 Task: Play online Dominion games in easy mode.
Action: Mouse moved to (586, 503)
Screenshot: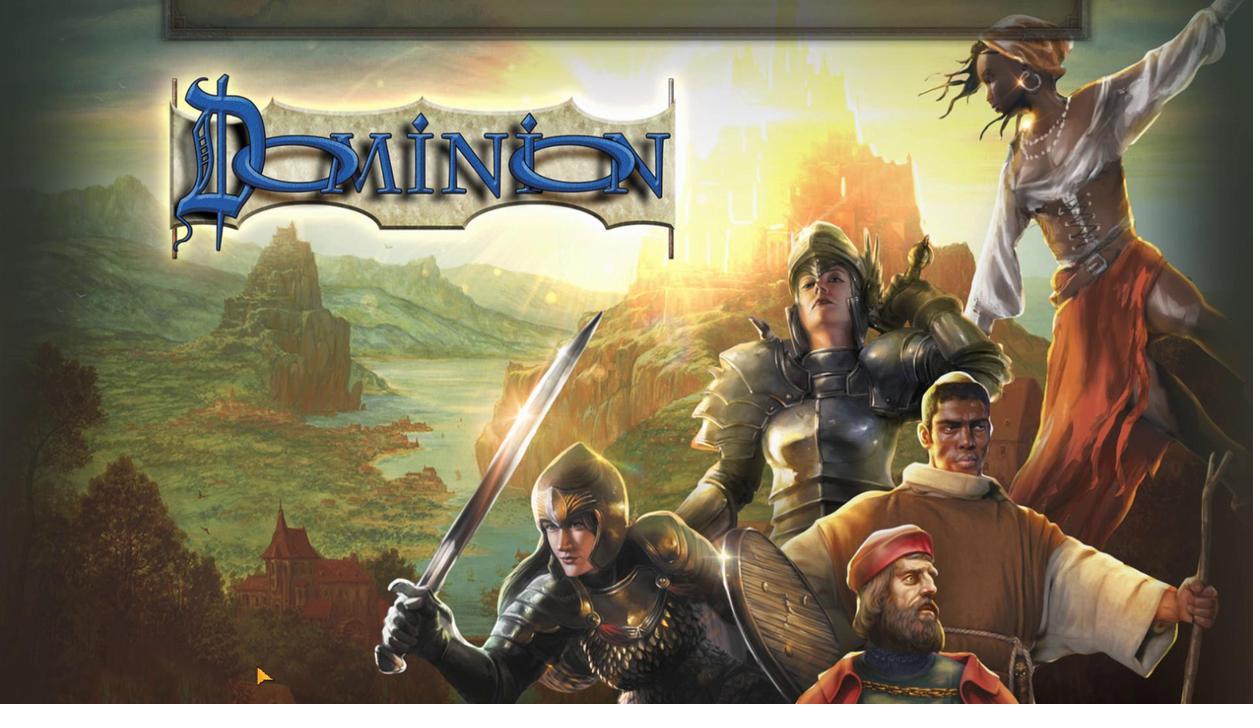 
Action: Mouse pressed left at (586, 503)
Screenshot: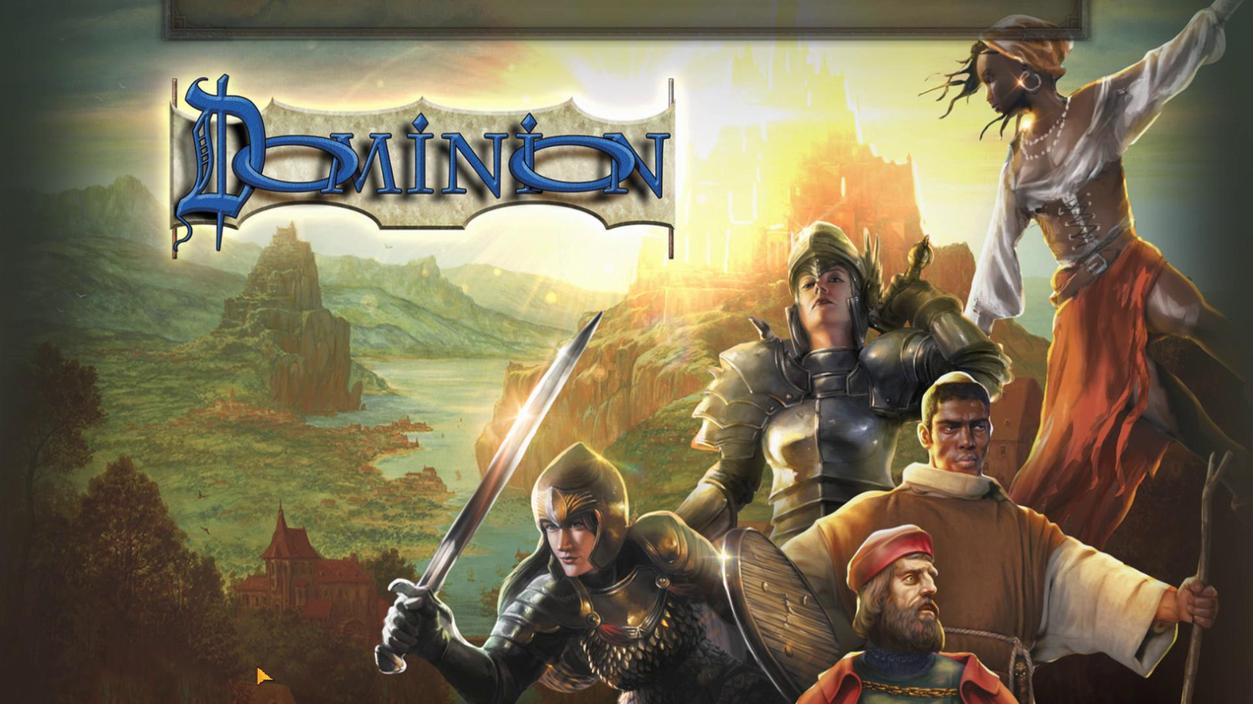 
Action: Mouse moved to (730, 502)
Screenshot: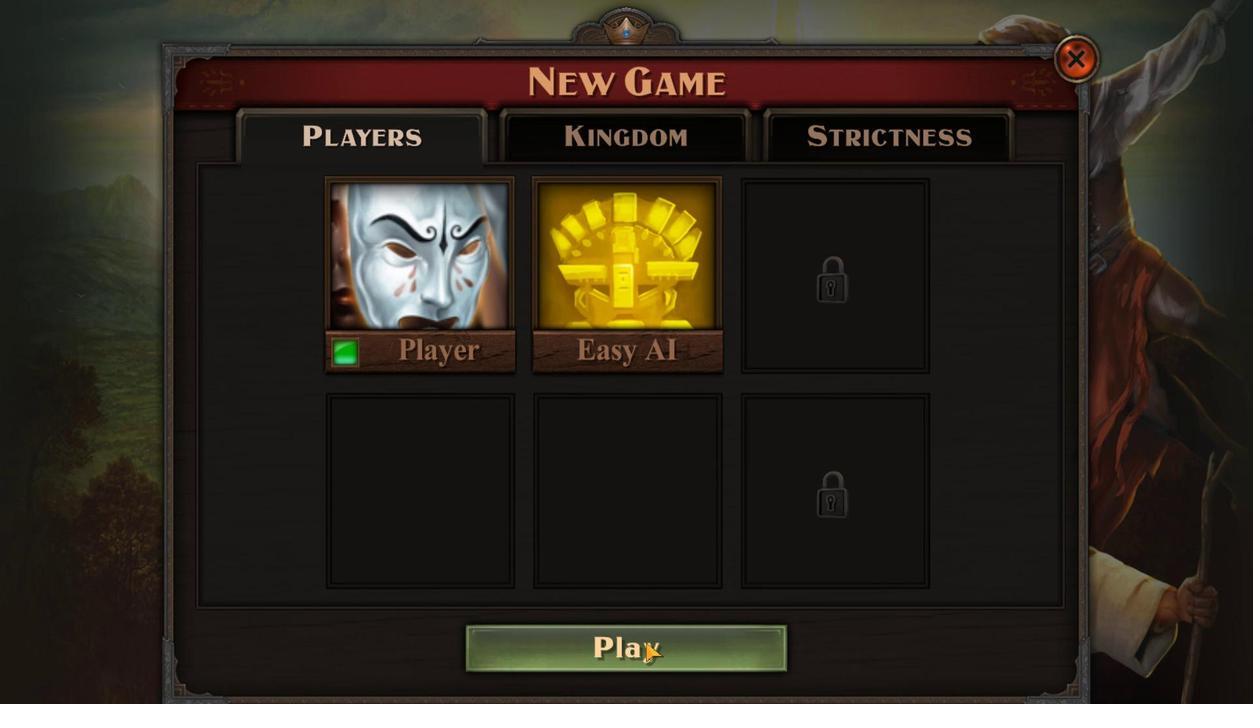 
Action: Mouse pressed left at (730, 502)
Screenshot: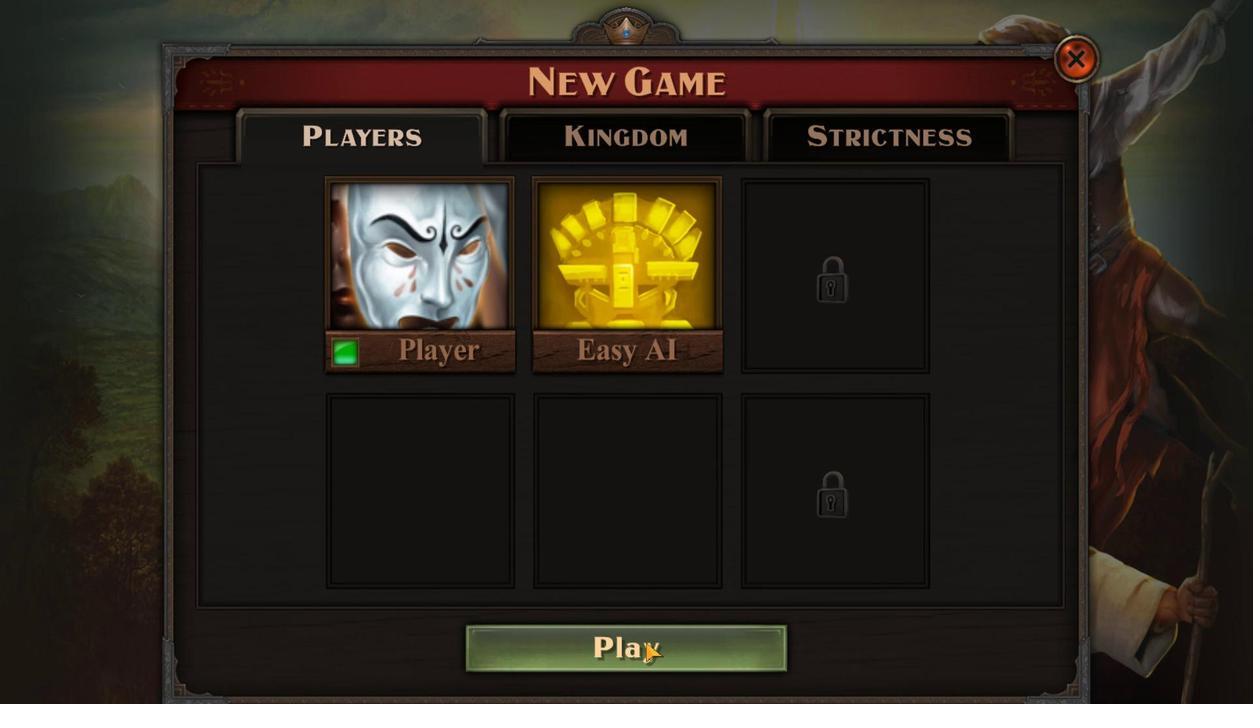 
Action: Mouse moved to (356, 503)
Screenshot: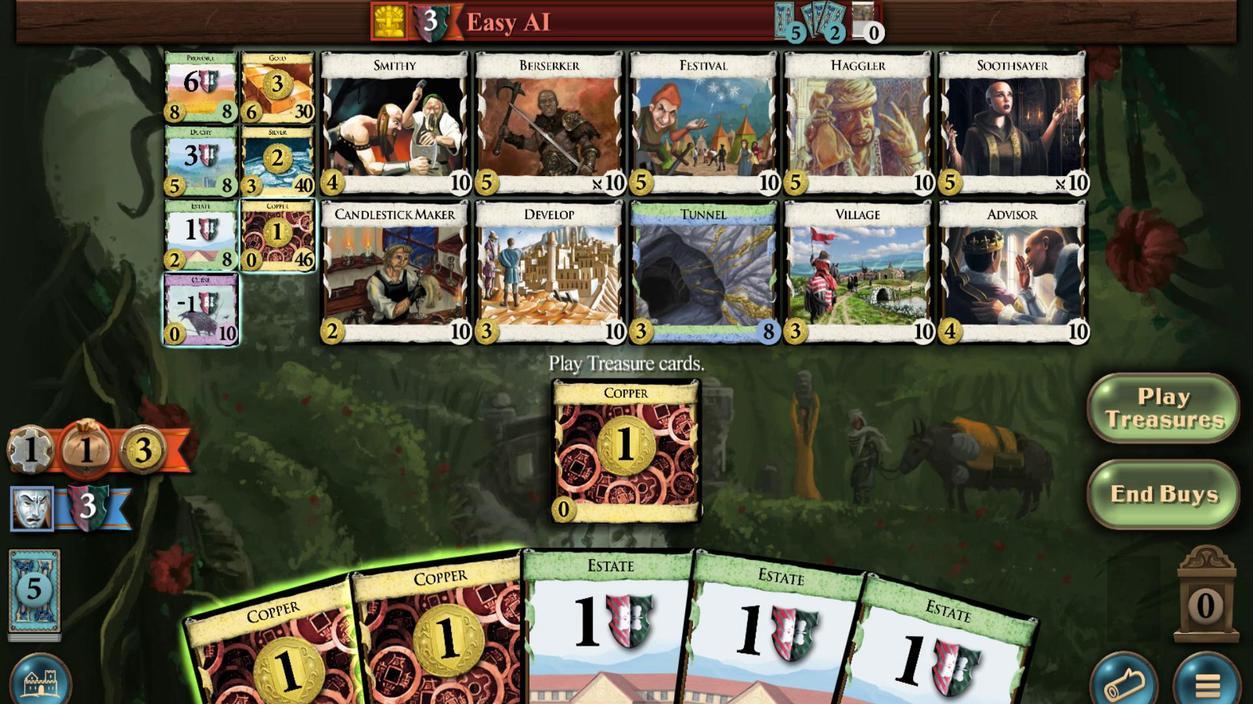 
Action: Mouse pressed left at (356, 503)
Screenshot: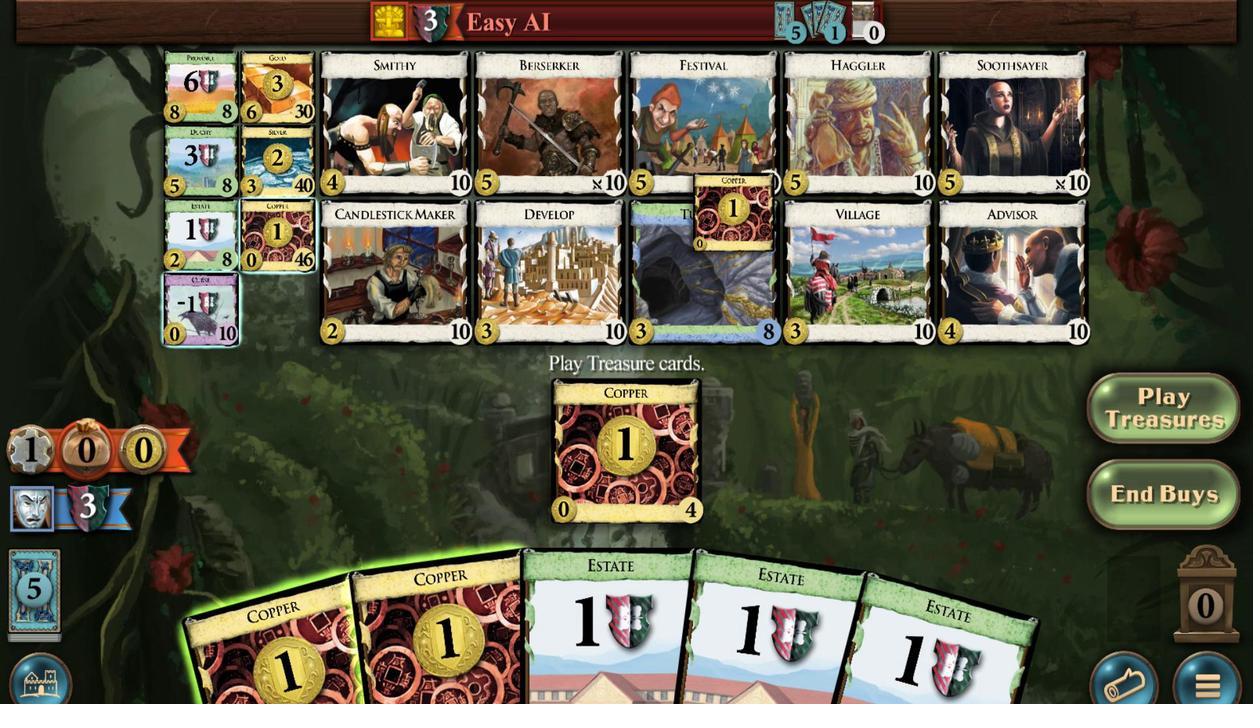 
Action: Mouse moved to (326, 501)
Screenshot: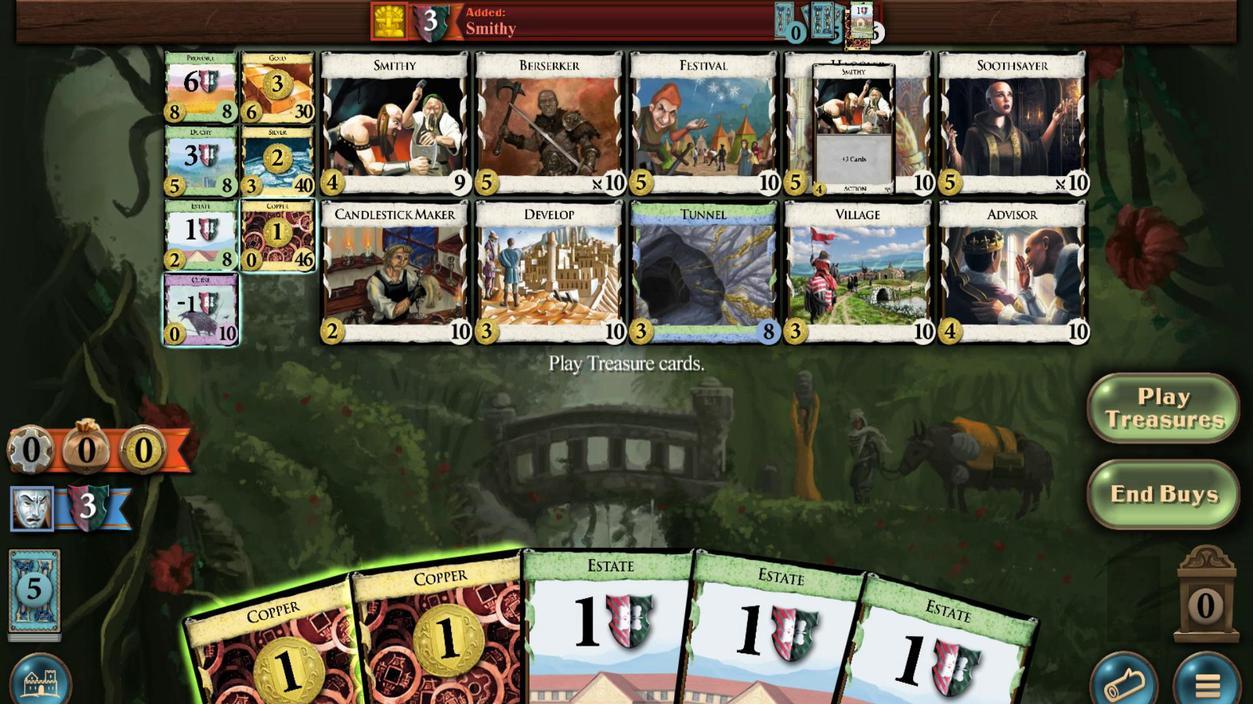 
Action: Mouse pressed left at (326, 501)
Screenshot: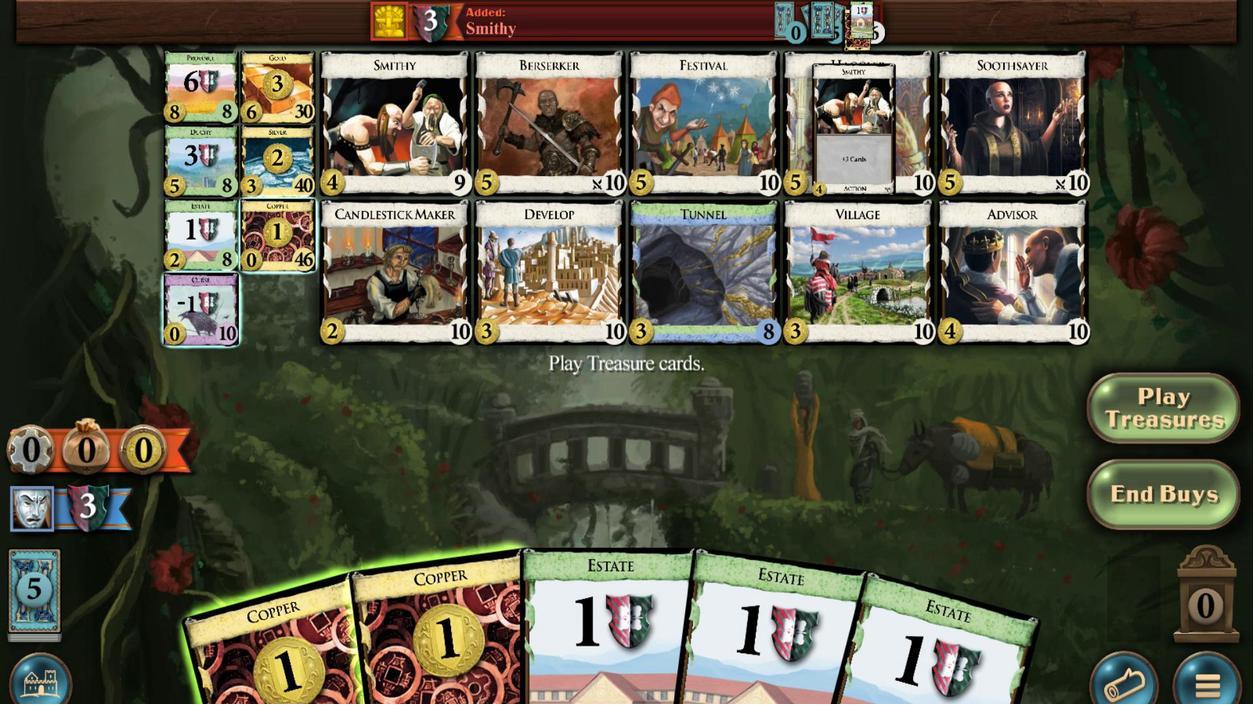 
Action: Mouse moved to (652, 502)
Screenshot: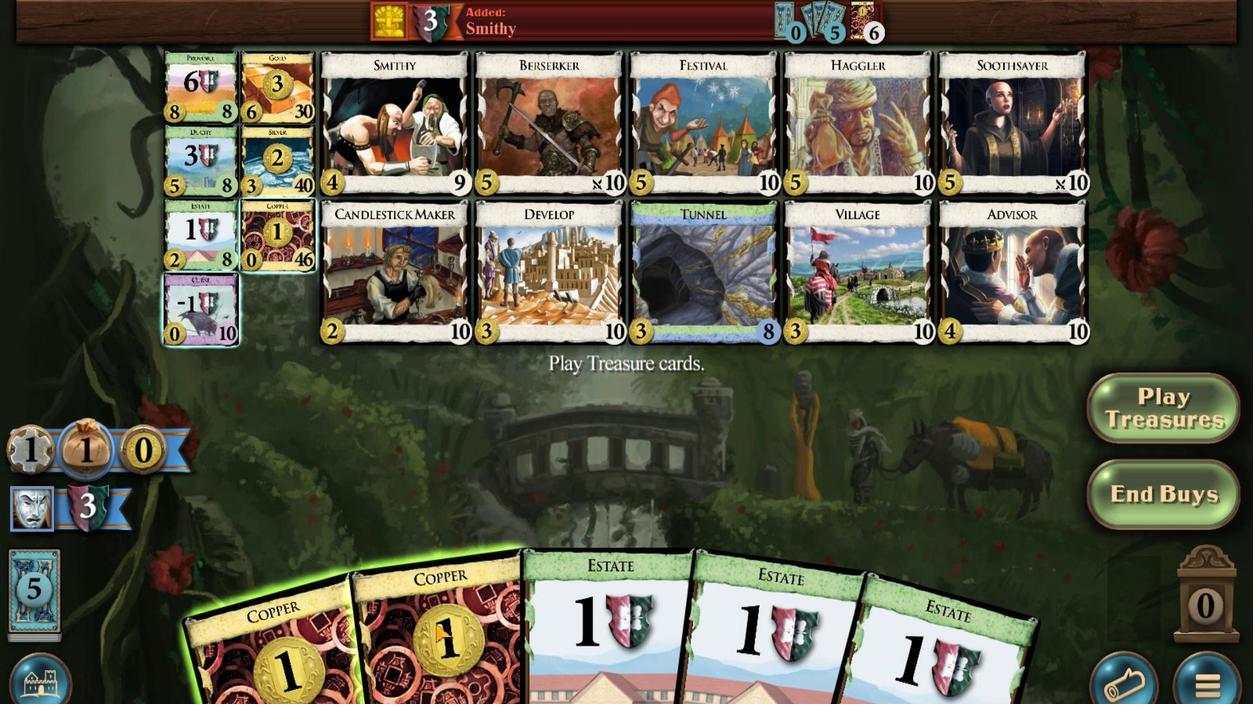 
Action: Mouse scrolled (652, 502) with delta (0, 0)
Screenshot: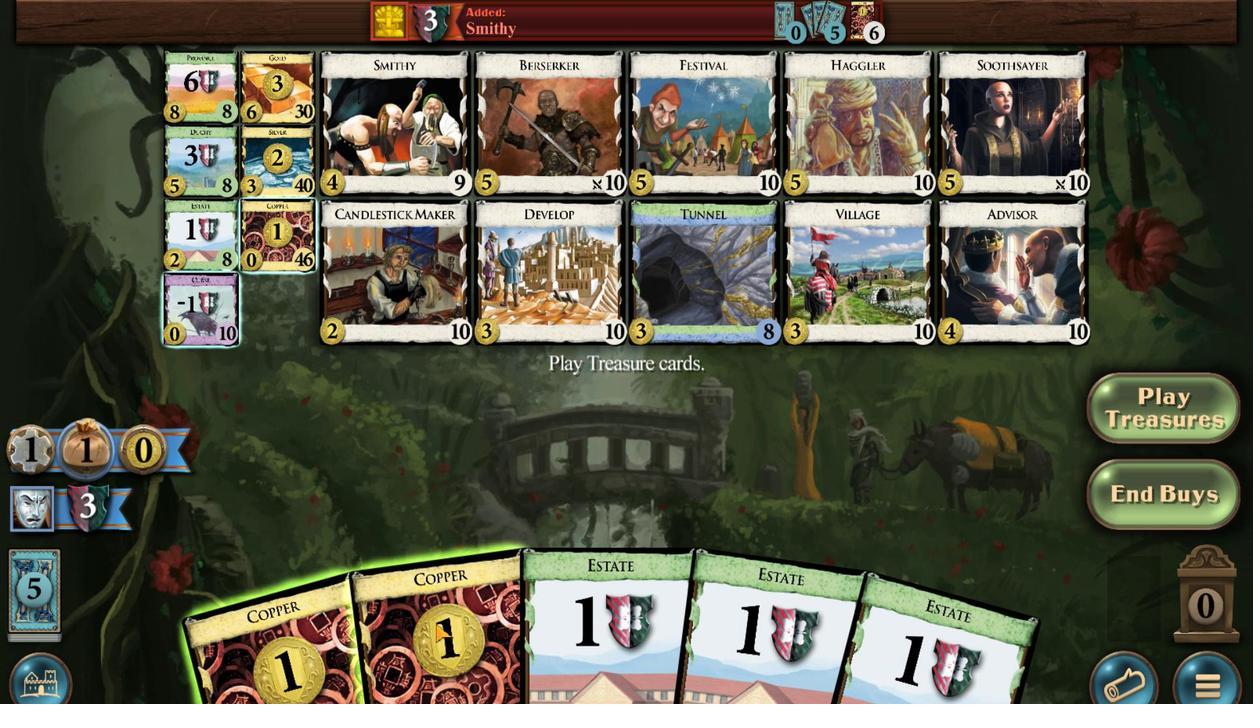 
Action: Mouse scrolled (652, 502) with delta (0, 0)
Screenshot: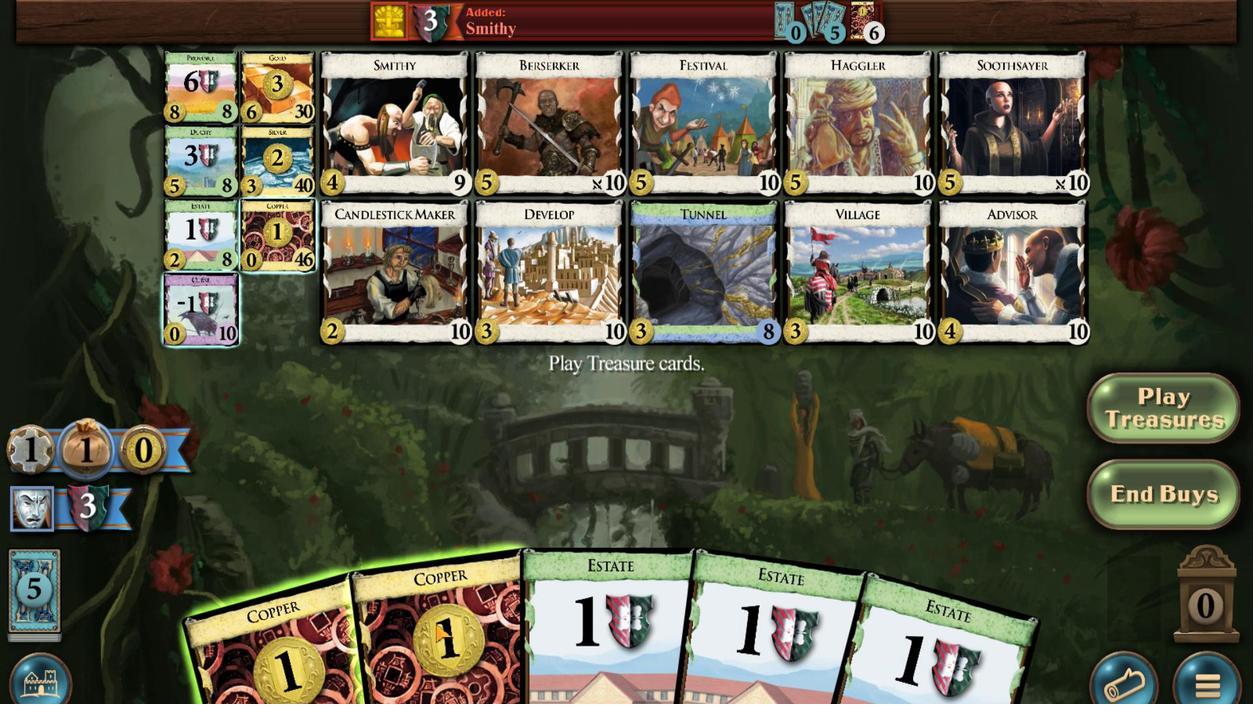 
Action: Mouse moved to (653, 501)
Screenshot: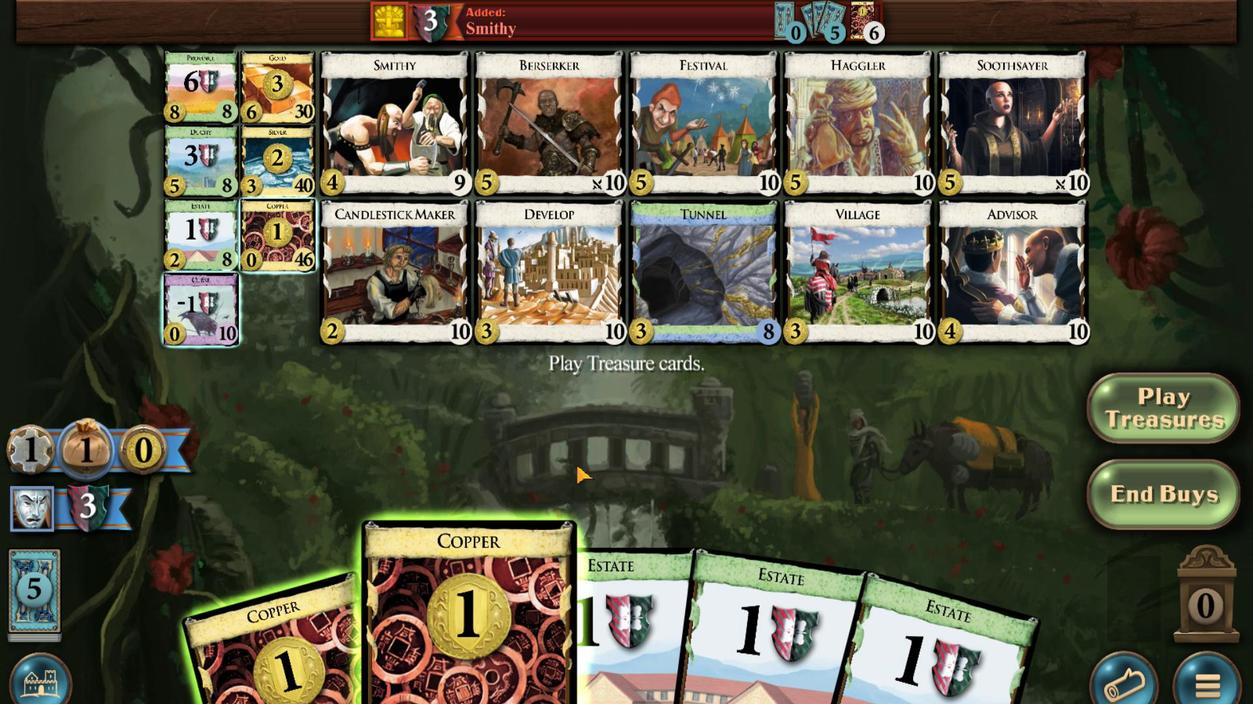 
Action: Mouse pressed left at (653, 501)
Screenshot: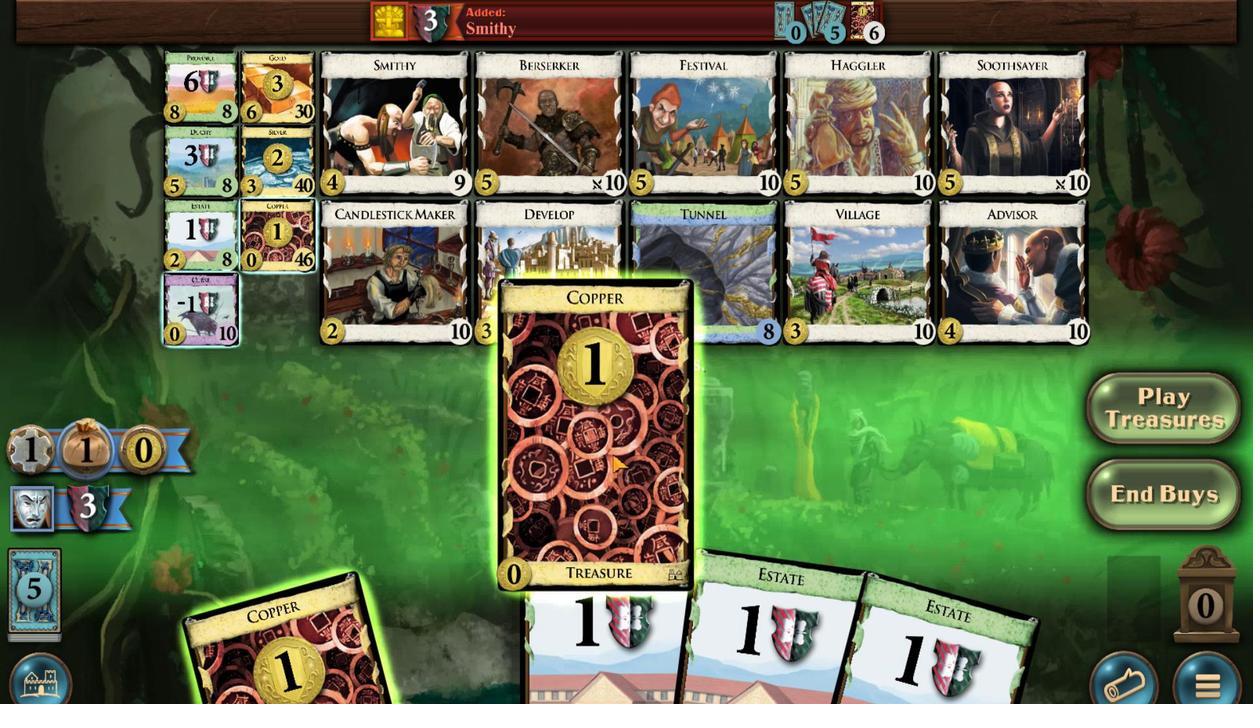
Action: Mouse moved to (326, 496)
Screenshot: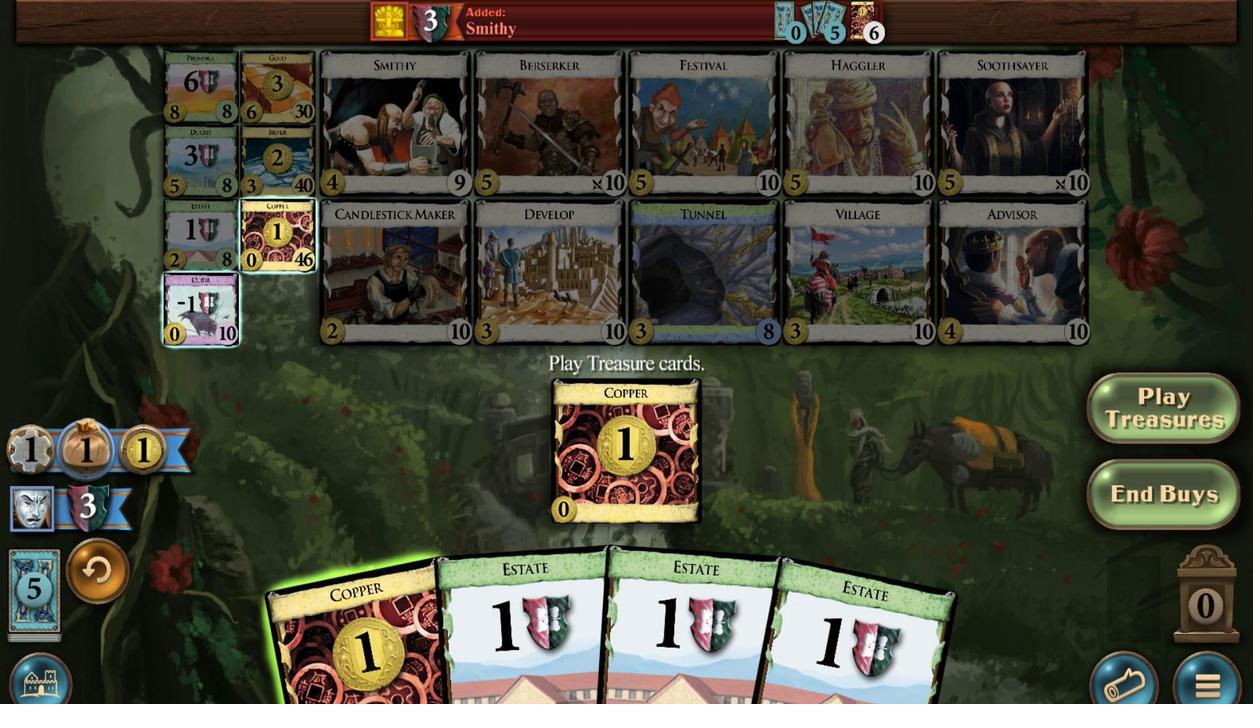 
Action: Mouse scrolled (326, 496) with delta (0, 0)
Screenshot: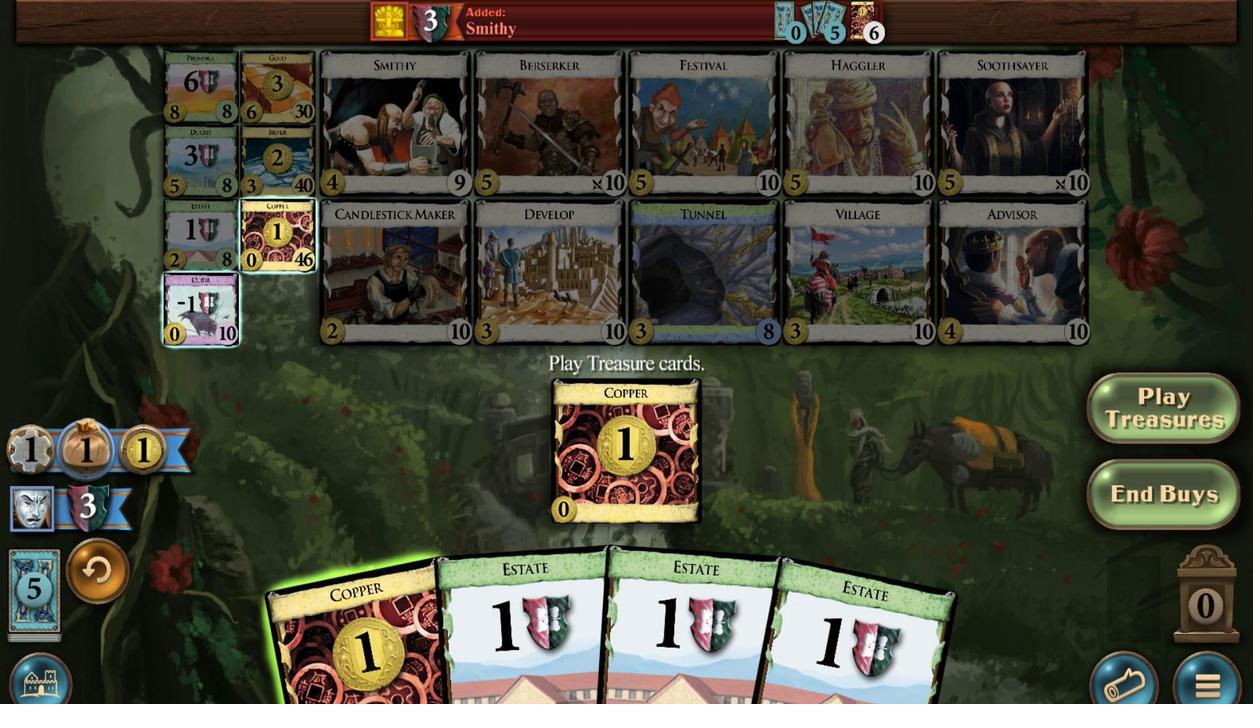 
Action: Mouse scrolled (326, 496) with delta (0, 0)
Screenshot: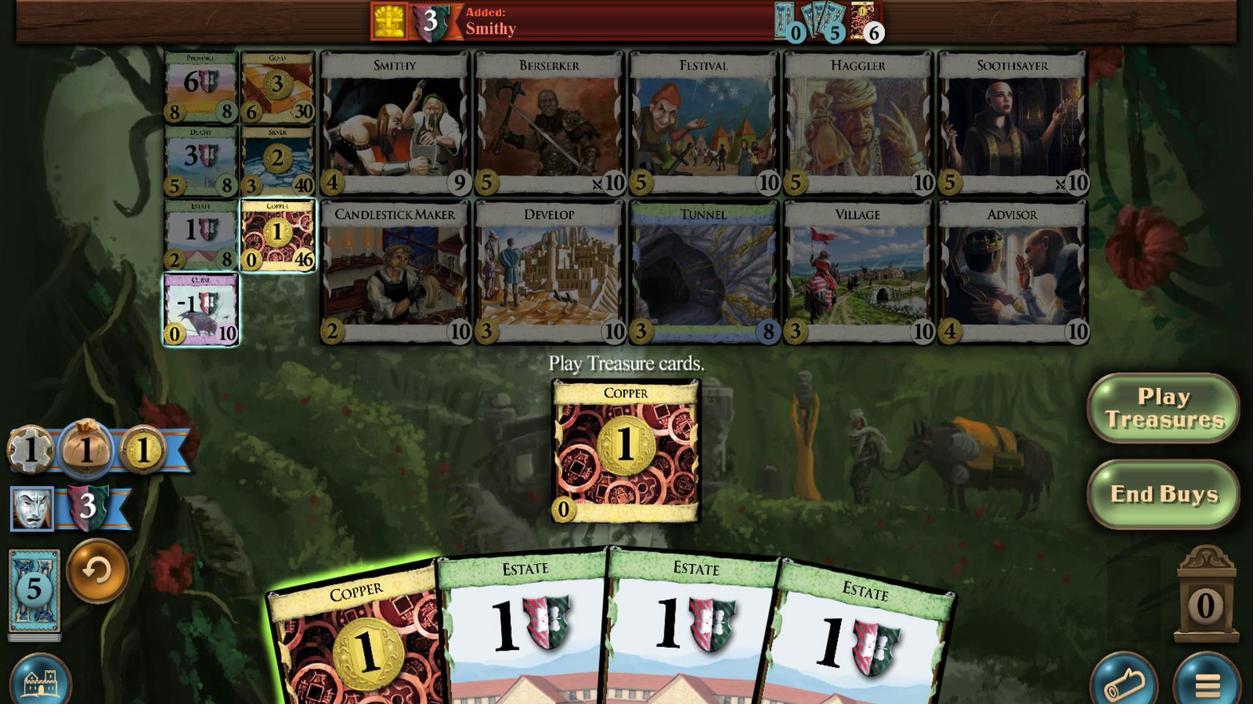 
Action: Mouse moved to (326, 496)
Screenshot: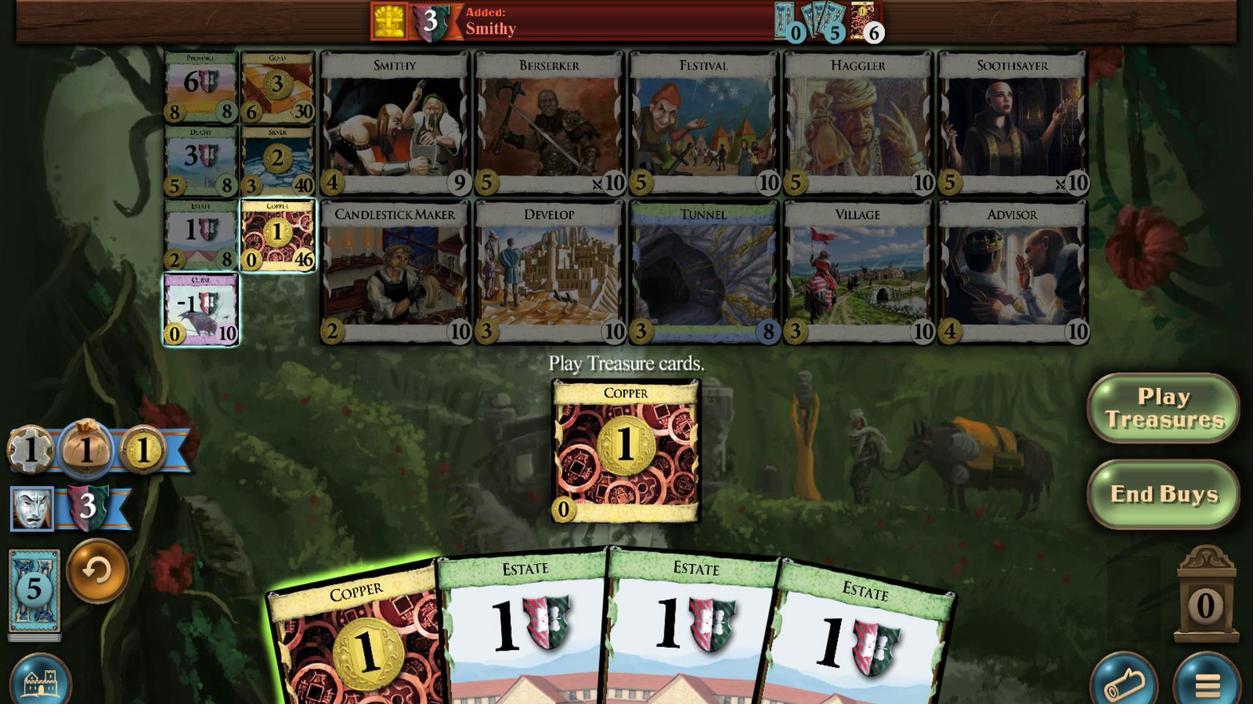 
Action: Mouse scrolled (326, 496) with delta (0, 0)
Screenshot: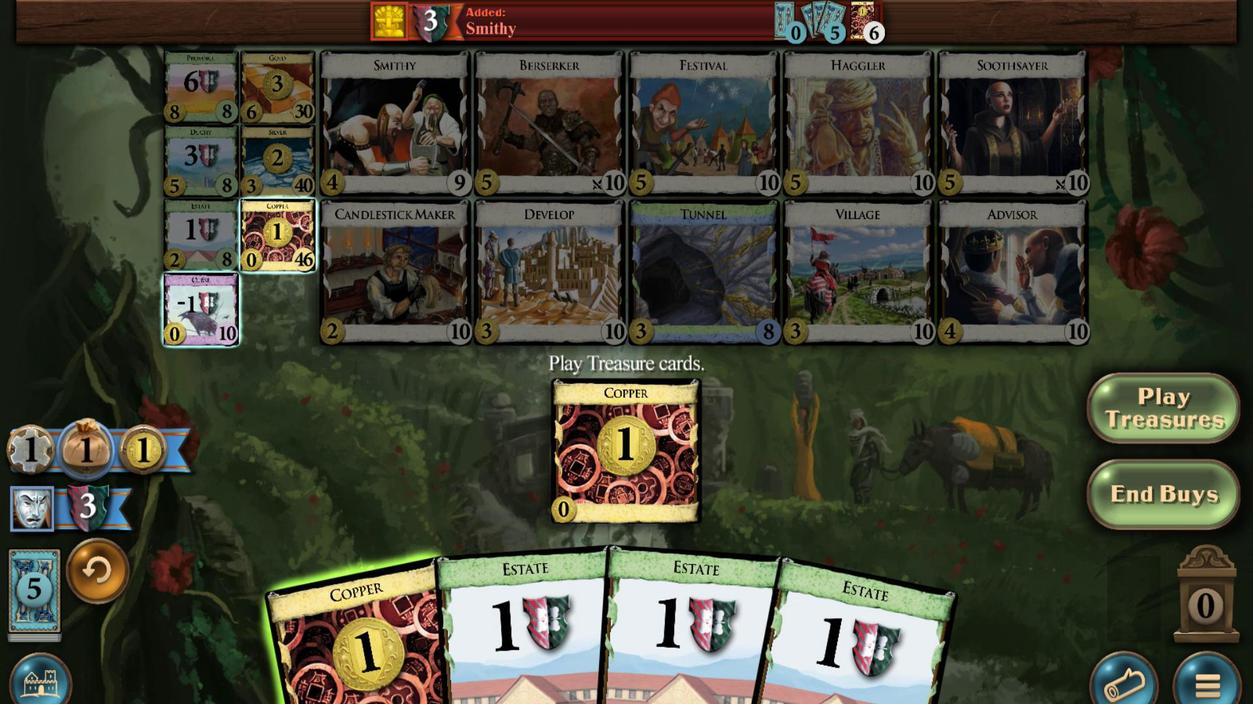 
Action: Mouse scrolled (326, 496) with delta (0, 0)
Screenshot: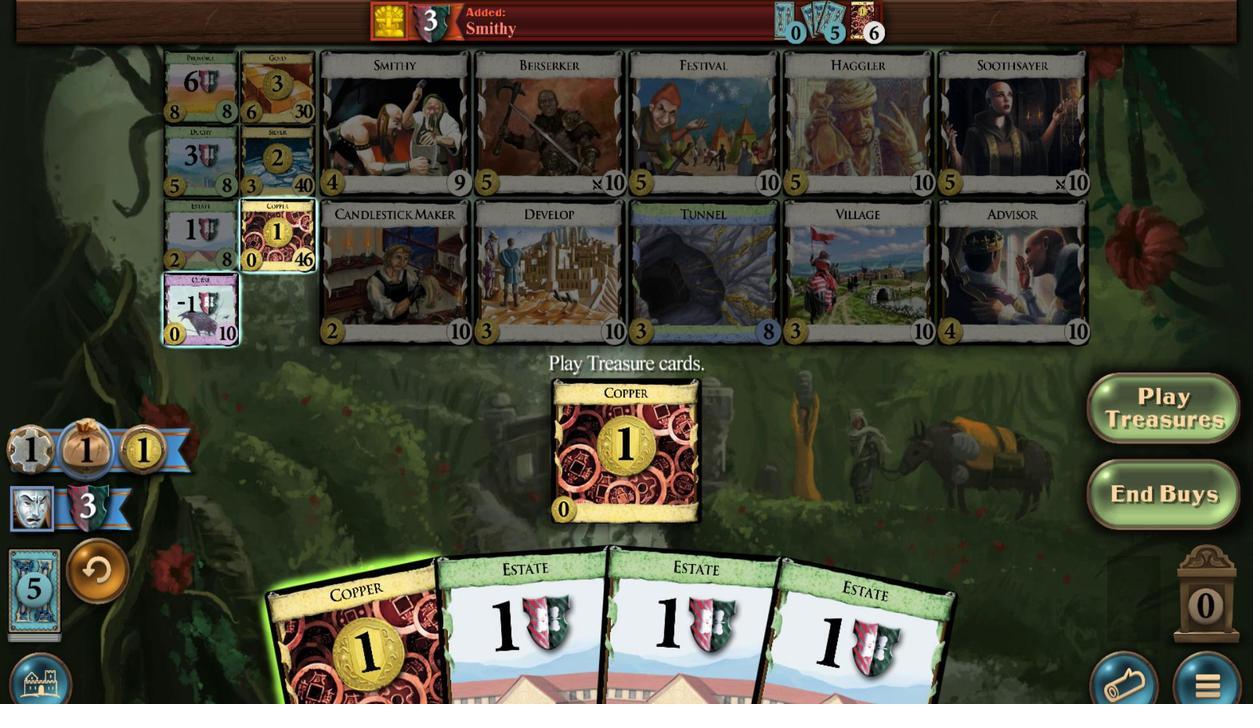 
Action: Mouse scrolled (326, 496) with delta (0, 0)
Screenshot: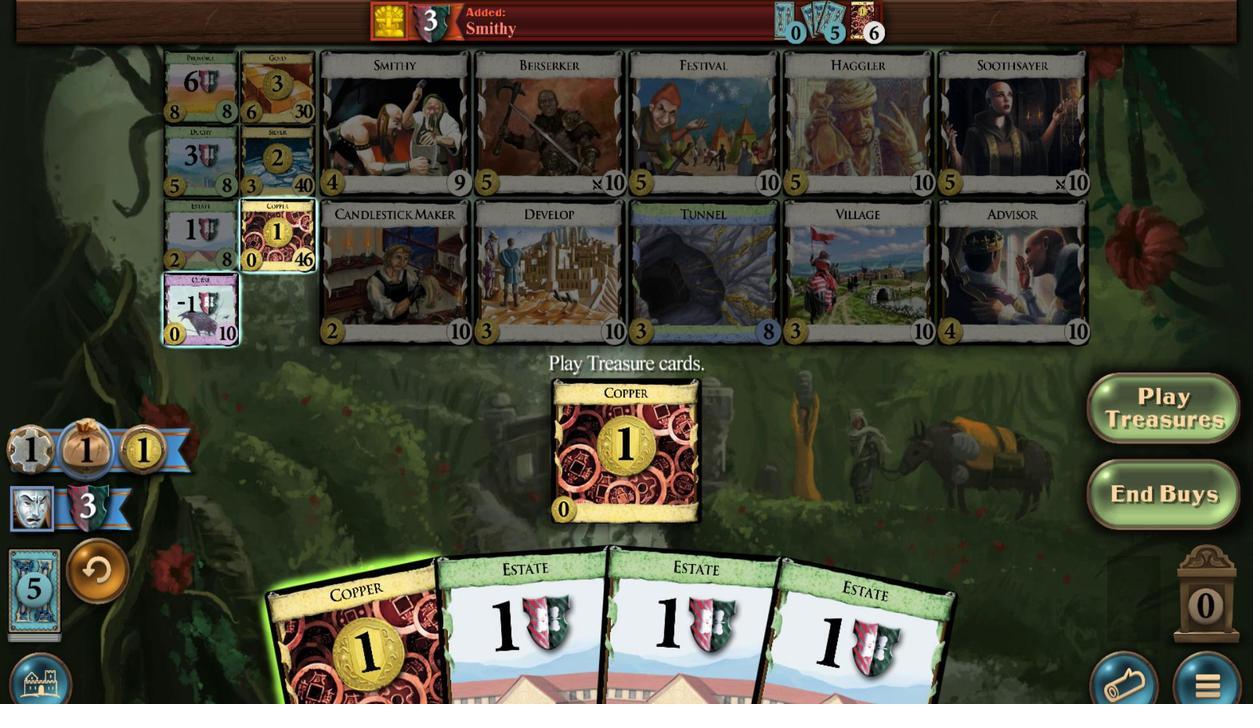 
Action: Mouse scrolled (326, 496) with delta (0, 0)
Screenshot: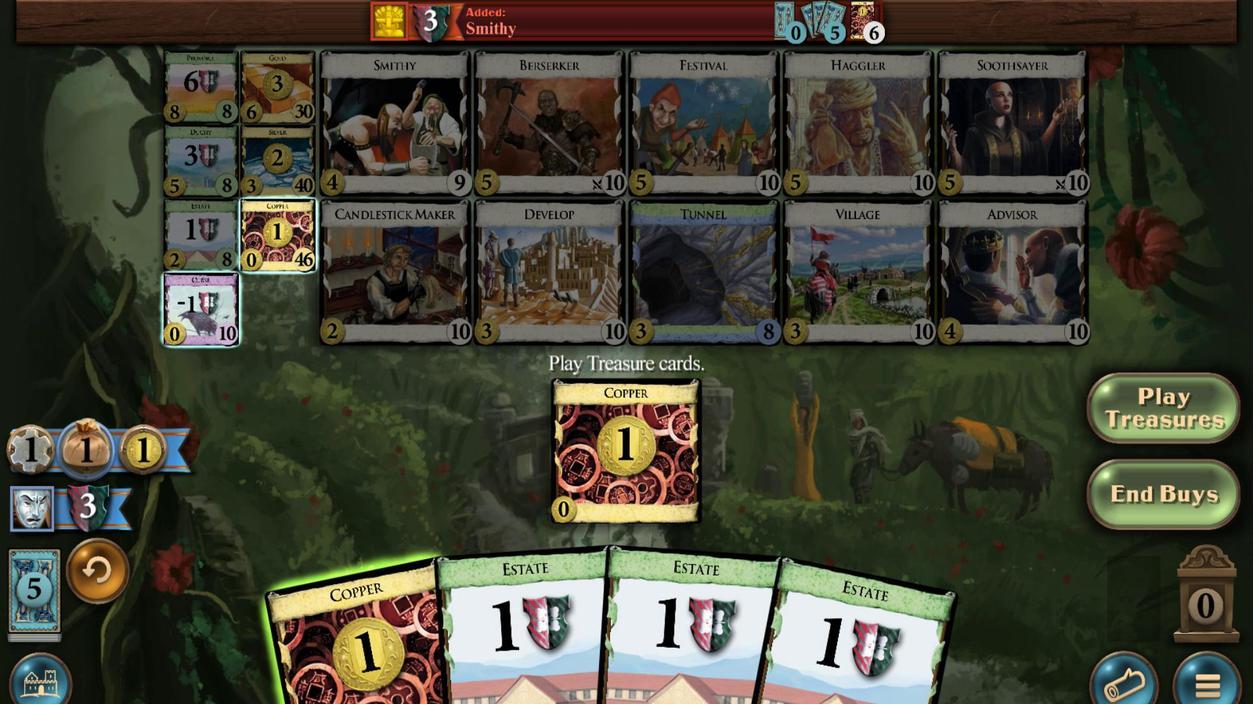 
Action: Mouse scrolled (326, 496) with delta (0, 0)
Screenshot: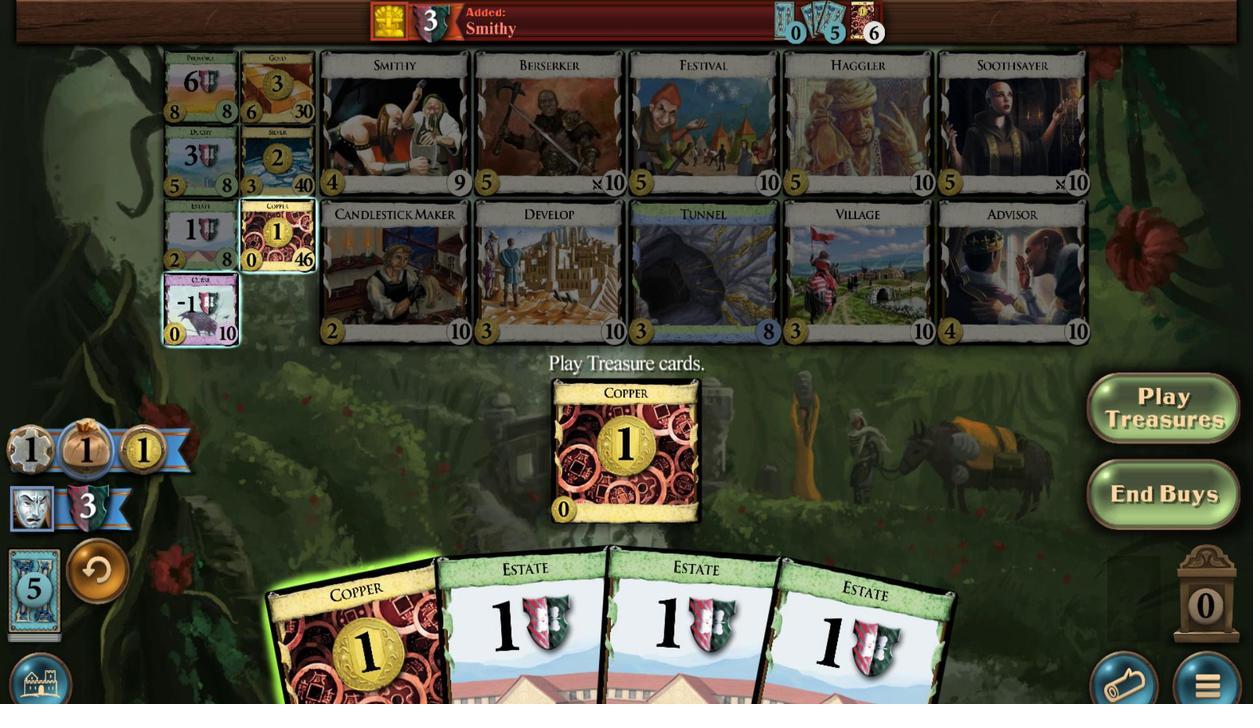 
Action: Mouse scrolled (326, 496) with delta (0, 0)
Screenshot: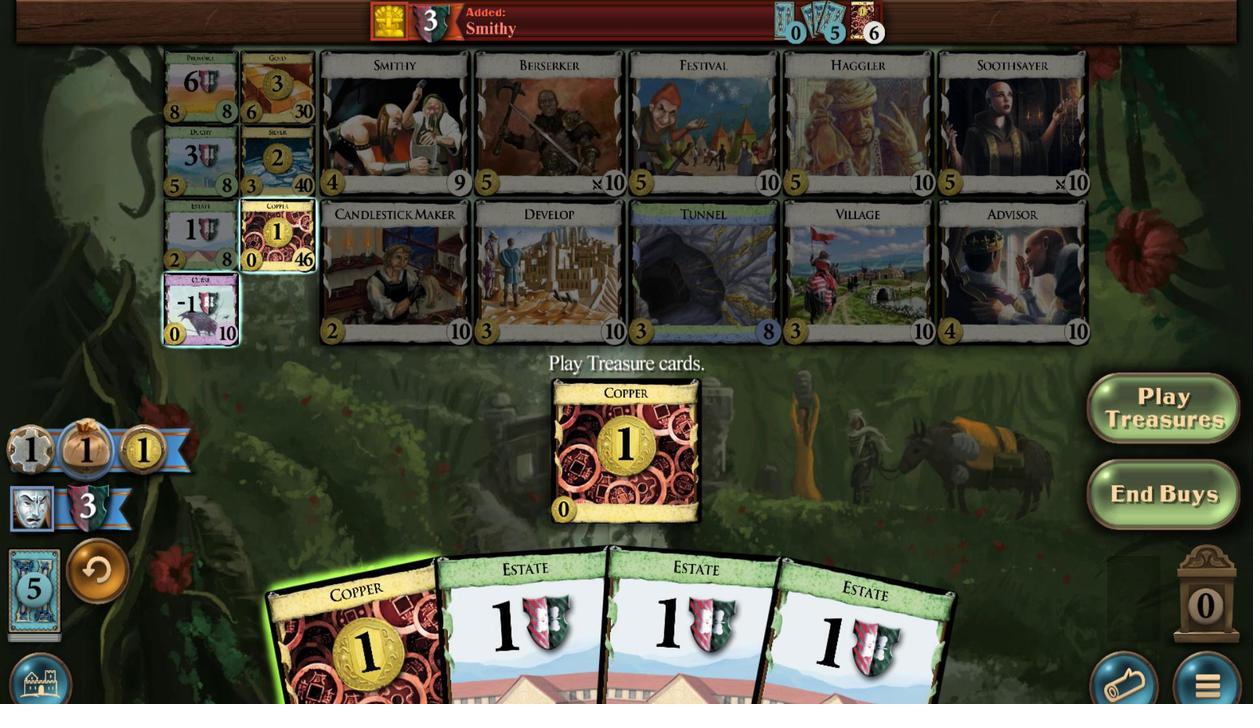 
Action: Mouse scrolled (326, 496) with delta (0, 0)
Screenshot: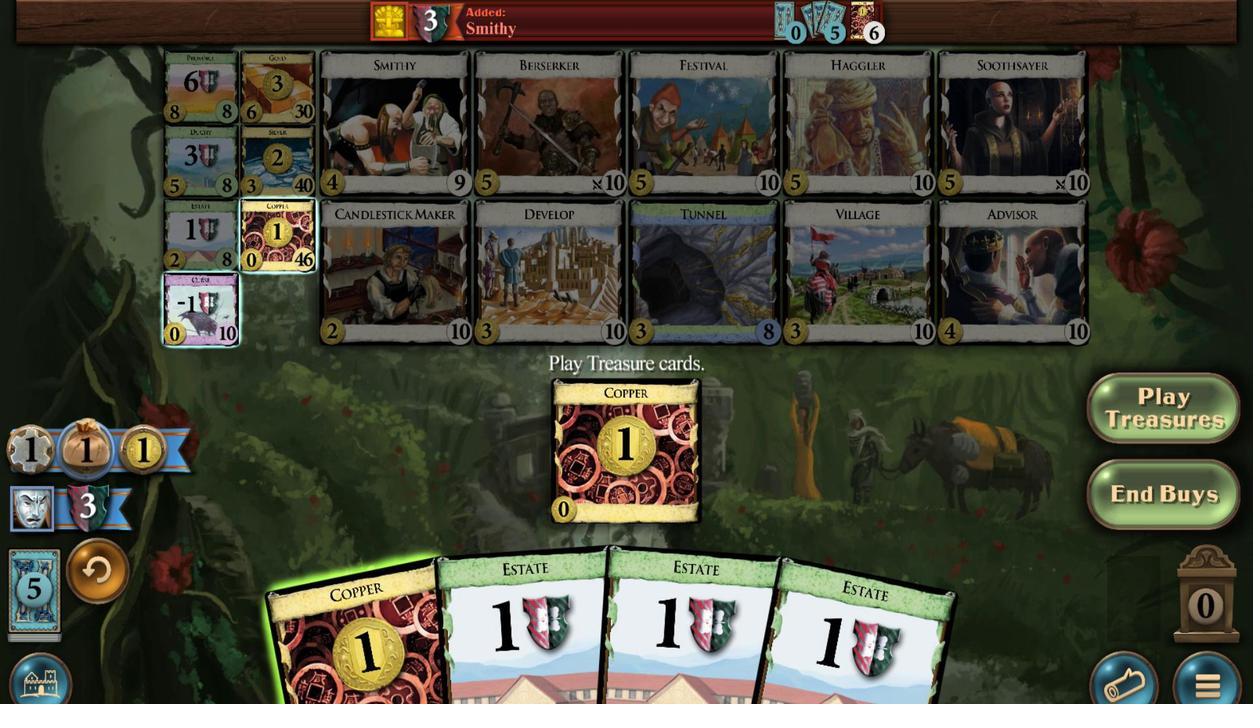 
Action: Mouse scrolled (326, 496) with delta (0, 0)
Screenshot: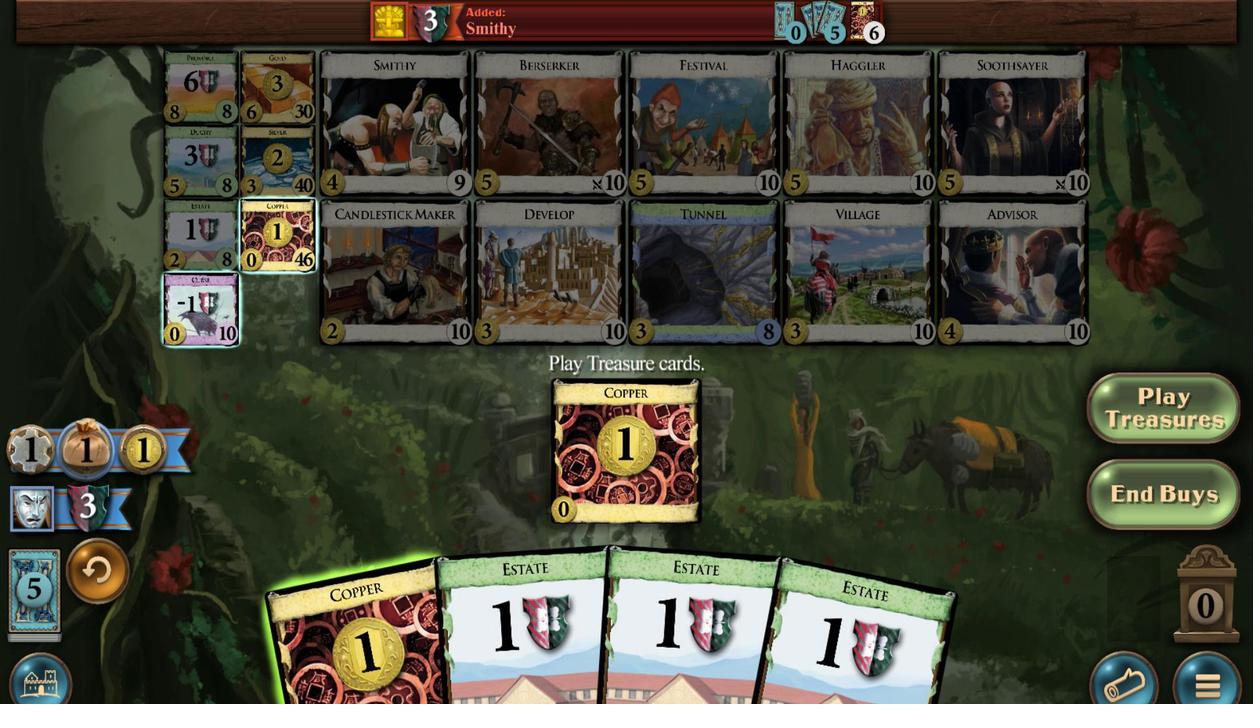 
Action: Mouse scrolled (326, 496) with delta (0, 0)
Screenshot: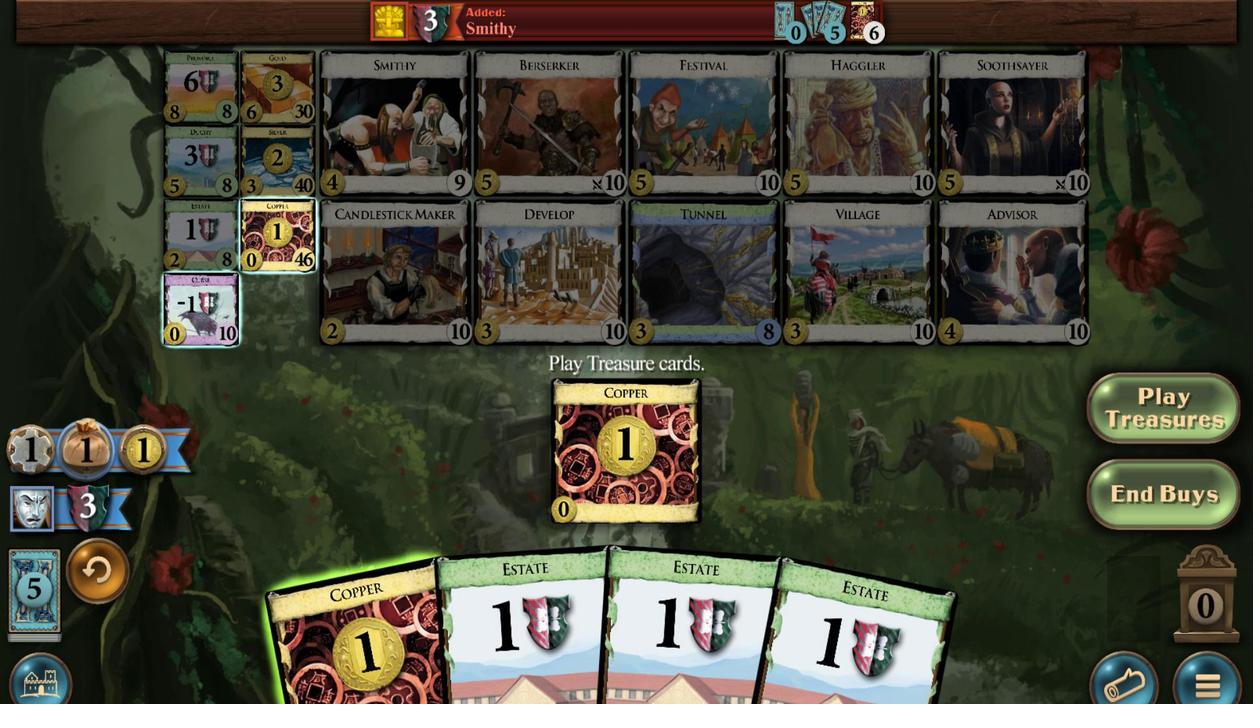 
Action: Mouse scrolled (326, 496) with delta (0, 0)
Screenshot: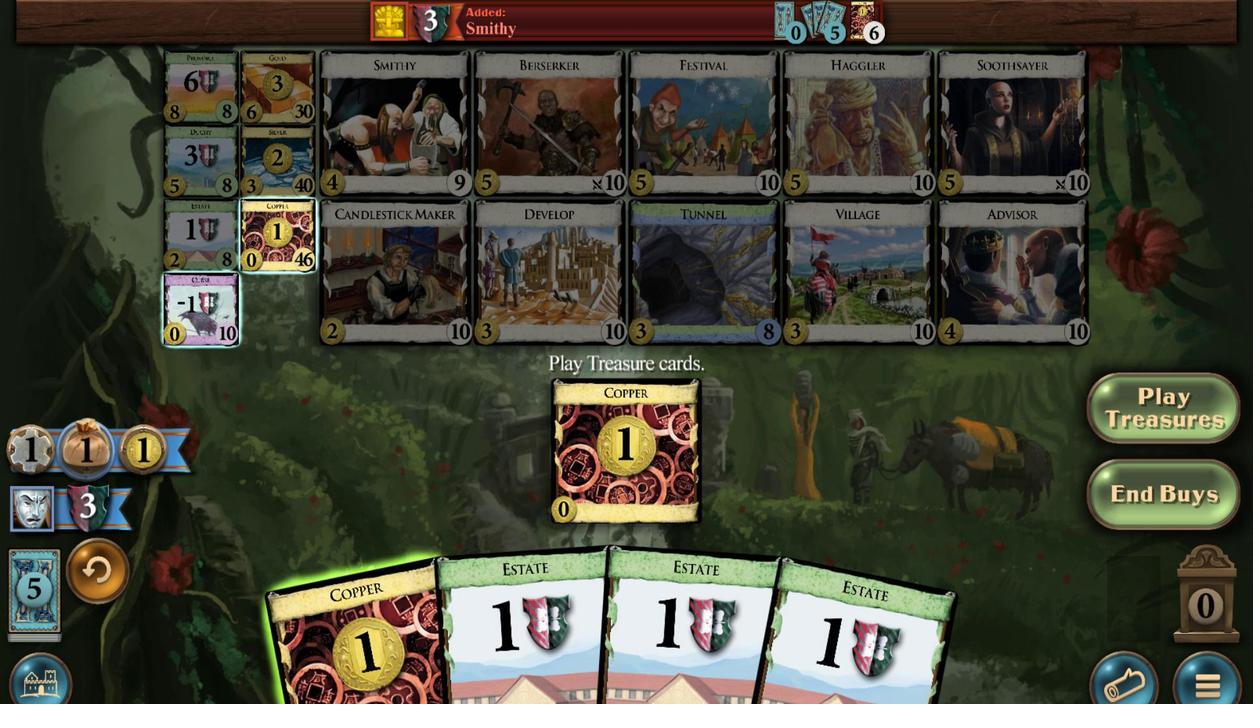 
Action: Mouse scrolled (326, 496) with delta (0, 0)
Screenshot: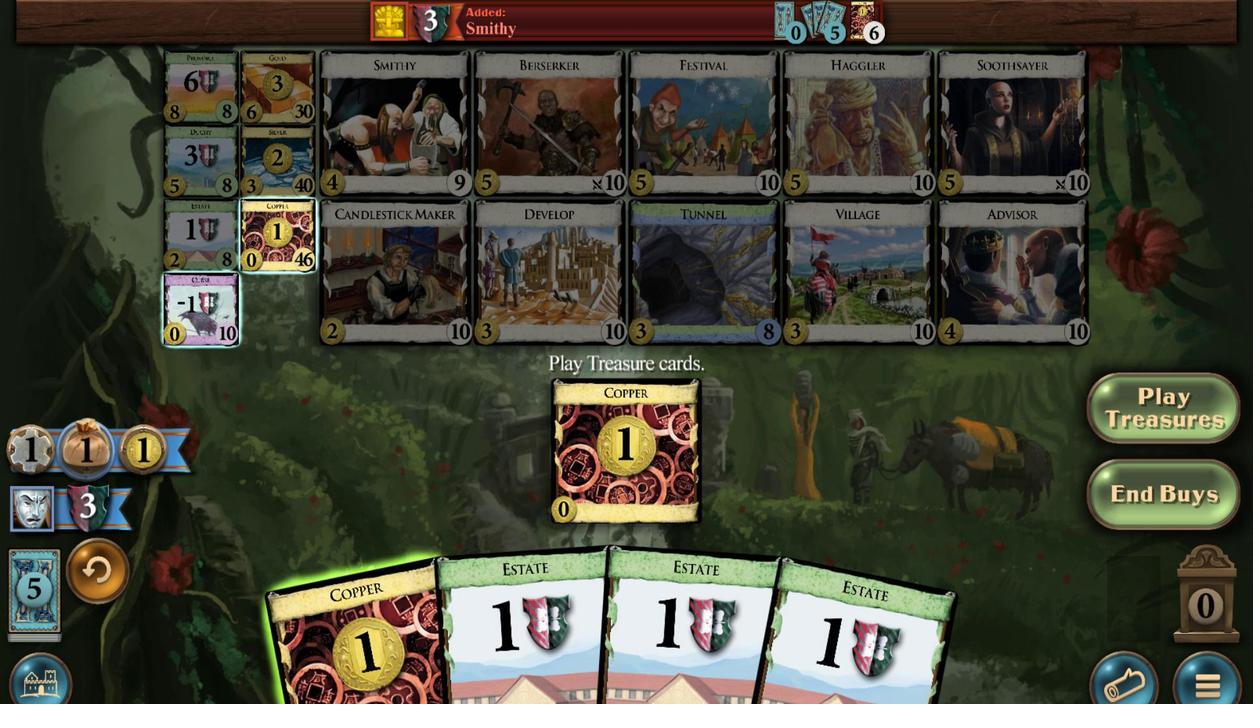 
Action: Mouse scrolled (326, 496) with delta (0, 0)
Screenshot: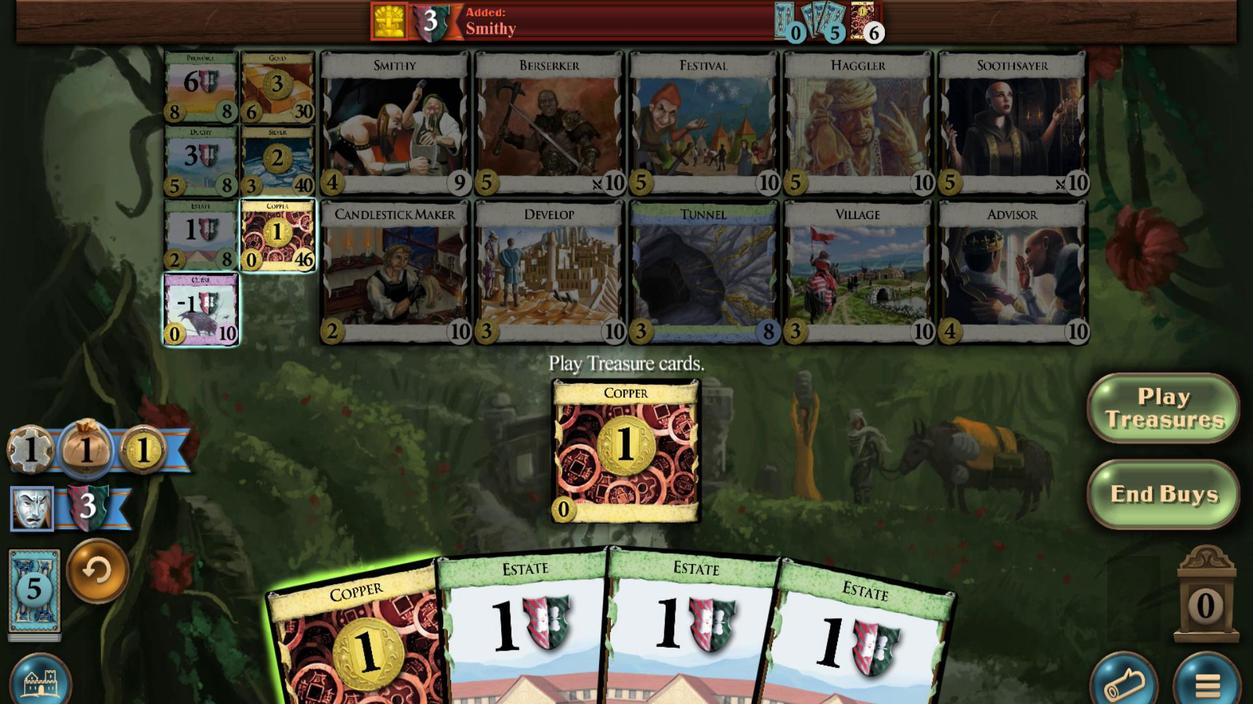 
Action: Mouse scrolled (326, 496) with delta (0, 0)
Screenshot: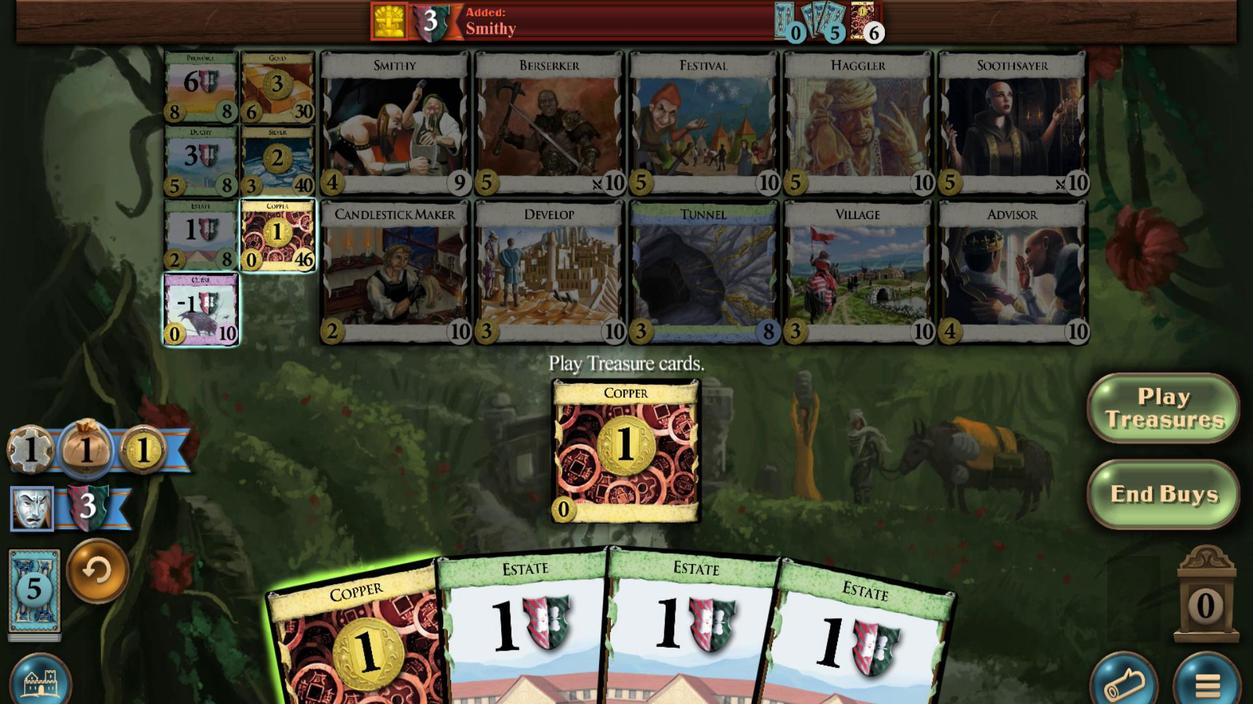 
Action: Mouse scrolled (326, 496) with delta (0, 0)
Screenshot: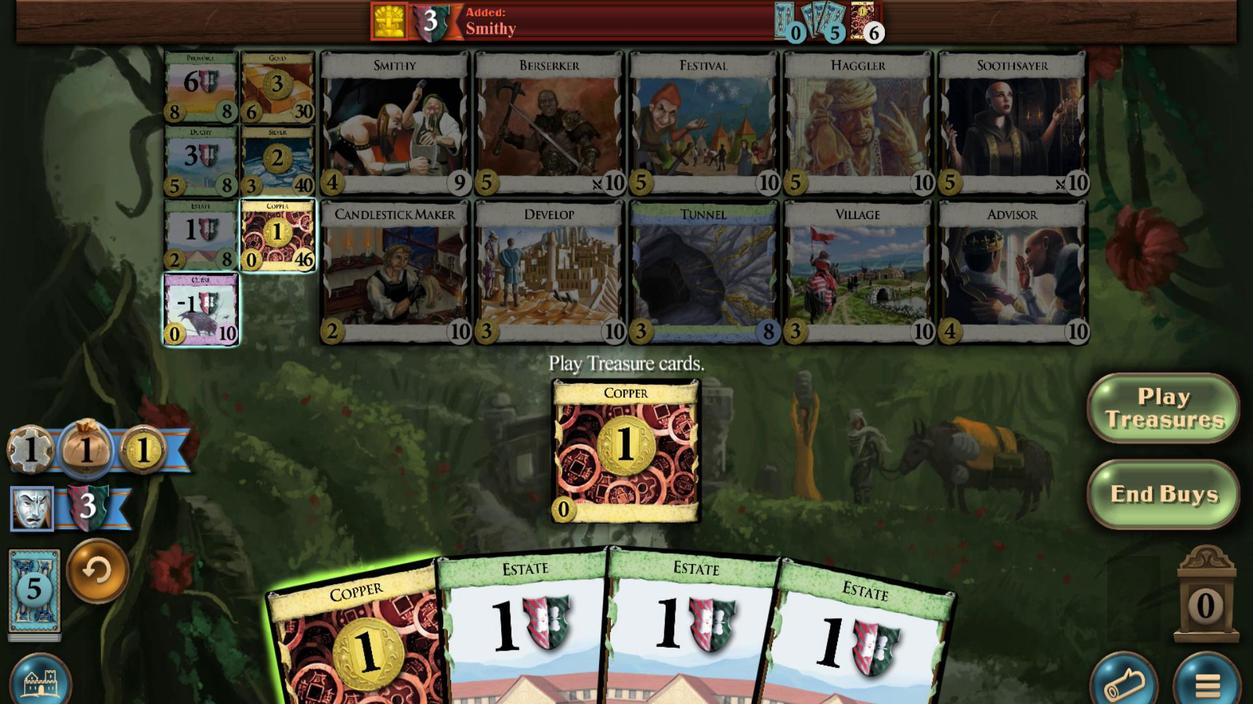 
Action: Mouse moved to (633, 501)
Screenshot: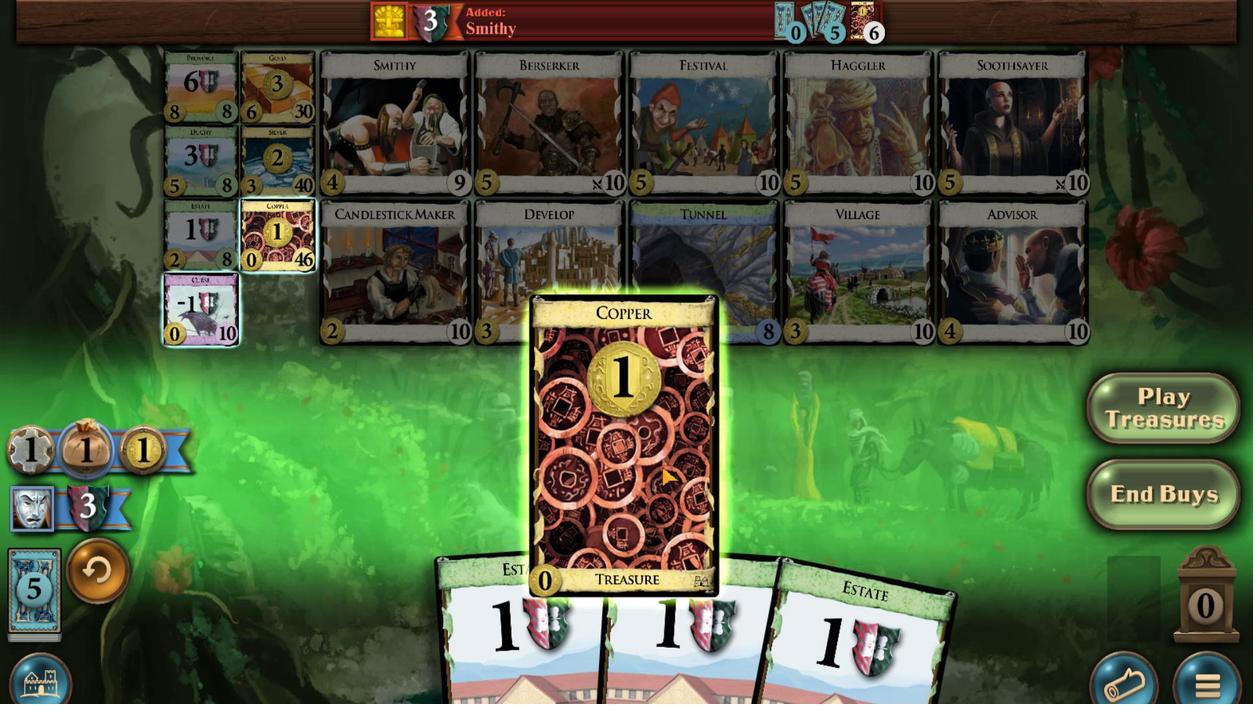 
Action: Mouse pressed left at (633, 501)
Screenshot: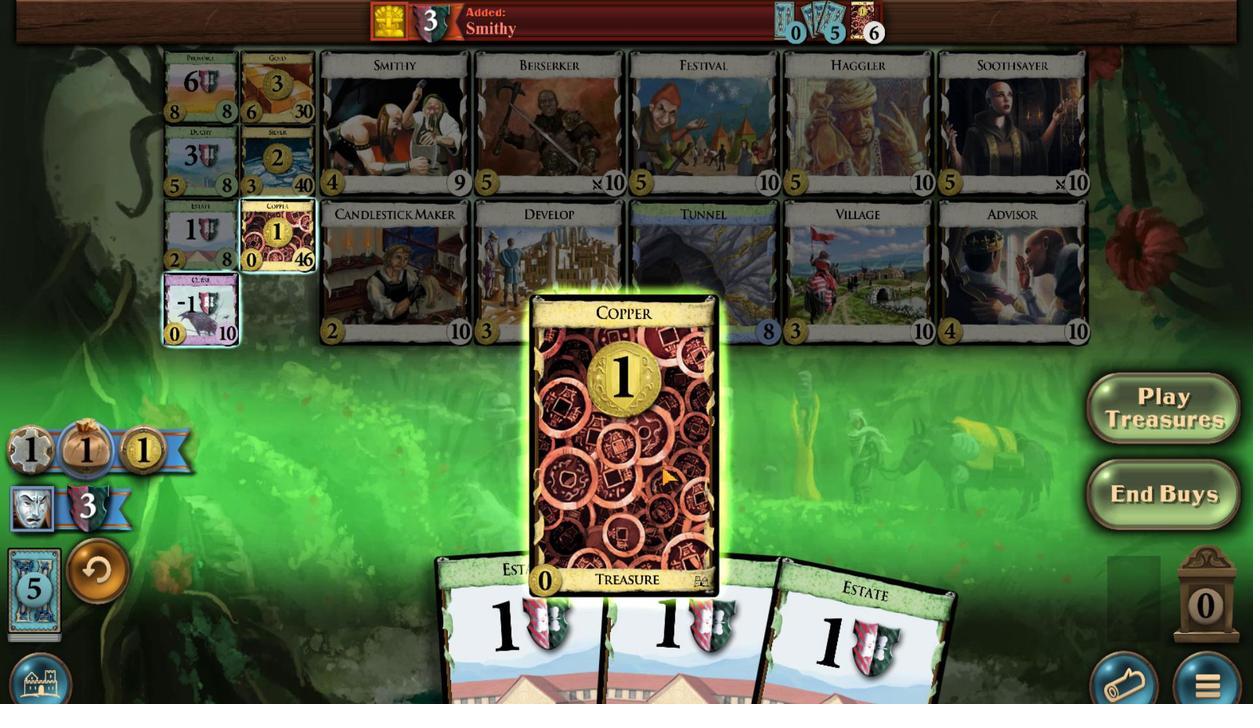
Action: Mouse moved to (394, 492)
Screenshot: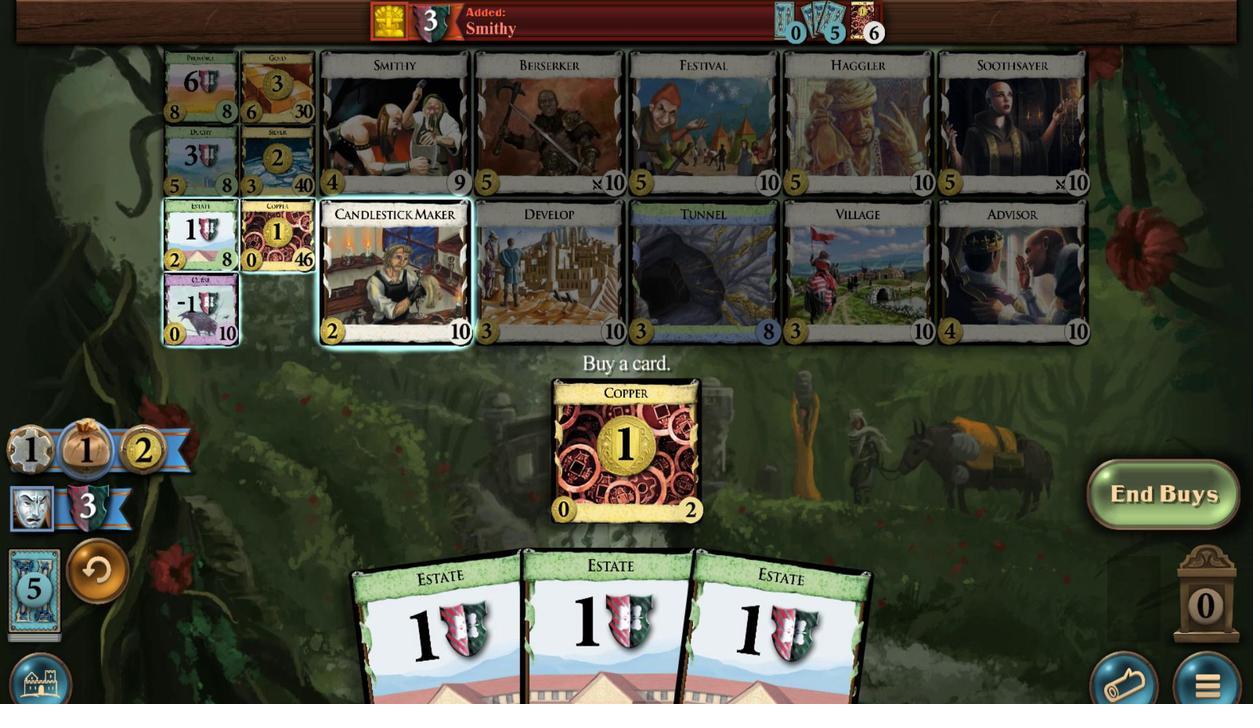 
Action: Mouse pressed left at (394, 492)
Screenshot: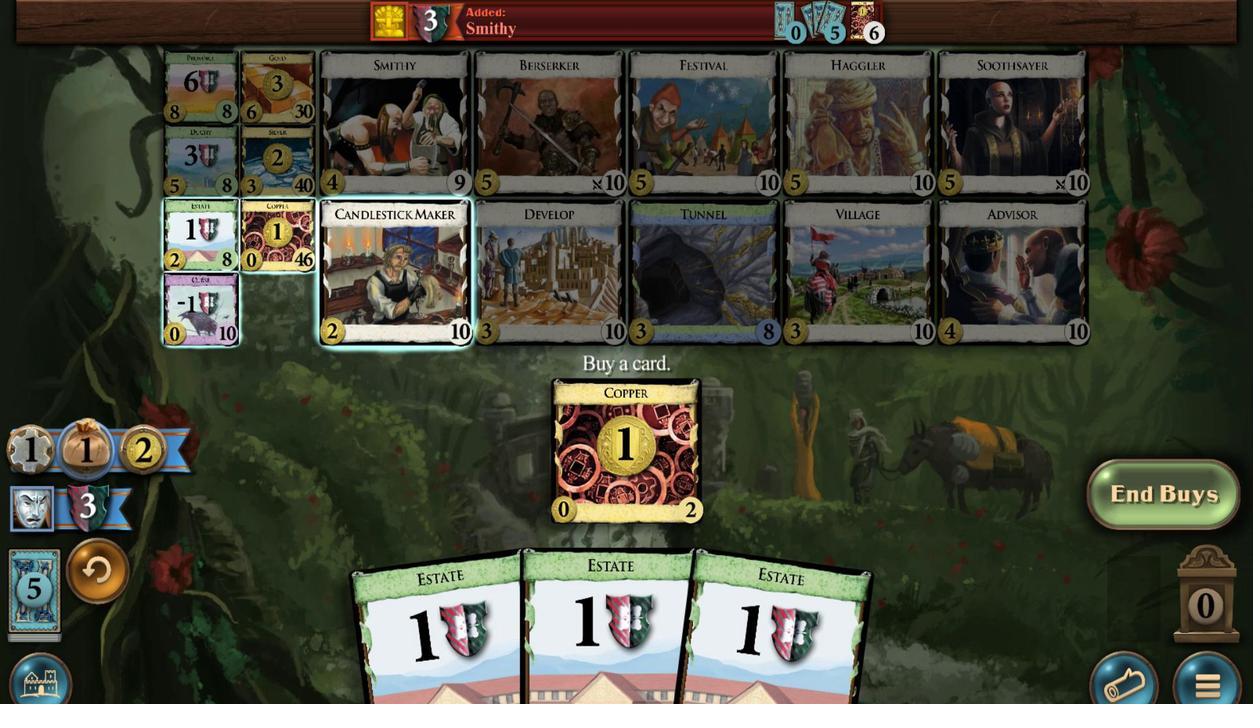 
Action: Mouse moved to (615, 492)
Screenshot: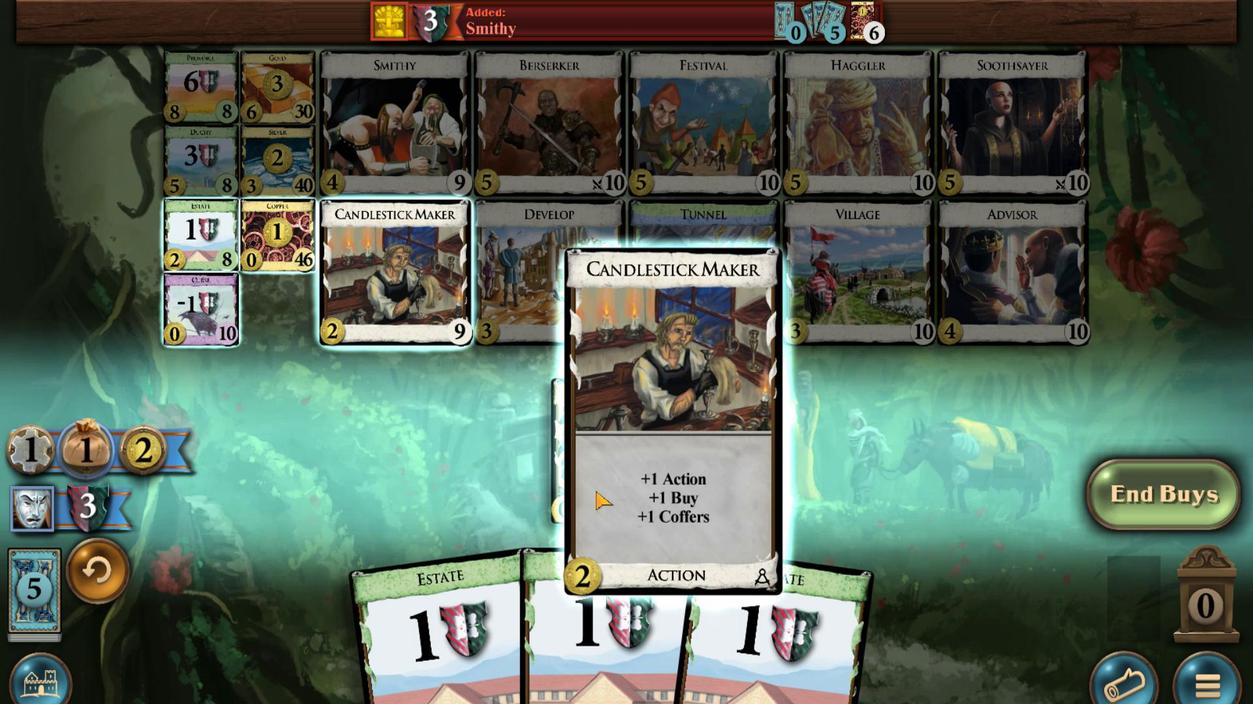 
Action: Mouse pressed left at (615, 492)
Screenshot: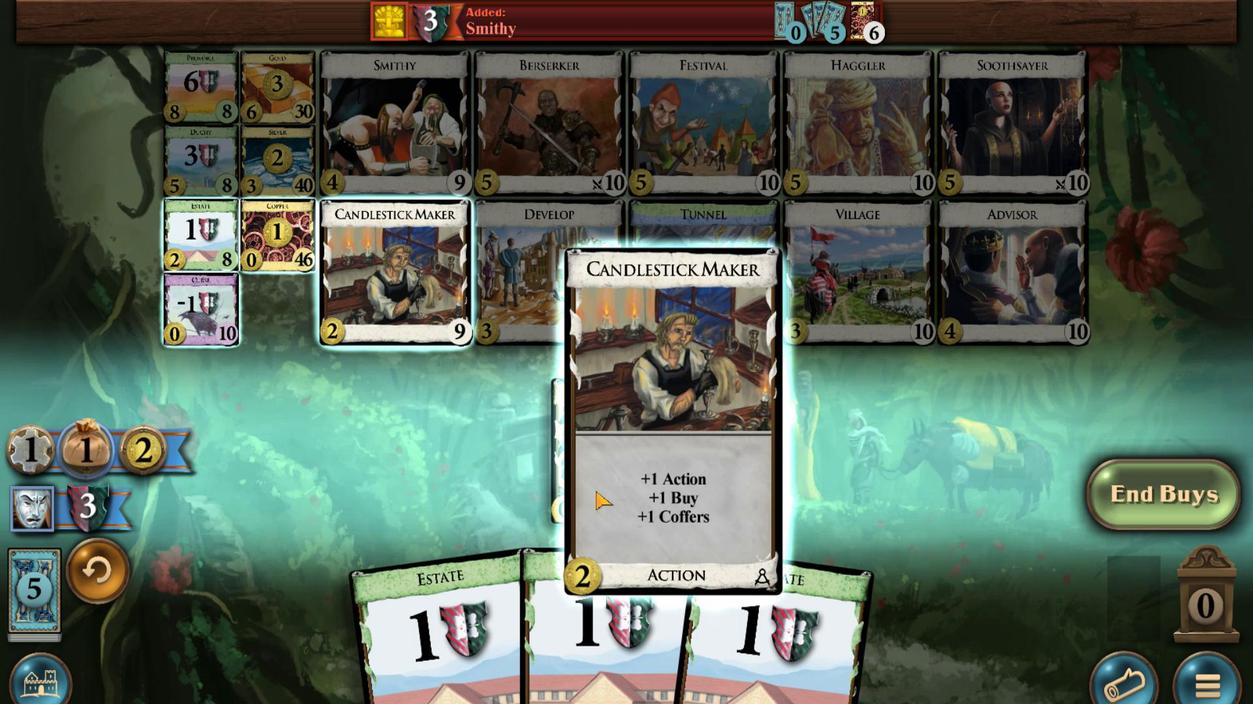 
Action: Mouse moved to (722, 502)
Screenshot: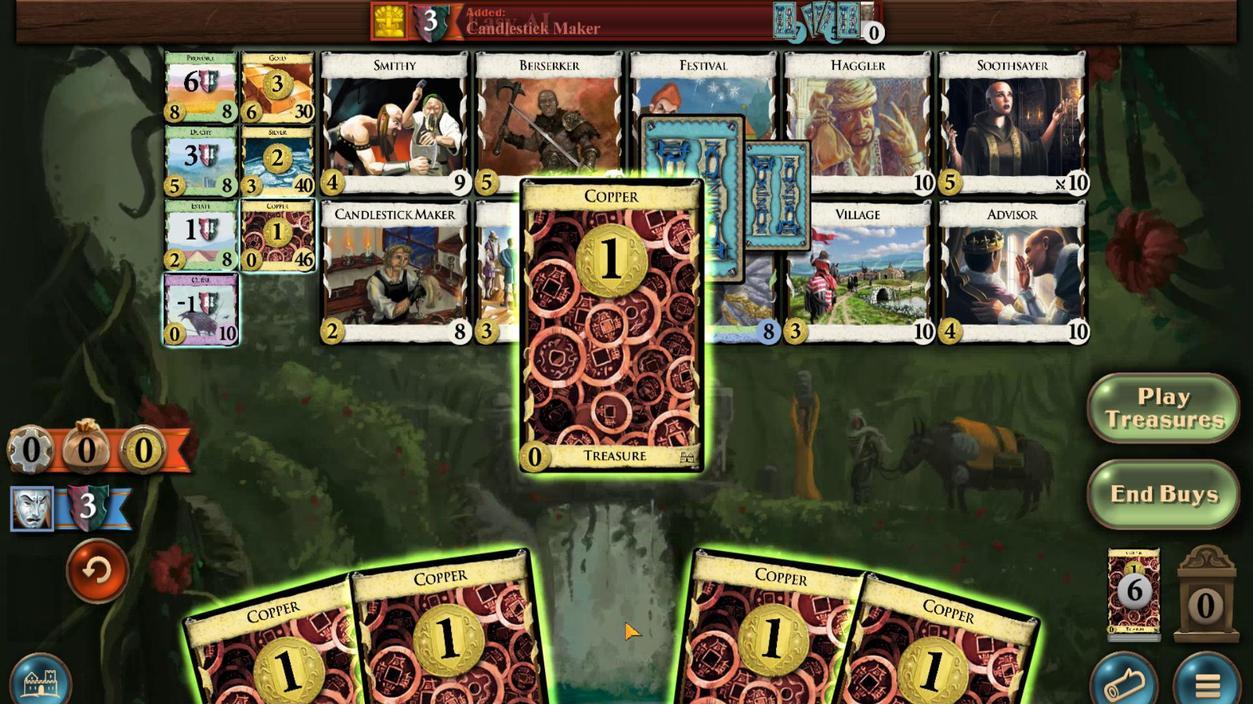 
Action: Mouse scrolled (722, 502) with delta (0, 0)
Screenshot: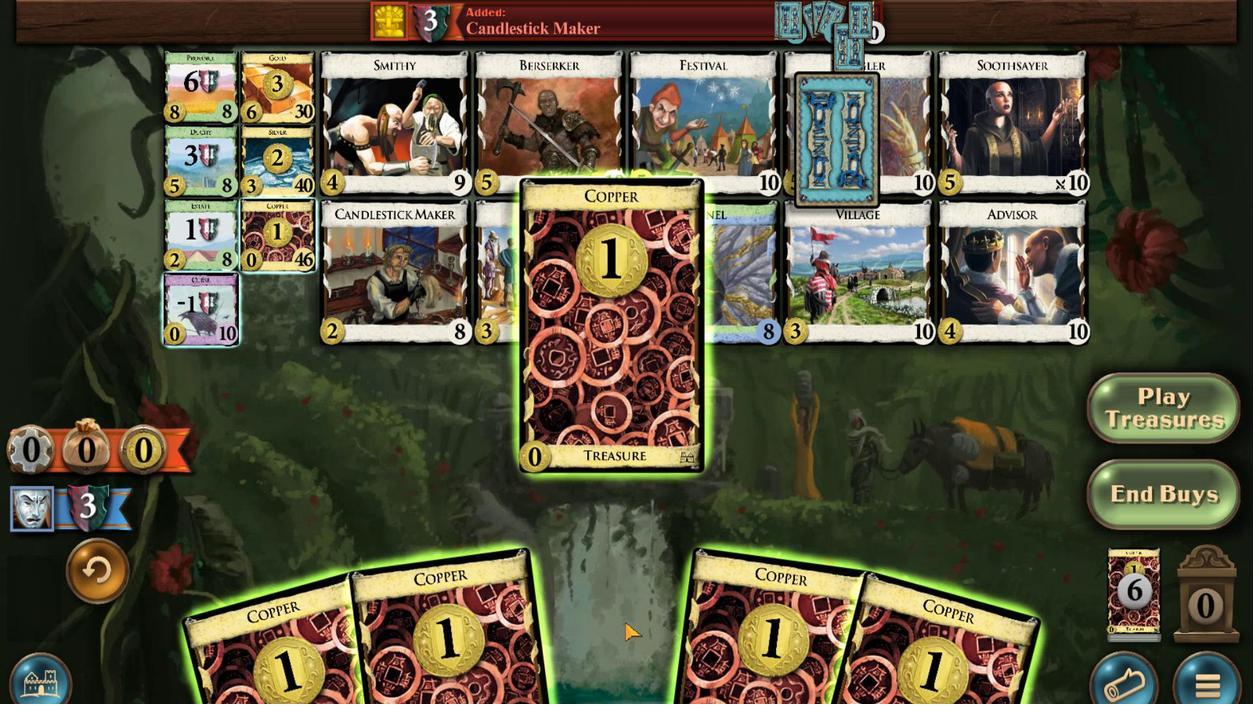 
Action: Mouse scrolled (722, 502) with delta (0, 0)
Screenshot: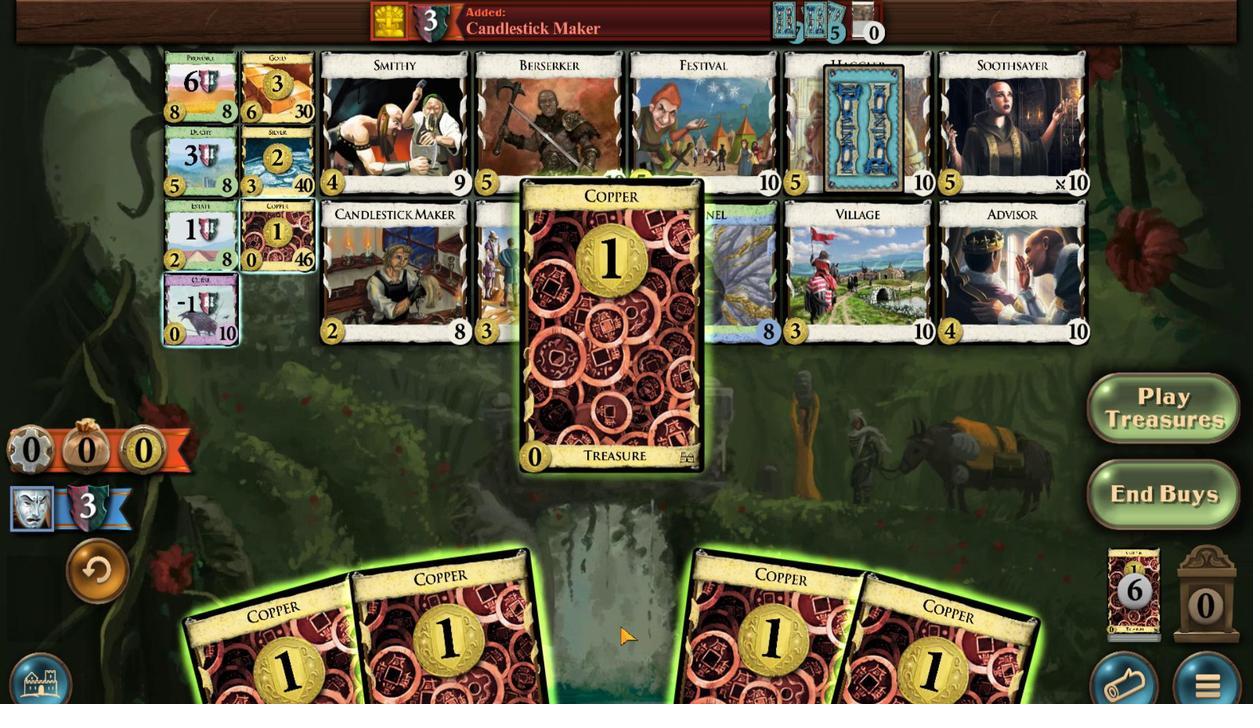 
Action: Mouse moved to (700, 502)
Screenshot: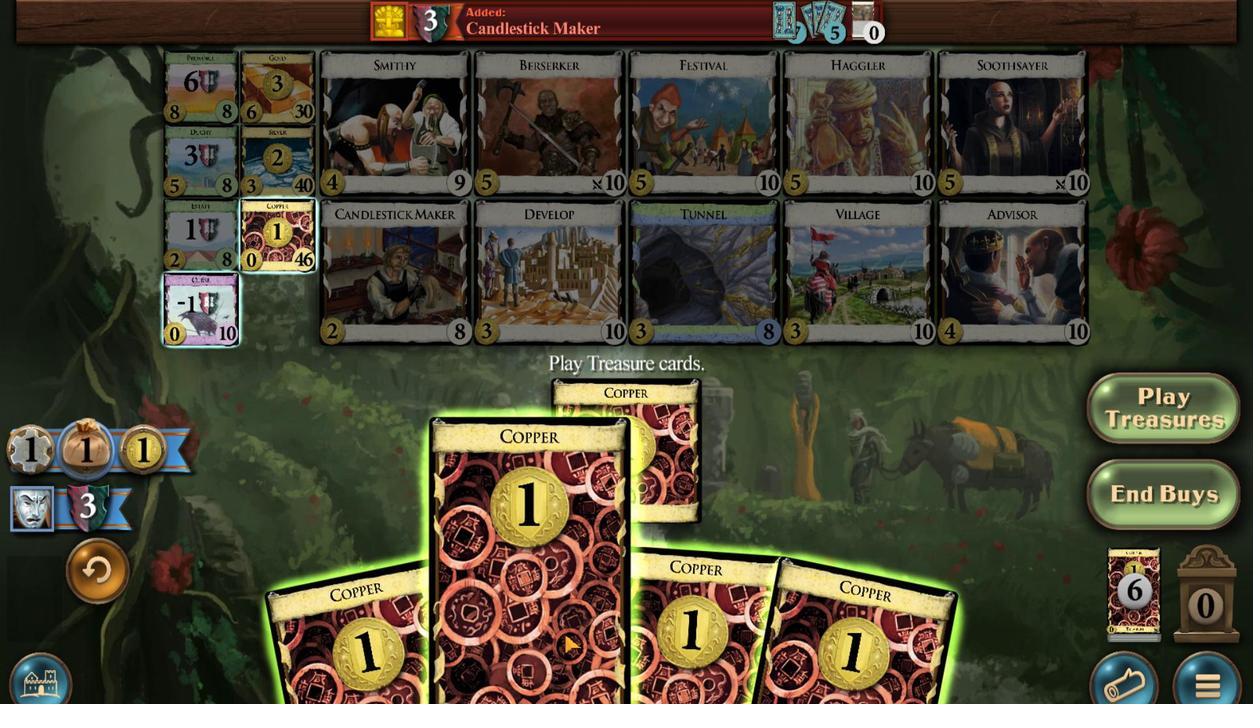
Action: Mouse scrolled (700, 502) with delta (0, 0)
Screenshot: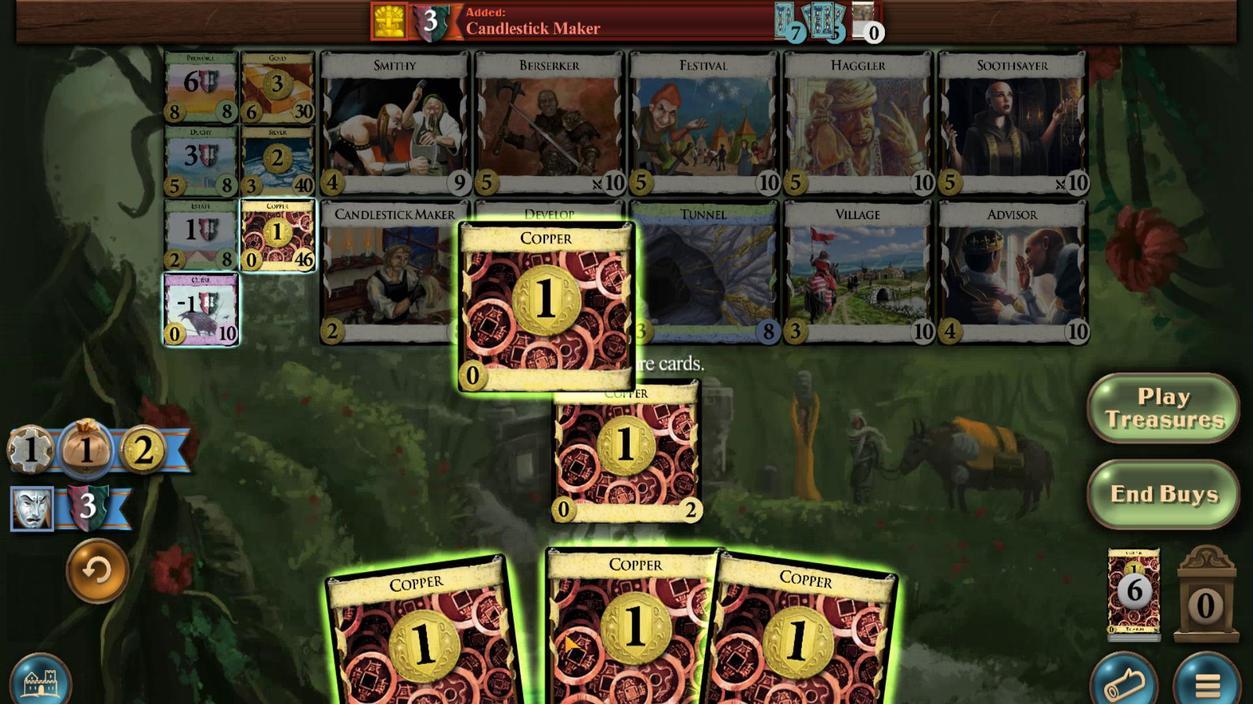 
Action: Mouse scrolled (700, 502) with delta (0, 0)
Screenshot: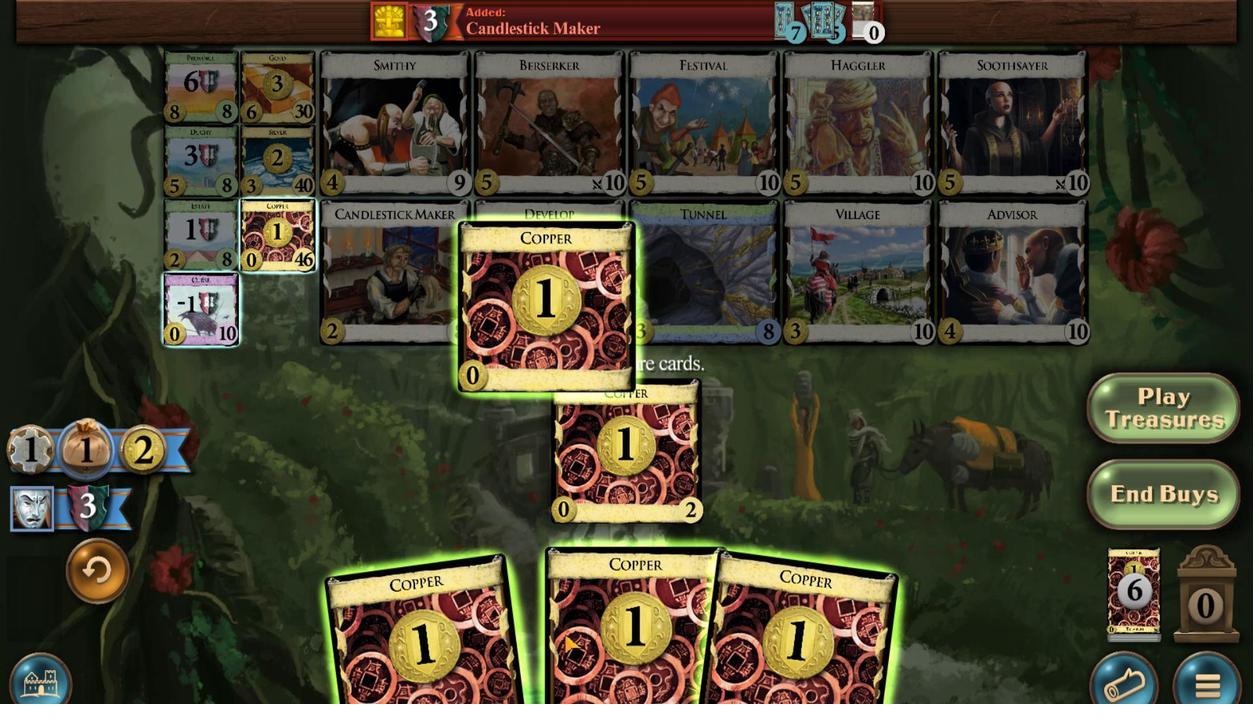 
Action: Mouse scrolled (700, 502) with delta (0, 0)
Screenshot: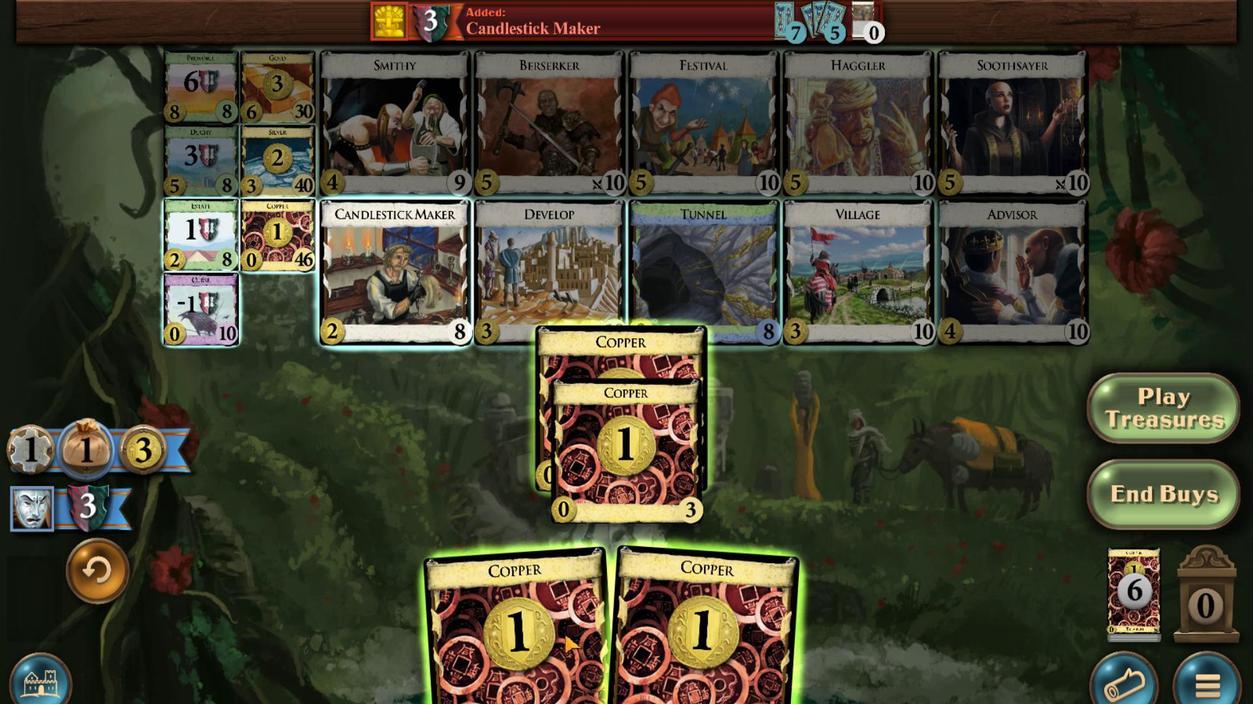 
Action: Mouse moved to (703, 502)
Screenshot: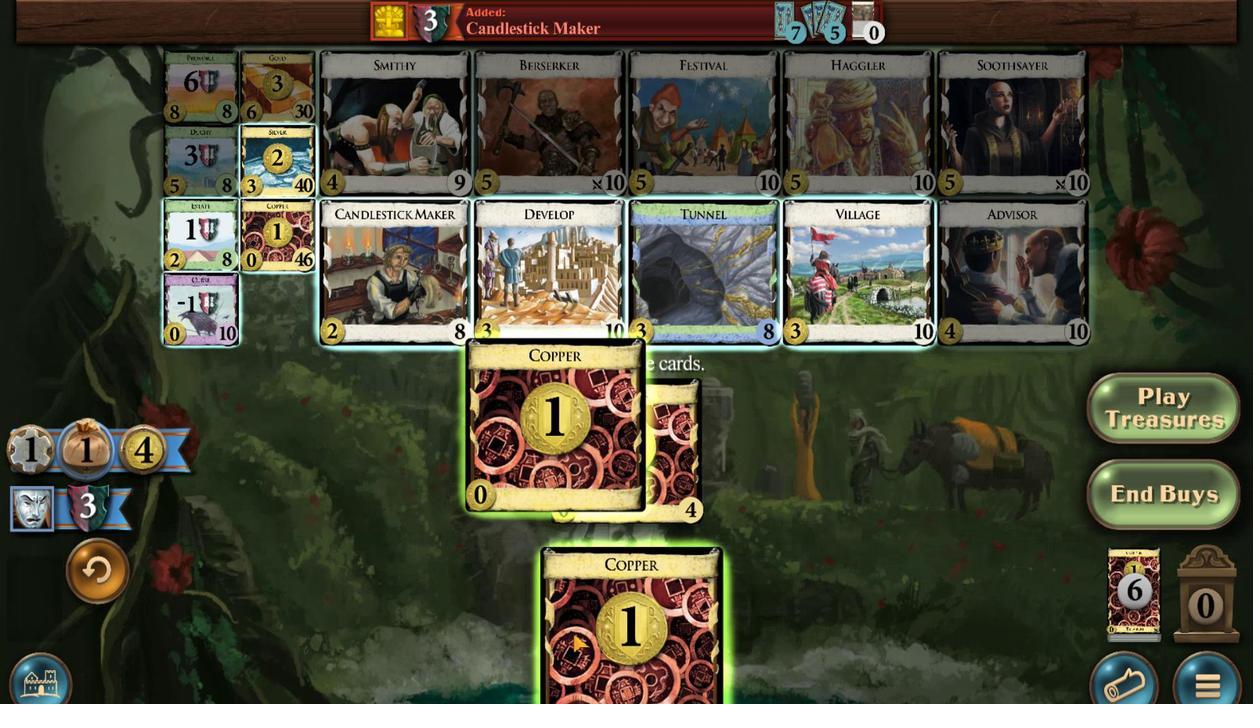 
Action: Mouse scrolled (703, 502) with delta (0, 0)
Screenshot: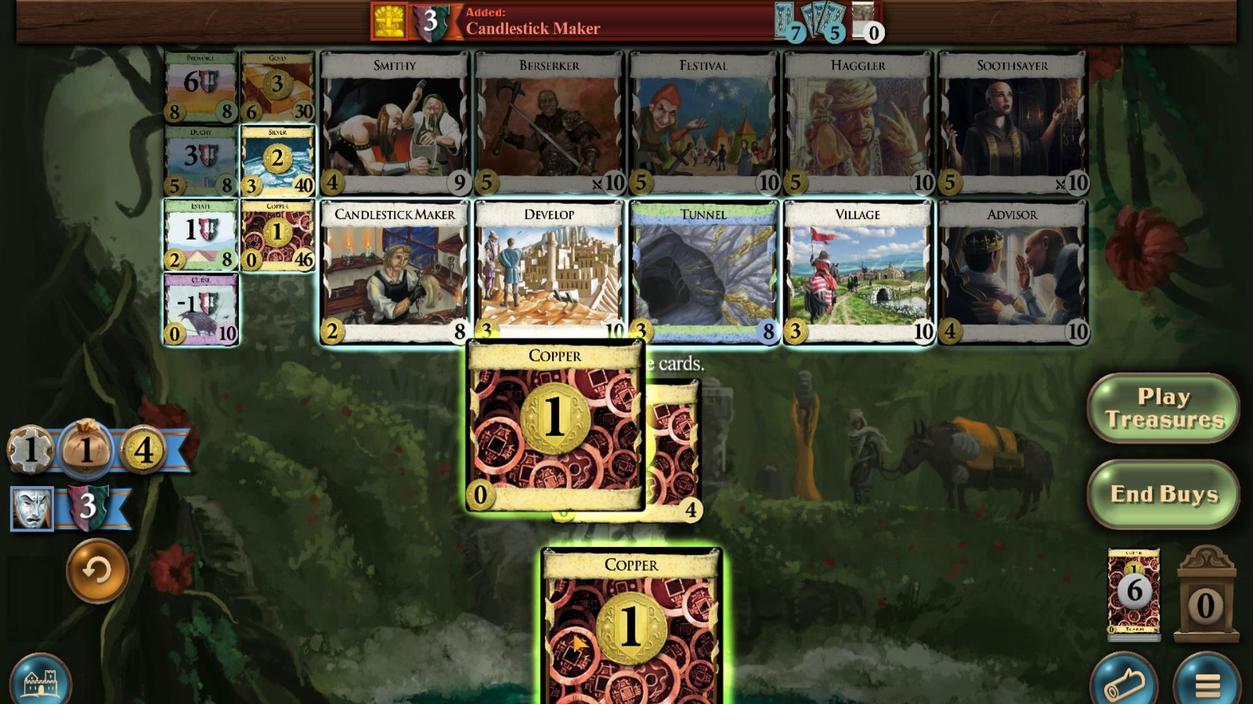 
Action: Mouse moved to (709, 502)
Screenshot: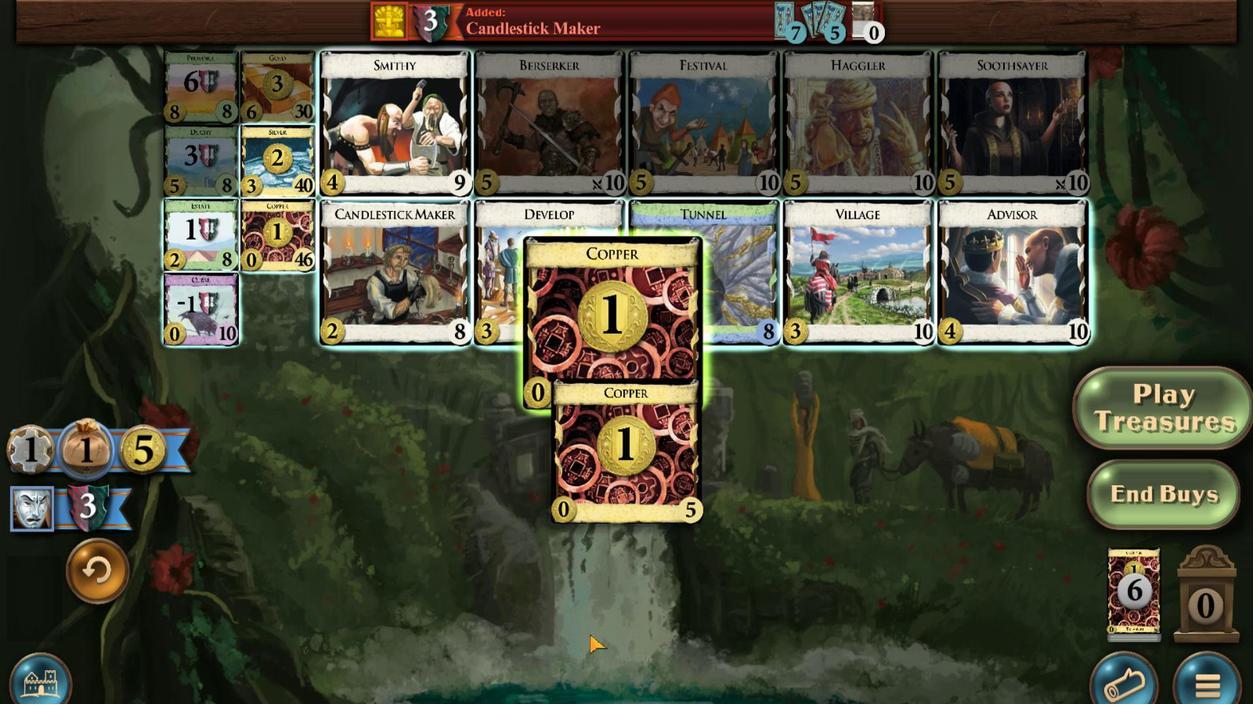 
Action: Mouse scrolled (709, 502) with delta (0, 0)
Screenshot: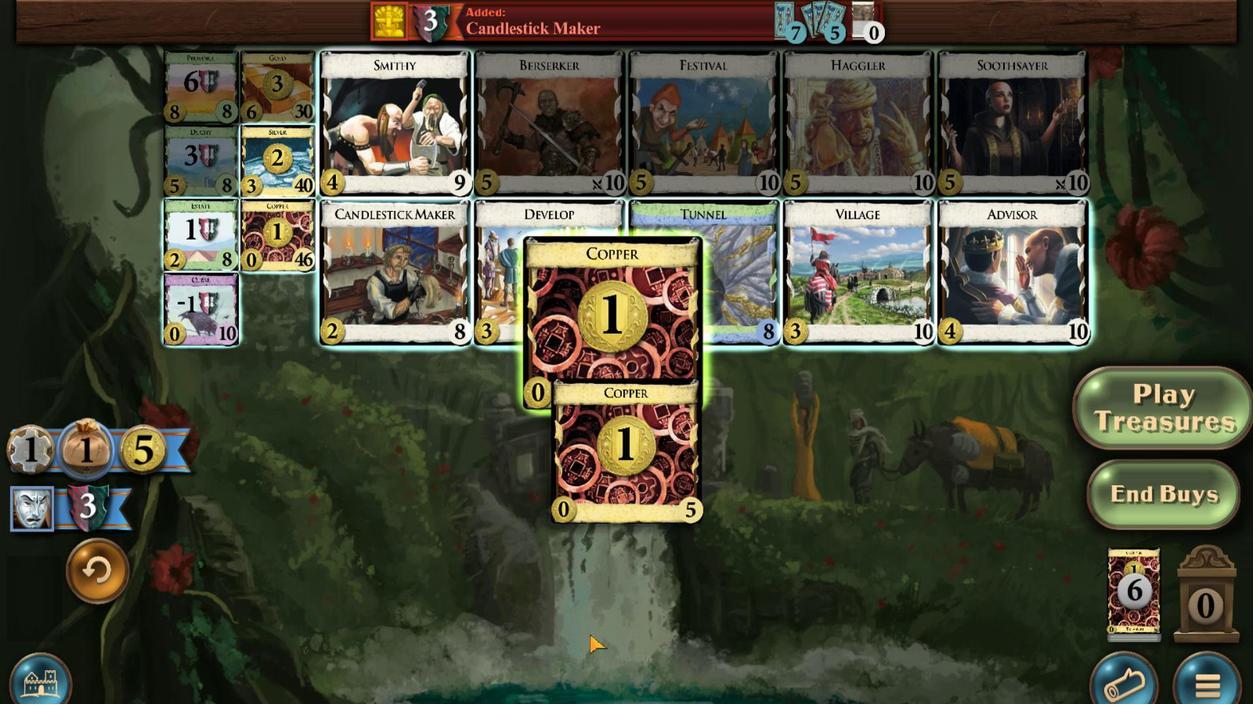 
Action: Mouse scrolled (709, 502) with delta (0, 0)
Screenshot: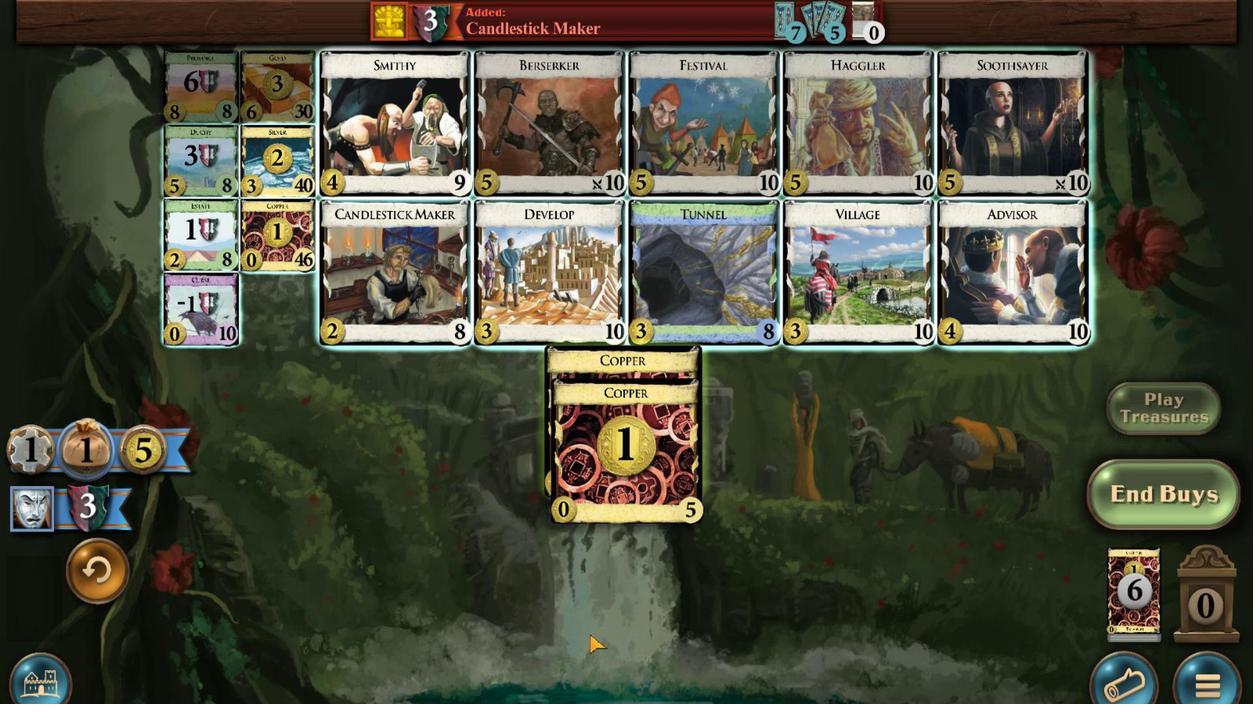 
Action: Mouse moved to (808, 493)
Screenshot: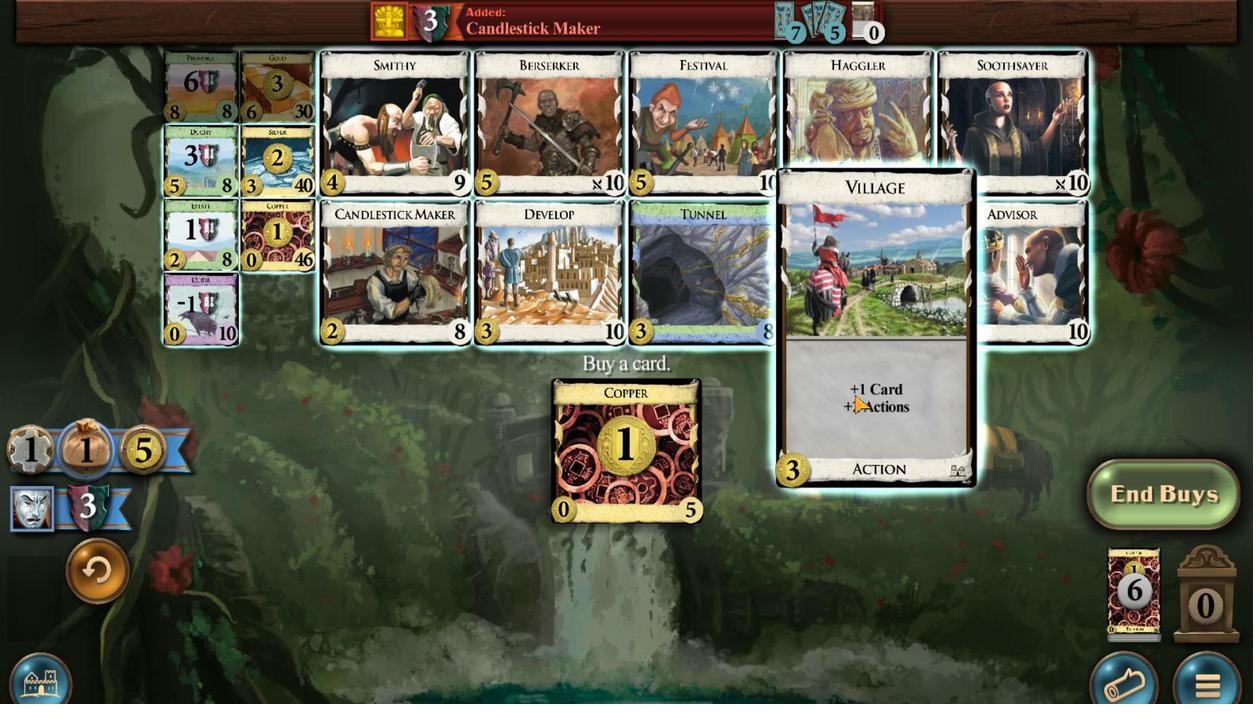 
Action: Mouse pressed left at (808, 493)
Screenshot: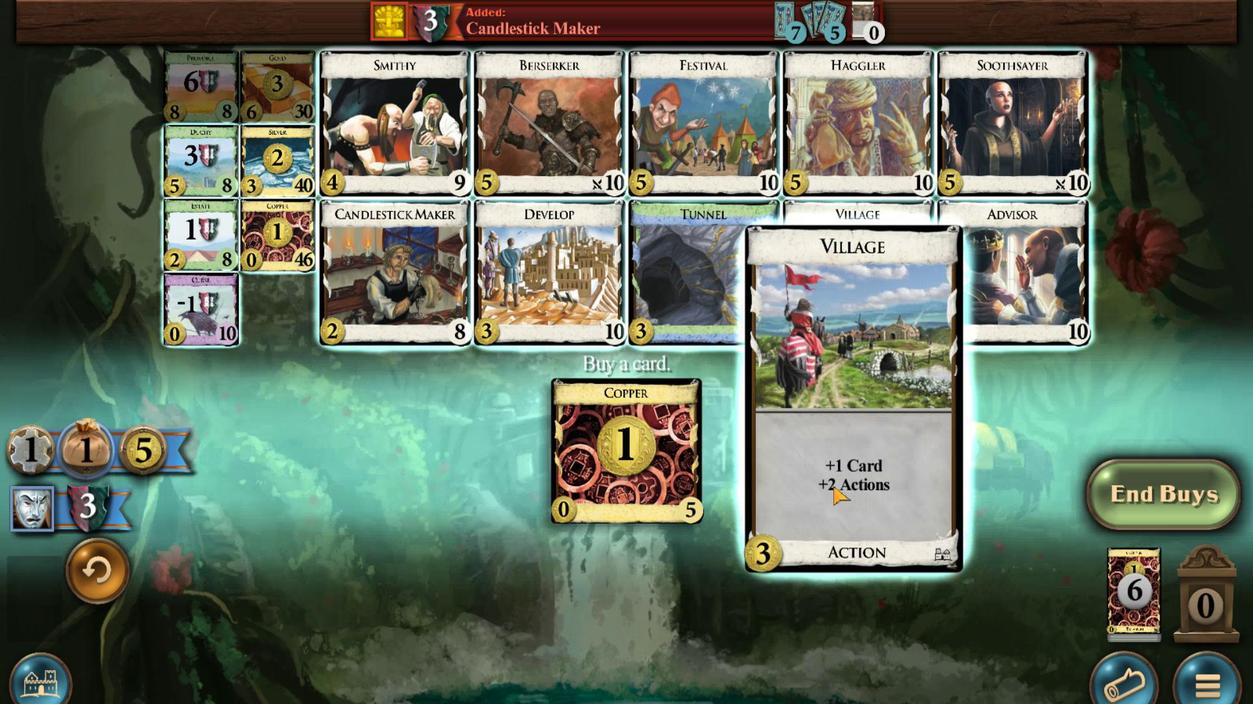 
Action: Mouse moved to (785, 502)
Screenshot: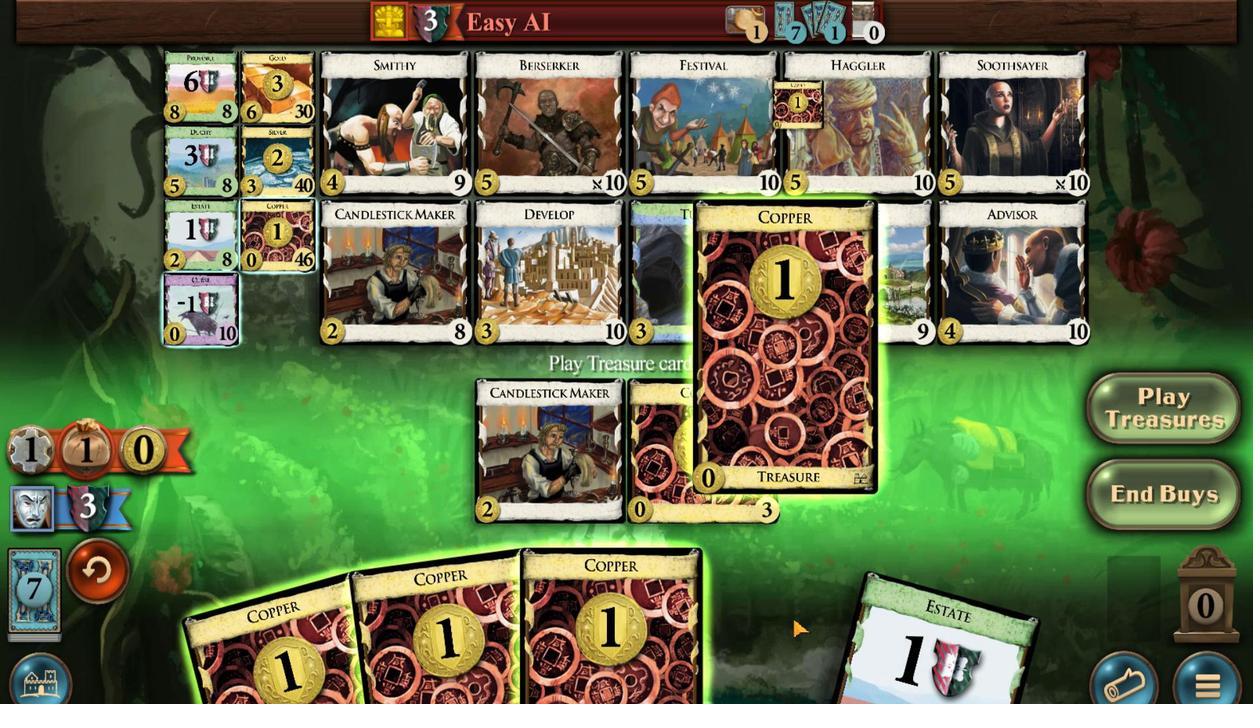 
Action: Mouse scrolled (785, 502) with delta (0, 0)
Screenshot: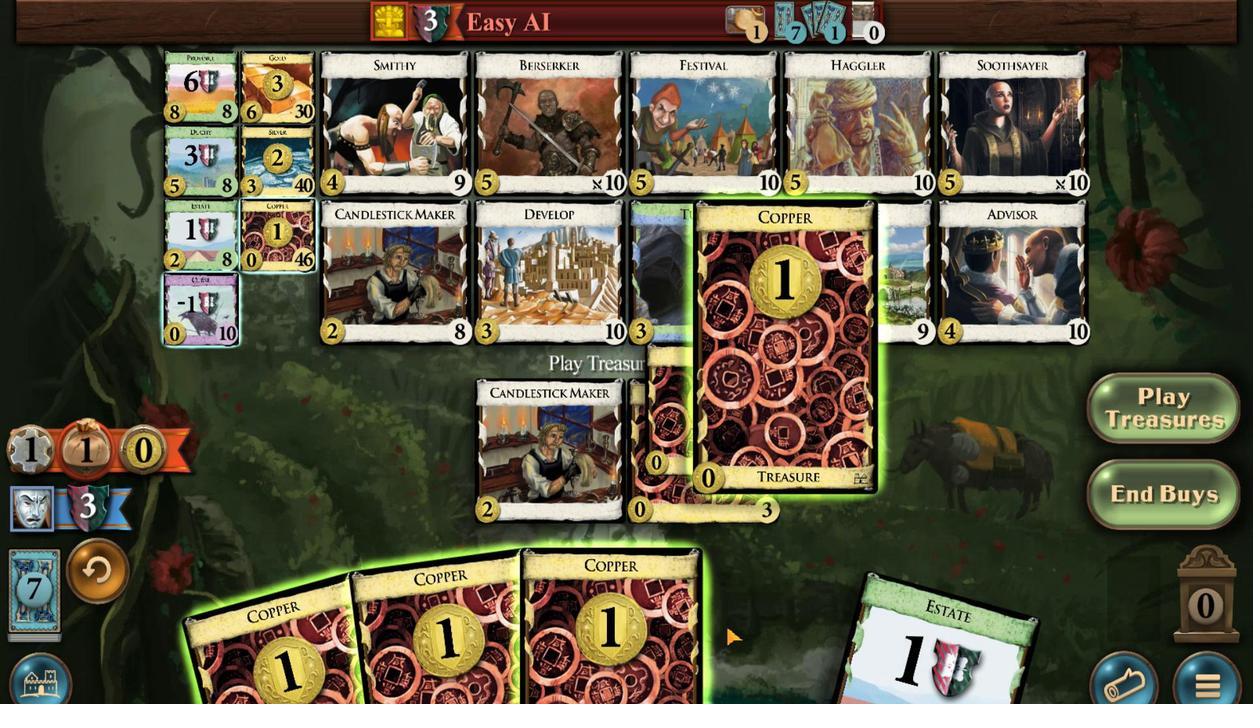 
Action: Mouse scrolled (785, 502) with delta (0, 0)
Screenshot: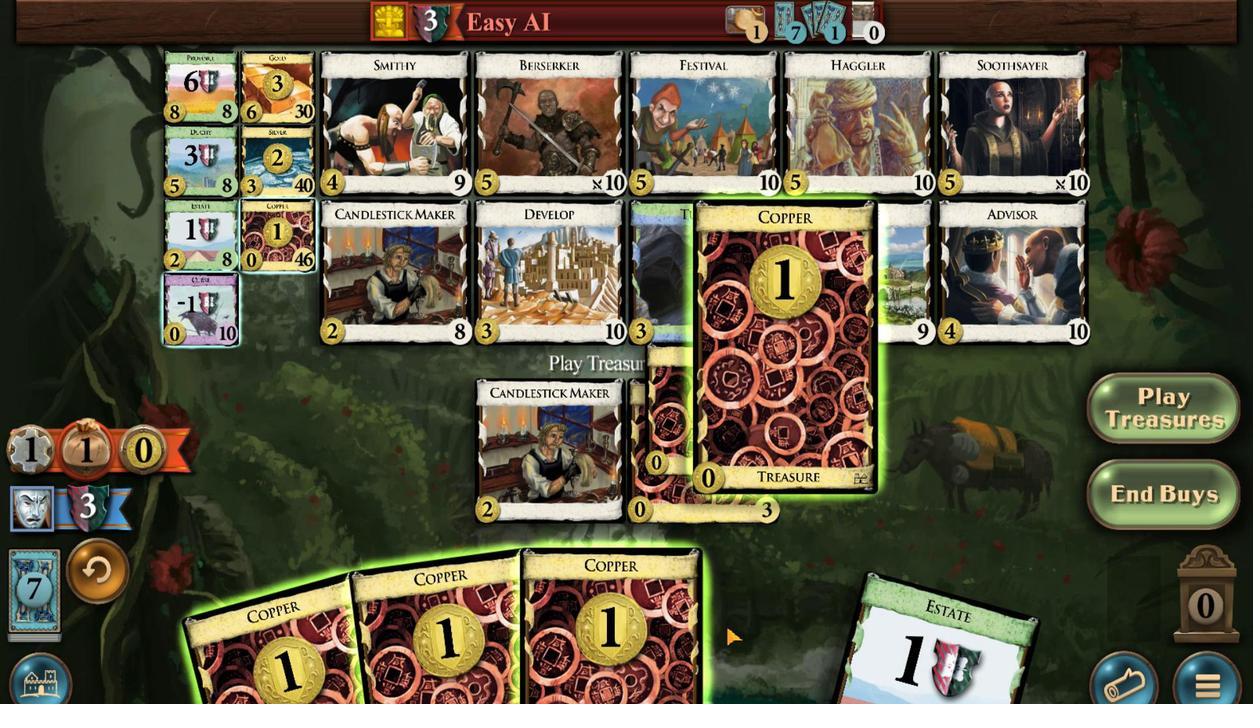 
Action: Mouse moved to (735, 502)
Screenshot: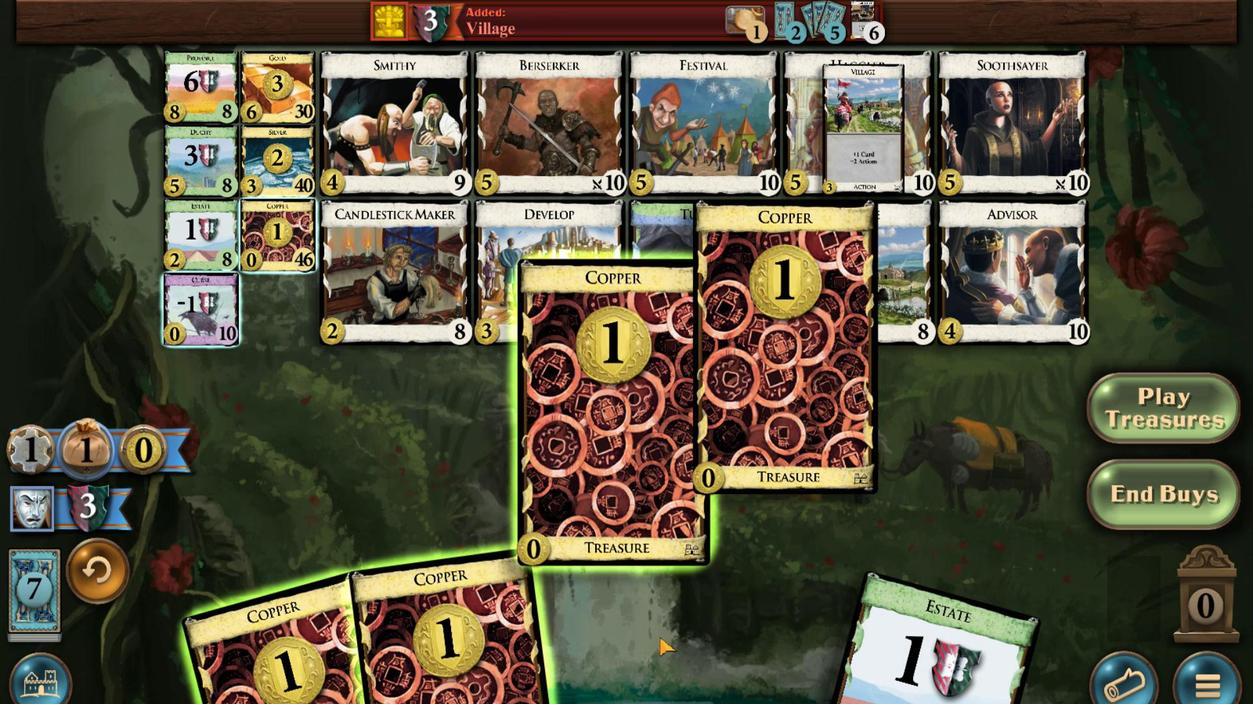 
Action: Mouse scrolled (735, 502) with delta (0, 0)
Screenshot: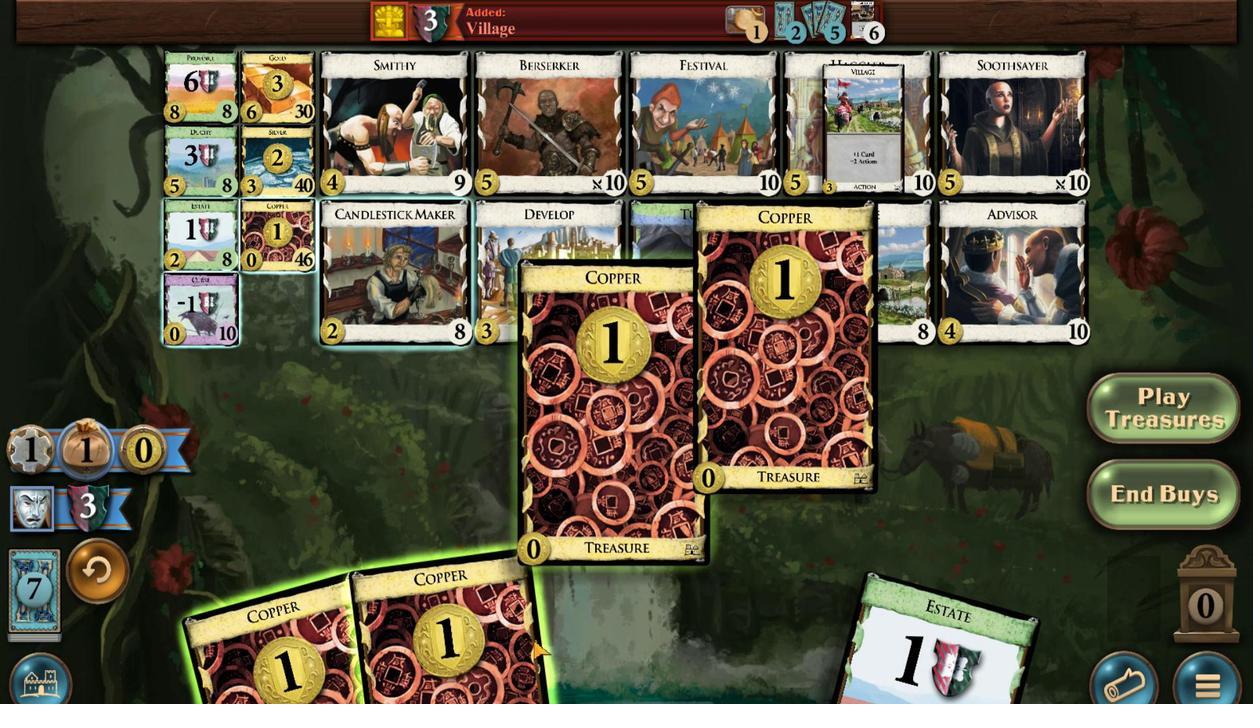 
Action: Mouse moved to (680, 503)
Screenshot: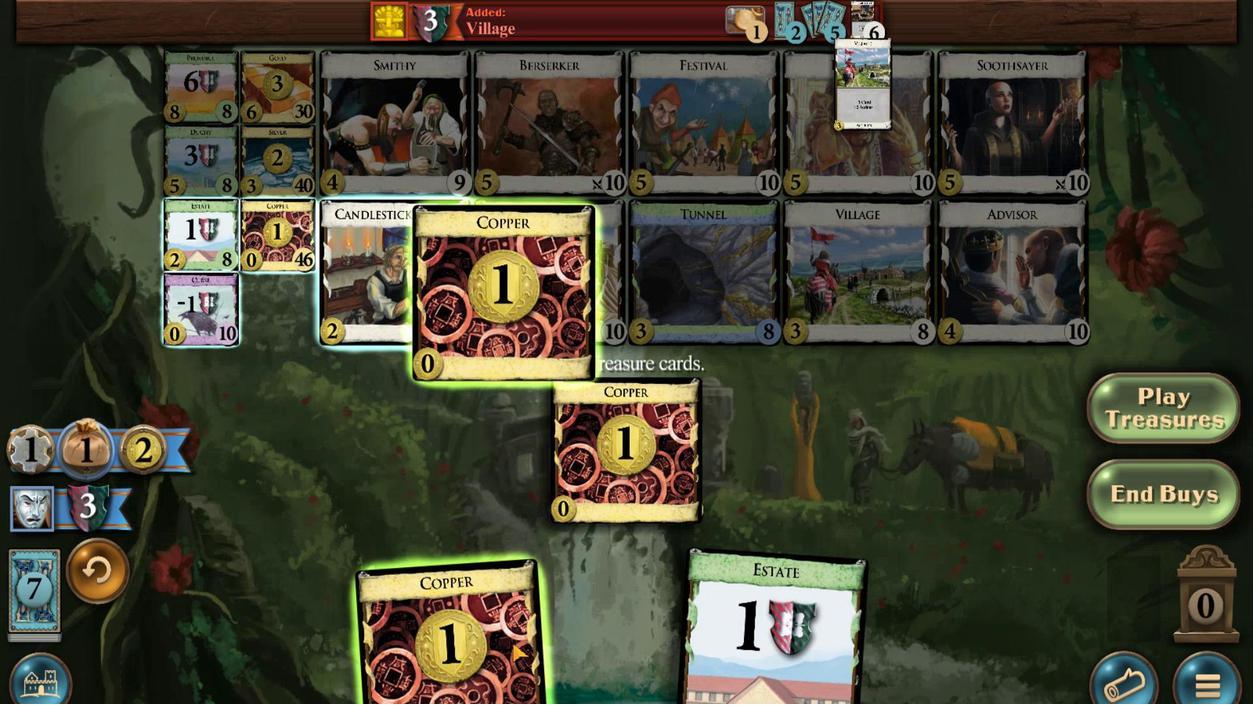 
Action: Mouse scrolled (680, 502) with delta (0, 0)
Screenshot: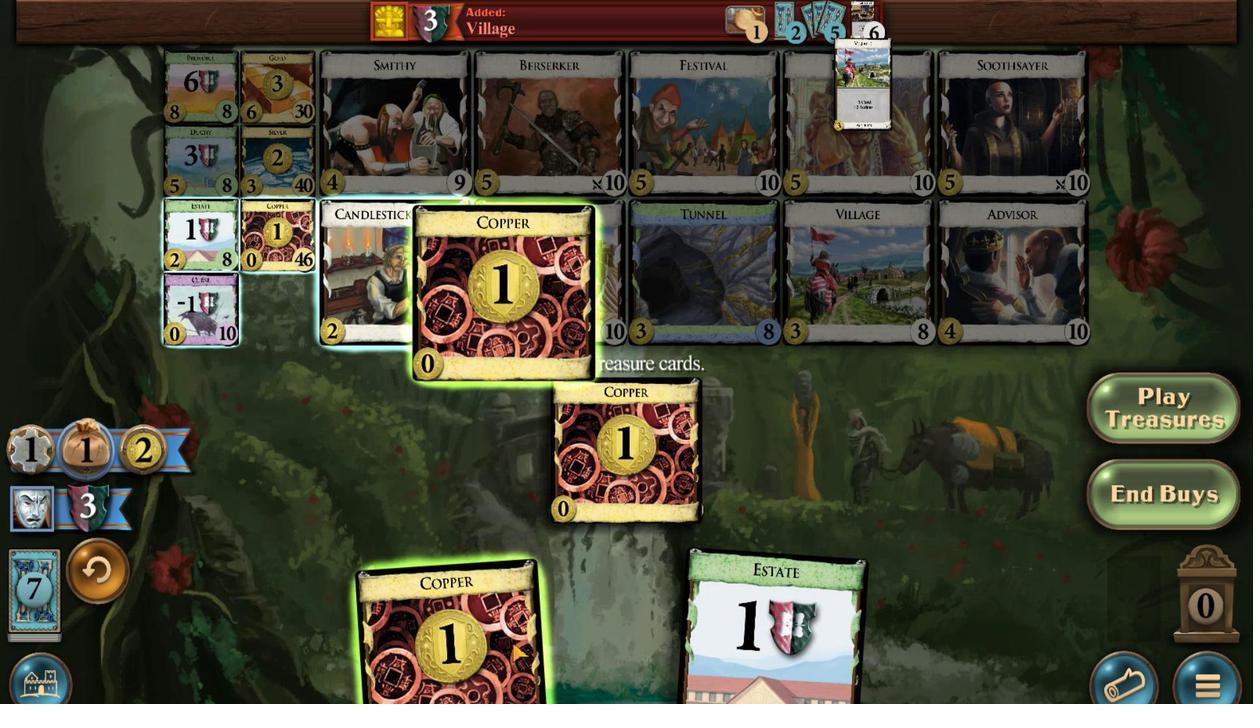 
Action: Mouse scrolled (680, 502) with delta (0, 0)
Screenshot: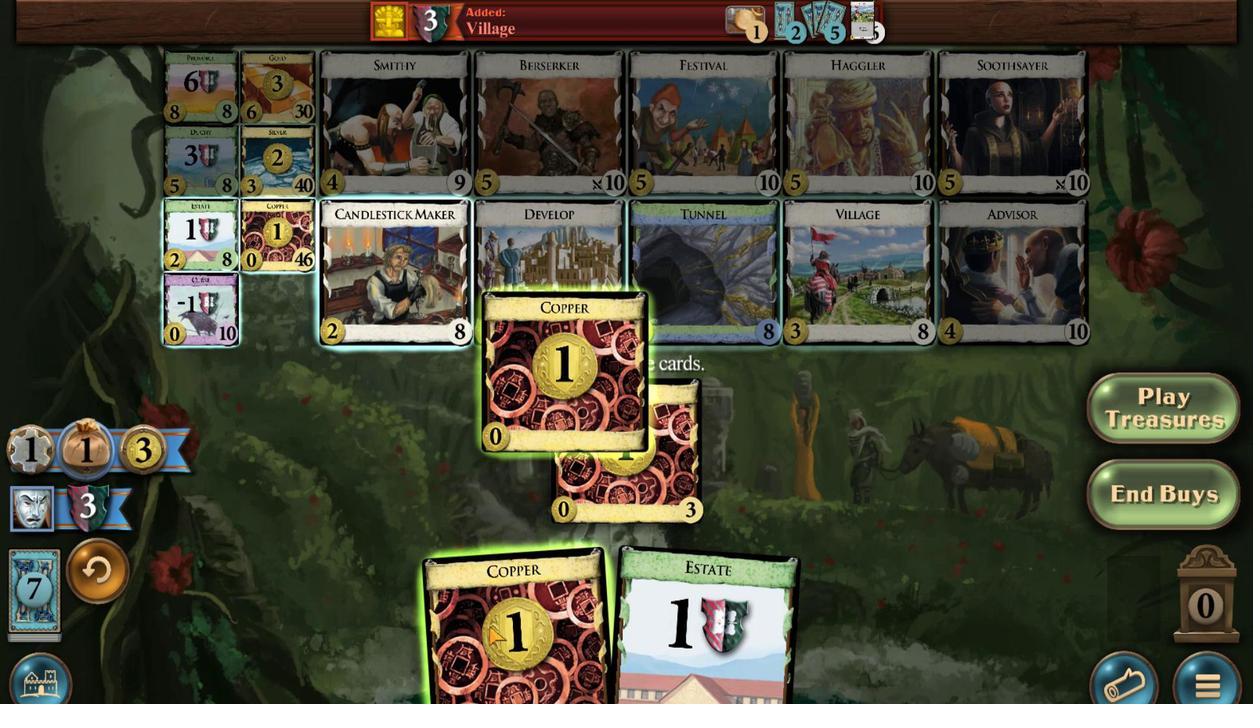 
Action: Mouse moved to (672, 502)
Screenshot: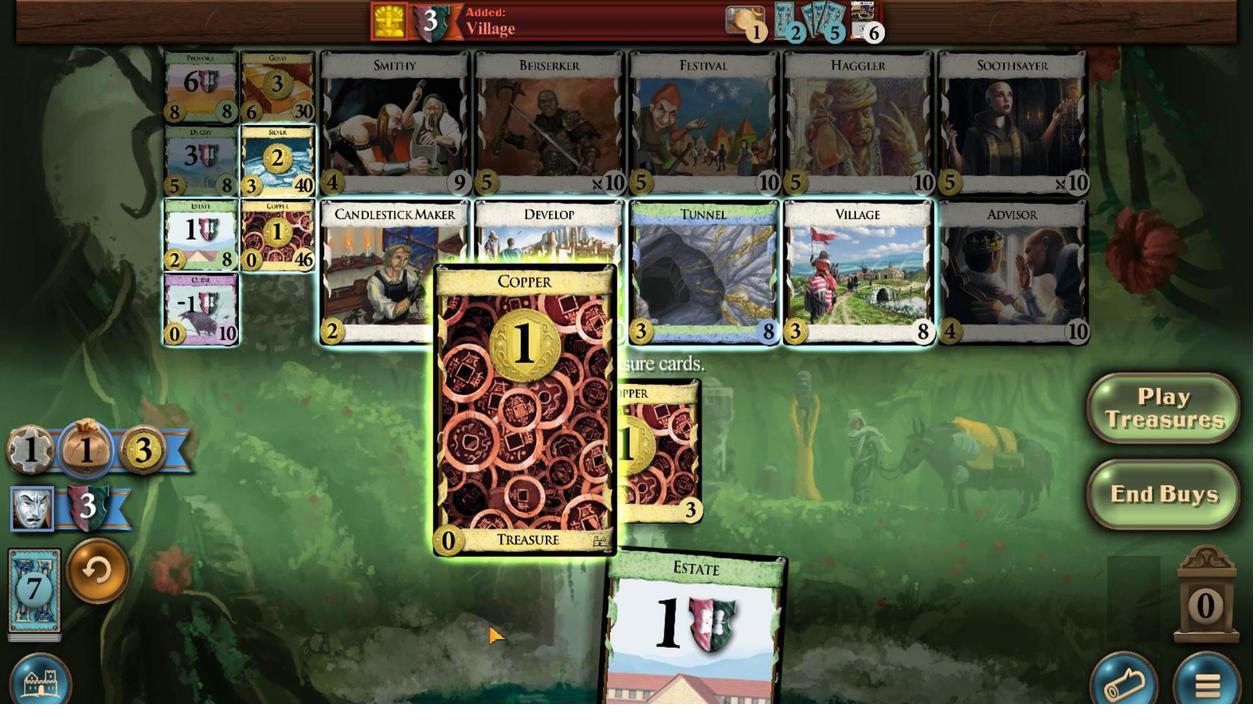 
Action: Mouse scrolled (672, 502) with delta (0, 0)
Screenshot: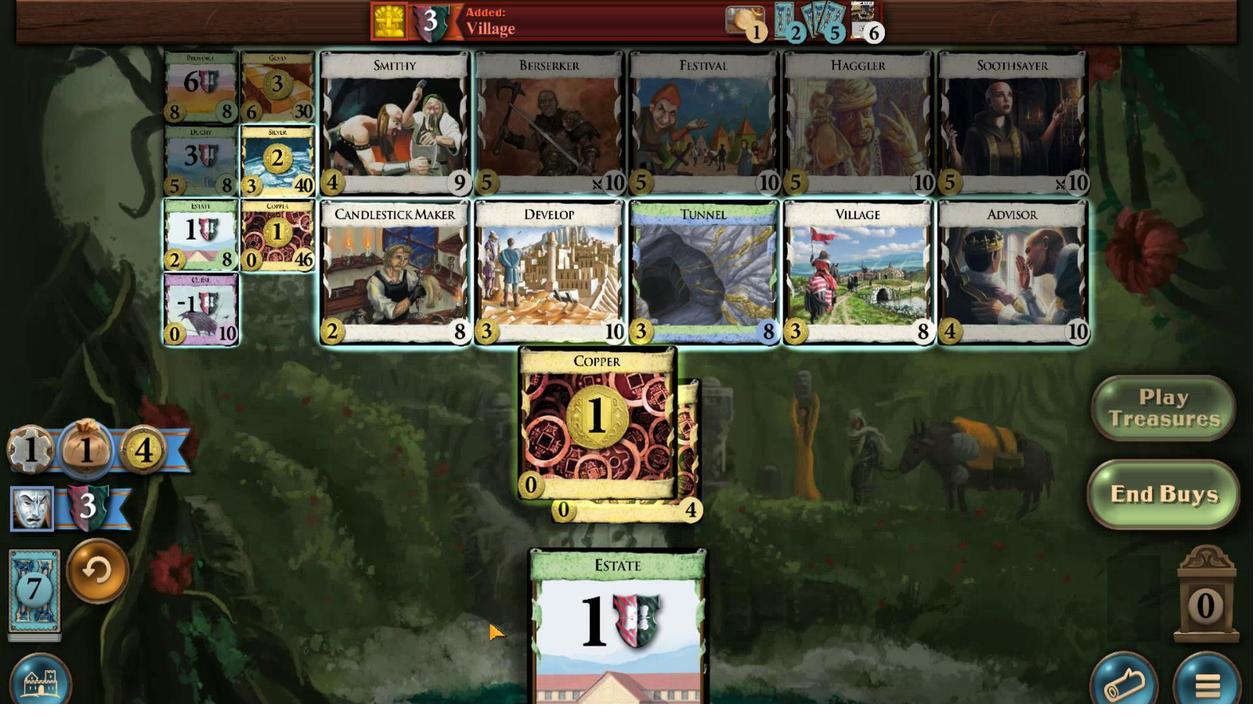 
Action: Mouse moved to (806, 493)
Screenshot: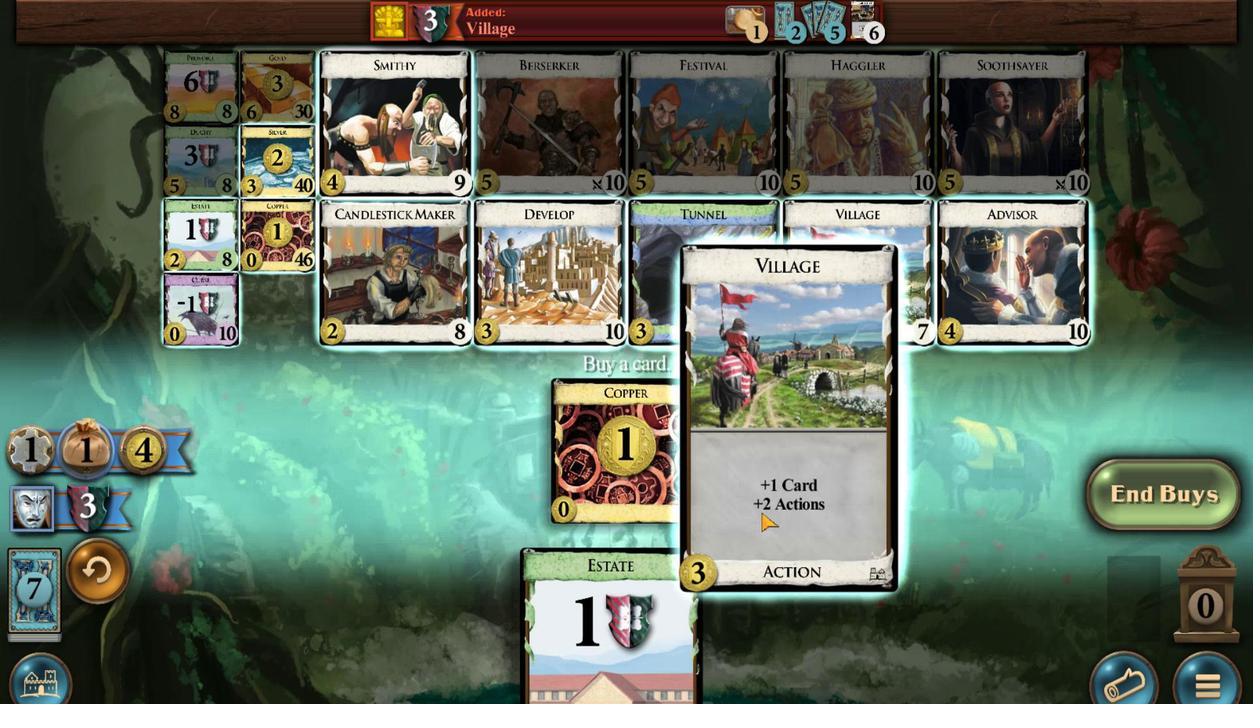
Action: Mouse pressed left at (806, 493)
Screenshot: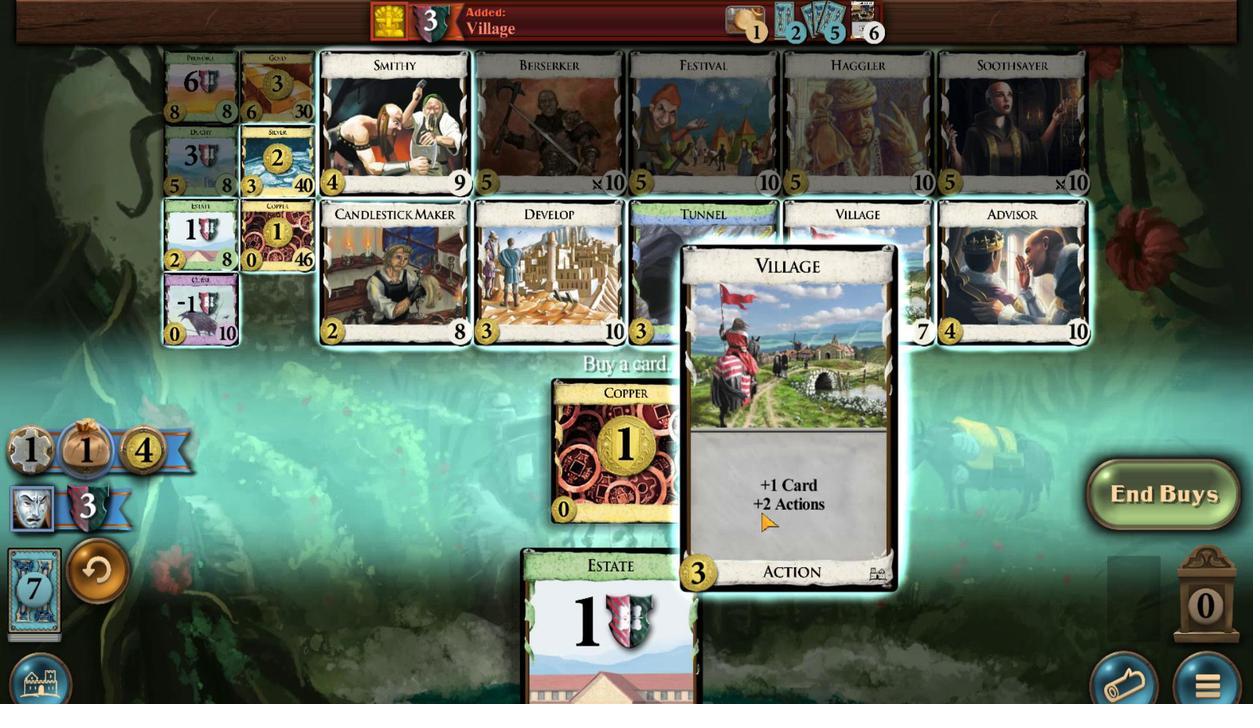 
Action: Mouse moved to (656, 501)
Screenshot: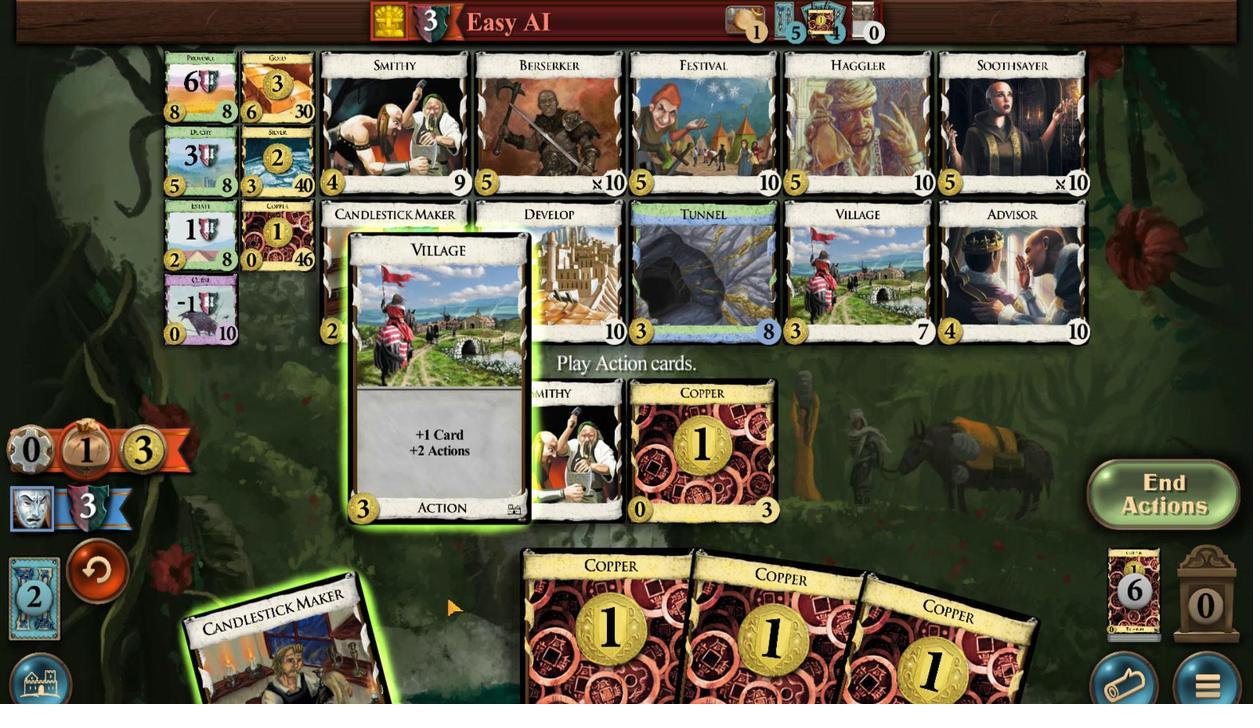 
Action: Mouse scrolled (656, 501) with delta (0, 0)
Screenshot: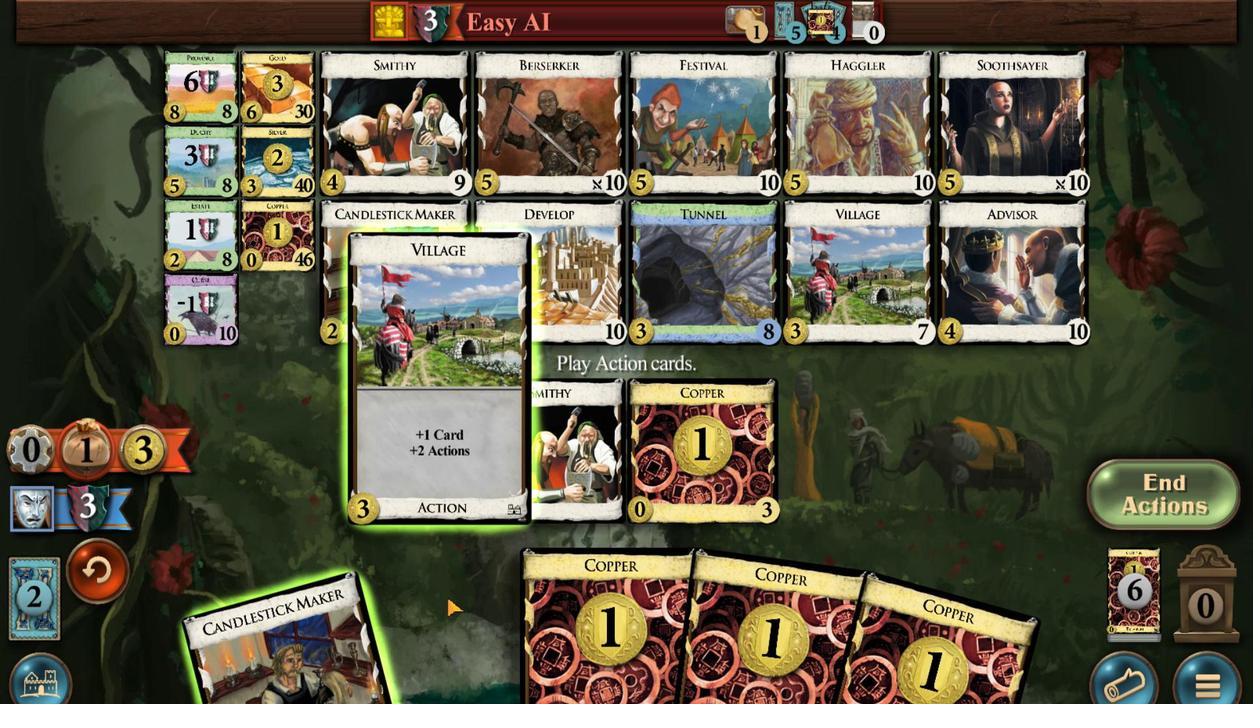 
Action: Mouse moved to (656, 501)
Screenshot: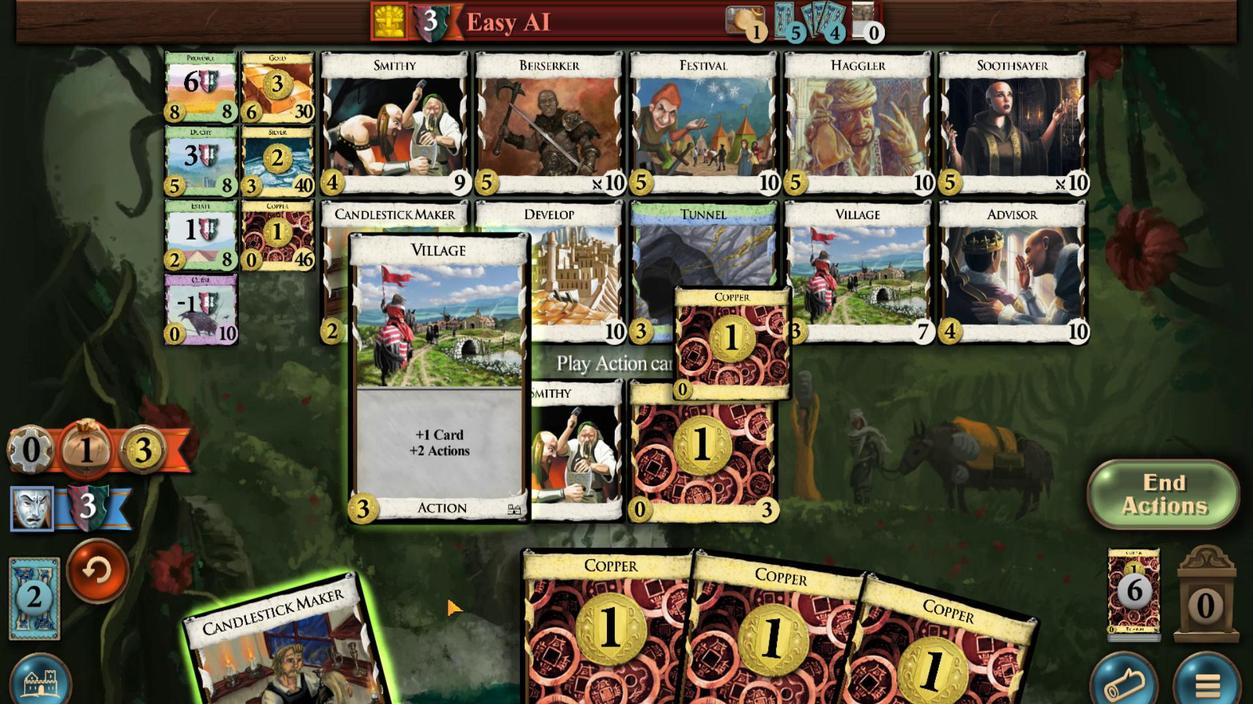 
Action: Mouse scrolled (656, 501) with delta (0, 0)
Screenshot: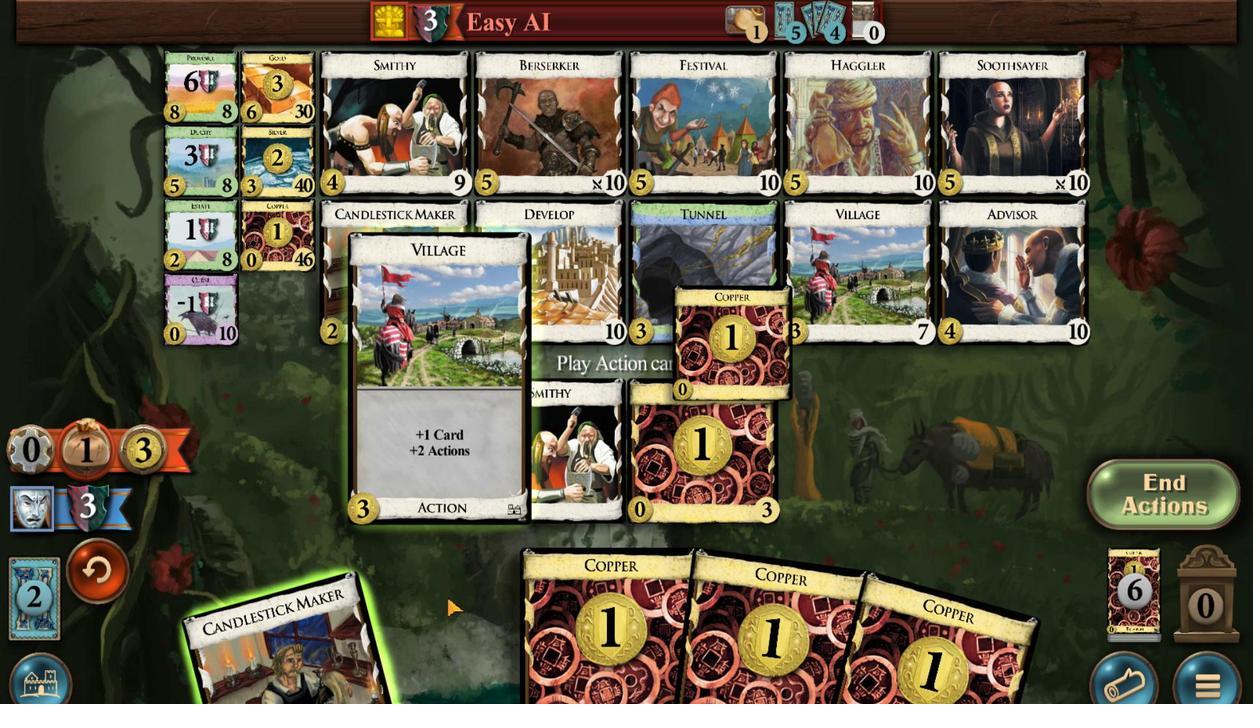 
Action: Mouse moved to (610, 502)
Screenshot: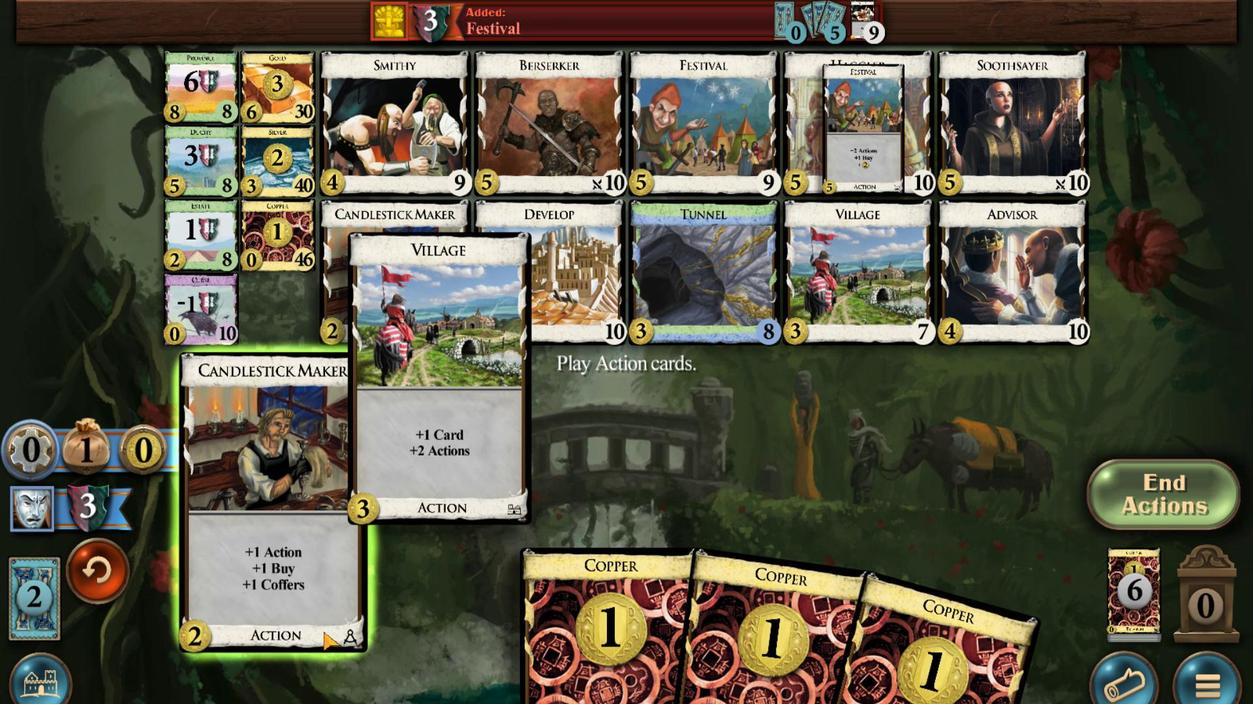 
Action: Mouse scrolled (610, 502) with delta (0, 0)
Screenshot: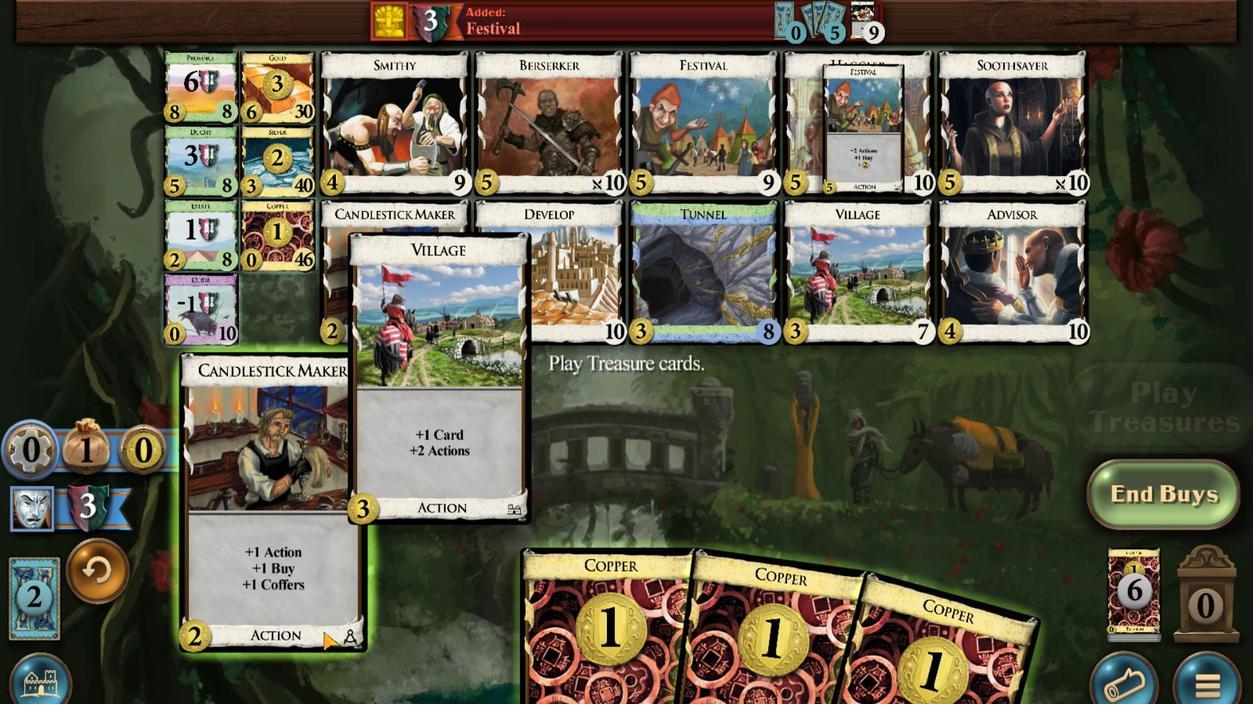 
Action: Mouse moved to (696, 502)
Screenshot: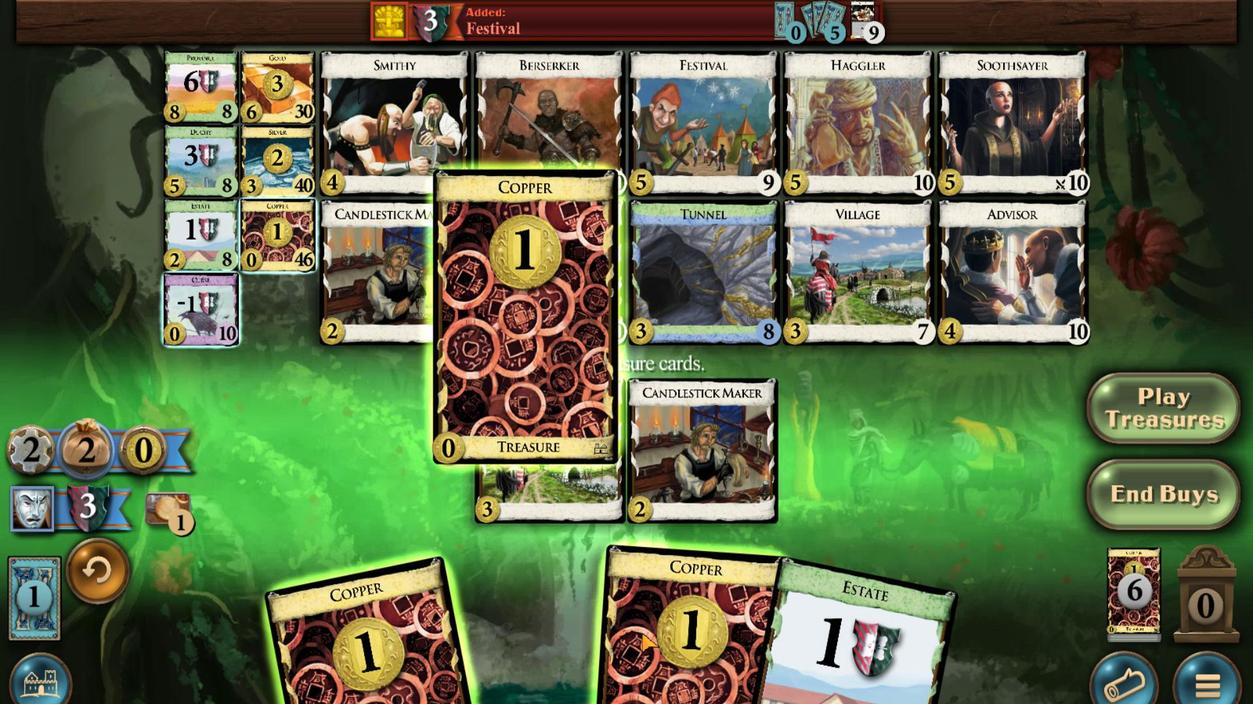 
Action: Mouse scrolled (696, 502) with delta (0, 0)
Screenshot: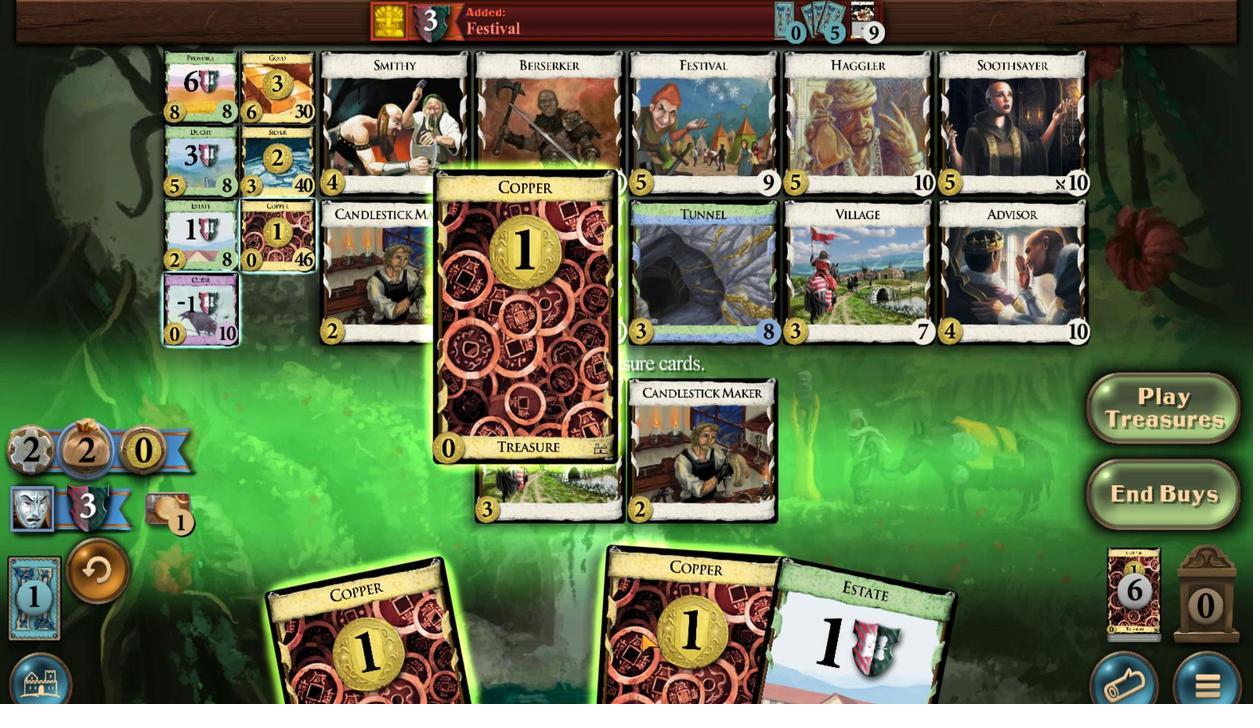
Action: Mouse scrolled (696, 502) with delta (0, 0)
Screenshot: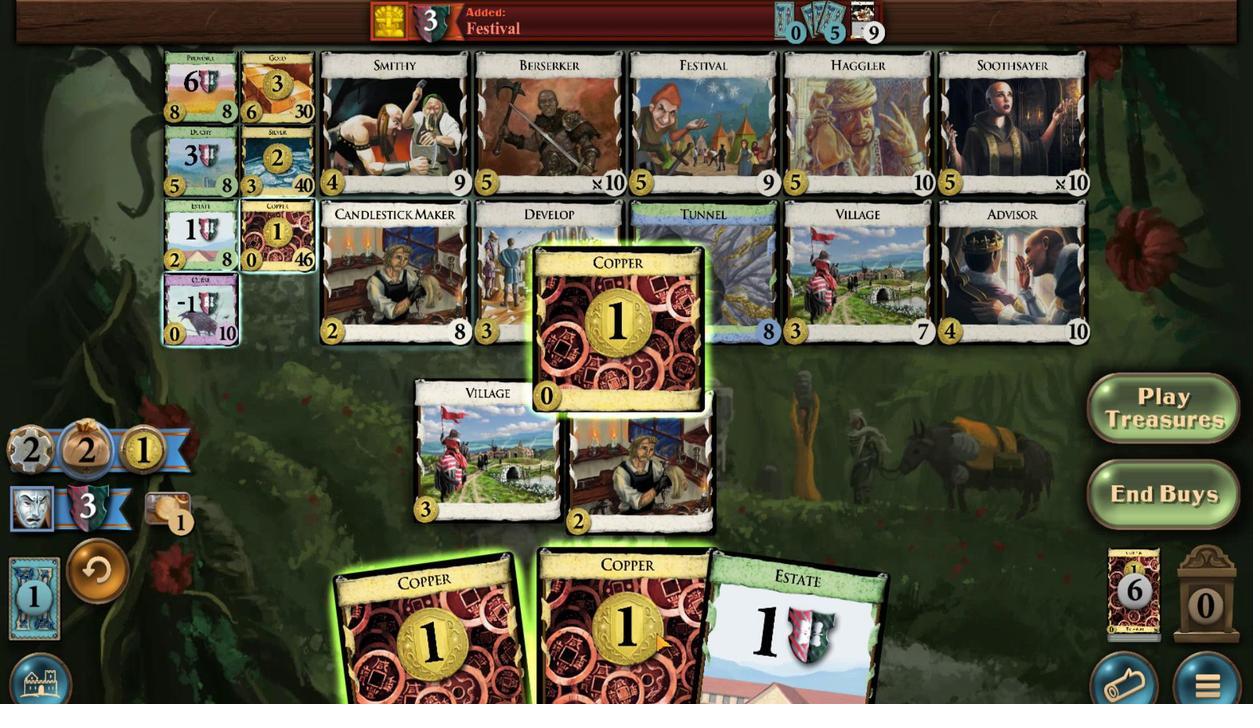 
Action: Mouse moved to (720, 502)
Screenshot: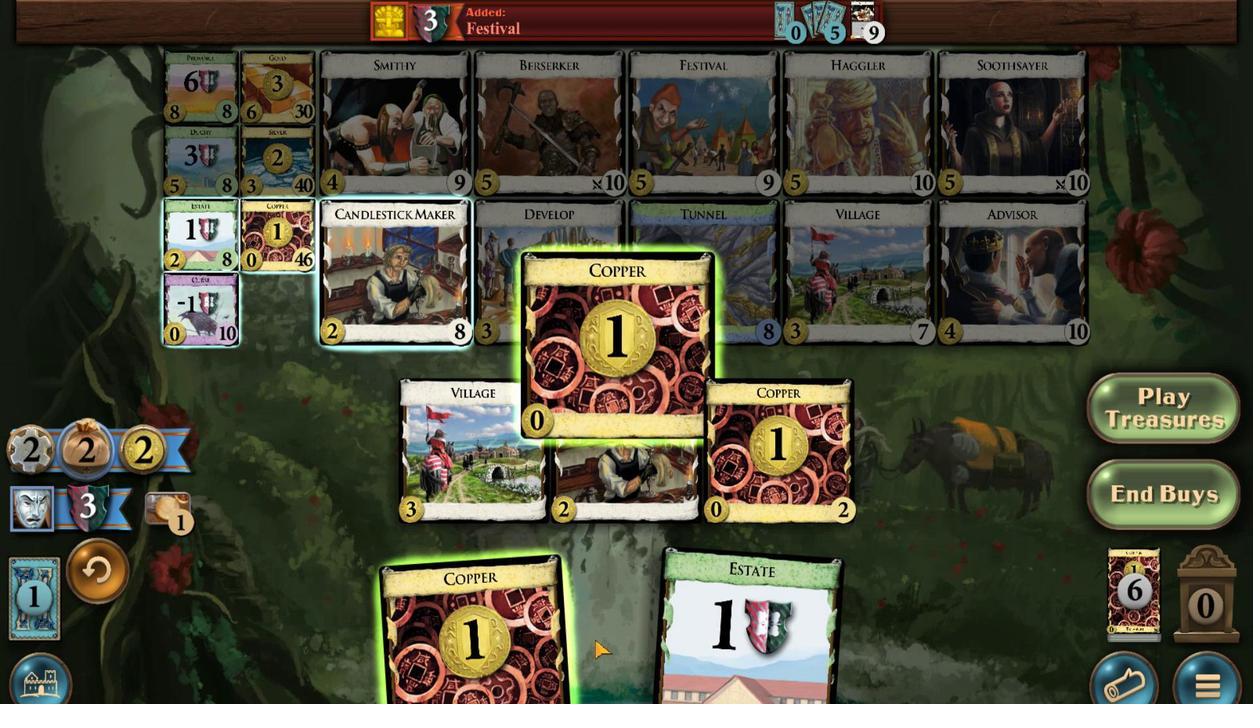 
Action: Mouse scrolled (720, 502) with delta (0, 0)
Screenshot: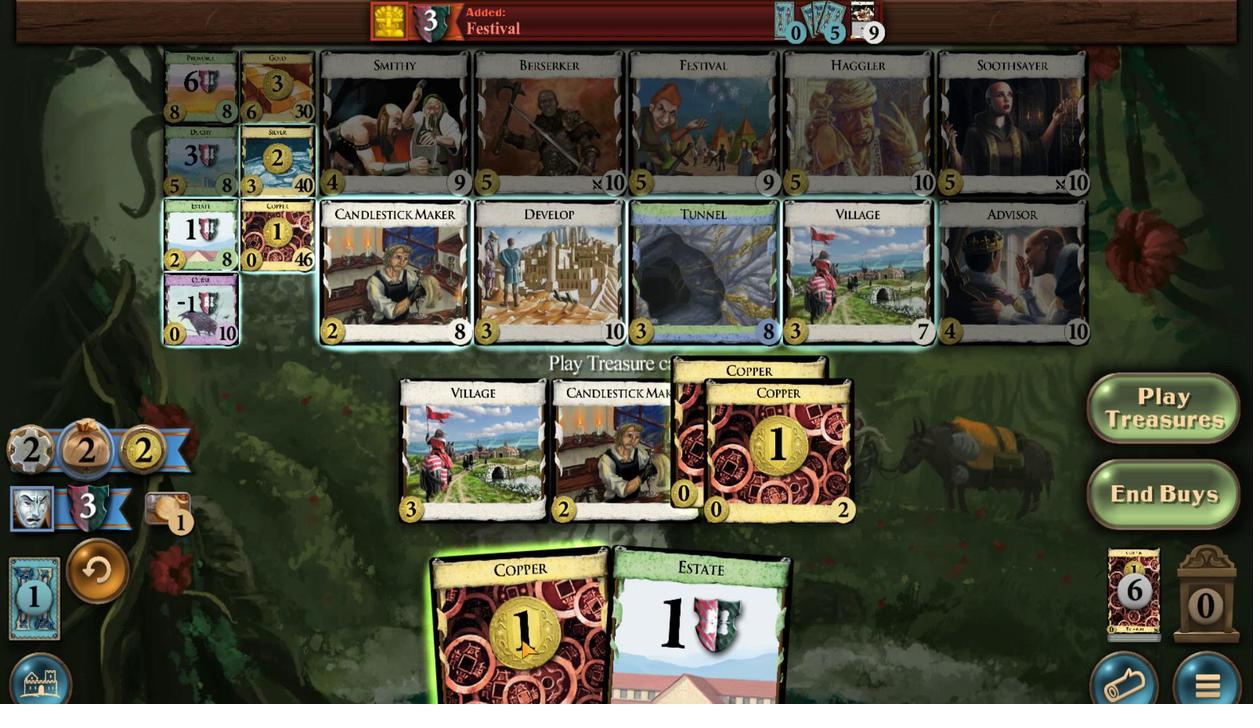 
Action: Mouse moved to (683, 502)
Screenshot: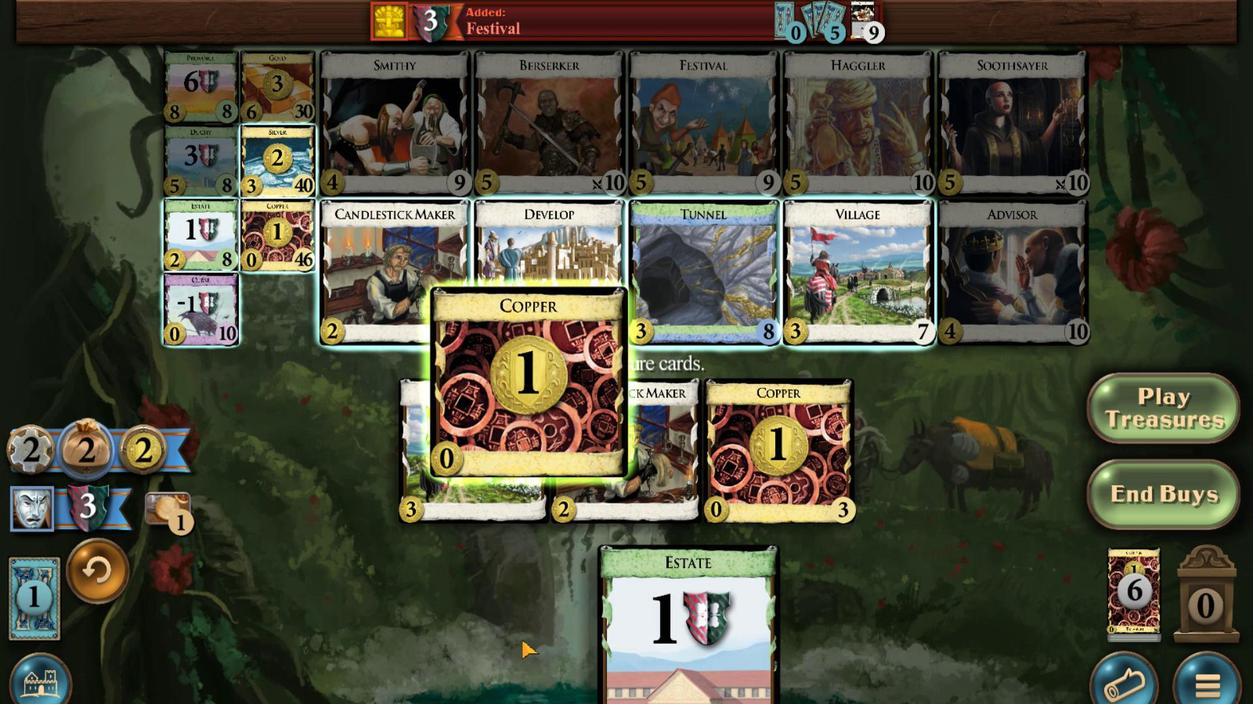 
Action: Mouse scrolled (683, 502) with delta (0, 0)
Screenshot: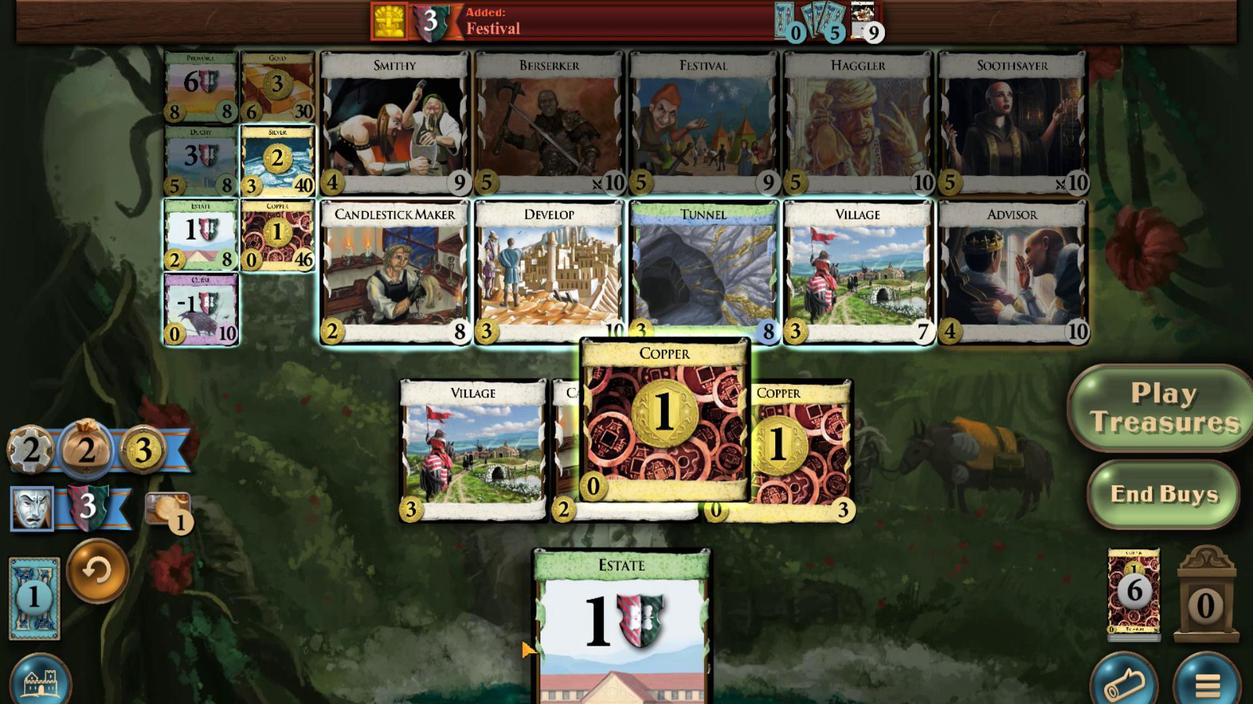 
Action: Mouse moved to (813, 494)
Screenshot: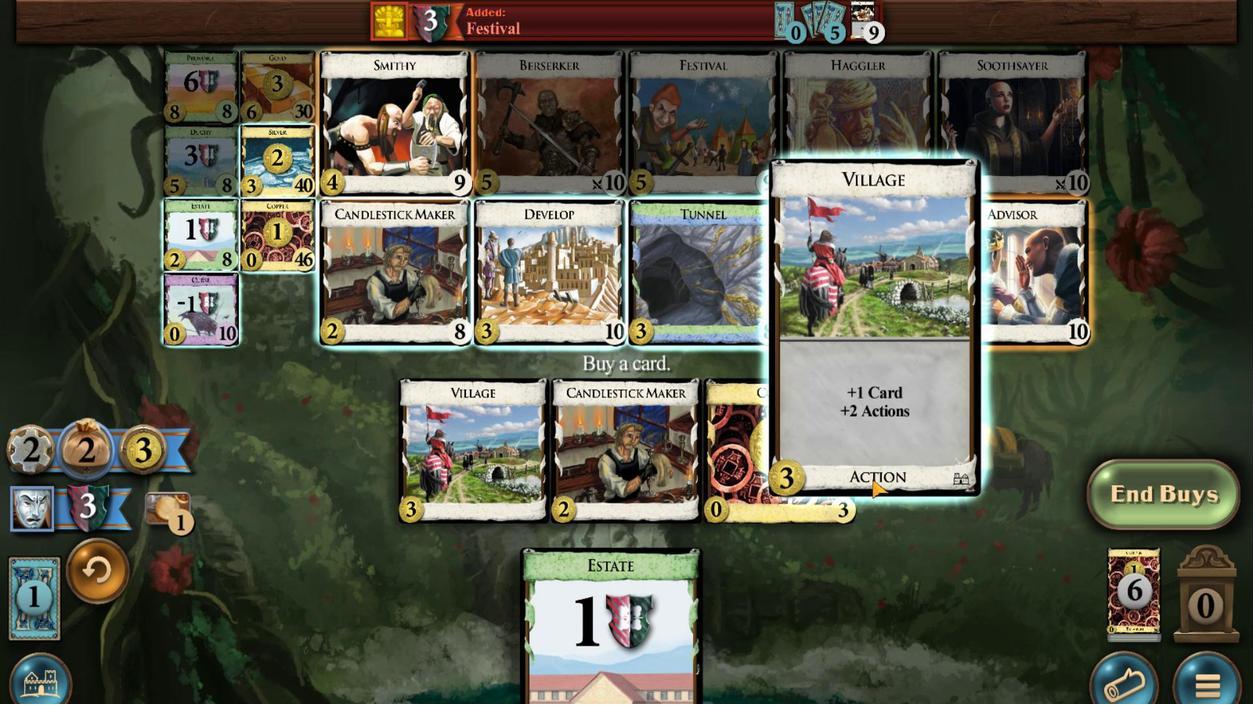 
Action: Mouse pressed left at (813, 494)
Screenshot: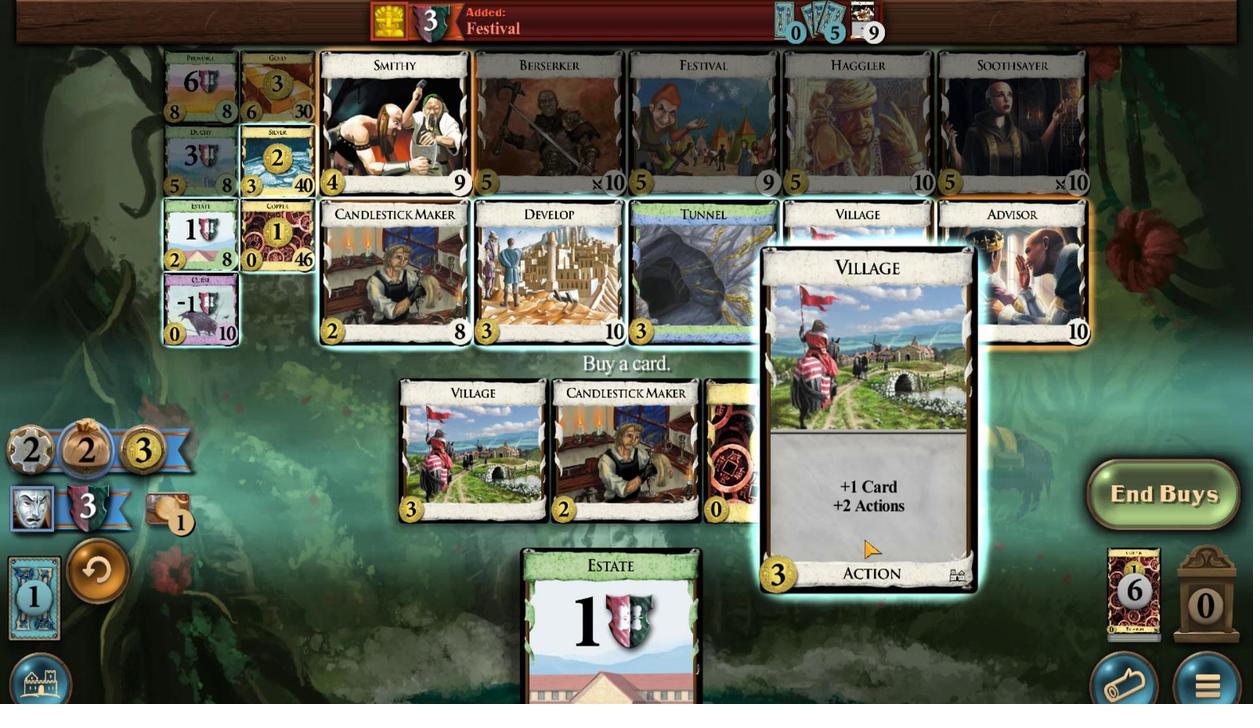 
Action: Mouse moved to (596, 492)
Screenshot: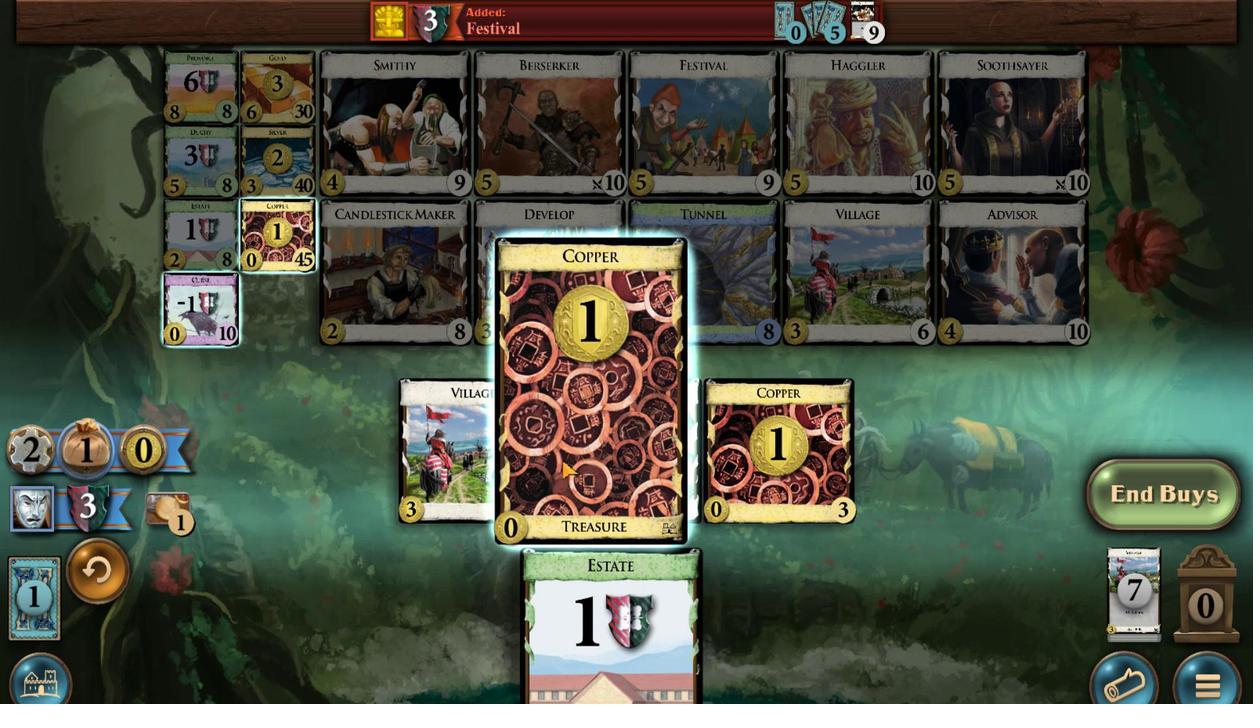 
Action: Mouse pressed left at (596, 492)
Screenshot: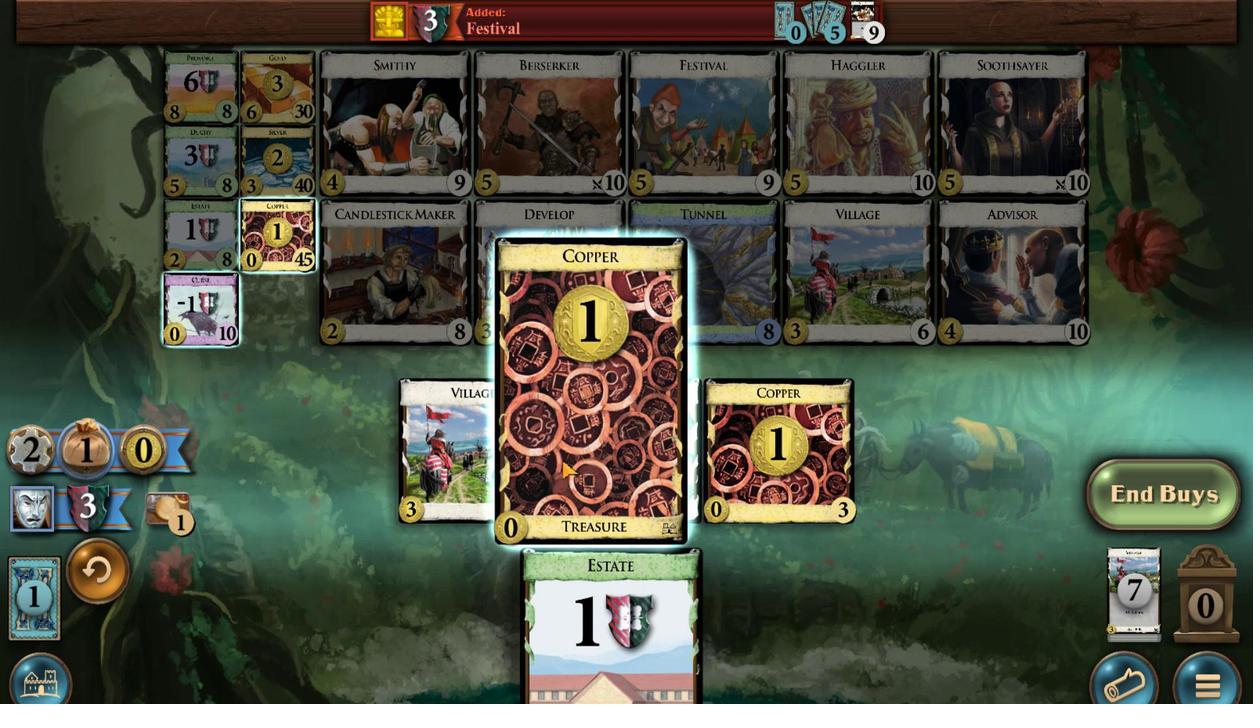 
Action: Mouse moved to (614, 503)
Screenshot: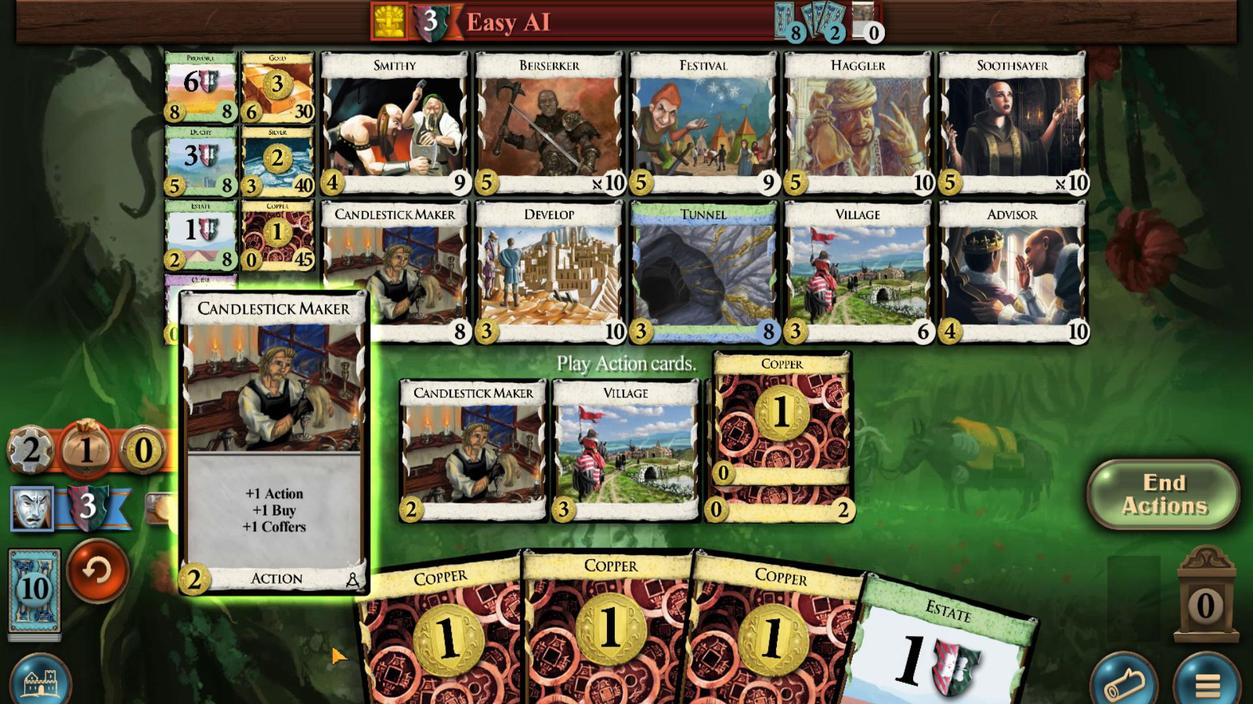 
Action: Mouse scrolled (614, 503) with delta (0, 0)
Screenshot: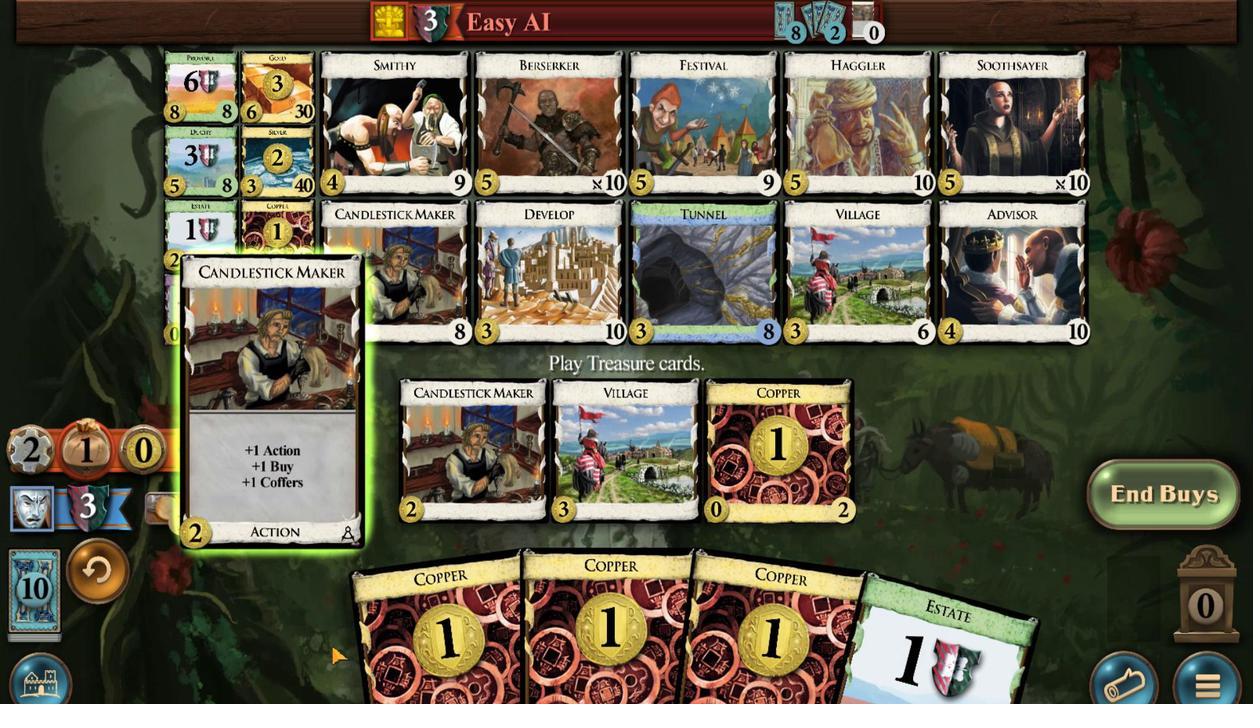 
Action: Mouse scrolled (614, 503) with delta (0, 0)
Screenshot: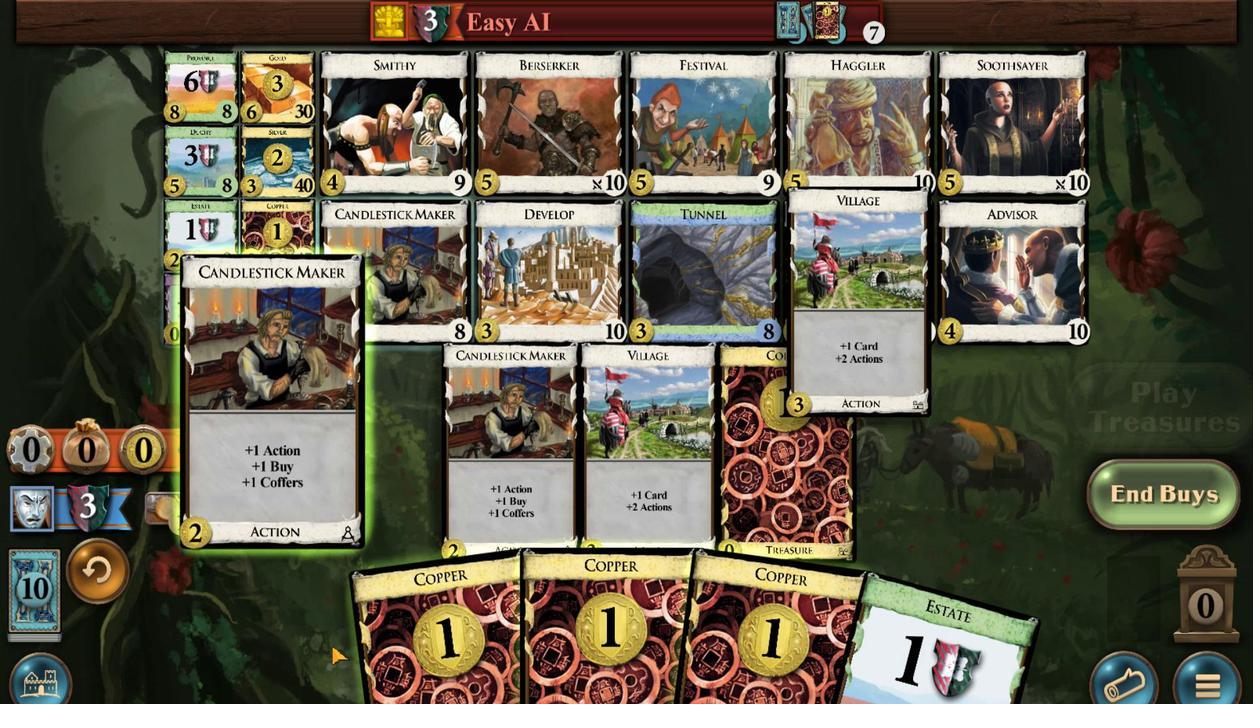 
Action: Mouse moved to (706, 501)
Screenshot: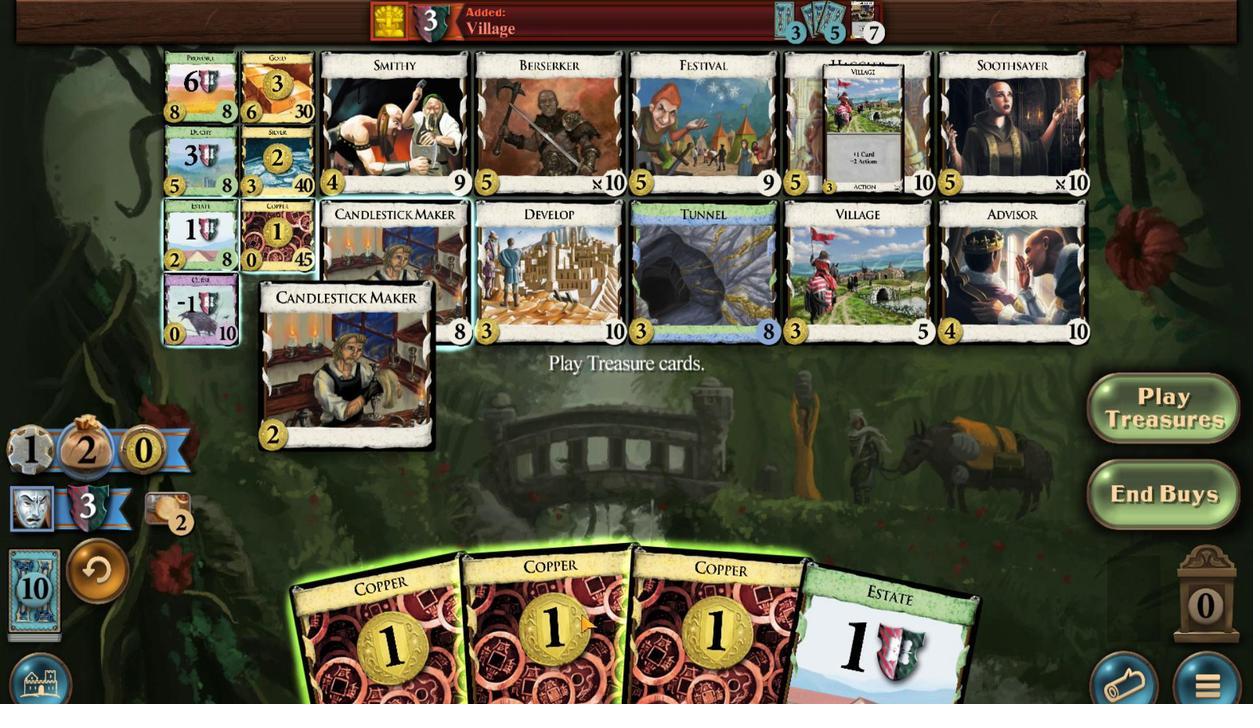 
Action: Mouse scrolled (706, 501) with delta (0, 0)
Screenshot: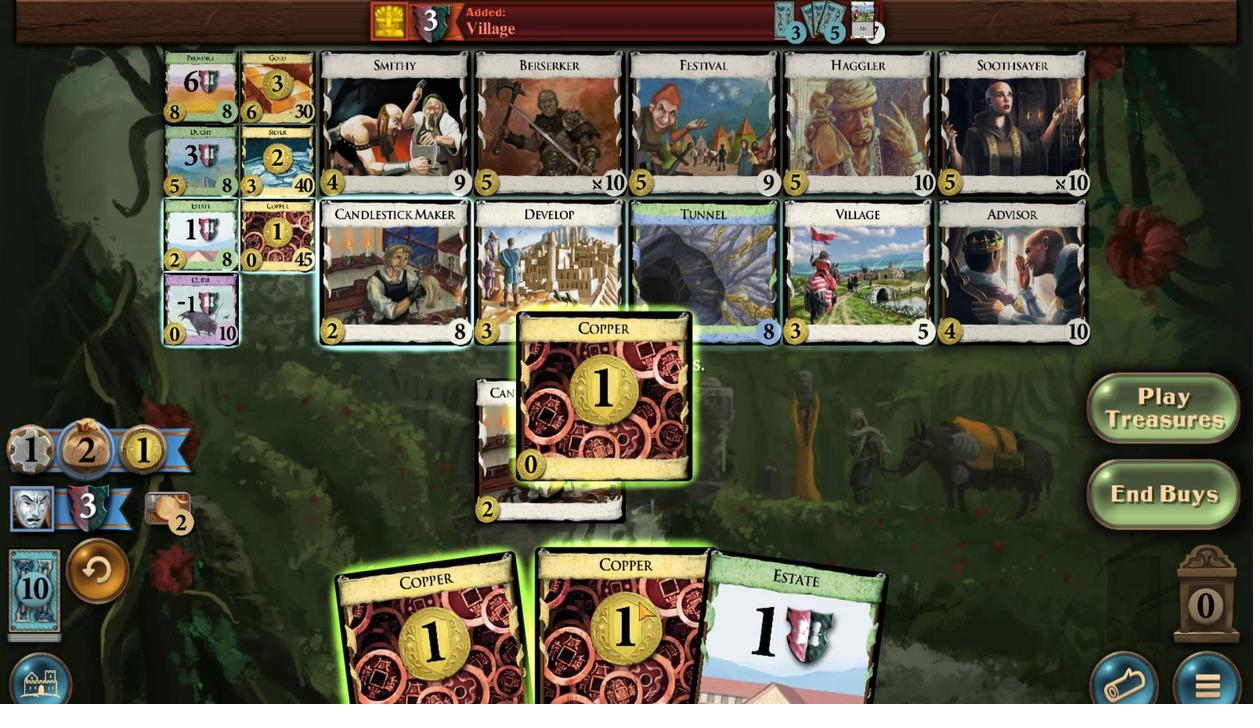 
Action: Mouse moved to (727, 501)
Screenshot: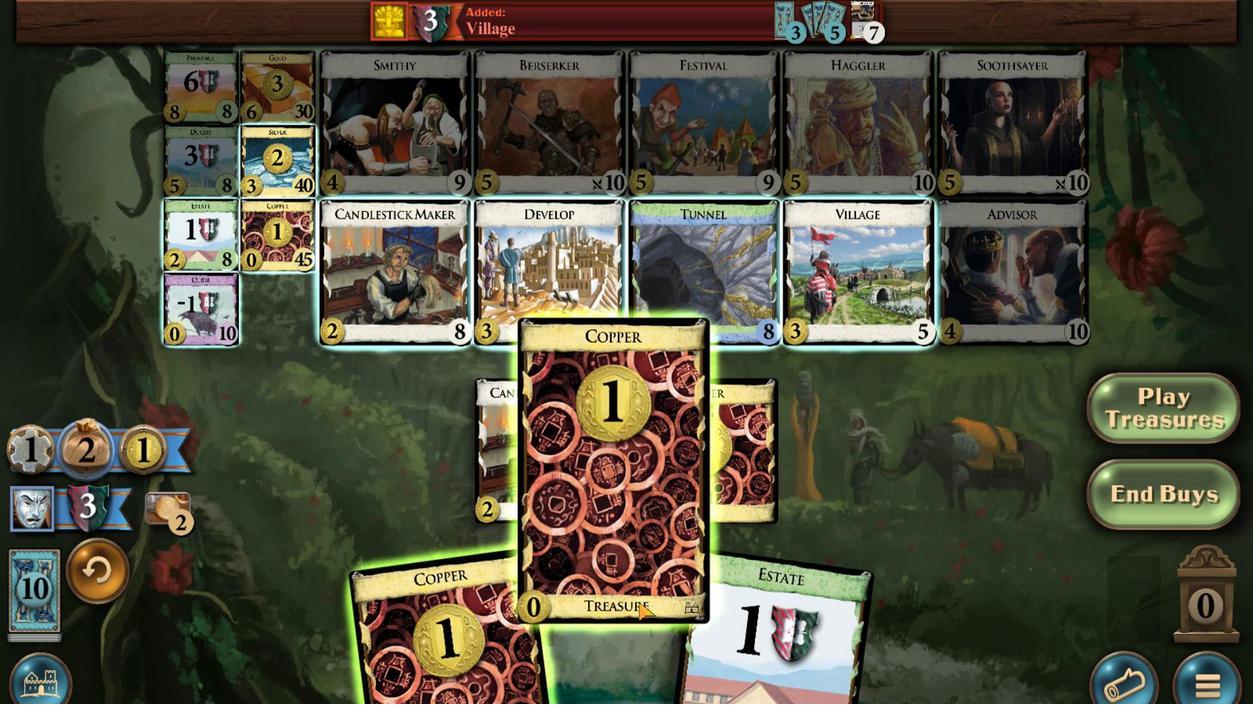 
Action: Mouse scrolled (727, 501) with delta (0, 0)
Screenshot: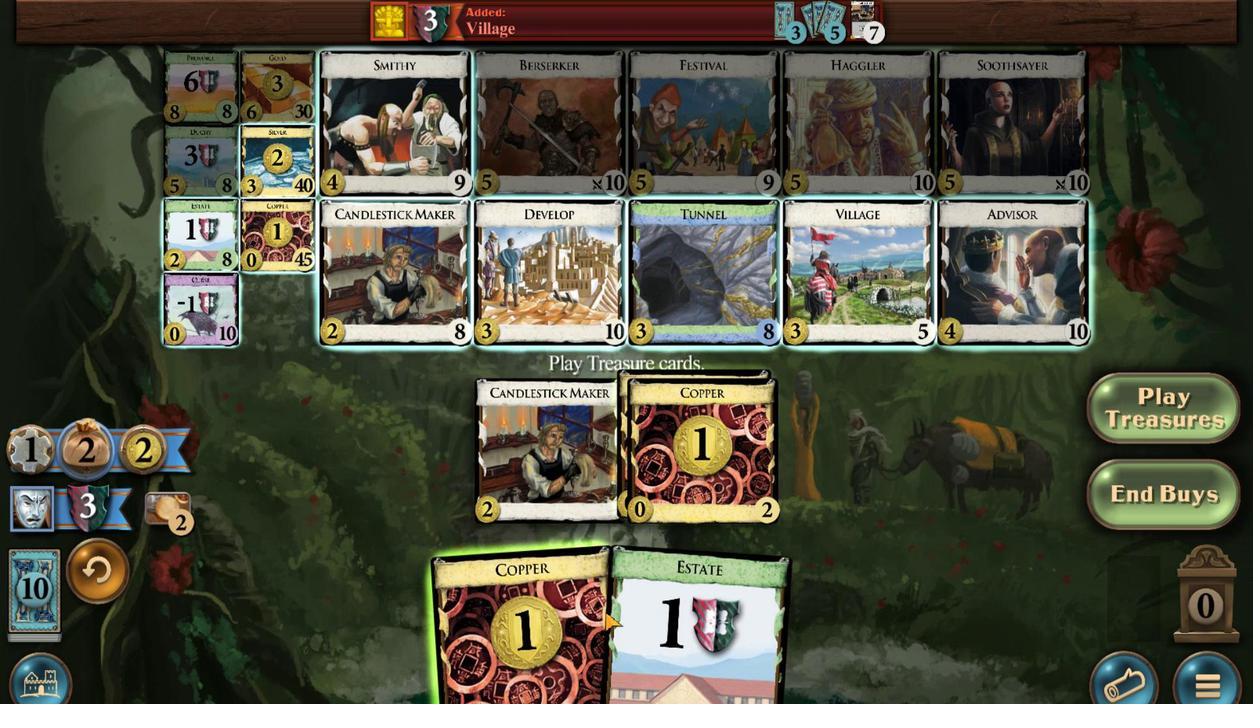 
Action: Mouse moved to (707, 501)
Screenshot: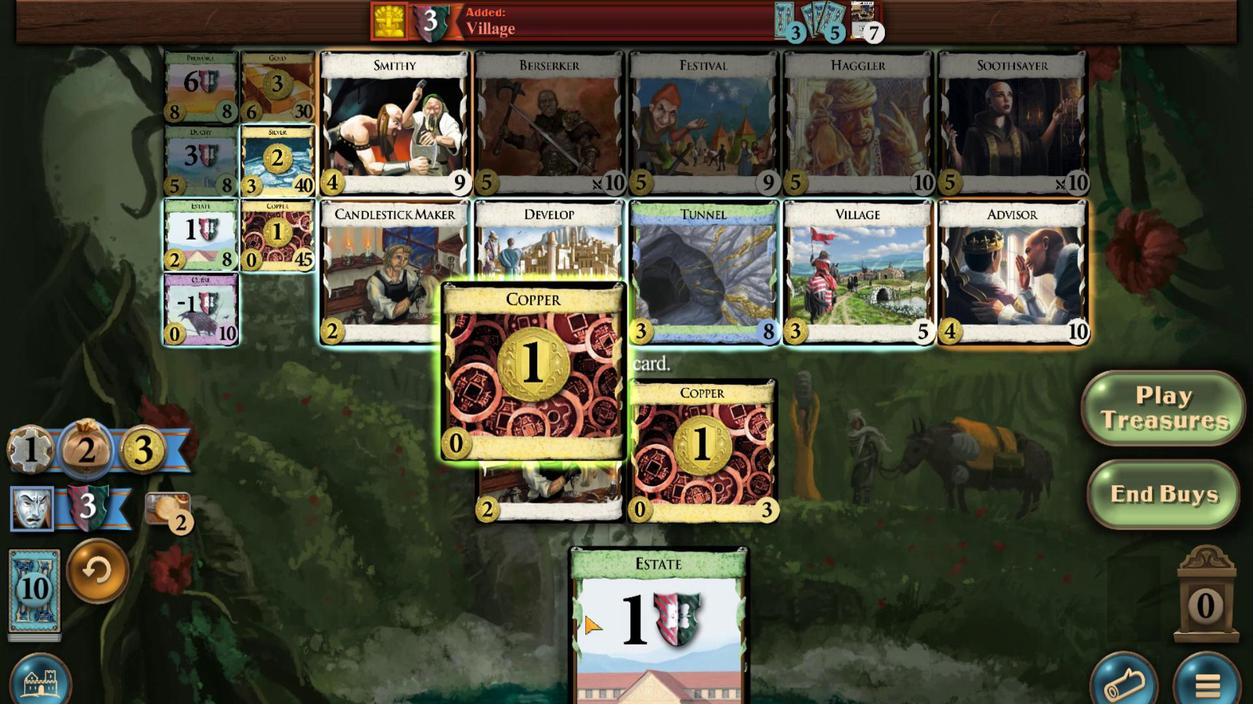 
Action: Mouse scrolled (707, 501) with delta (0, 0)
Screenshot: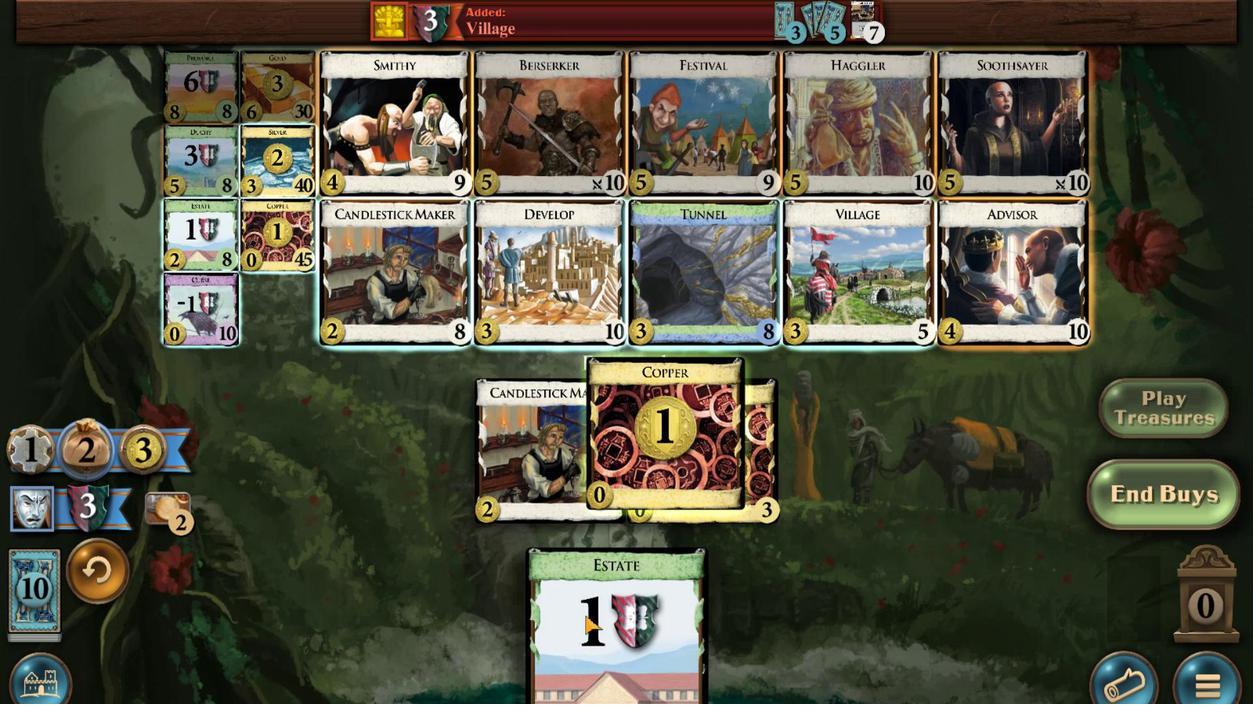 
Action: Mouse moved to (557, 490)
Screenshot: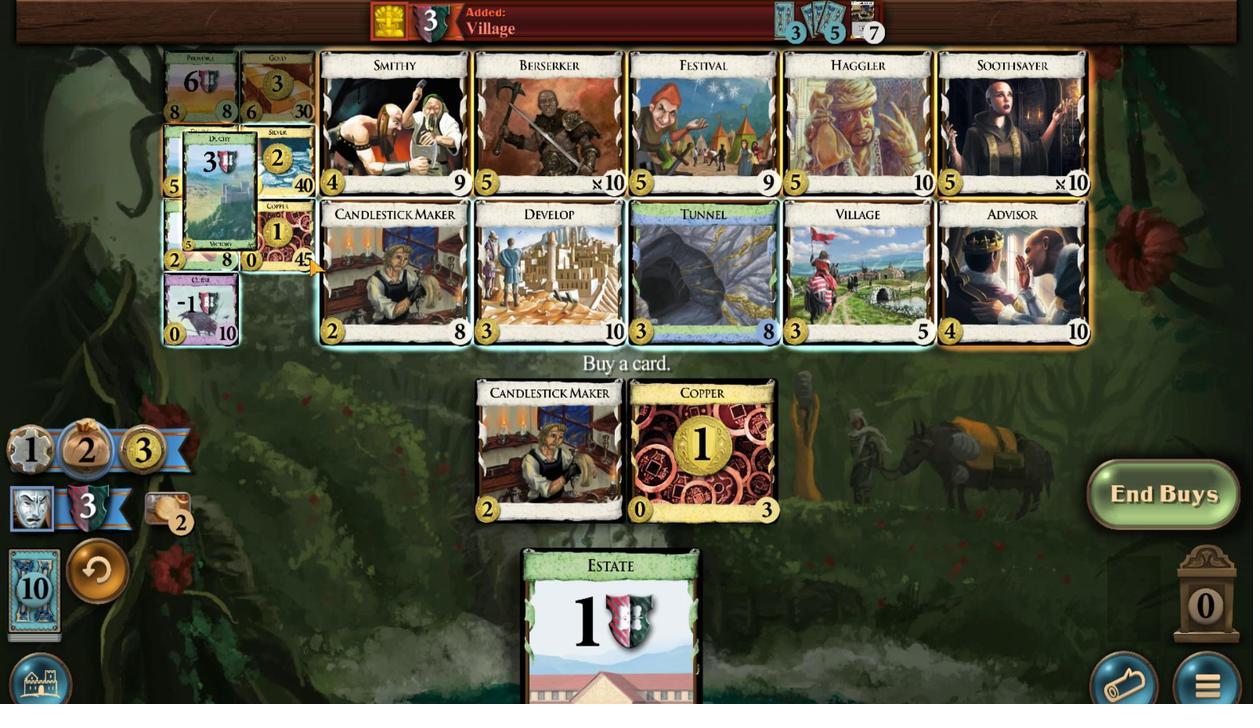 
Action: Mouse pressed left at (557, 490)
Screenshot: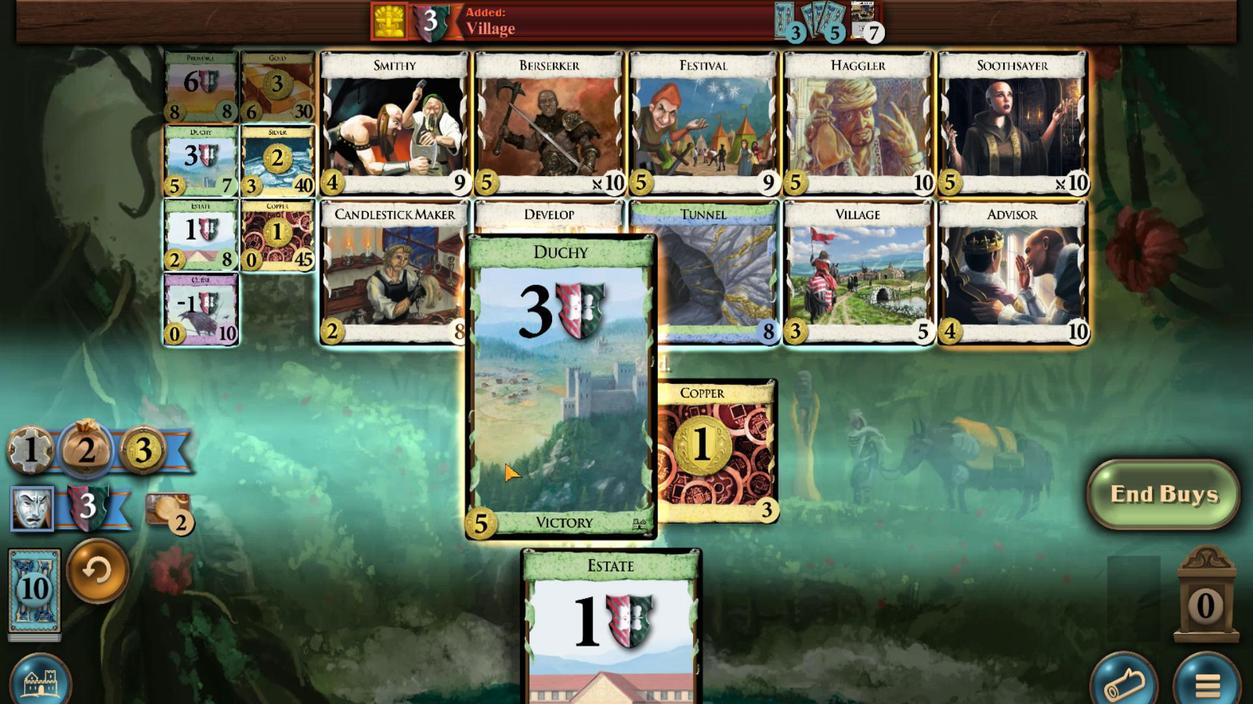 
Action: Mouse moved to (597, 492)
Screenshot: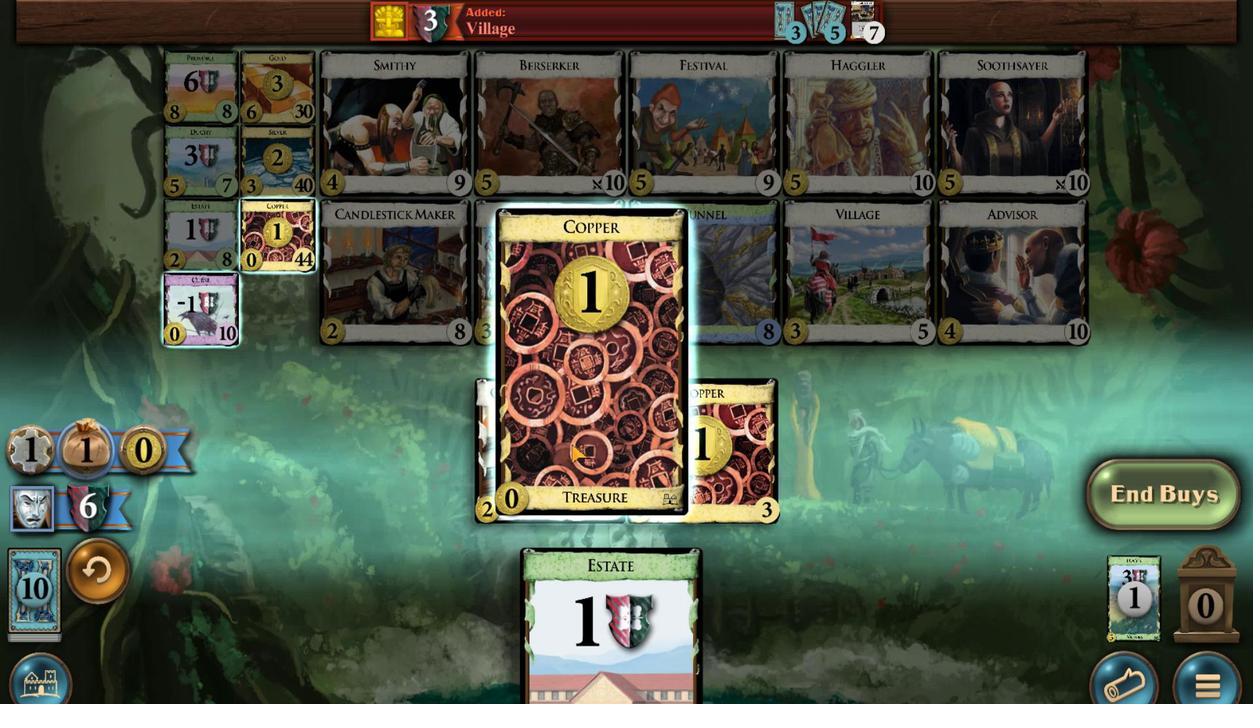 
Action: Mouse pressed left at (597, 492)
Screenshot: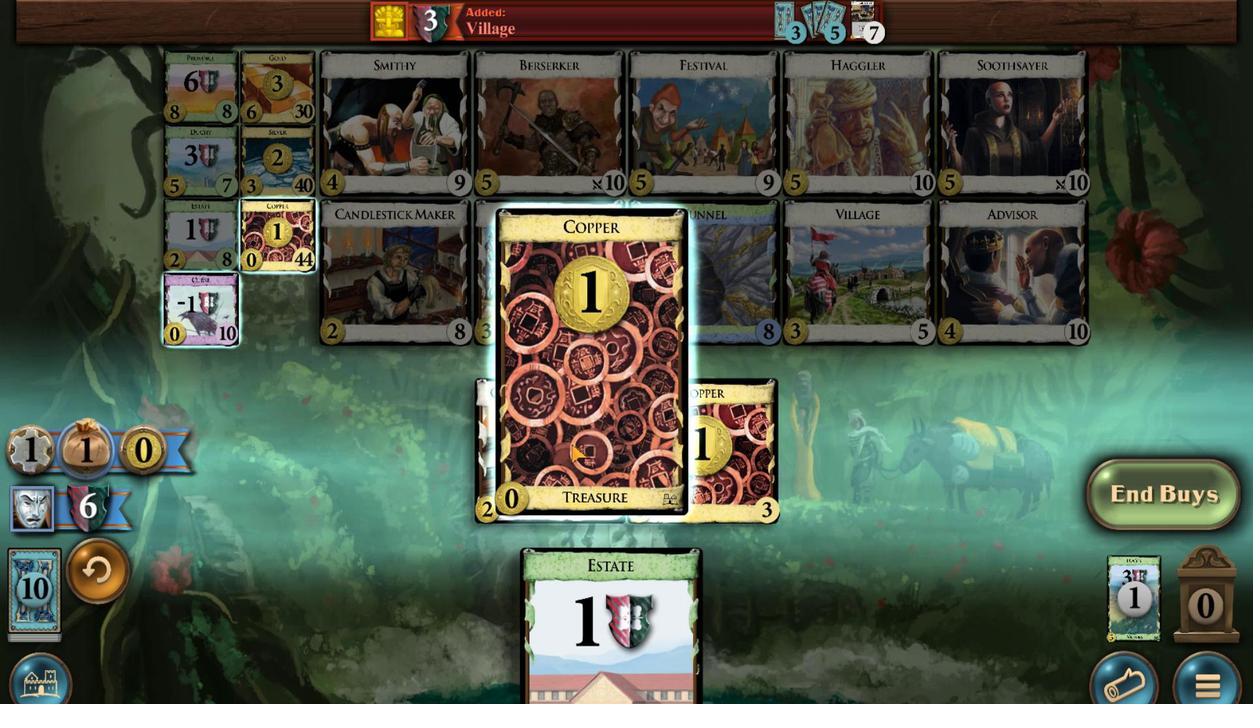 
Action: Mouse moved to (646, 501)
Screenshot: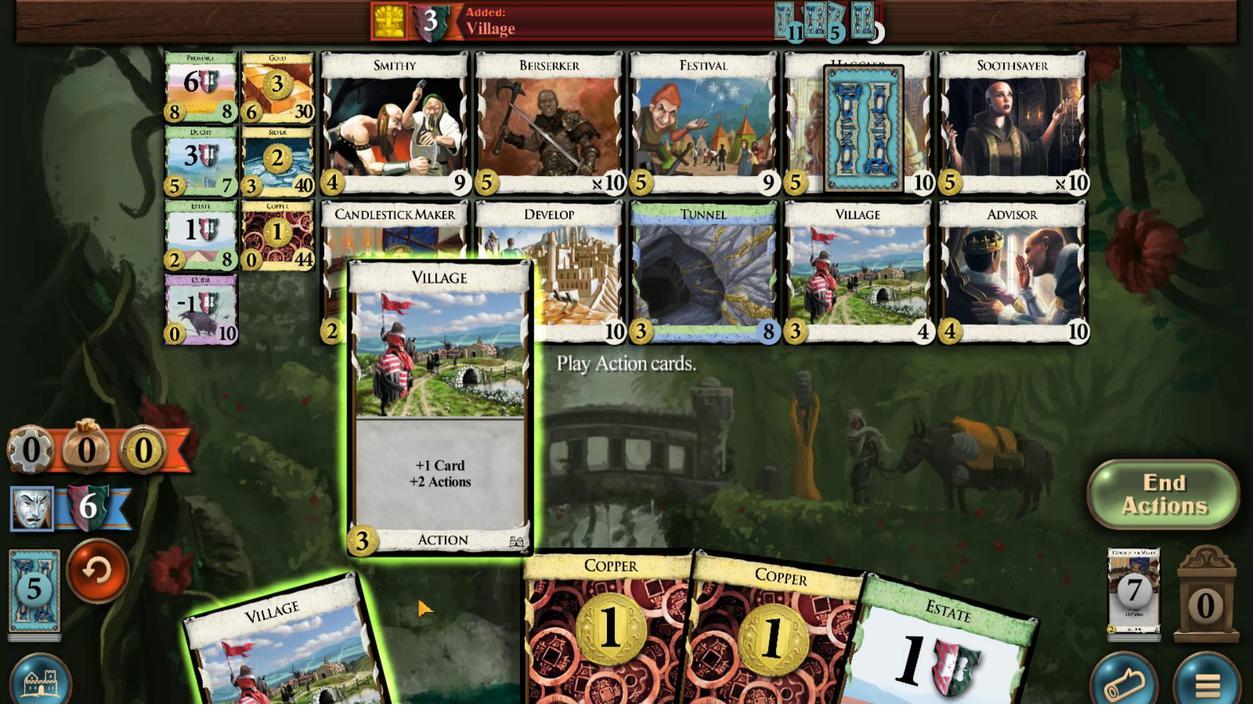 
Action: Mouse scrolled (646, 501) with delta (0, 0)
Screenshot: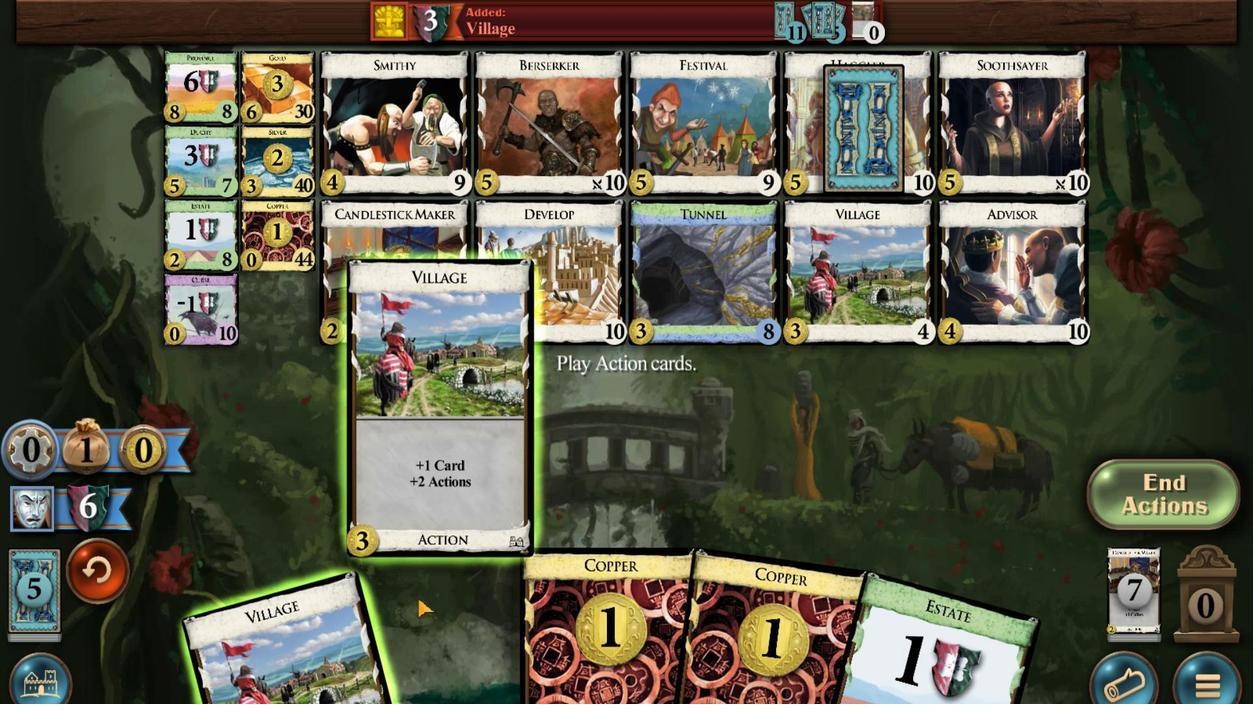 
Action: Mouse scrolled (646, 501) with delta (0, 0)
Screenshot: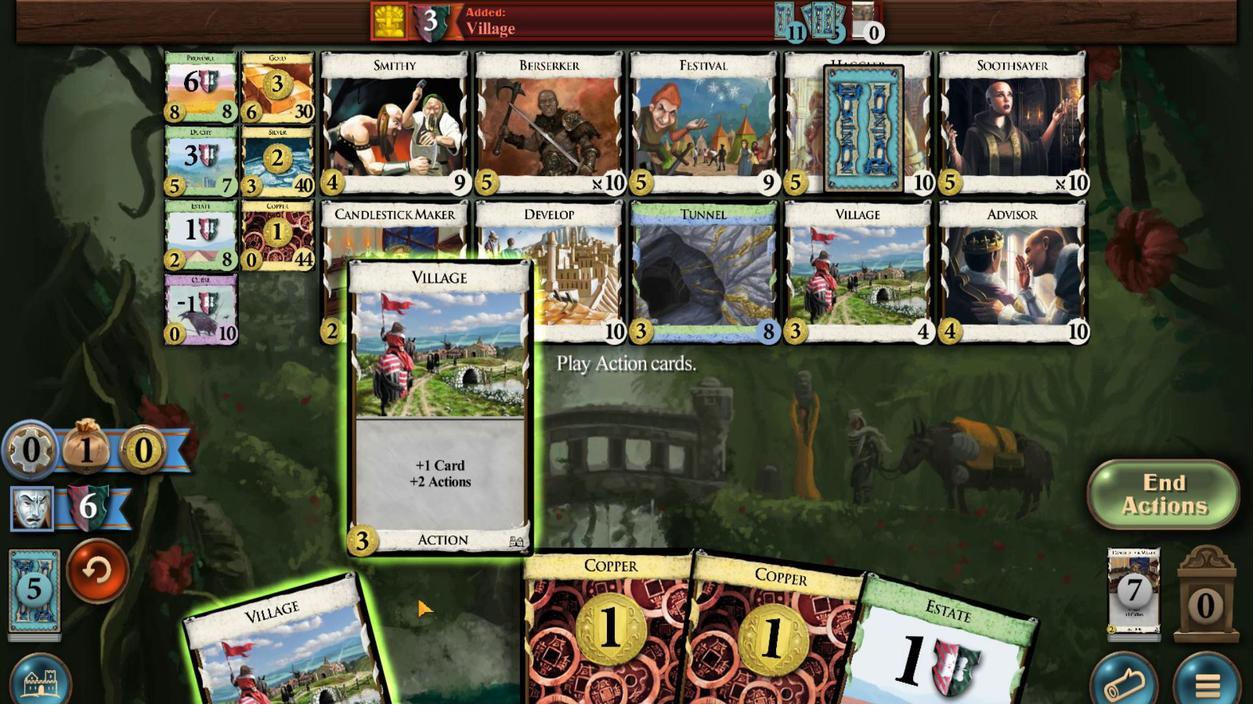 
Action: Mouse moved to (618, 502)
Screenshot: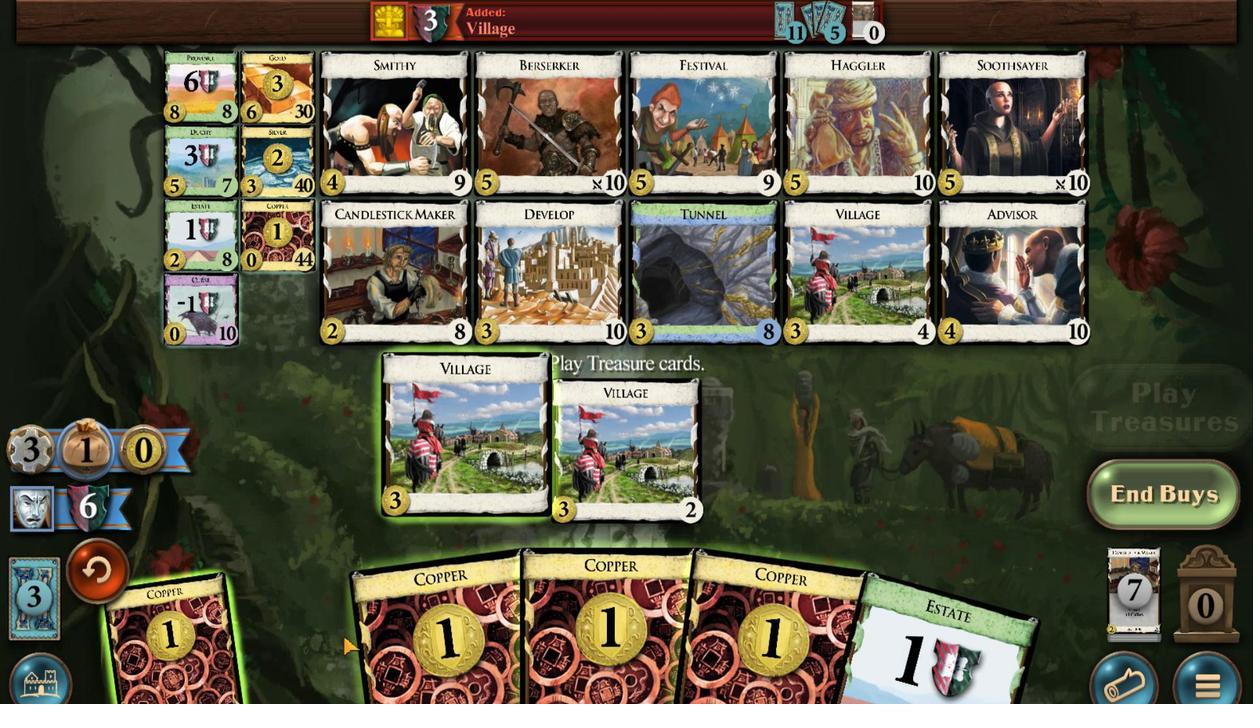 
Action: Mouse scrolled (618, 502) with delta (0, 0)
Screenshot: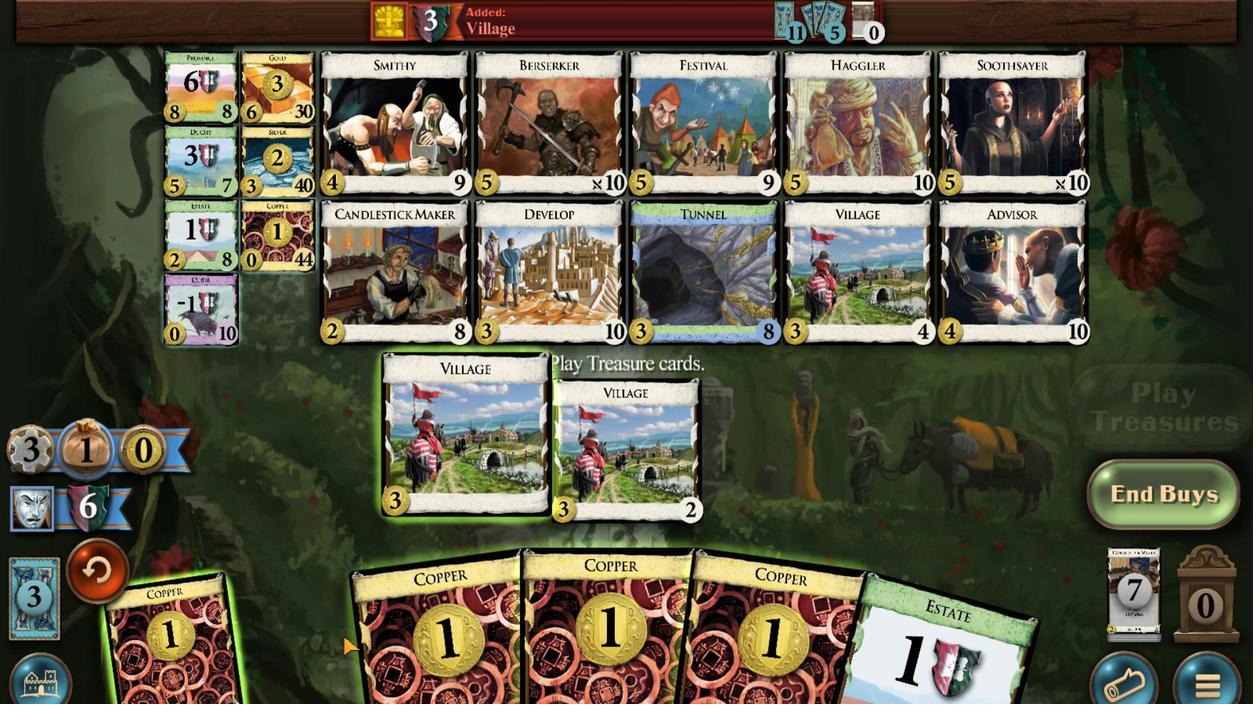 
Action: Mouse moved to (651, 501)
Screenshot: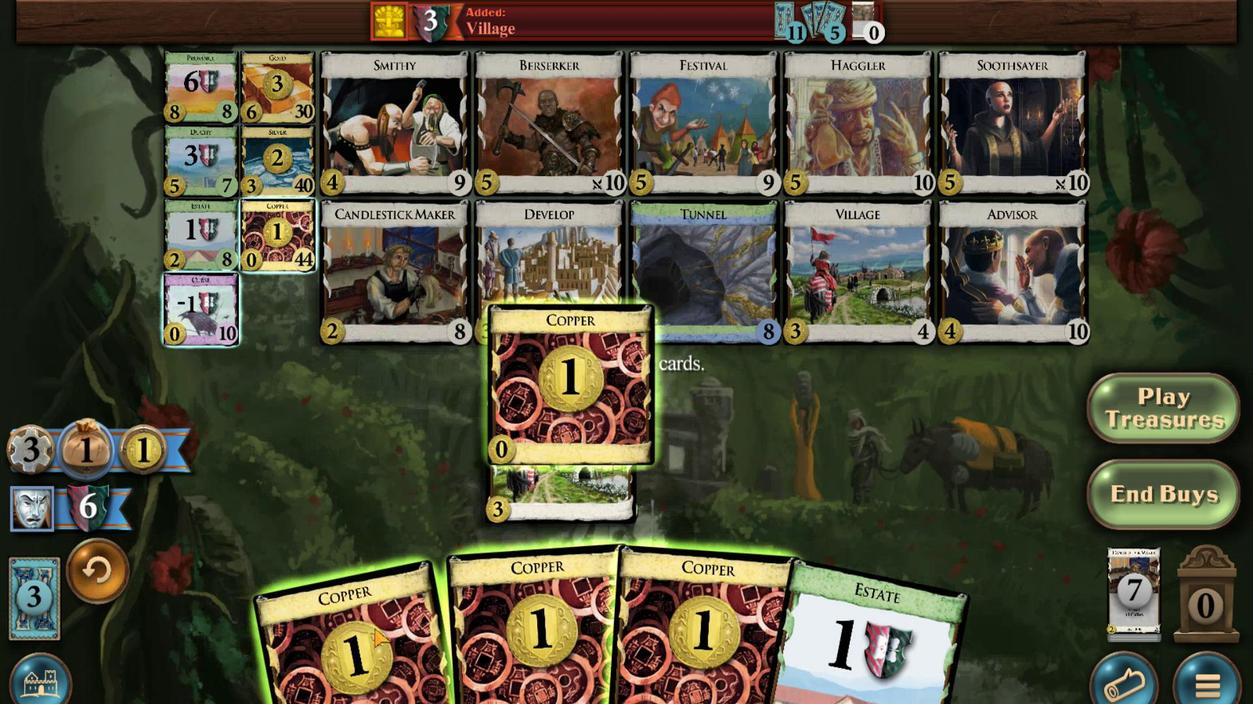 
Action: Mouse scrolled (651, 501) with delta (0, 0)
Screenshot: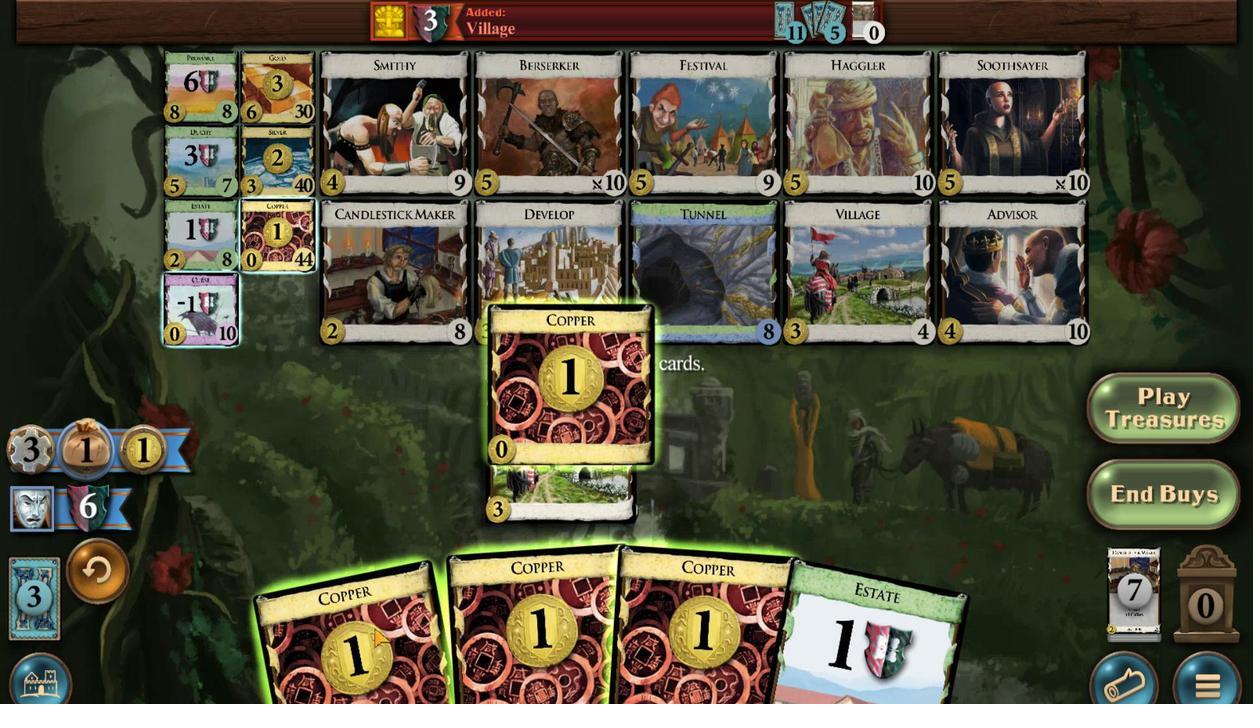 
Action: Mouse scrolled (651, 501) with delta (0, 0)
Screenshot: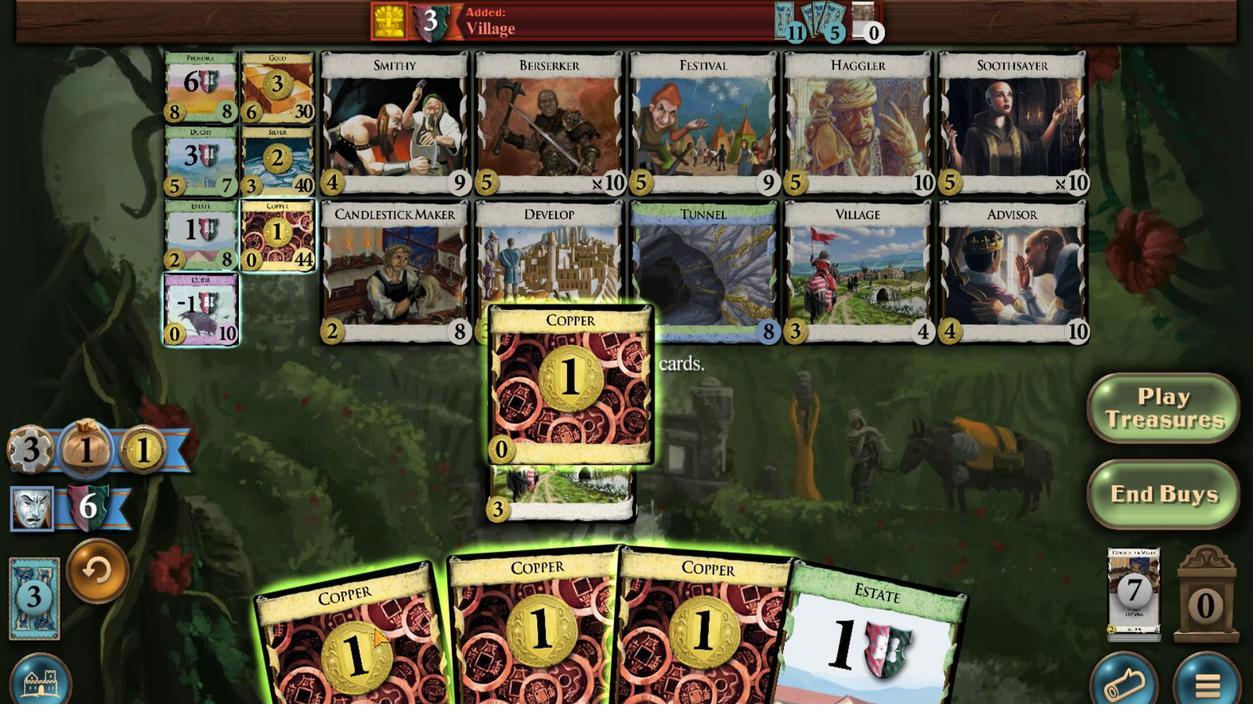 
Action: Mouse moved to (628, 502)
Screenshot: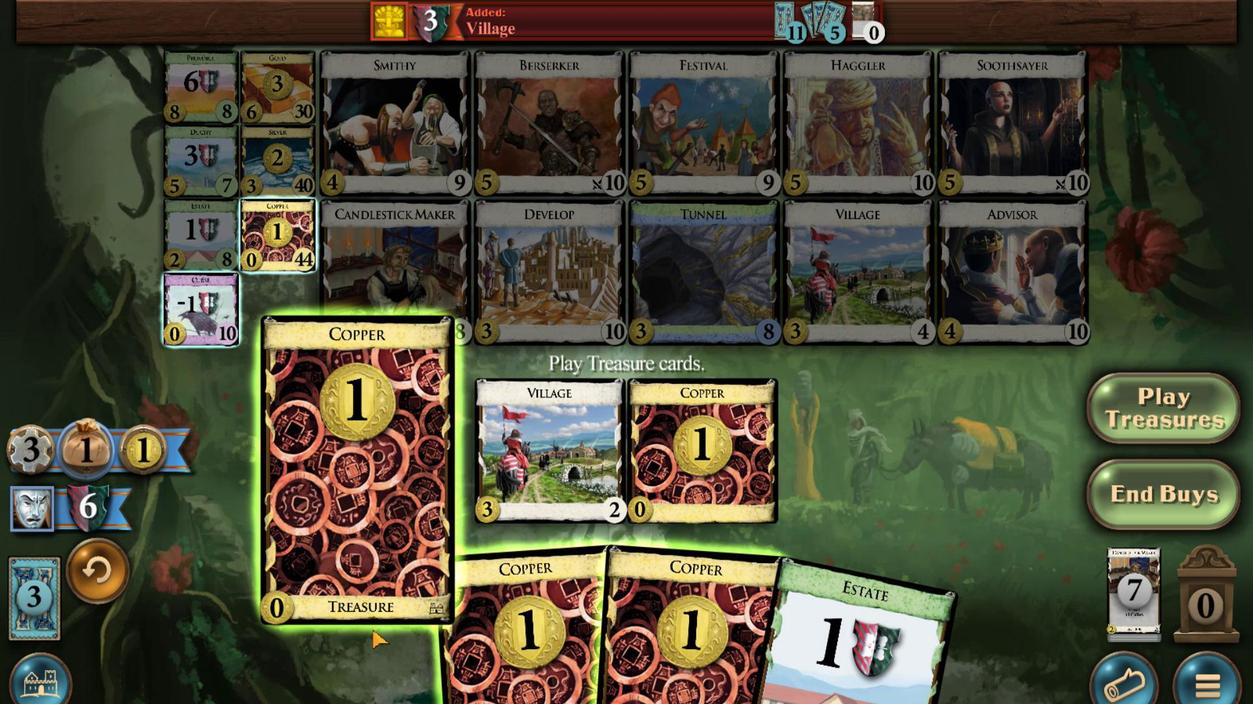 
Action: Mouse scrolled (628, 502) with delta (0, 0)
Screenshot: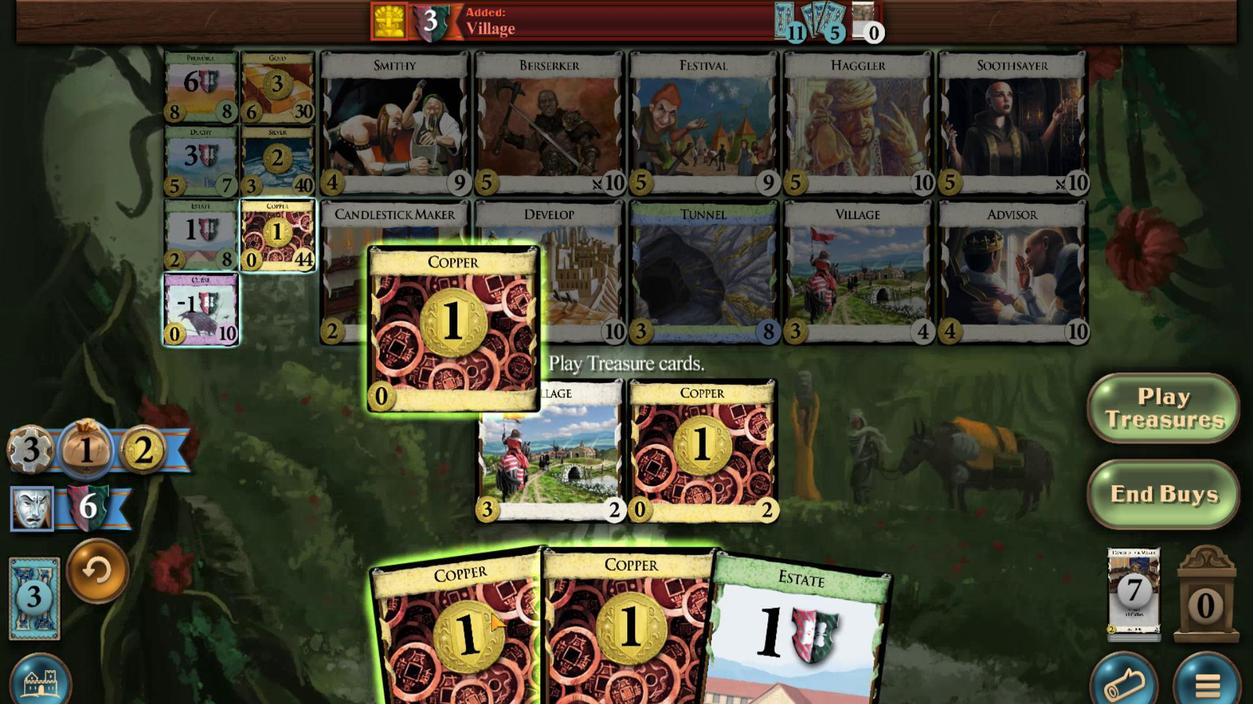 
Action: Mouse scrolled (628, 502) with delta (0, 0)
Screenshot: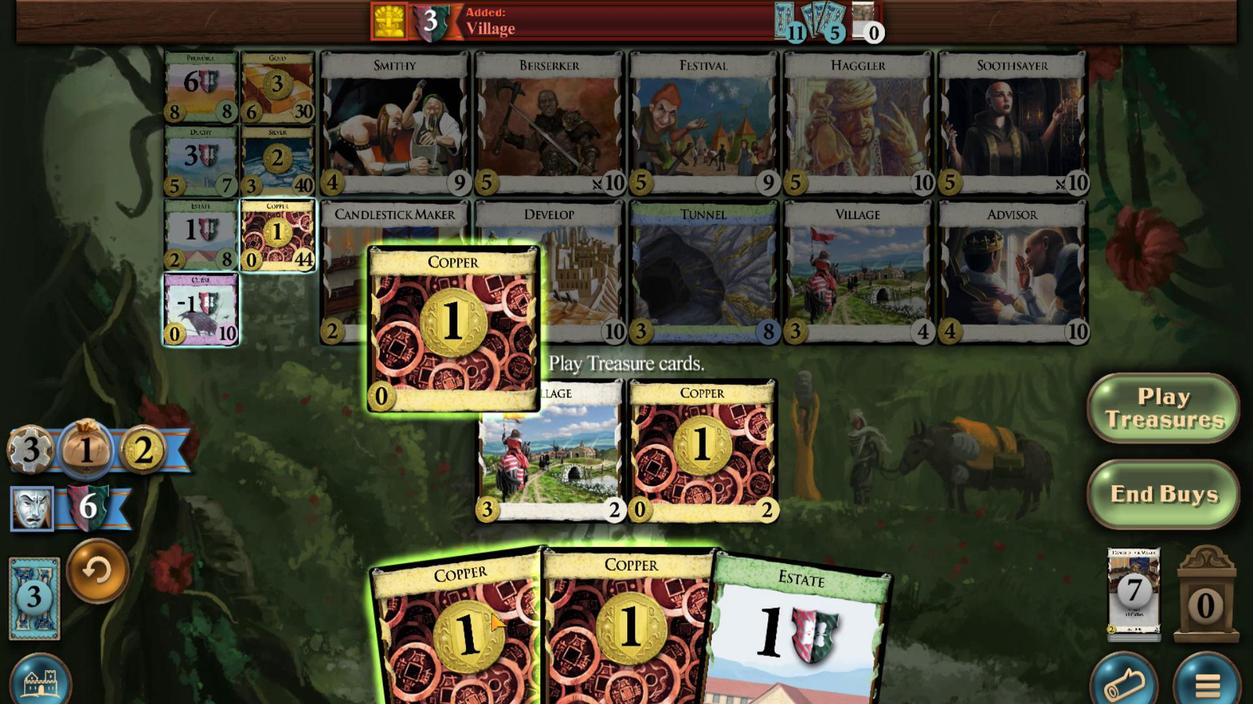 
Action: Mouse moved to (672, 501)
Screenshot: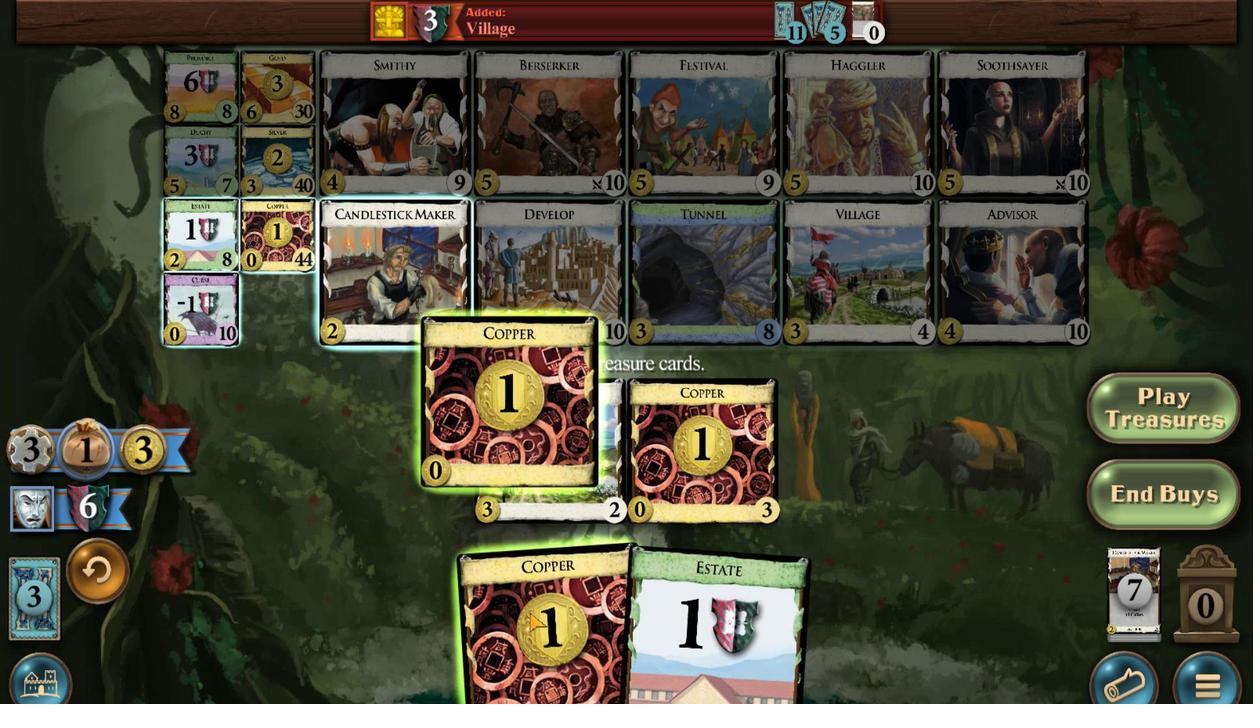 
Action: Mouse scrolled (672, 501) with delta (0, 0)
Screenshot: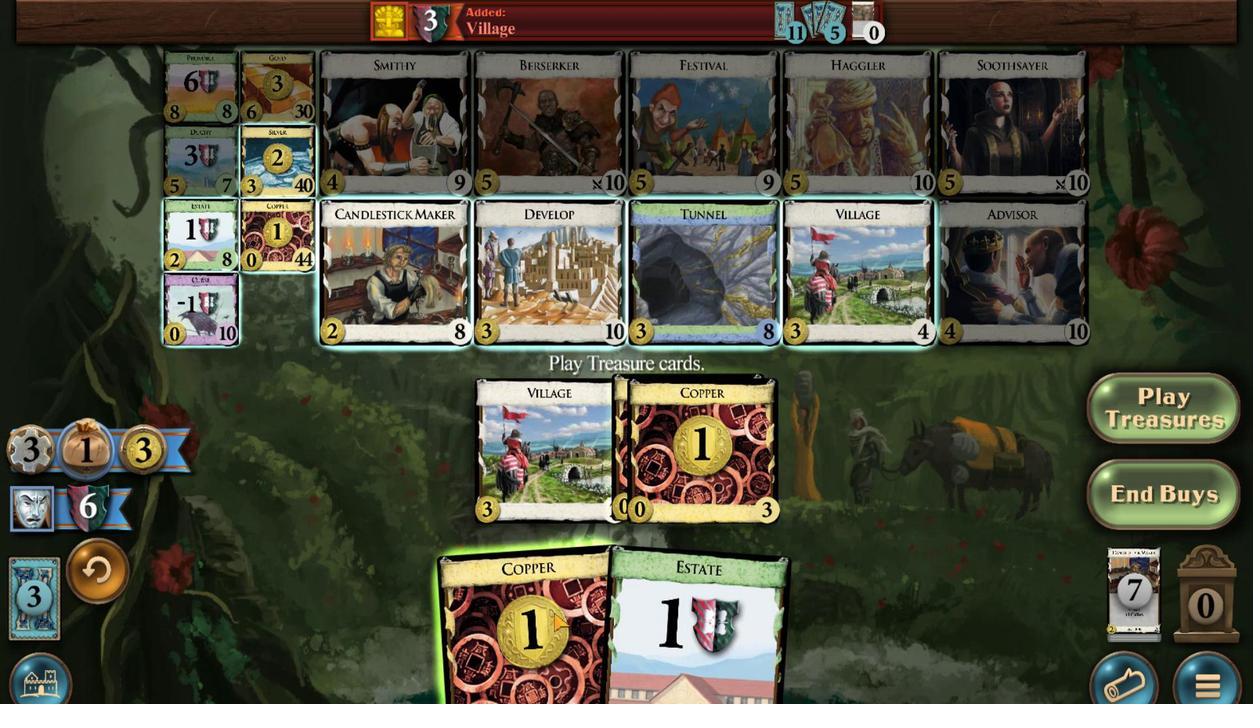 
Action: Mouse moved to (696, 501)
Screenshot: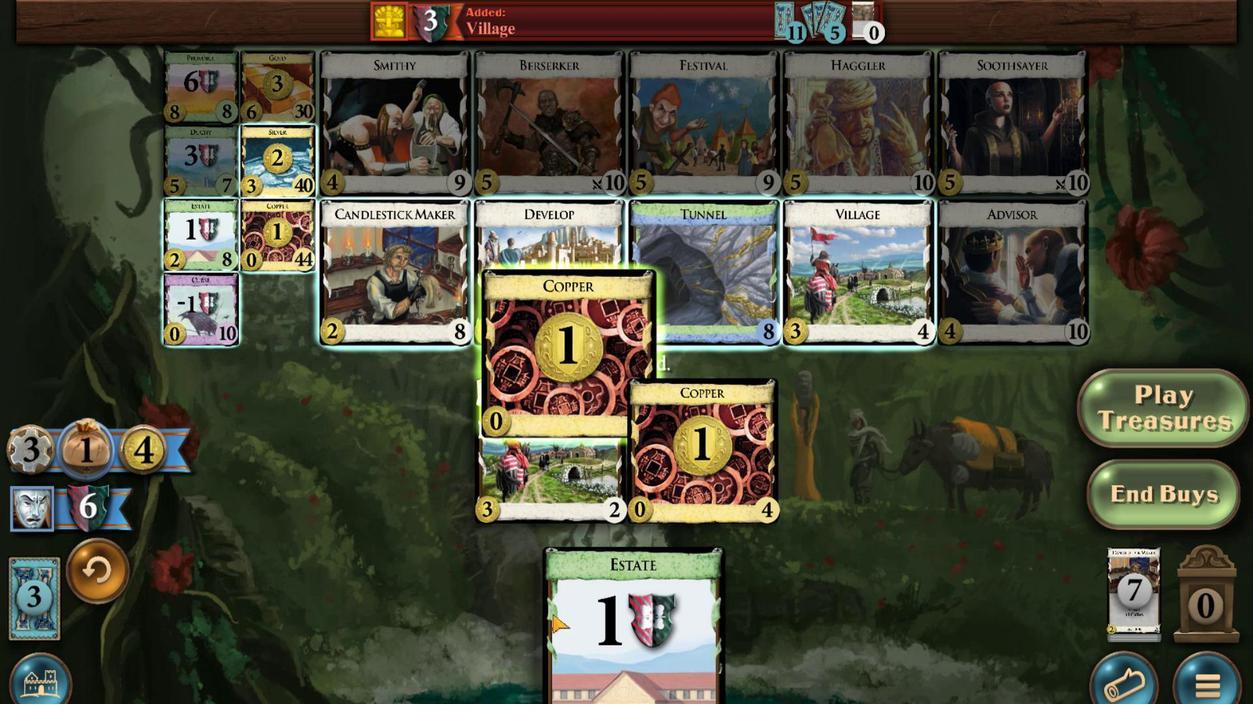 
Action: Mouse scrolled (696, 501) with delta (0, 0)
Screenshot: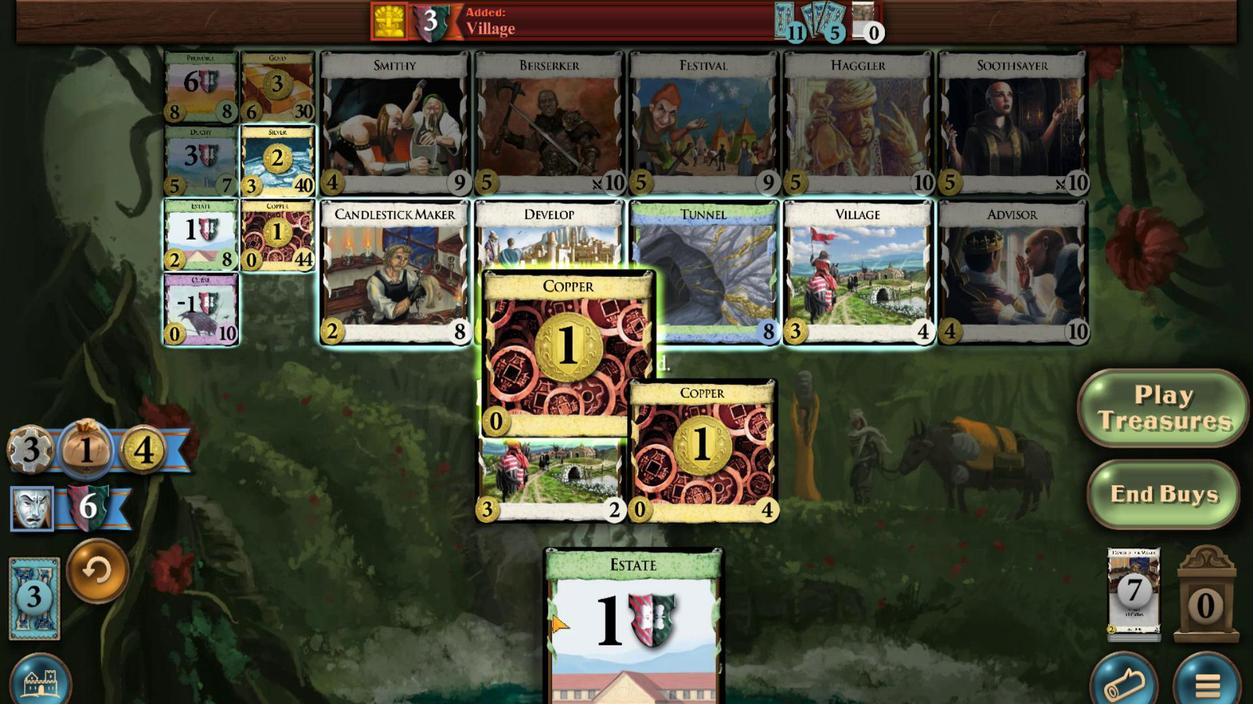 
Action: Mouse moved to (696, 501)
Screenshot: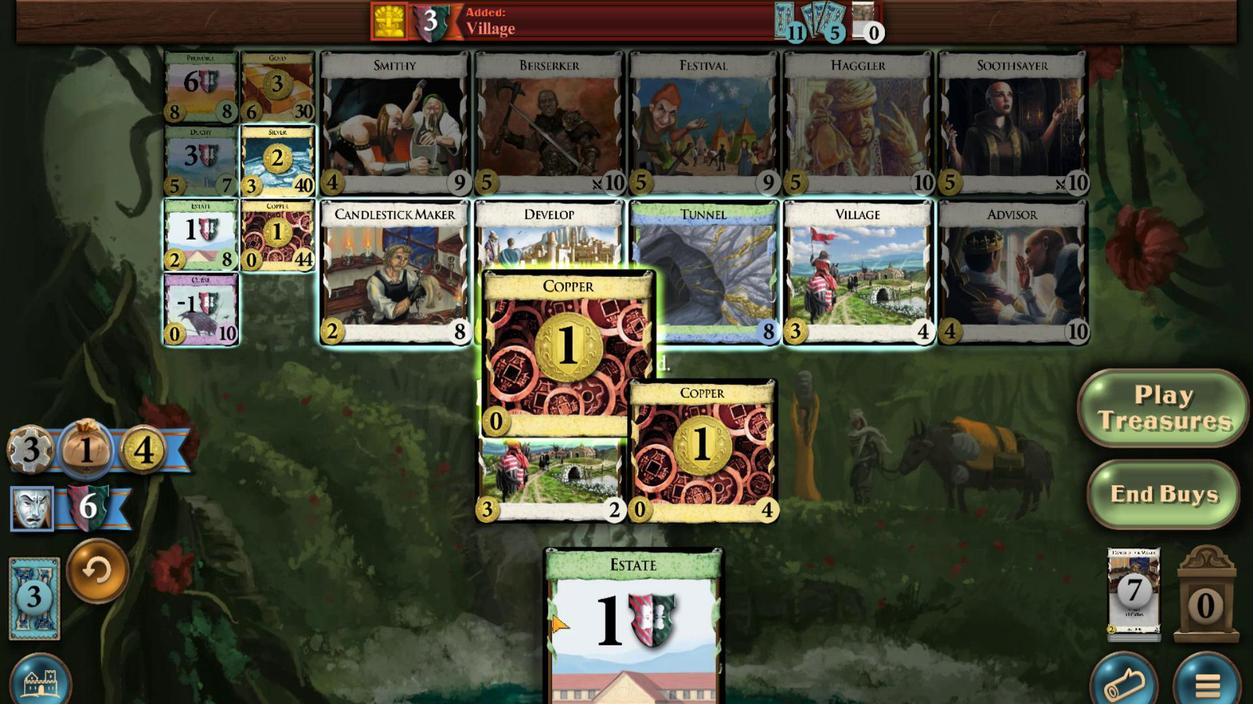 
Action: Mouse scrolled (696, 501) with delta (0, 0)
Screenshot: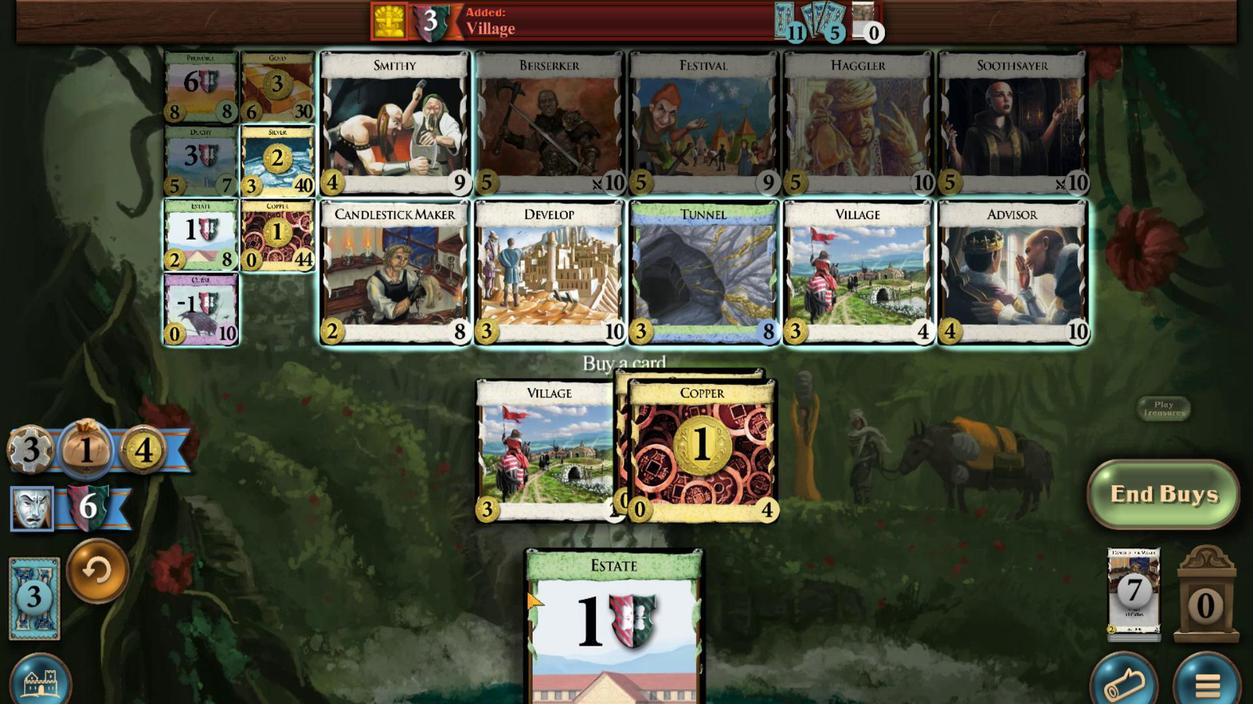 
Action: Mouse moved to (817, 494)
Screenshot: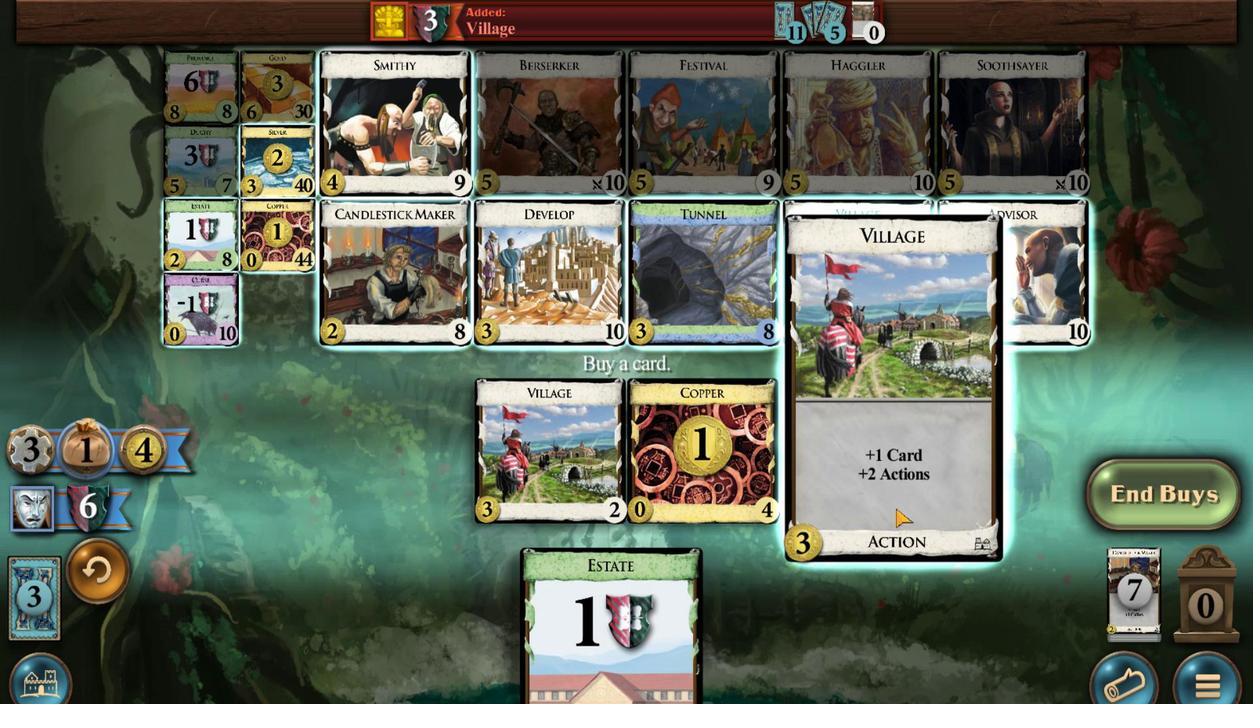 
Action: Mouse pressed left at (817, 494)
Screenshot: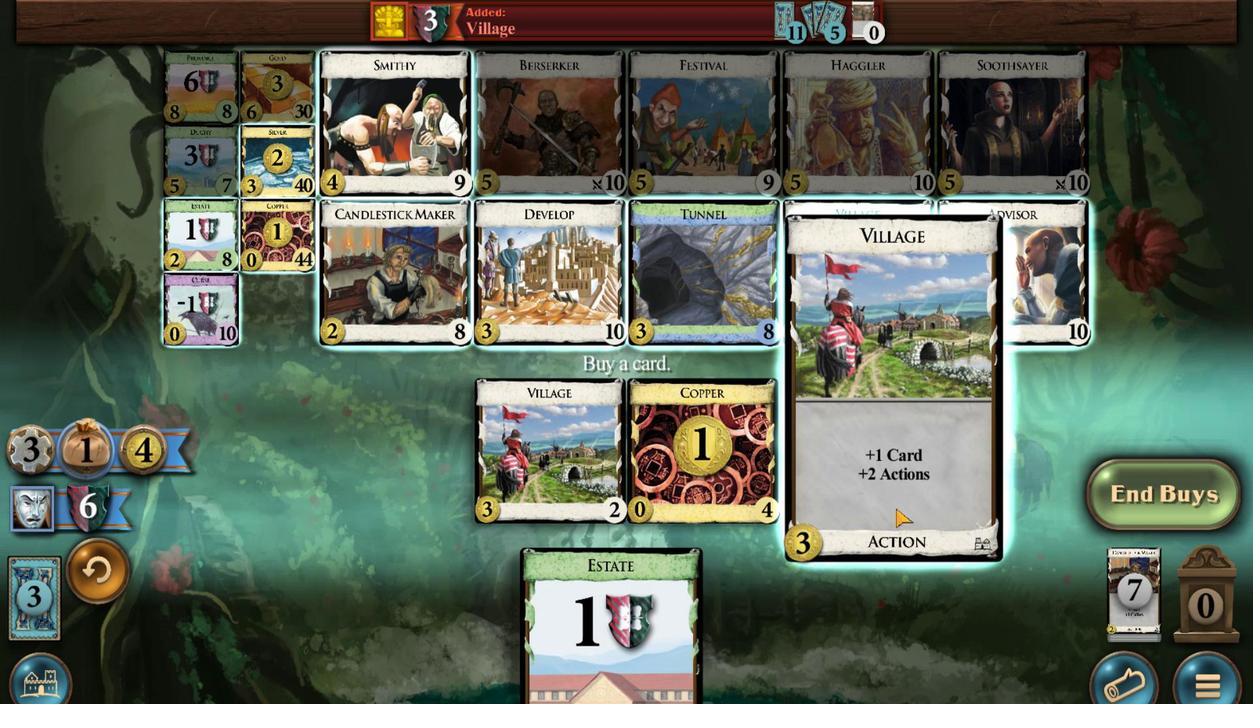 
Action: Mouse moved to (663, 502)
Screenshot: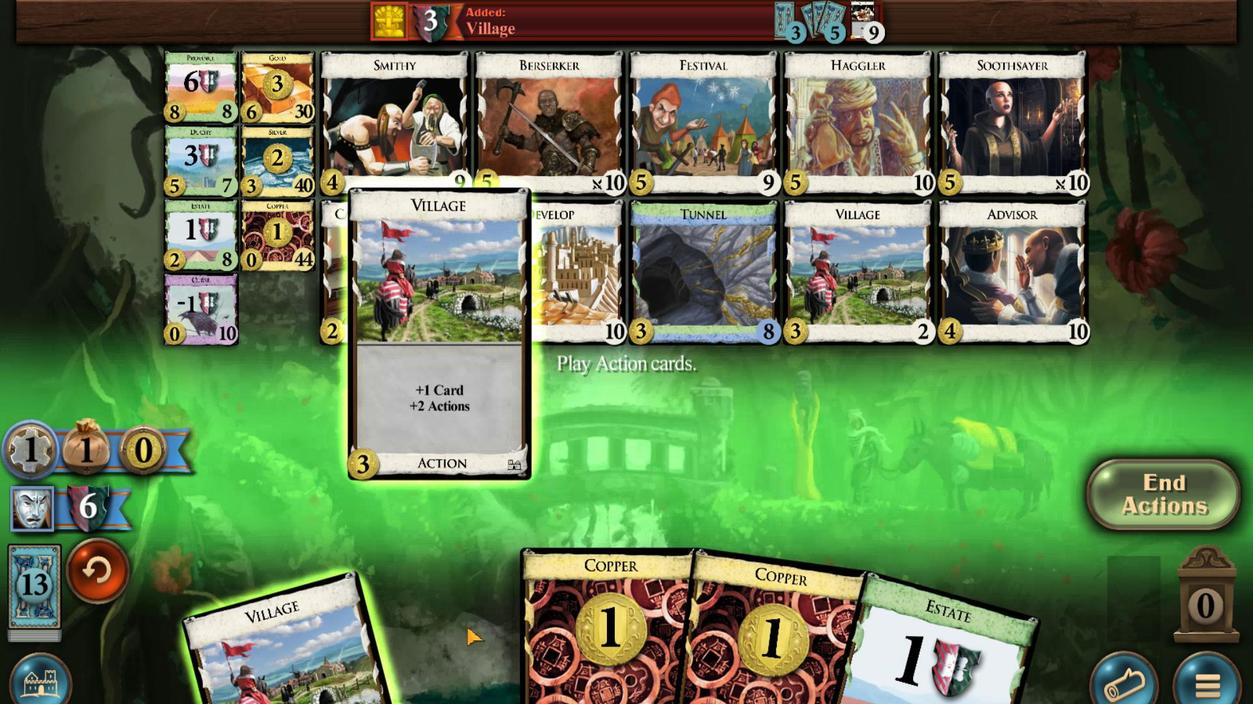 
Action: Mouse scrolled (663, 502) with delta (0, 0)
Screenshot: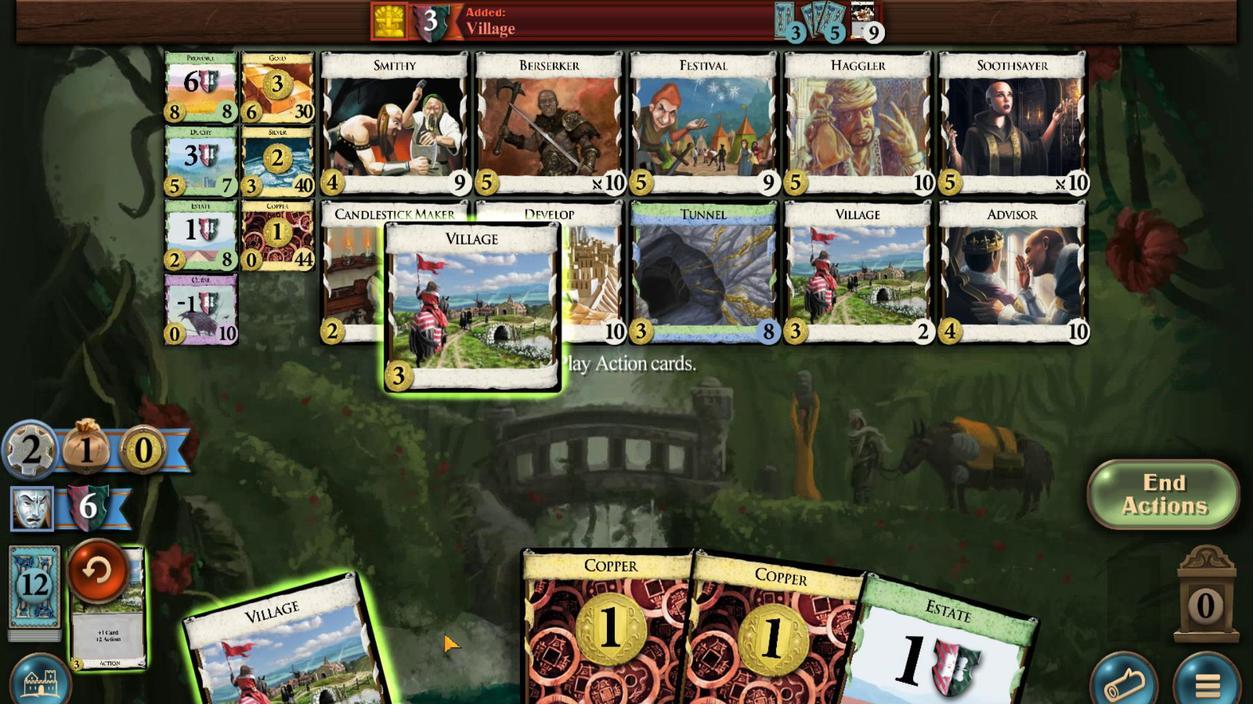 
Action: Mouse scrolled (663, 502) with delta (0, 0)
Screenshot: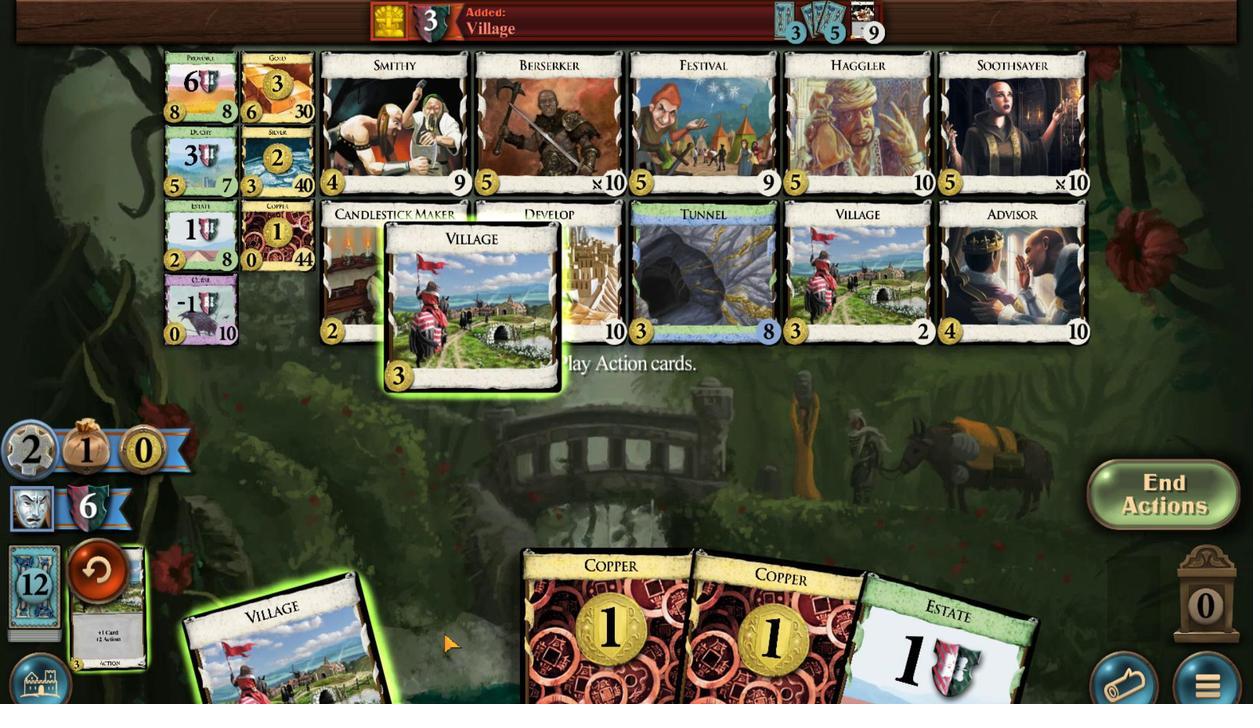 
Action: Mouse scrolled (663, 502) with delta (0, 0)
Screenshot: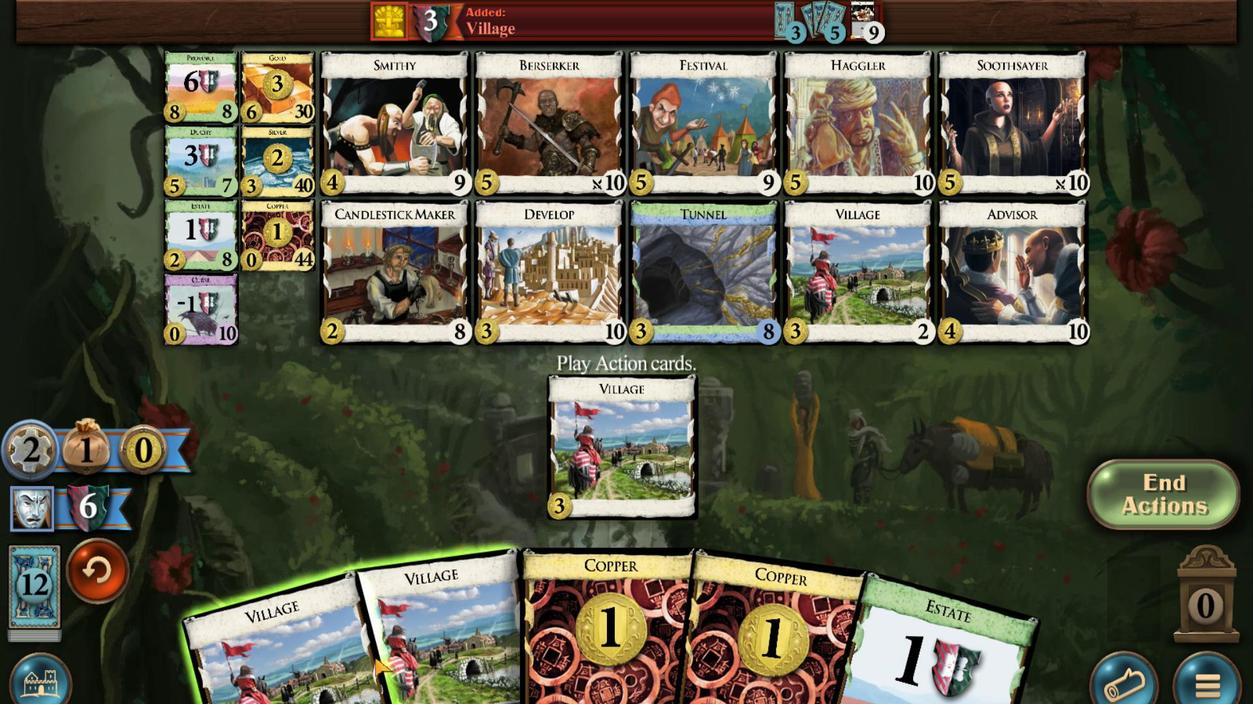 
Action: Mouse moved to (625, 503)
Screenshot: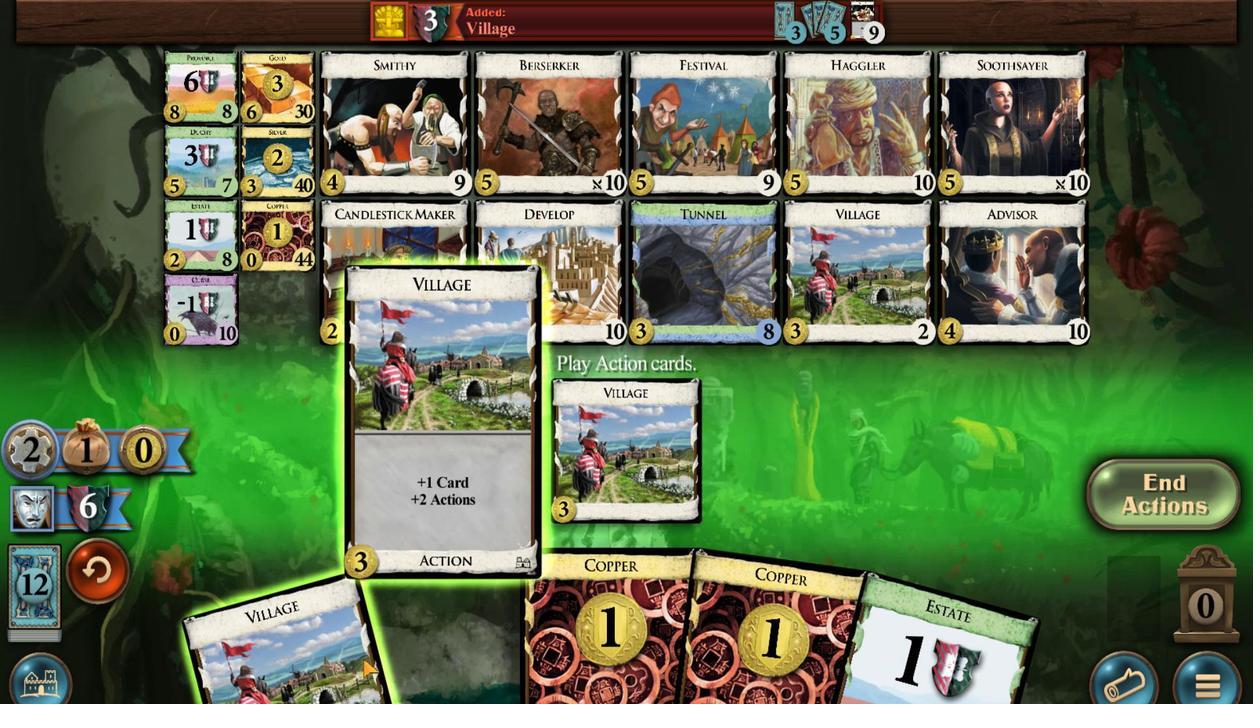
Action: Mouse scrolled (625, 503) with delta (0, 0)
Screenshot: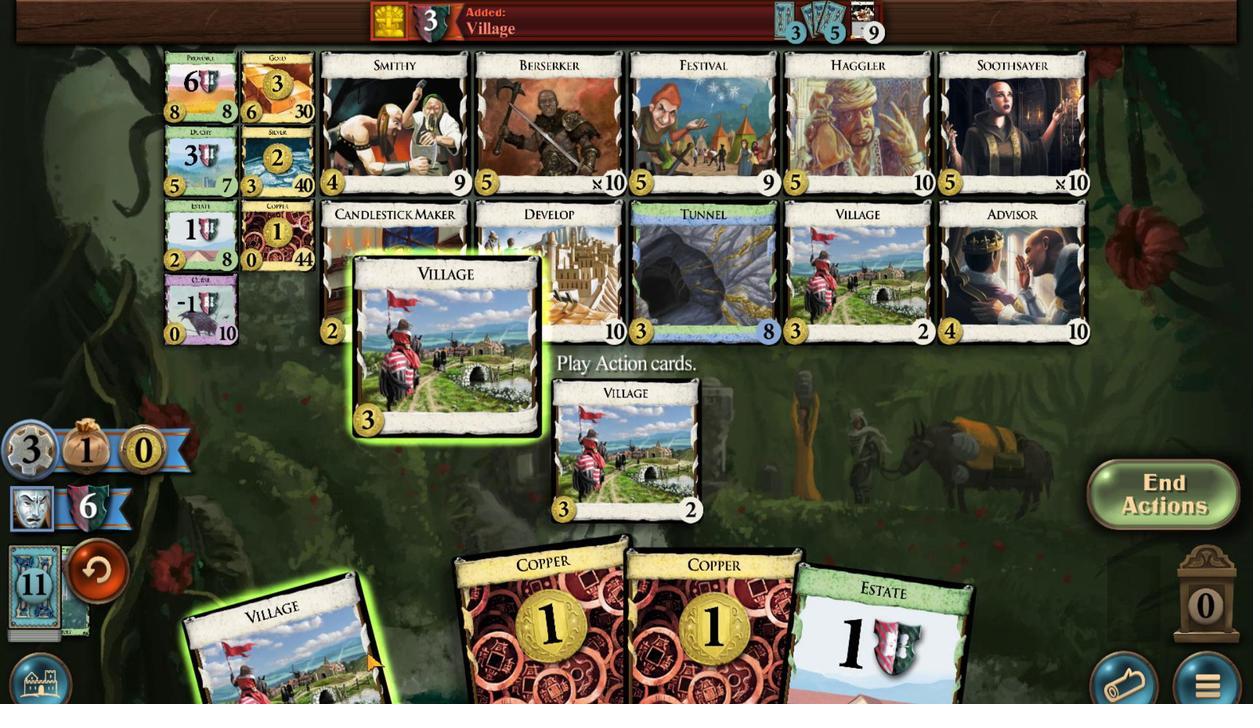 
Action: Mouse scrolled (625, 503) with delta (0, 0)
Screenshot: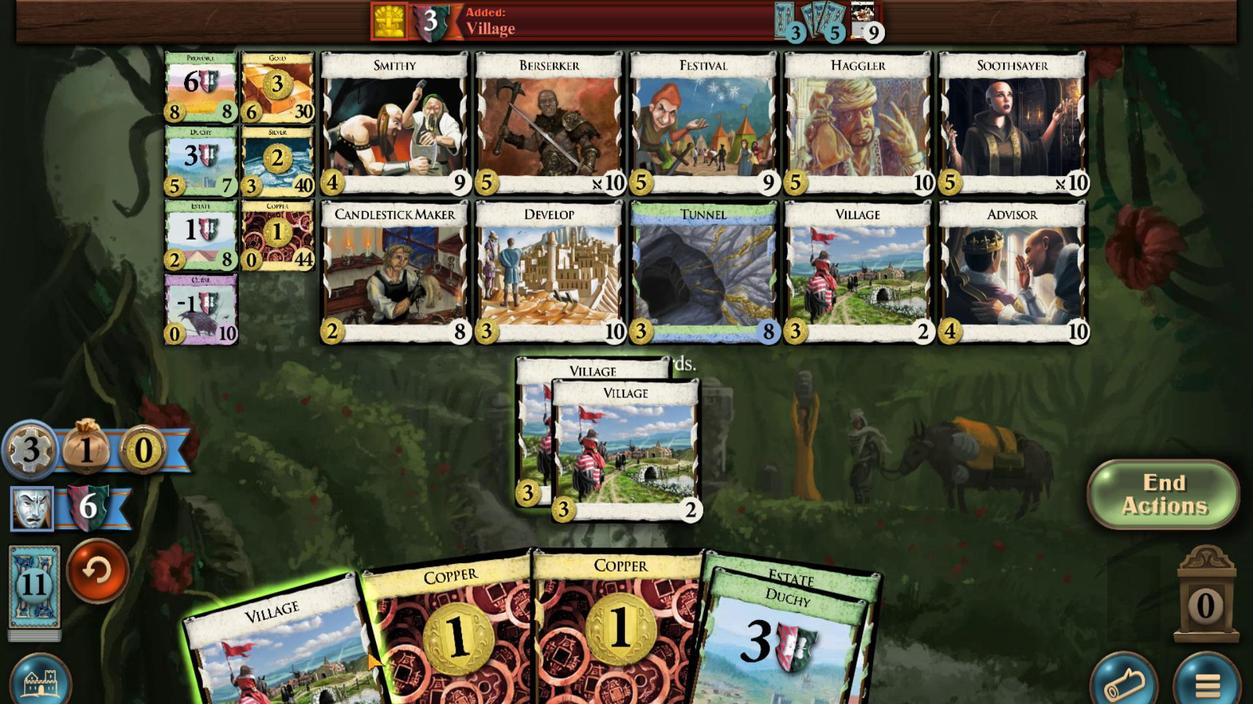 
Action: Mouse moved to (609, 503)
Screenshot: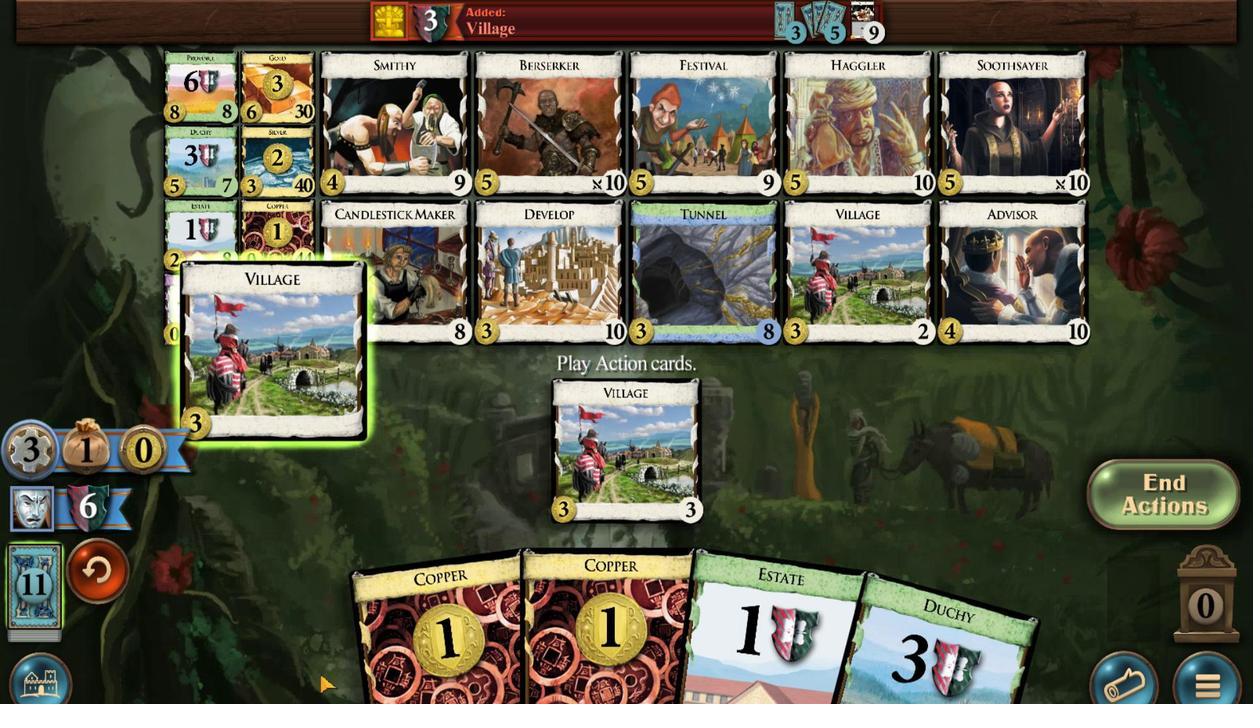 
Action: Mouse scrolled (609, 503) with delta (0, 0)
Screenshot: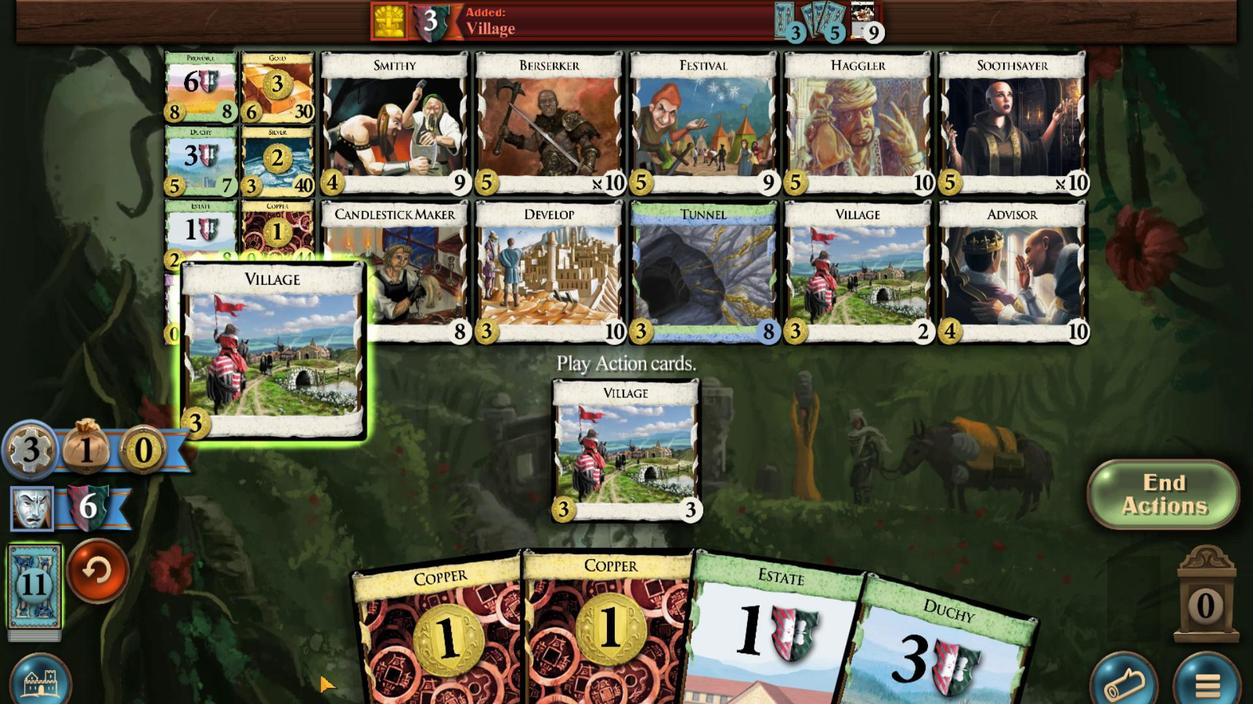 
Action: Mouse scrolled (609, 503) with delta (0, 0)
Screenshot: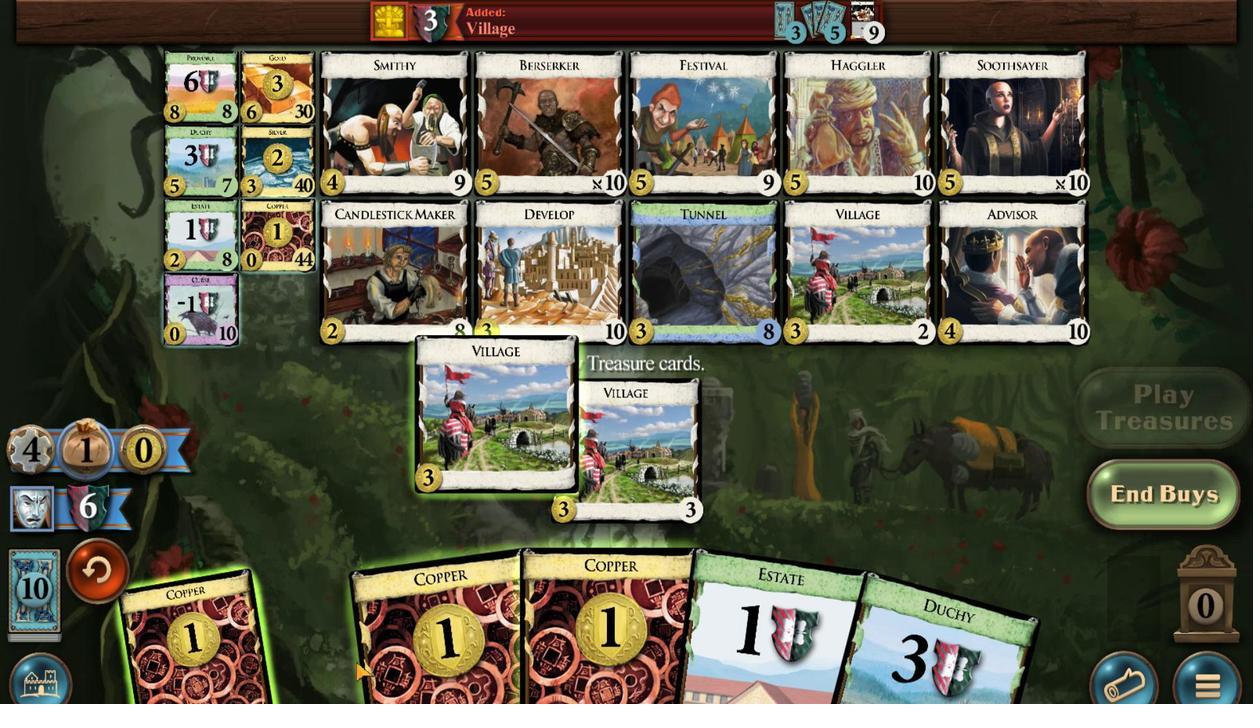 
Action: Mouse moved to (644, 503)
Screenshot: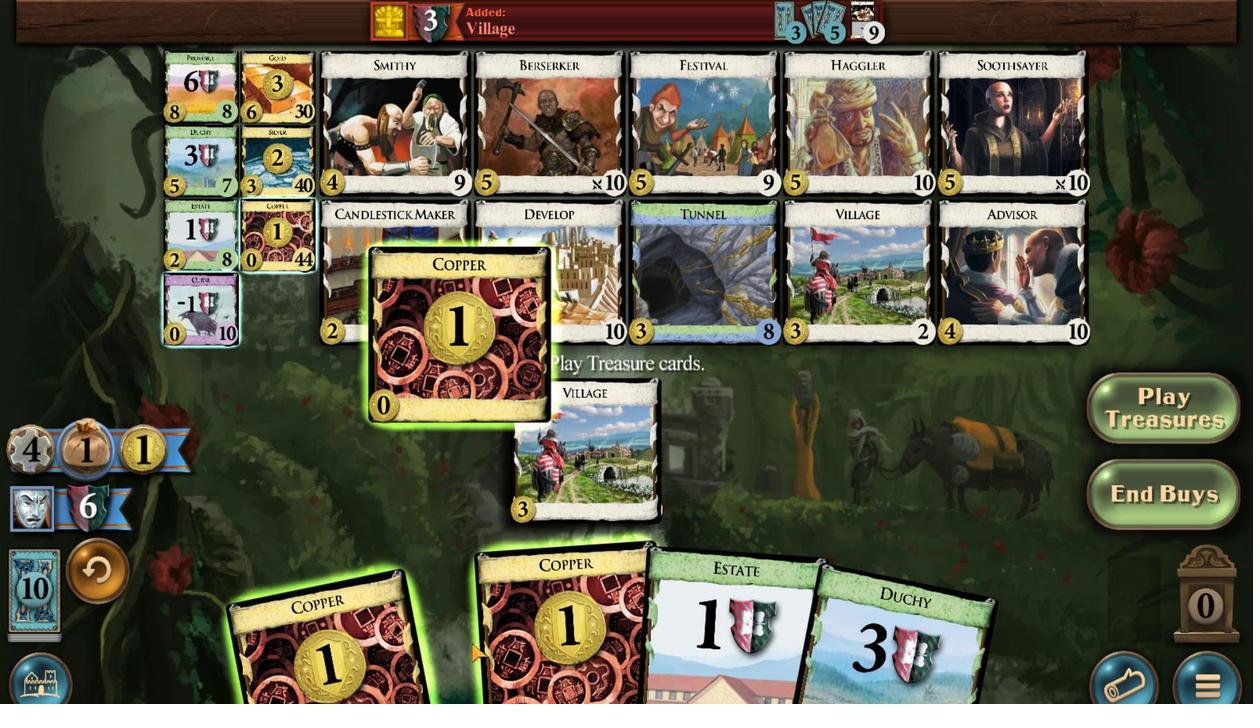 
Action: Mouse scrolled (644, 503) with delta (0, 0)
Screenshot: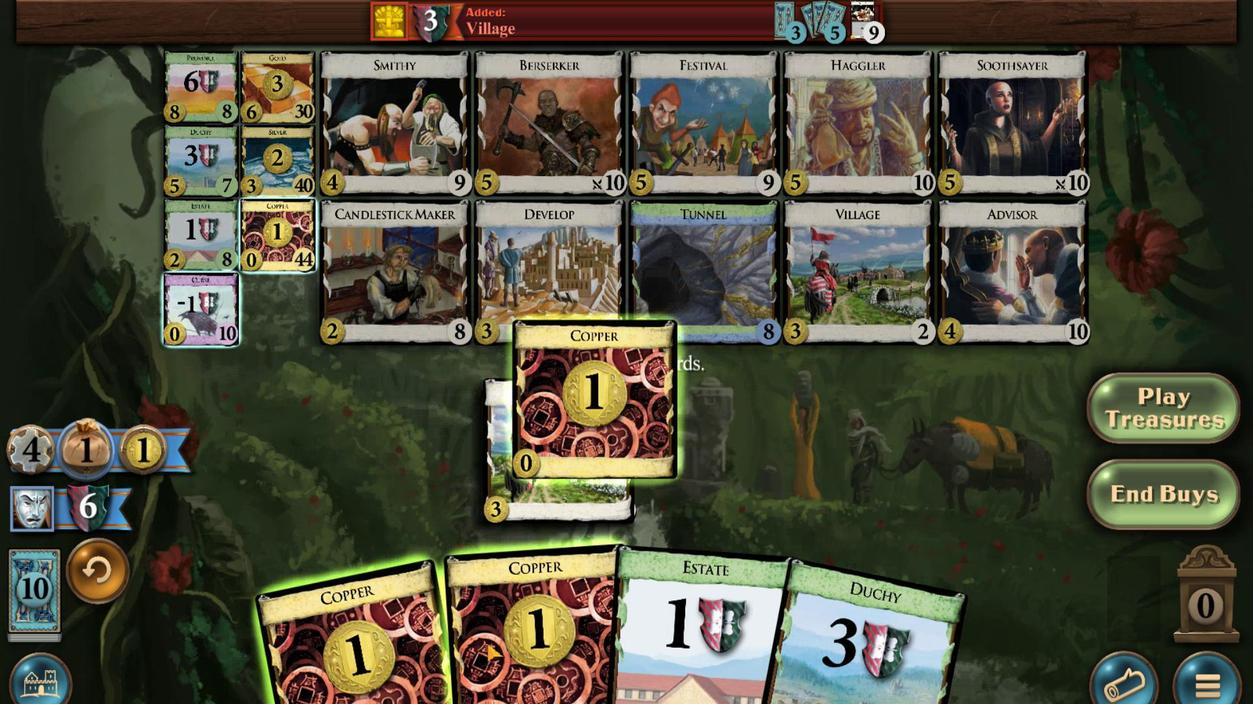 
Action: Mouse scrolled (644, 503) with delta (0, 0)
Screenshot: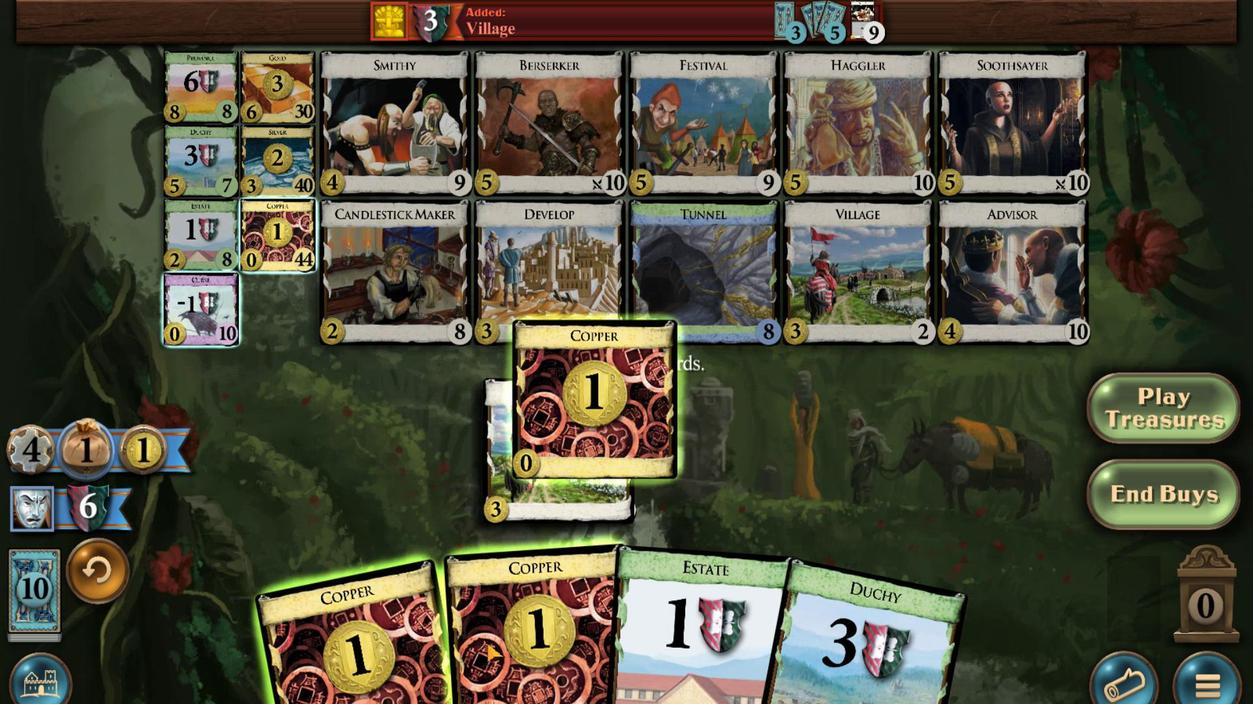 
Action: Mouse moved to (671, 503)
Screenshot: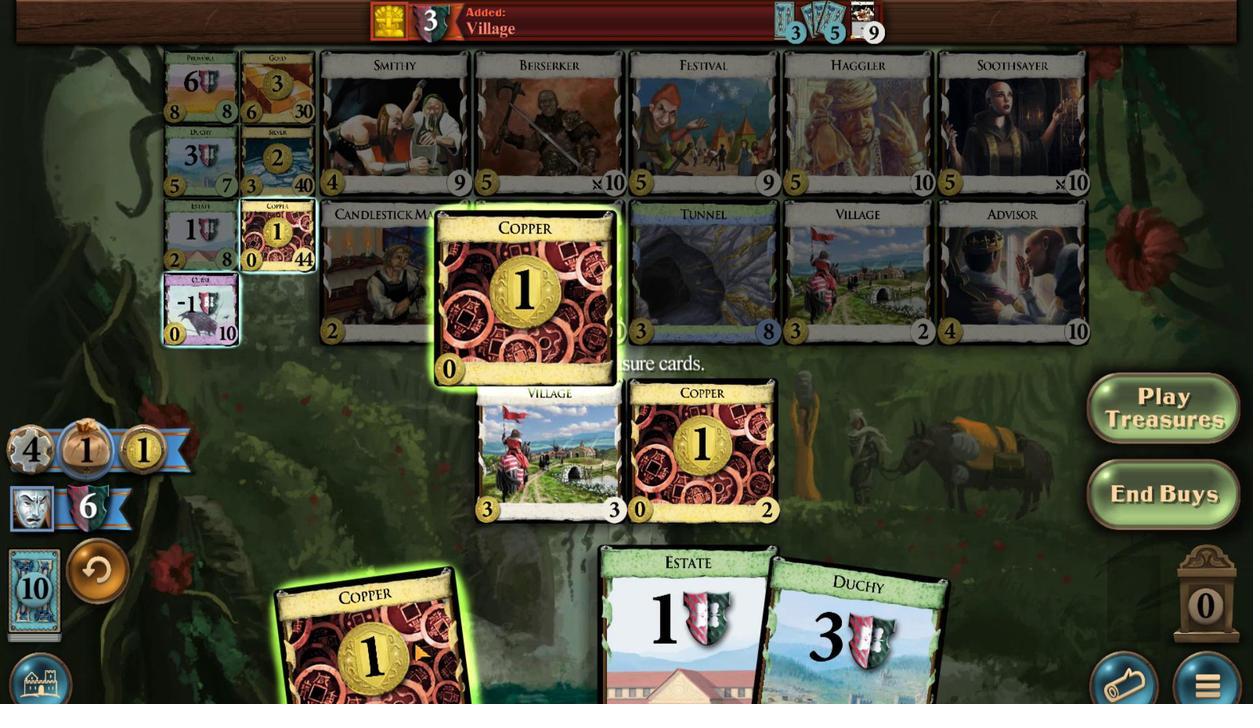 
Action: Mouse scrolled (671, 502) with delta (0, 0)
Screenshot: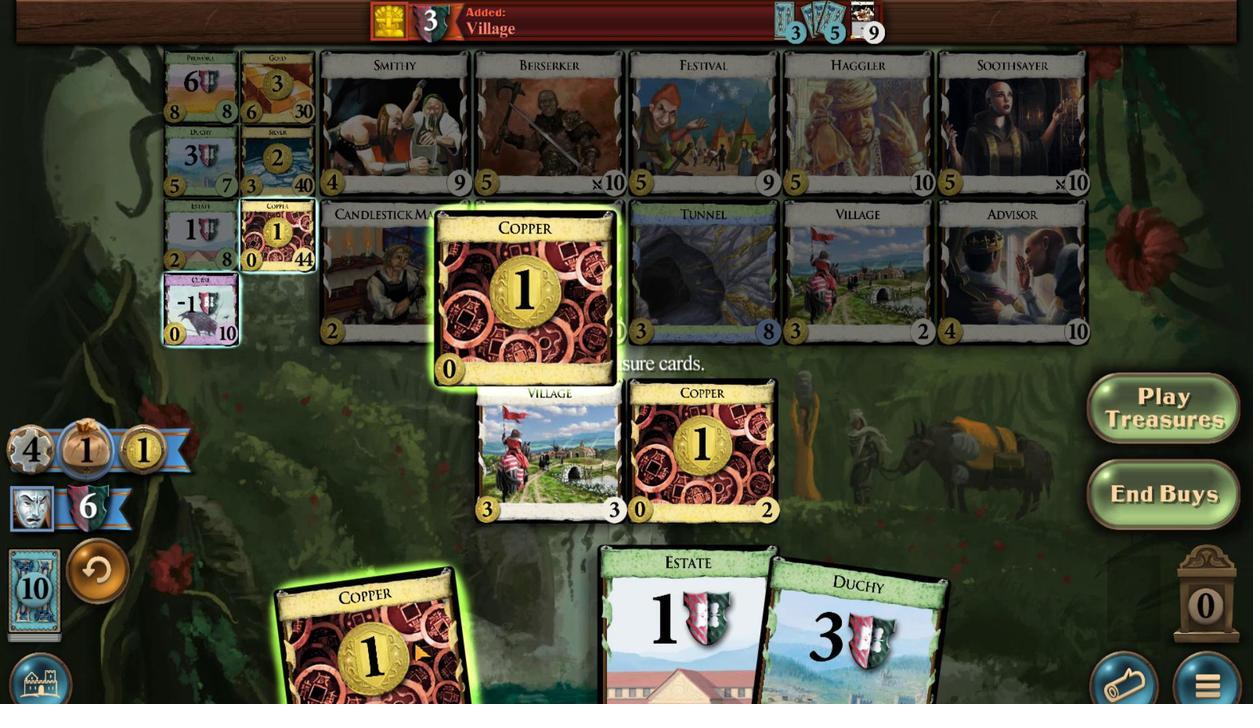 
Action: Mouse scrolled (671, 502) with delta (0, 0)
Screenshot: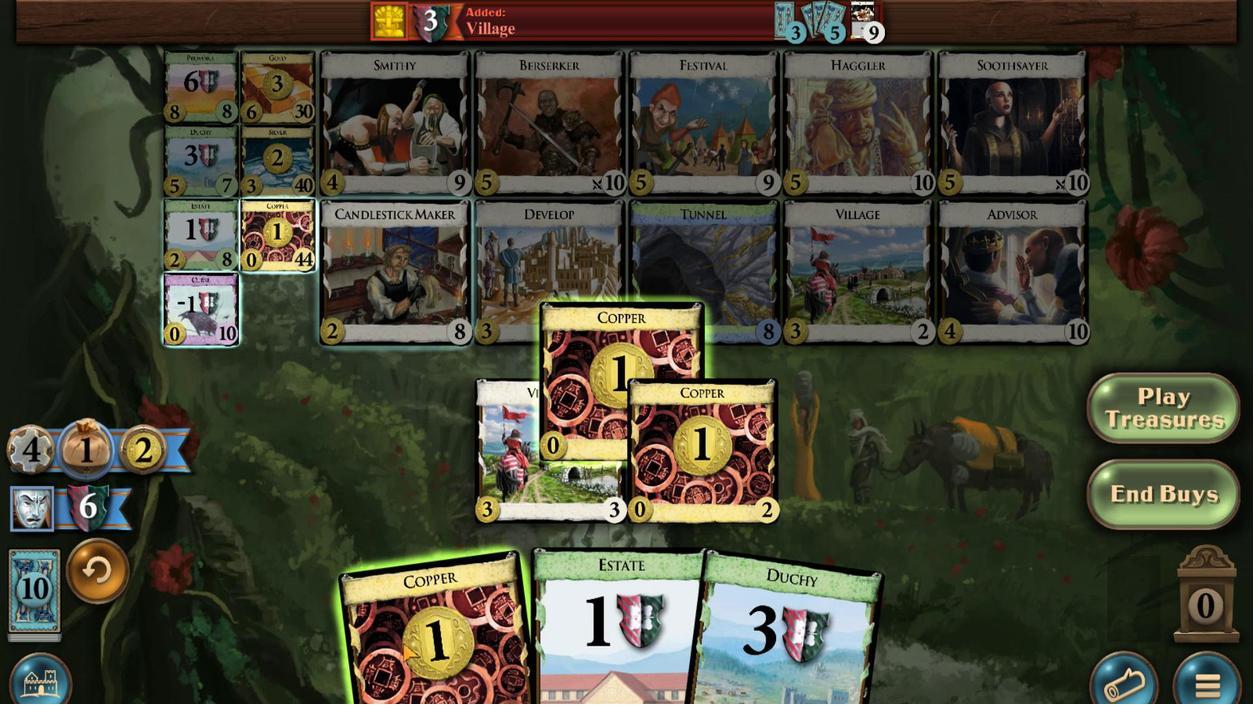 
Action: Mouse moved to (640, 503)
Screenshot: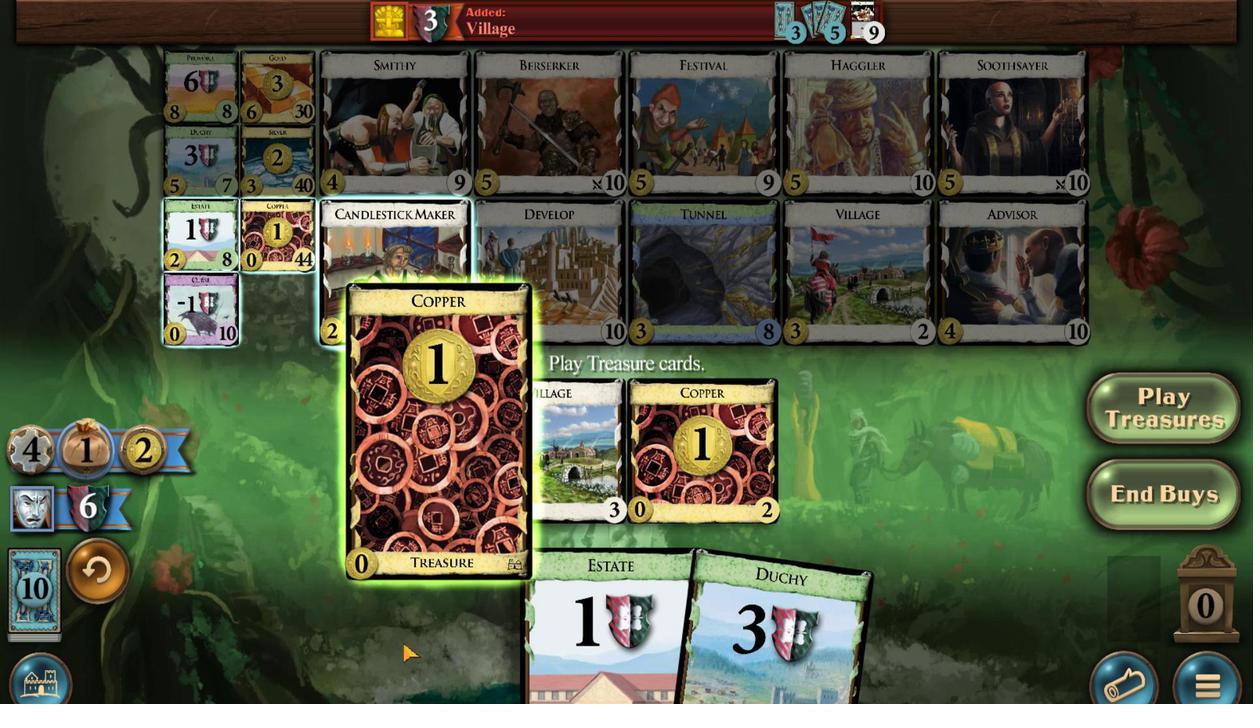
Action: Mouse scrolled (640, 502) with delta (0, 0)
Screenshot: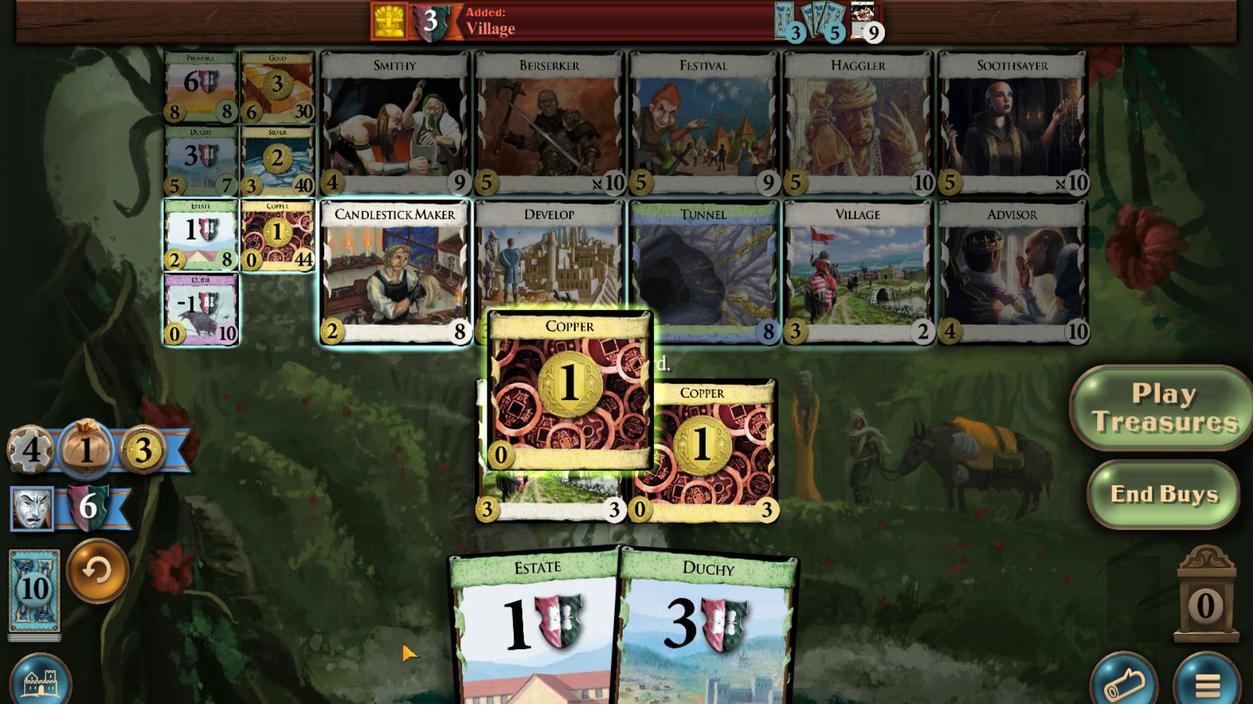 
Action: Mouse scrolled (640, 502) with delta (0, 0)
Screenshot: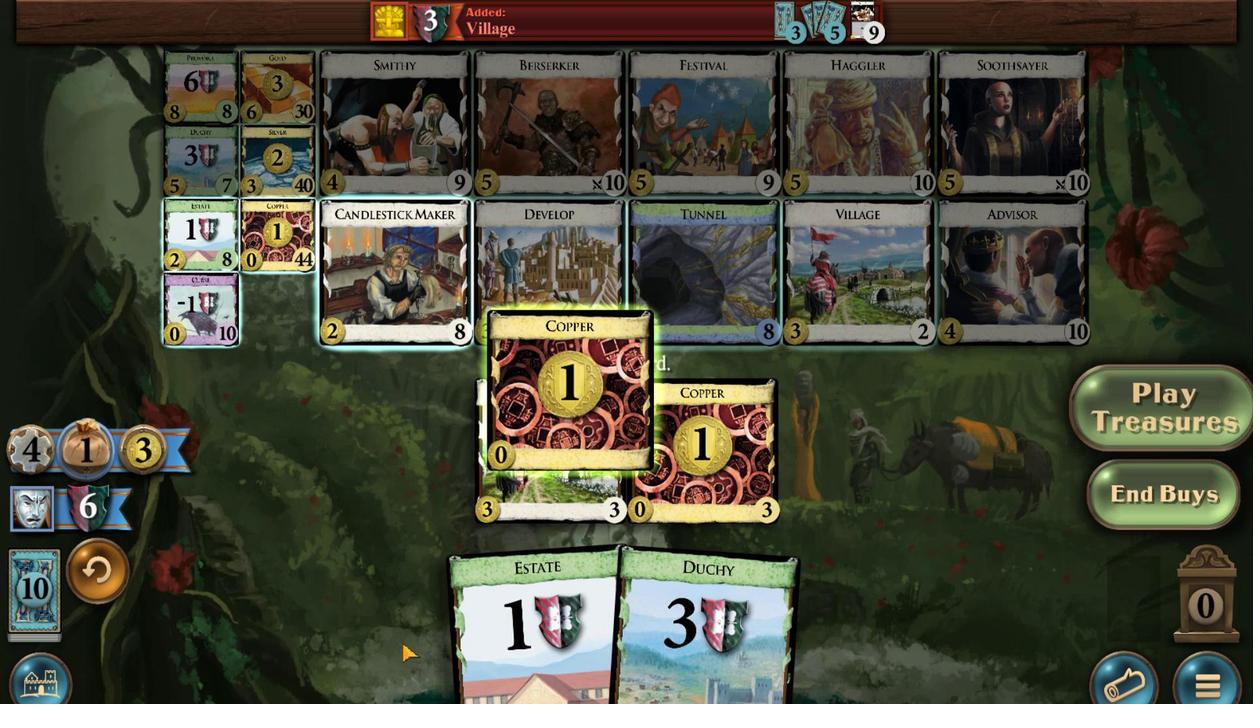 
Action: Mouse moved to (804, 493)
Screenshot: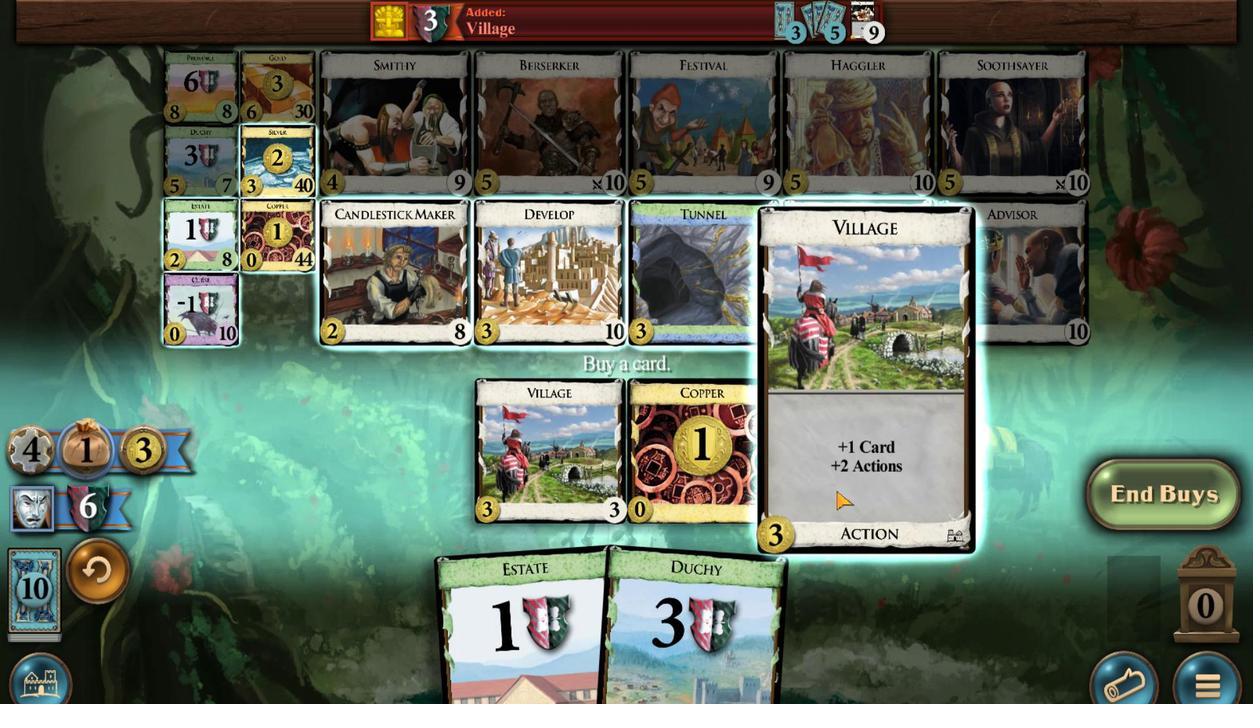 
Action: Mouse pressed left at (804, 493)
Screenshot: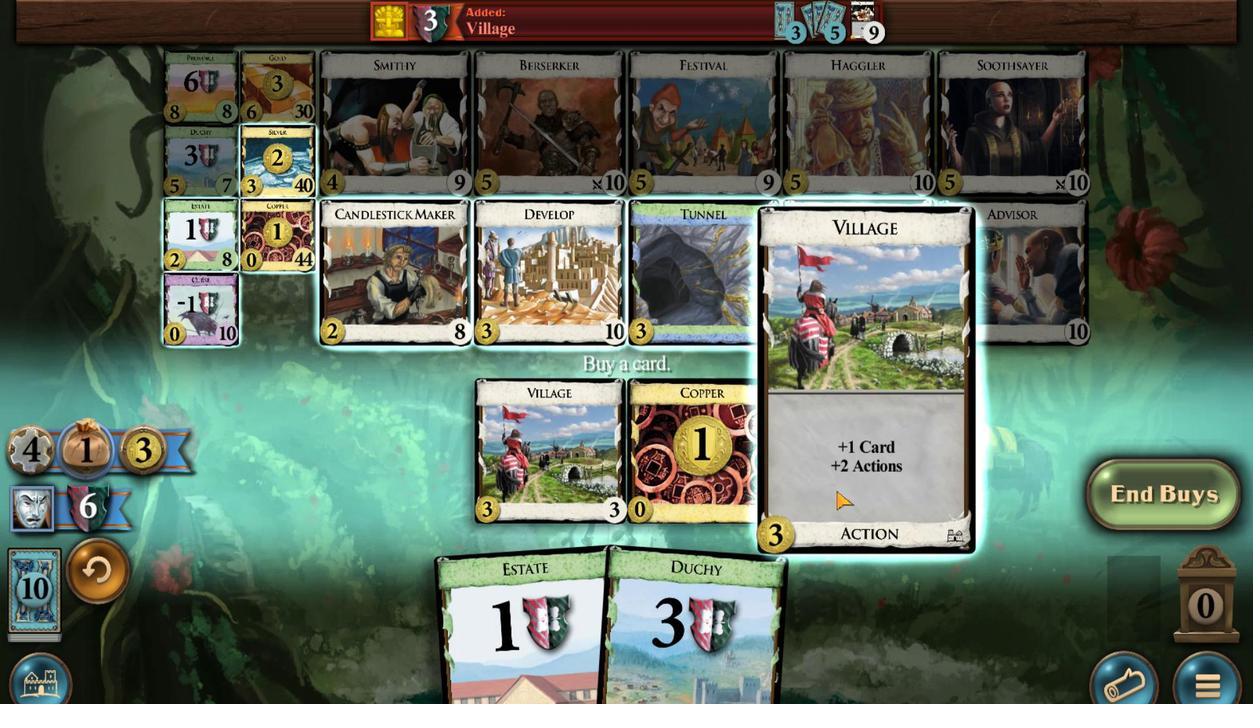 
Action: Mouse moved to (607, 503)
Screenshot: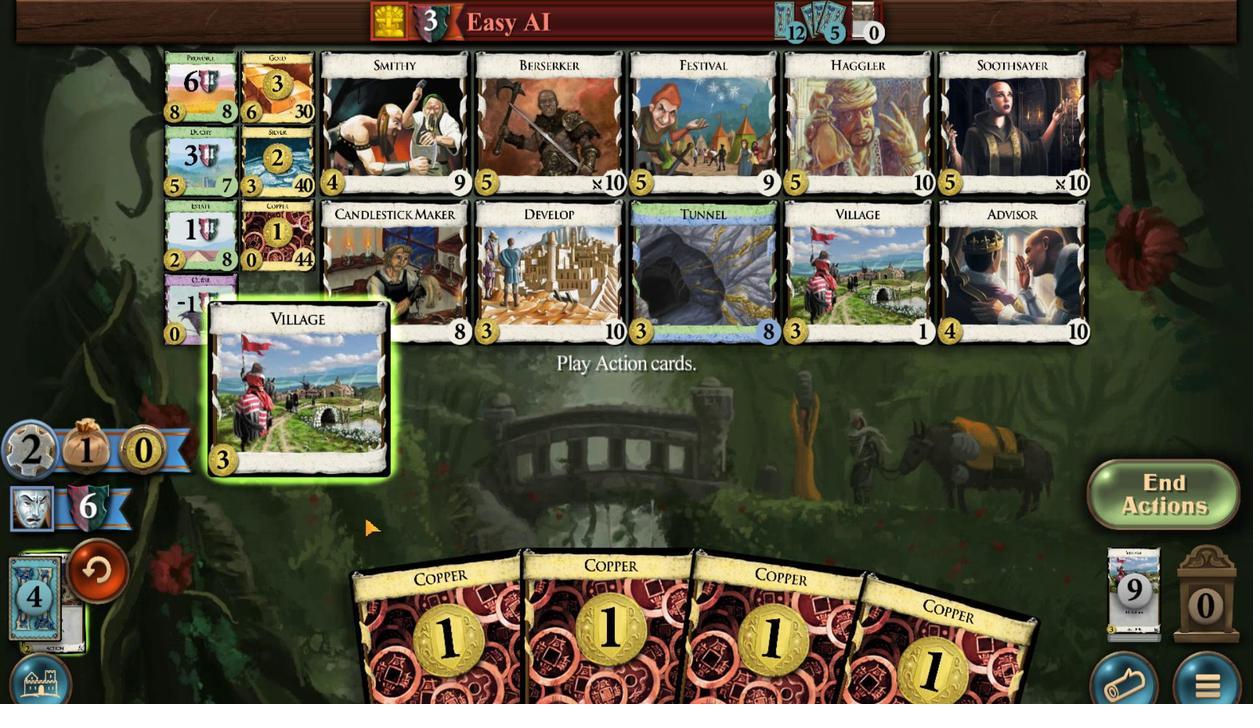 
Action: Mouse scrolled (607, 502) with delta (0, 0)
Screenshot: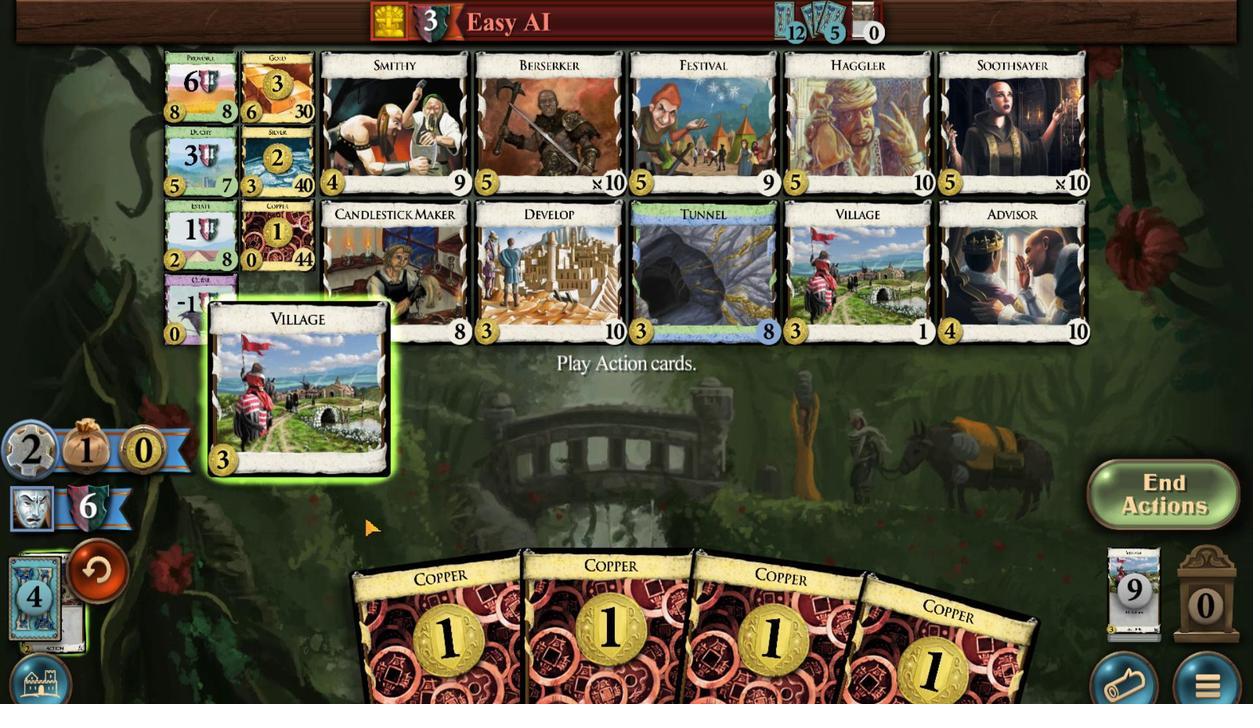 
Action: Mouse scrolled (607, 502) with delta (0, 0)
Screenshot: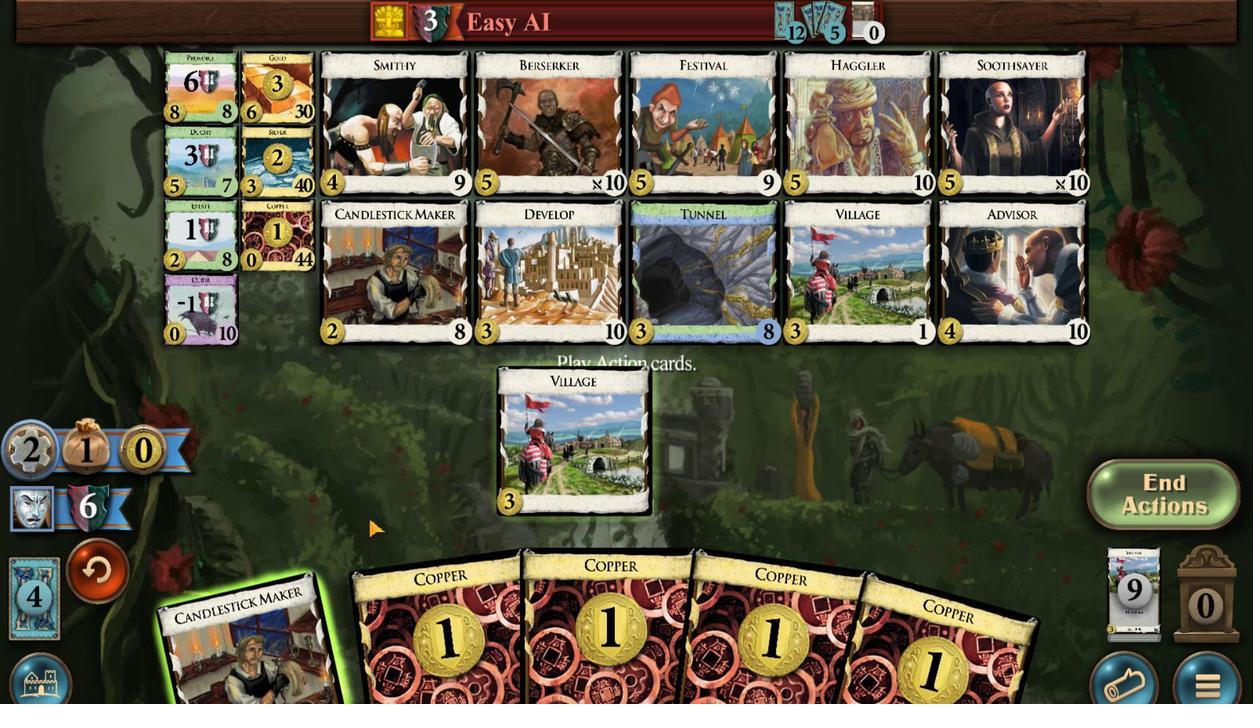 
Action: Mouse moved to (593, 501)
Screenshot: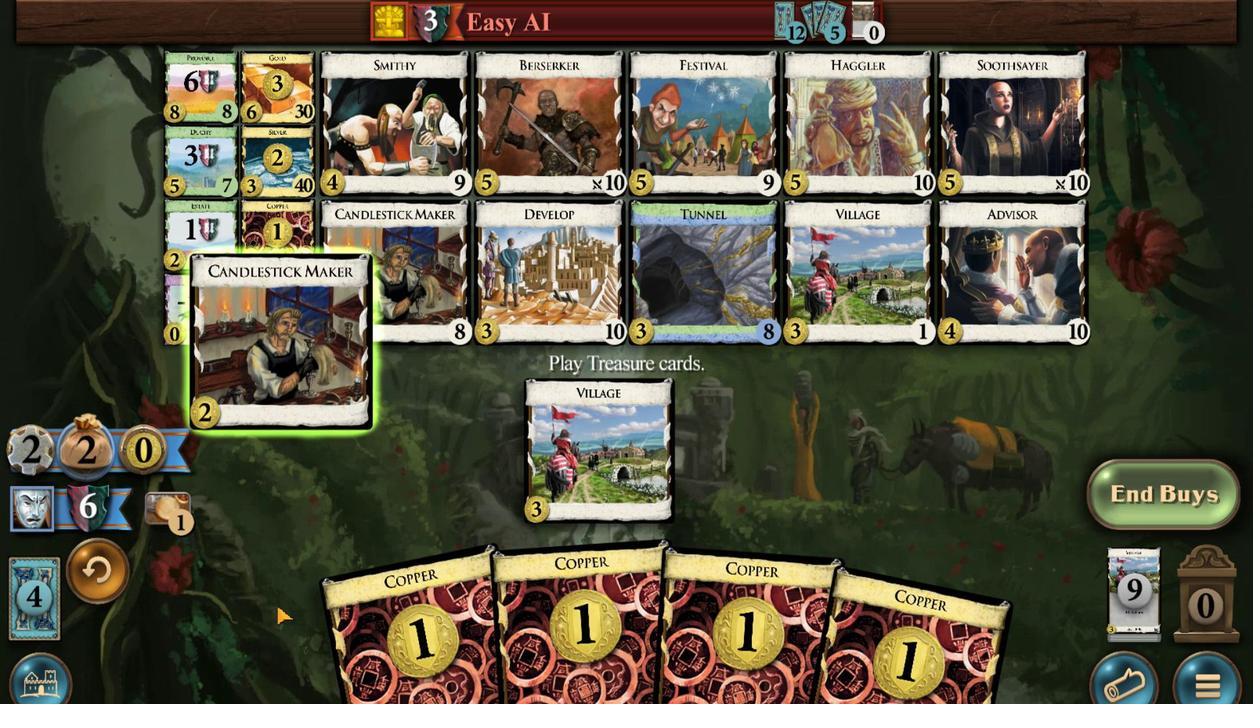 
Action: Mouse scrolled (593, 501) with delta (0, 0)
Screenshot: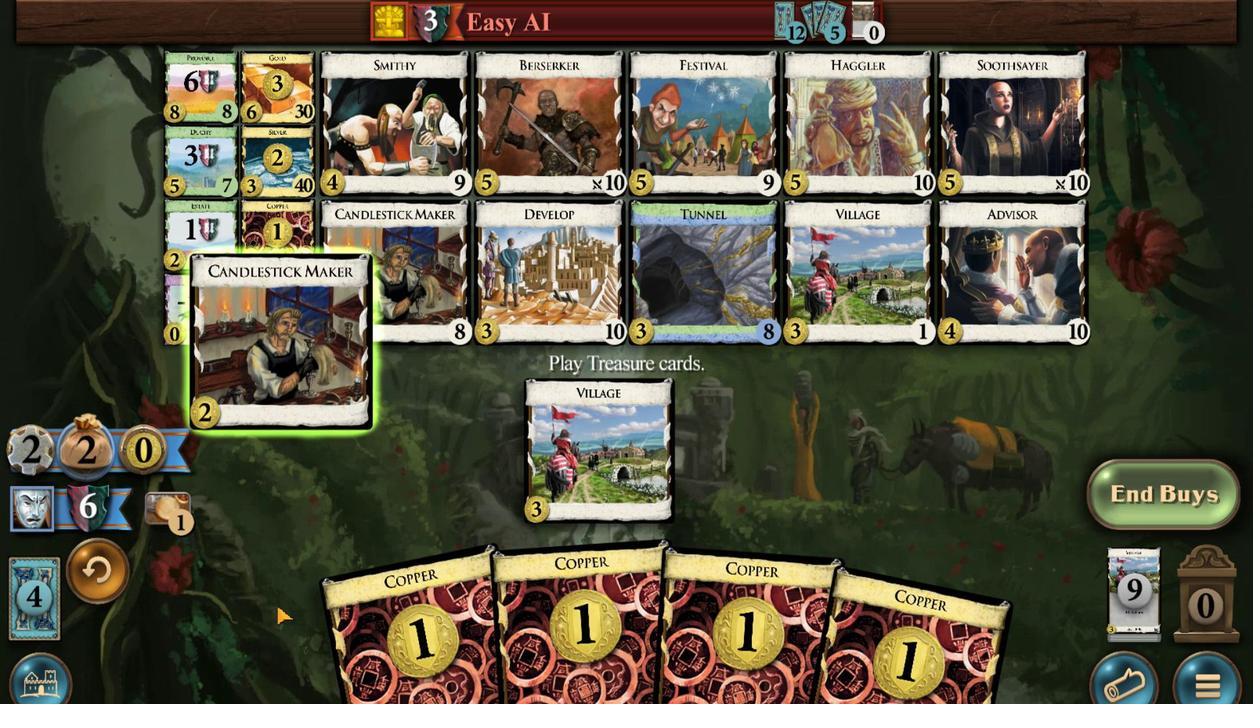 
Action: Mouse scrolled (593, 501) with delta (0, 0)
Screenshot: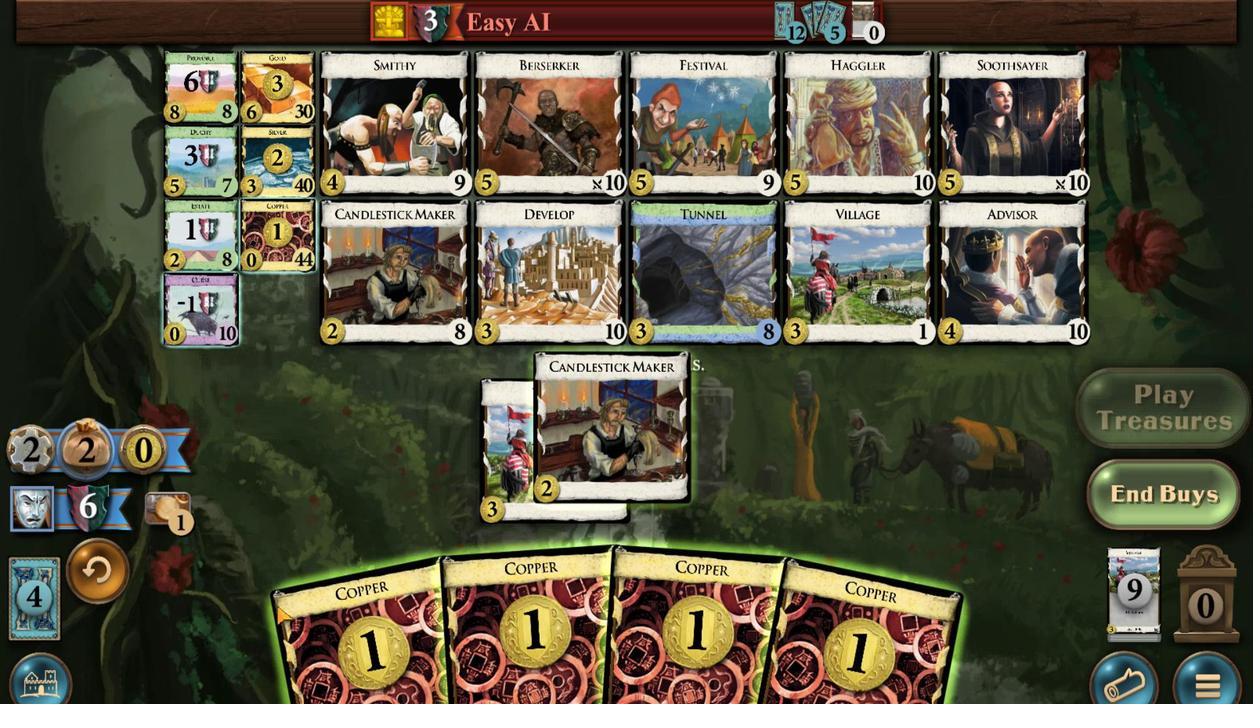 
Action: Mouse moved to (680, 501)
Screenshot: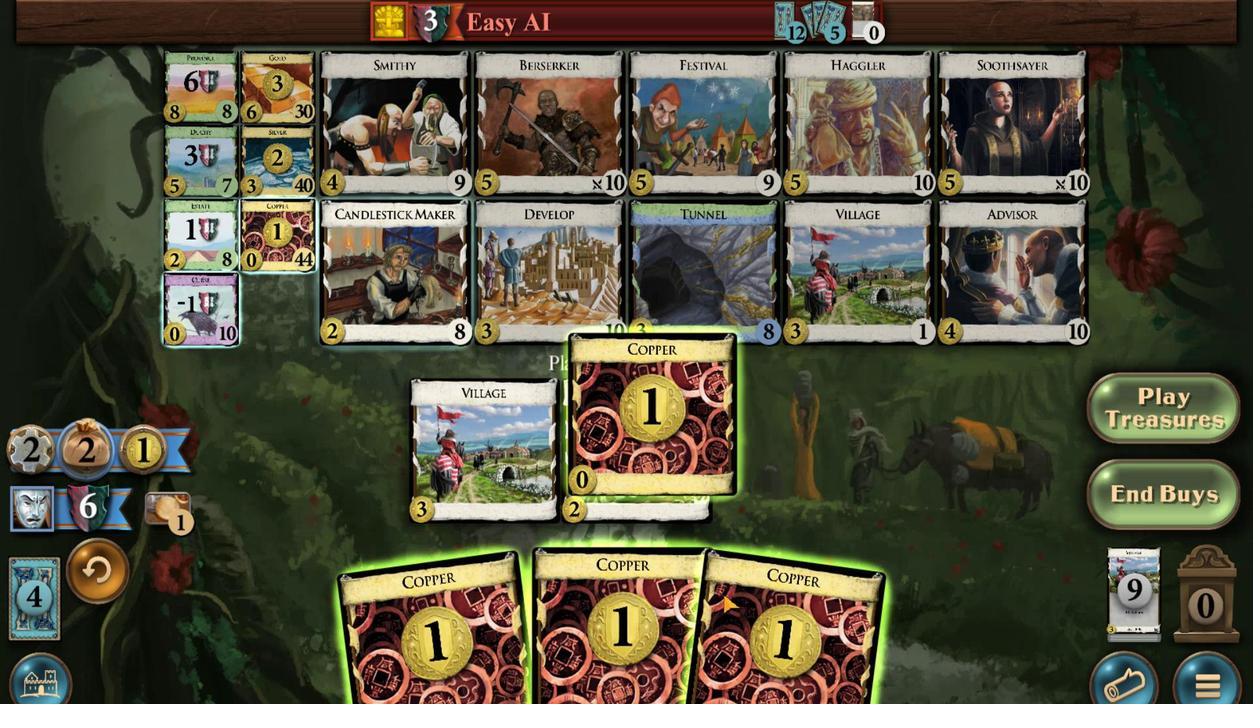 
Action: Mouse scrolled (680, 501) with delta (0, 0)
Screenshot: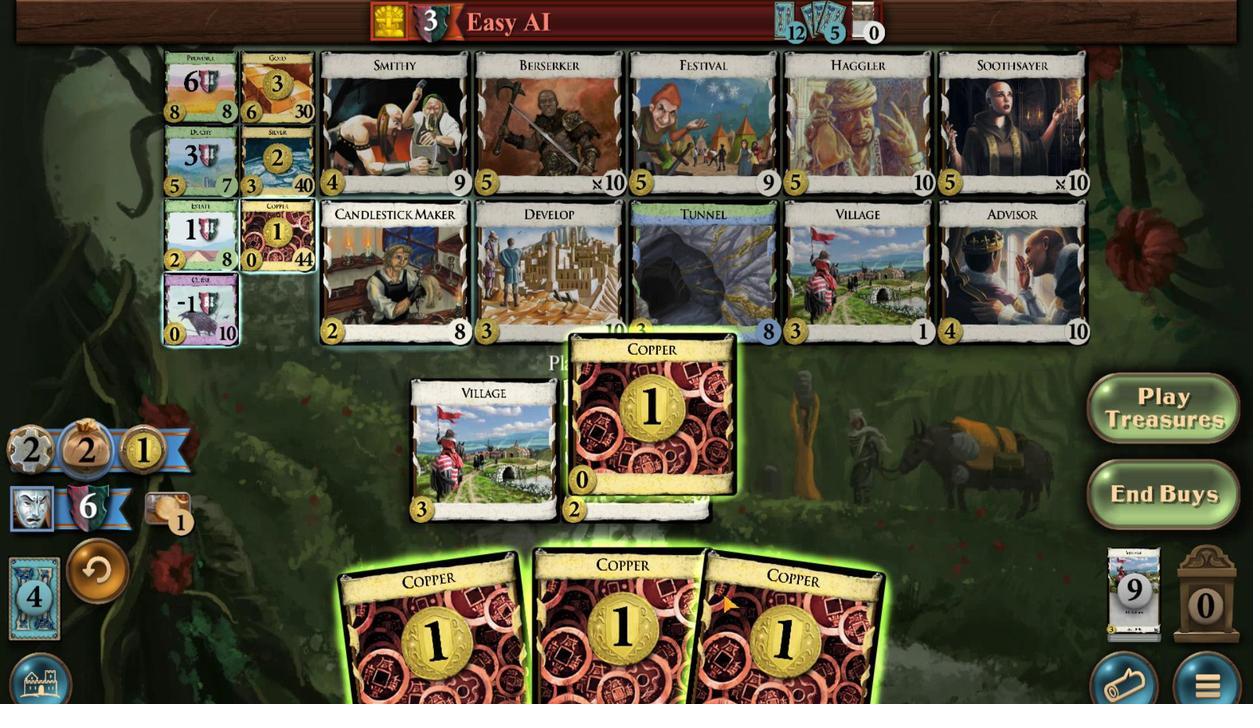 
Action: Mouse moved to (717, 502)
Screenshot: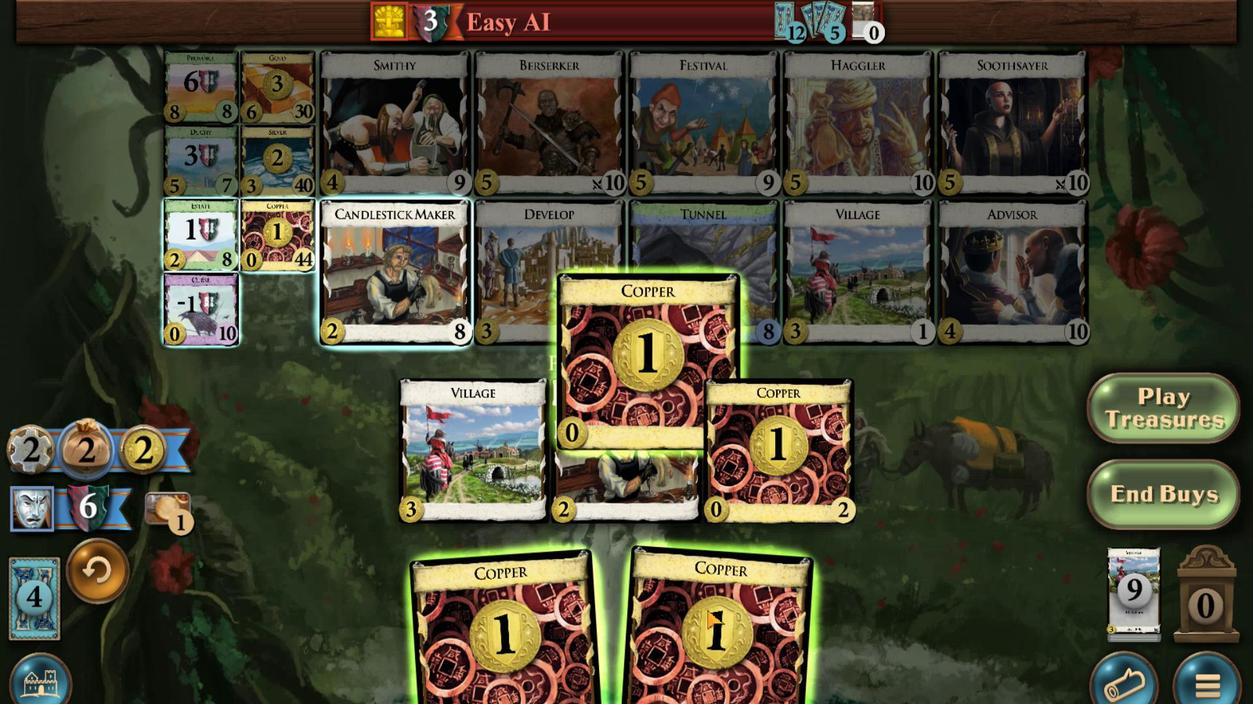
Action: Mouse scrolled (717, 502) with delta (0, 0)
Screenshot: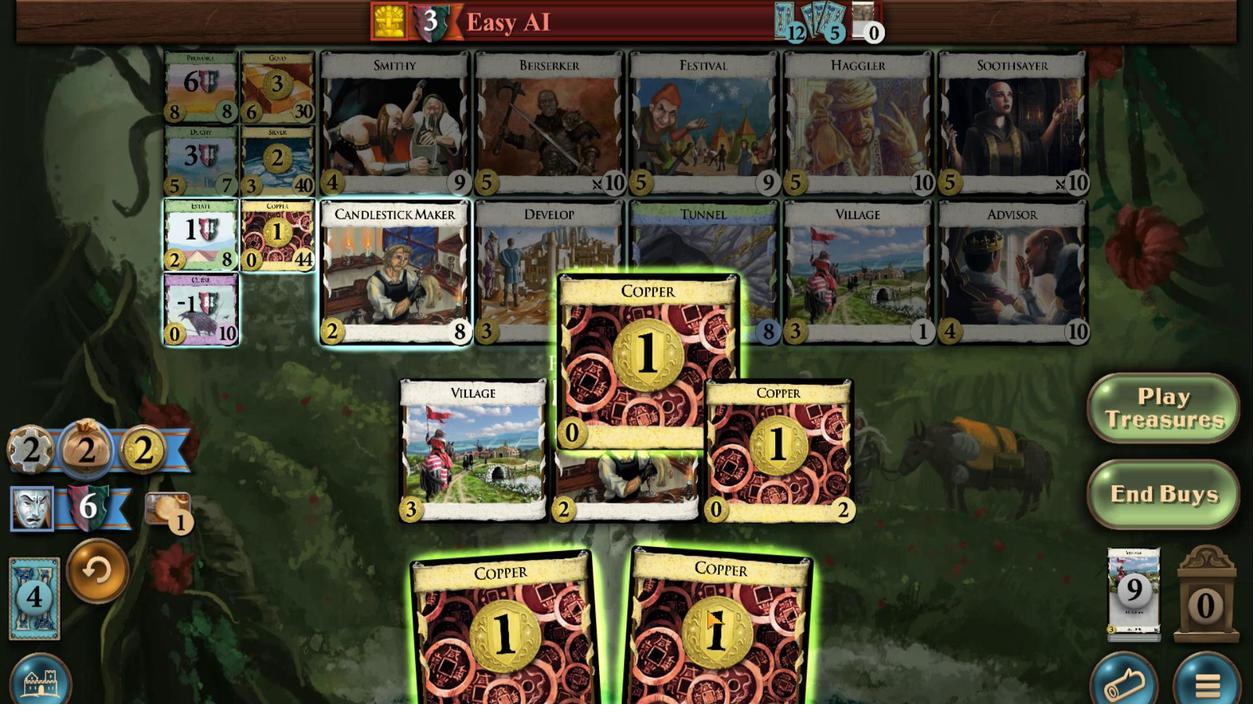 
Action: Mouse moved to (760, 501)
Screenshot: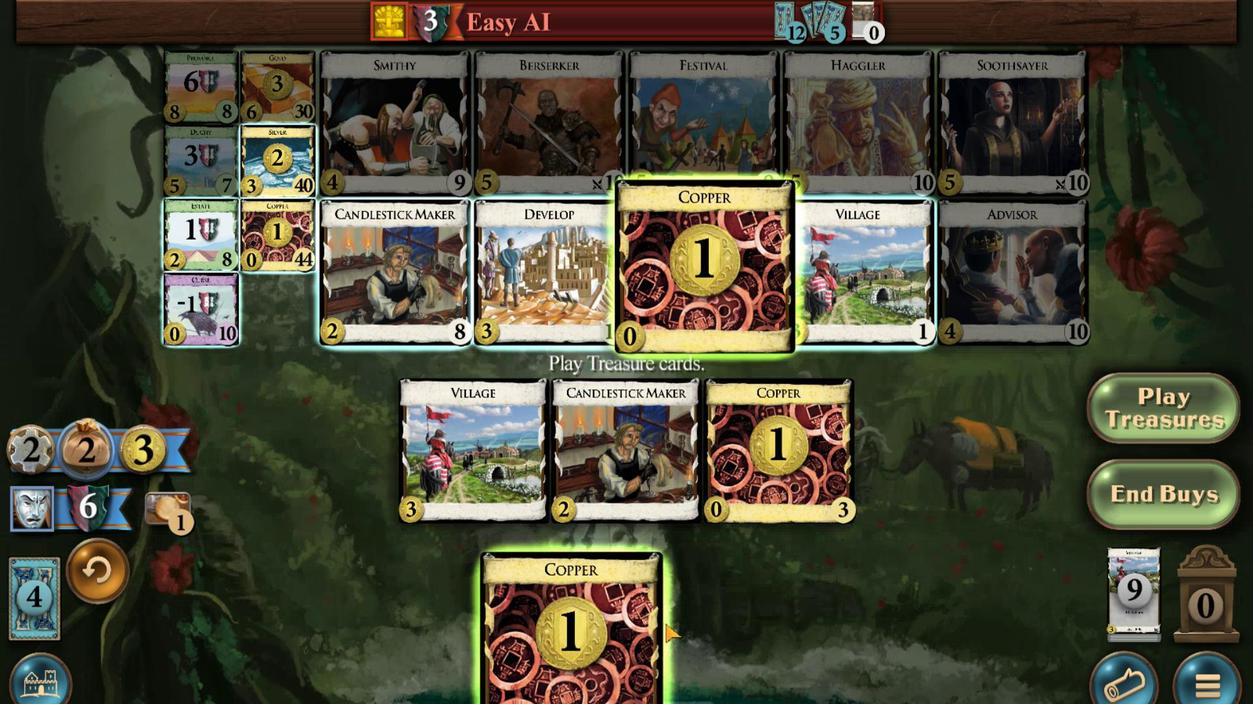 
Action: Mouse scrolled (760, 501) with delta (0, 0)
Screenshot: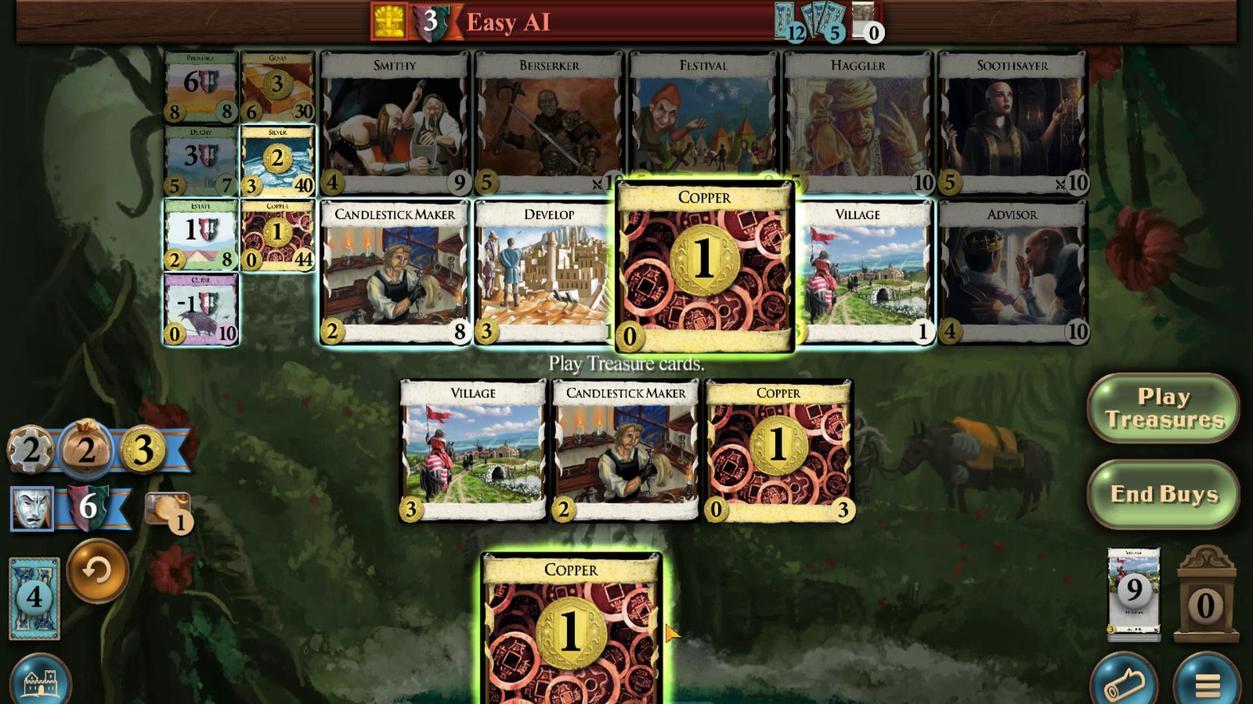 
Action: Mouse scrolled (760, 501) with delta (0, 0)
Screenshot: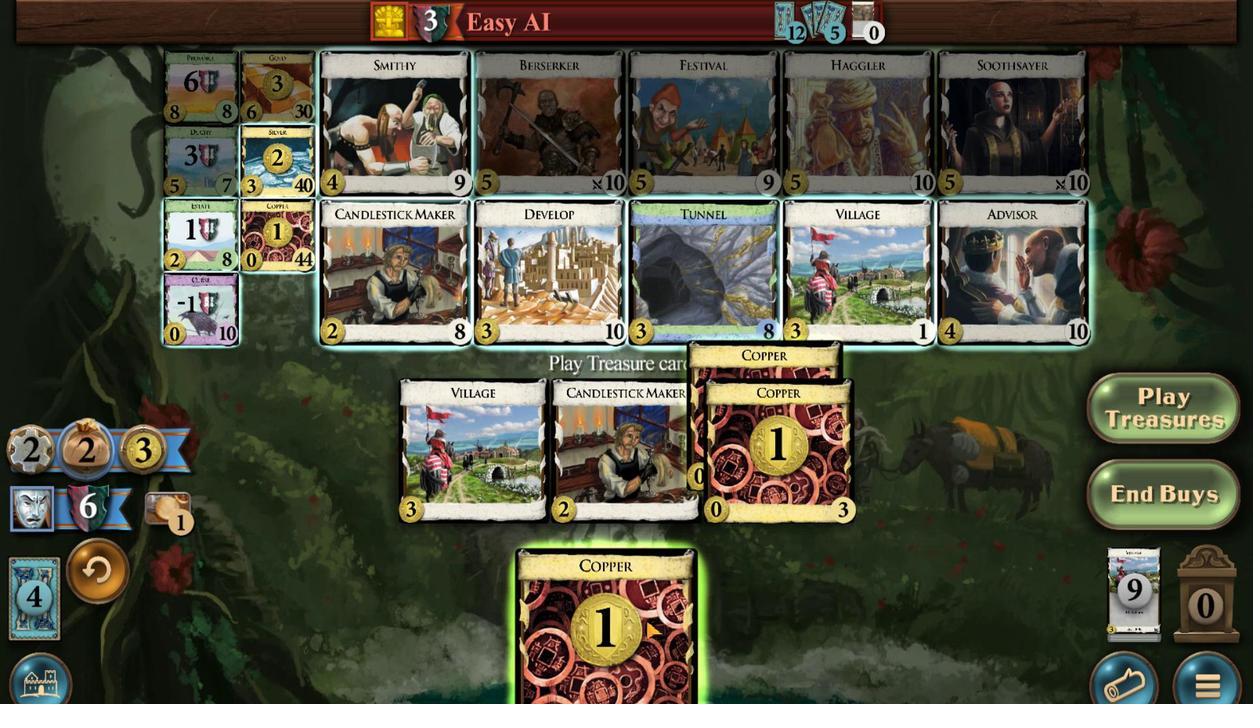 
Action: Mouse moved to (730, 502)
Screenshot: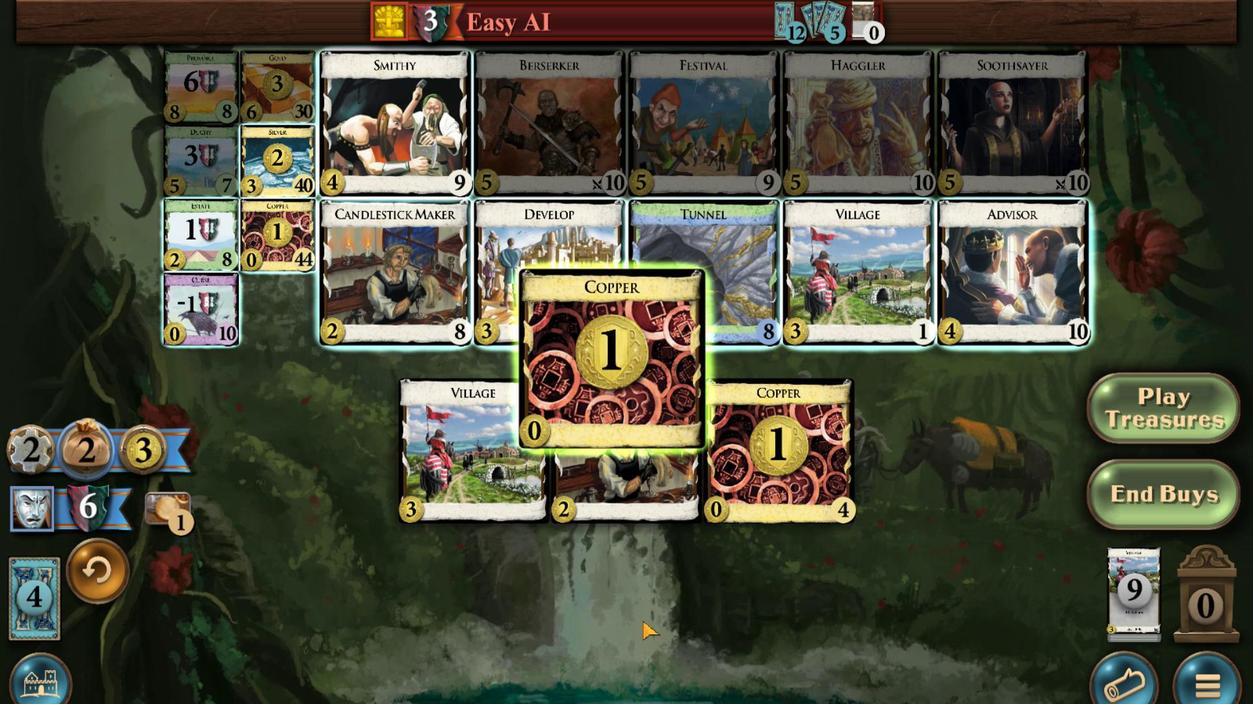 
Action: Mouse scrolled (730, 502) with delta (0, 0)
Screenshot: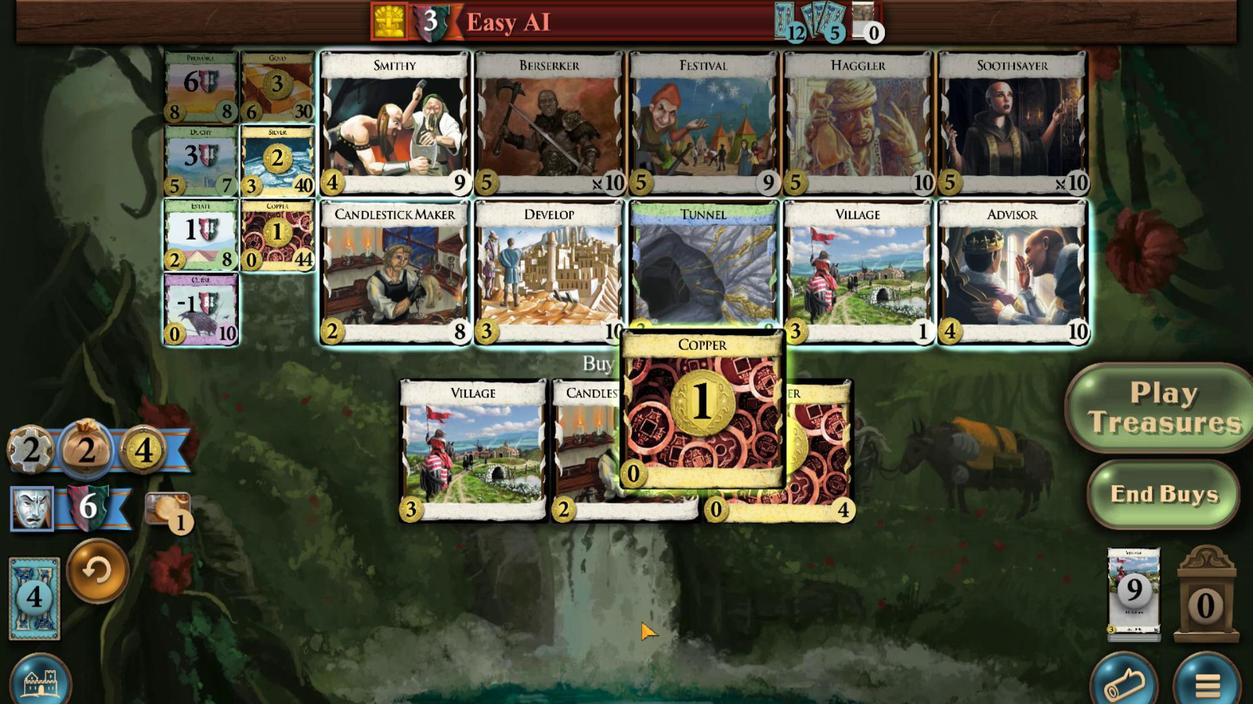 
Action: Mouse moved to (766, 488)
Screenshot: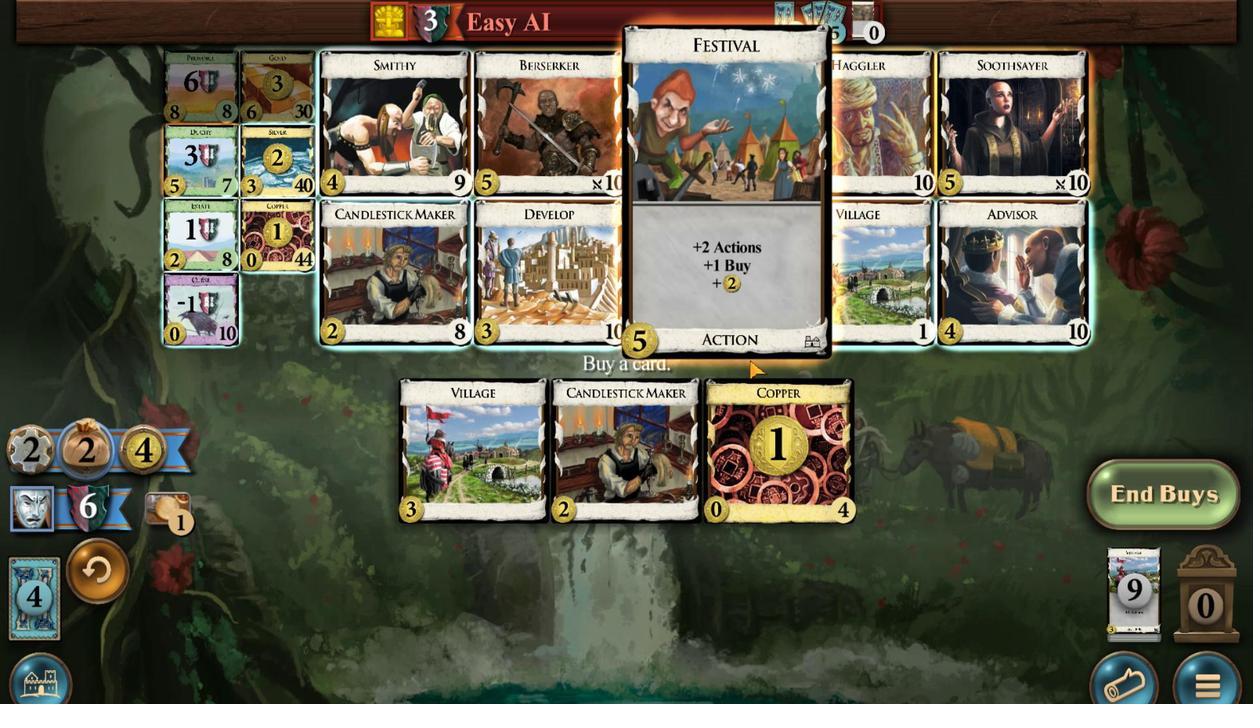 
Action: Mouse pressed left at (766, 488)
Screenshot: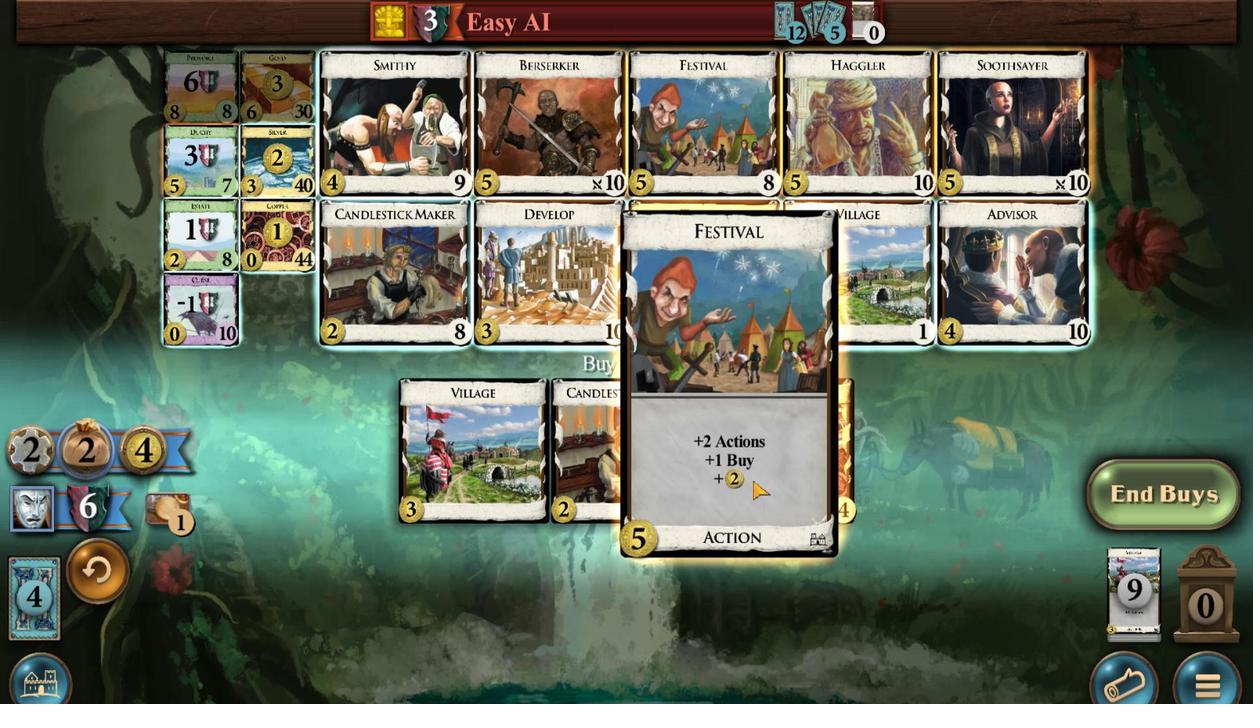 
Action: Mouse moved to (597, 492)
Screenshot: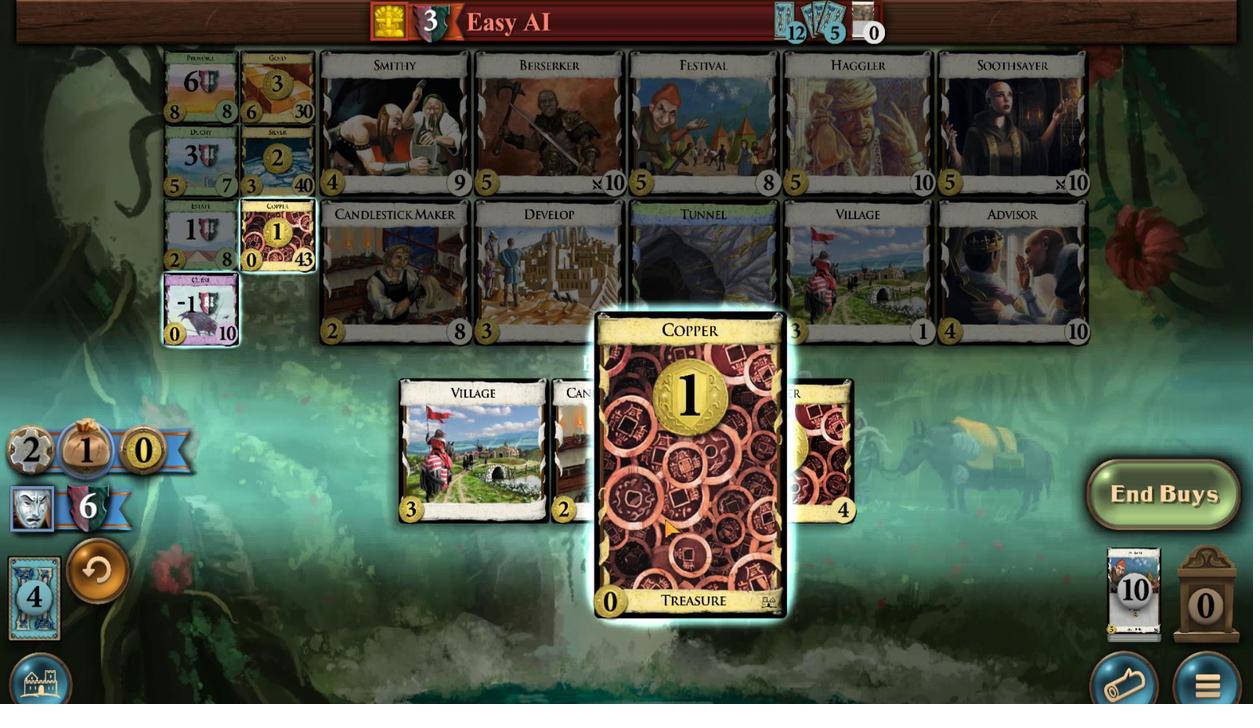 
Action: Mouse pressed left at (597, 492)
Screenshot: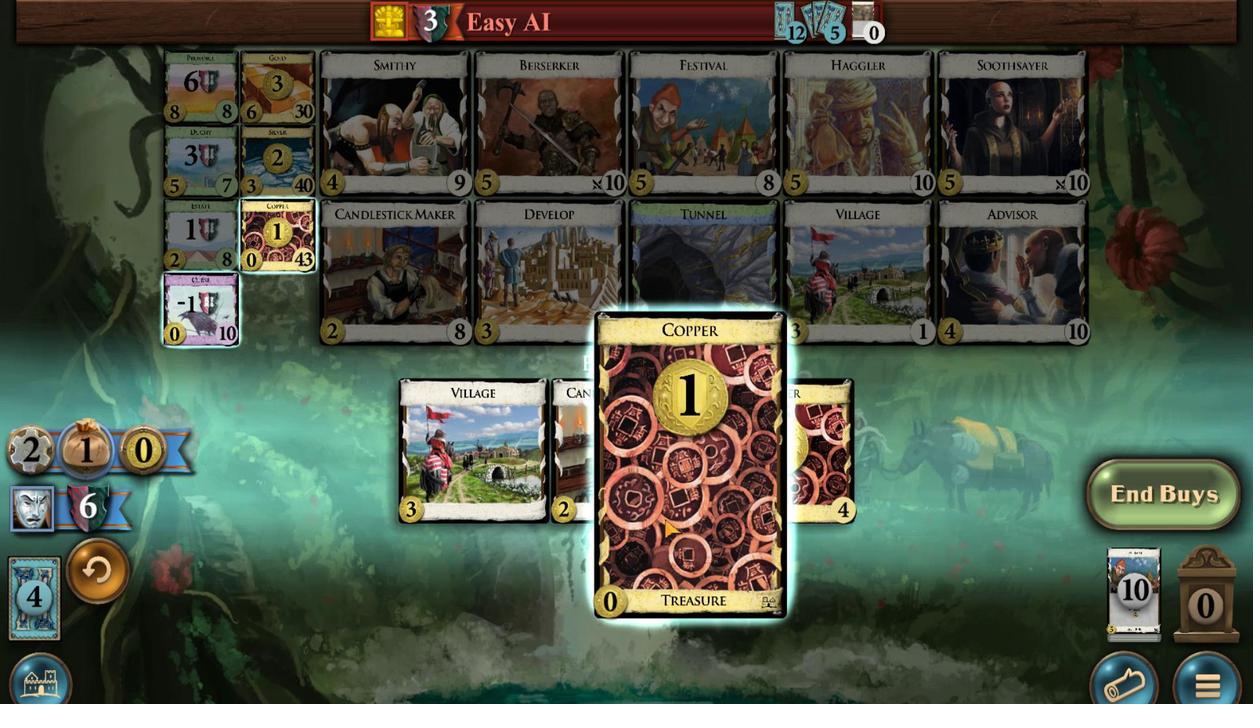 
Action: Mouse moved to (609, 502)
Screenshot: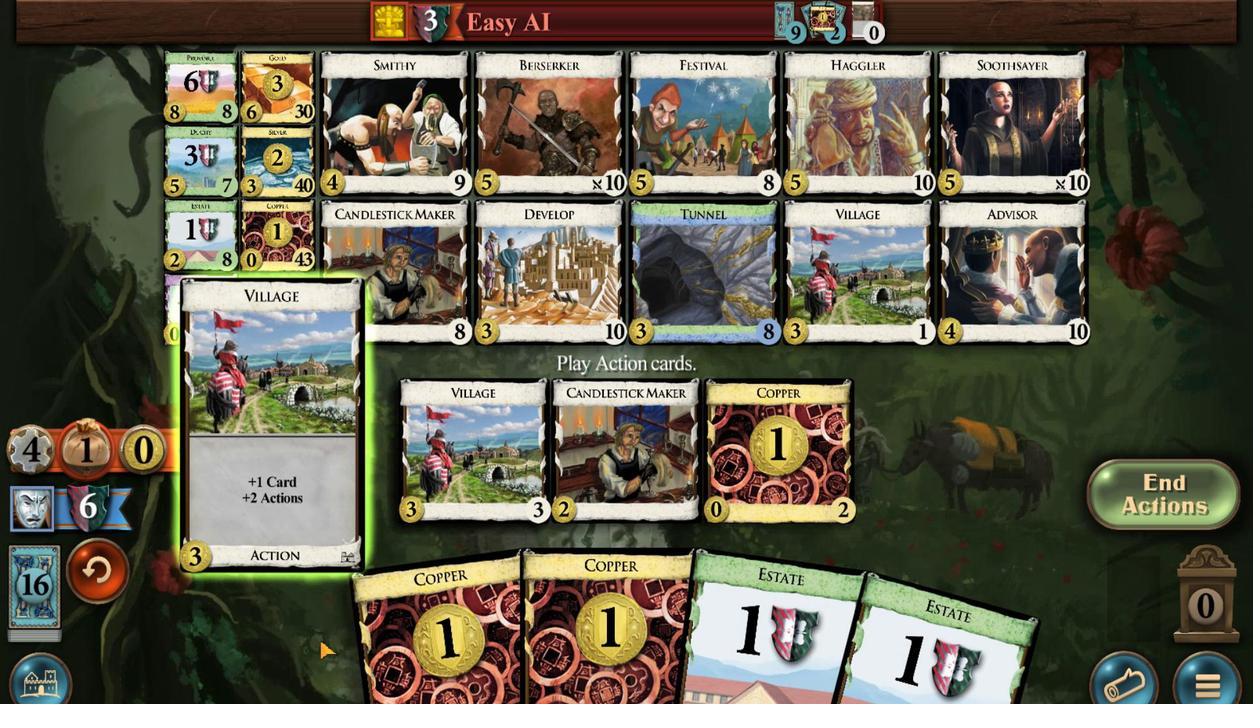 
Action: Mouse scrolled (609, 502) with delta (0, 0)
Screenshot: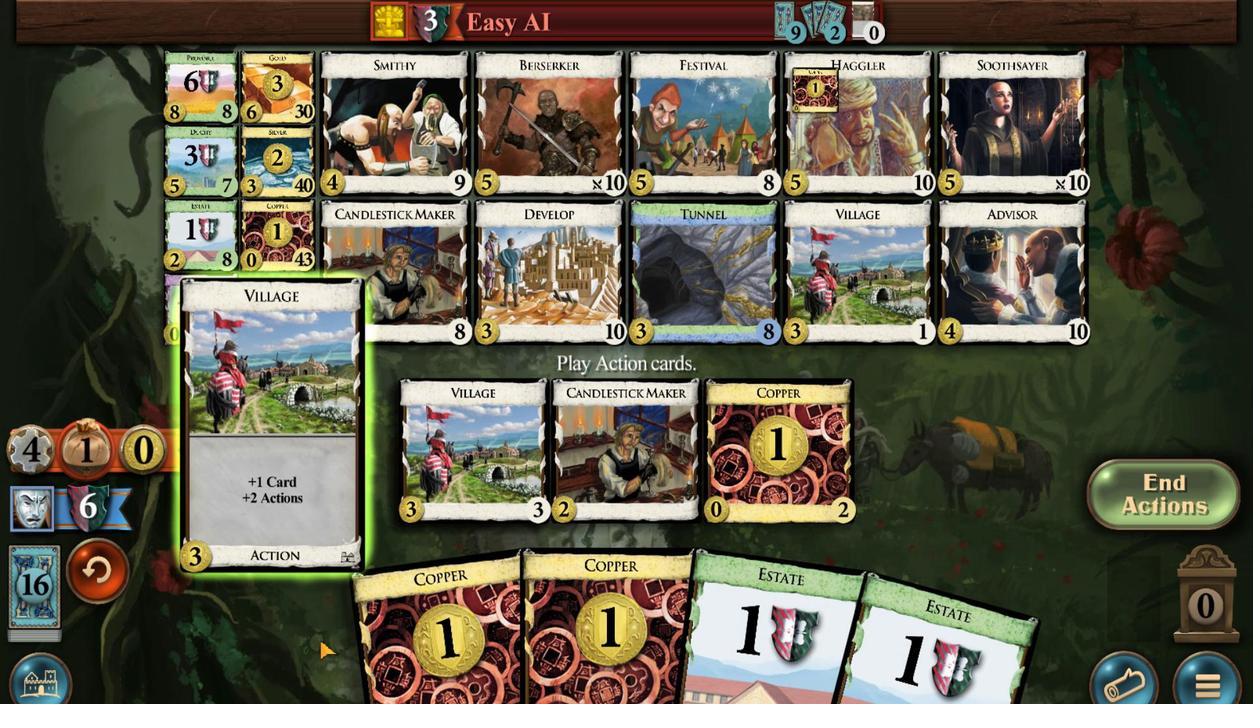 
Action: Mouse scrolled (609, 502) with delta (0, 0)
Screenshot: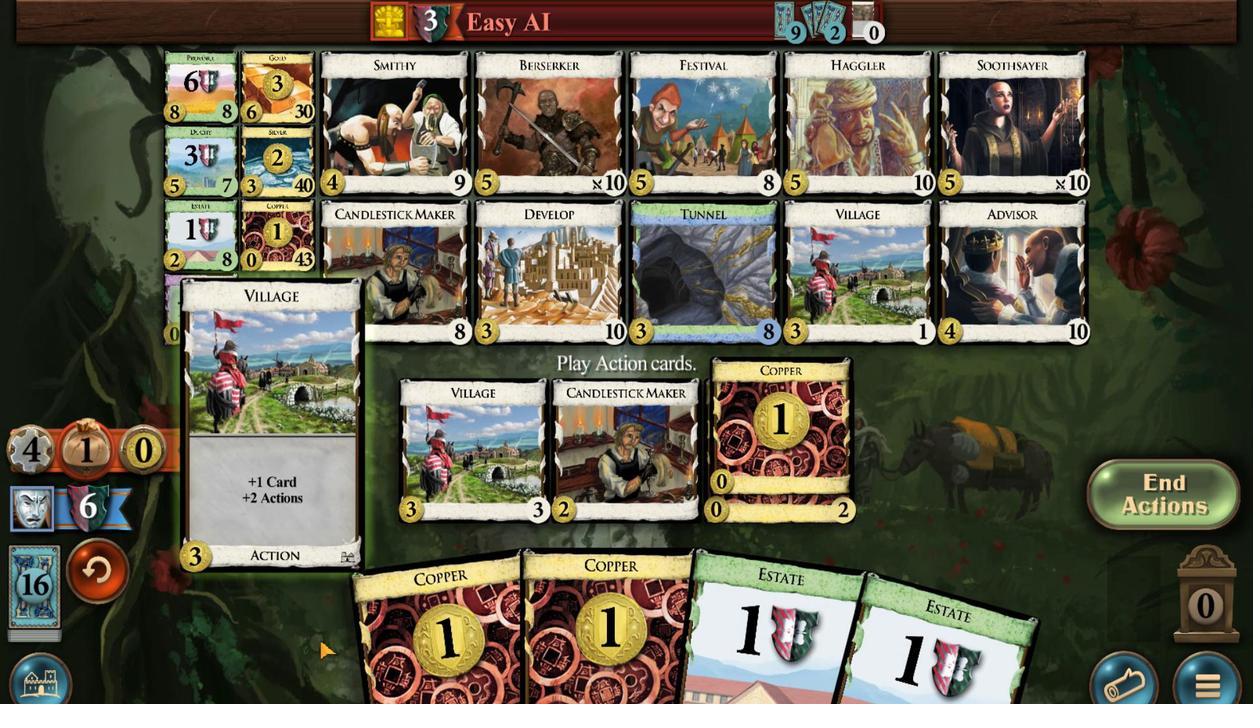 
Action: Mouse moved to (608, 503)
Screenshot: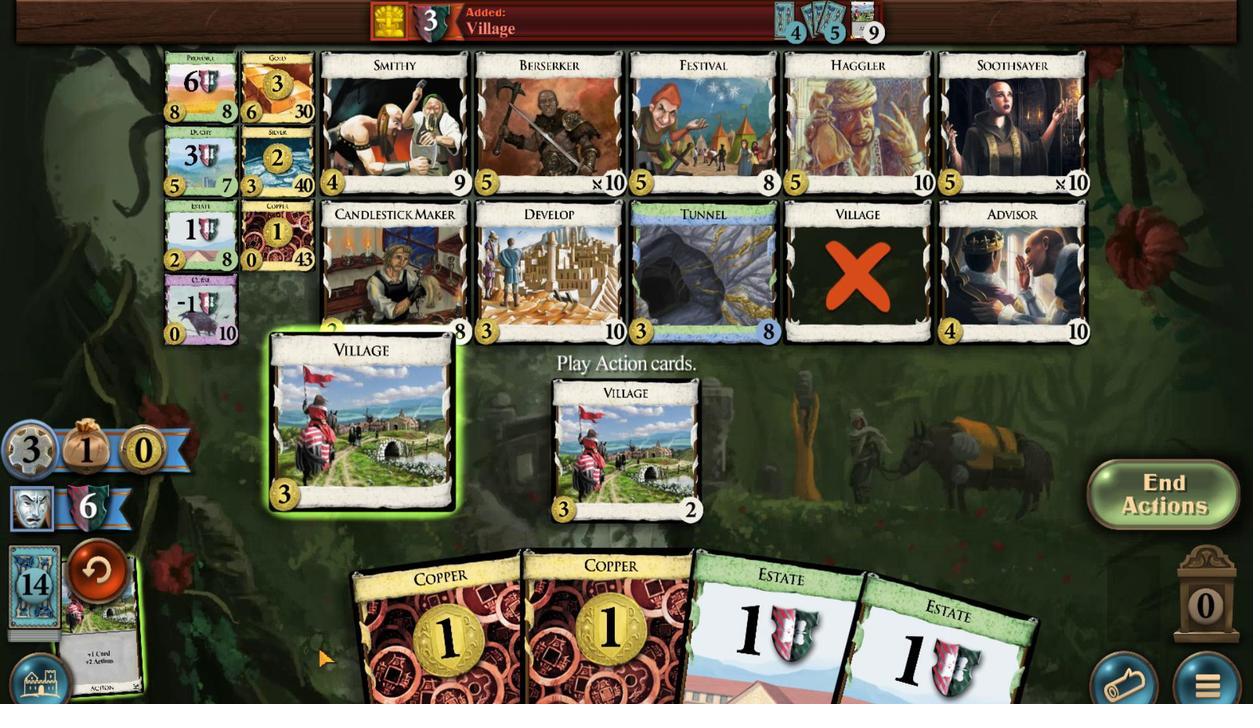 
Action: Mouse scrolled (608, 503) with delta (0, 0)
Screenshot: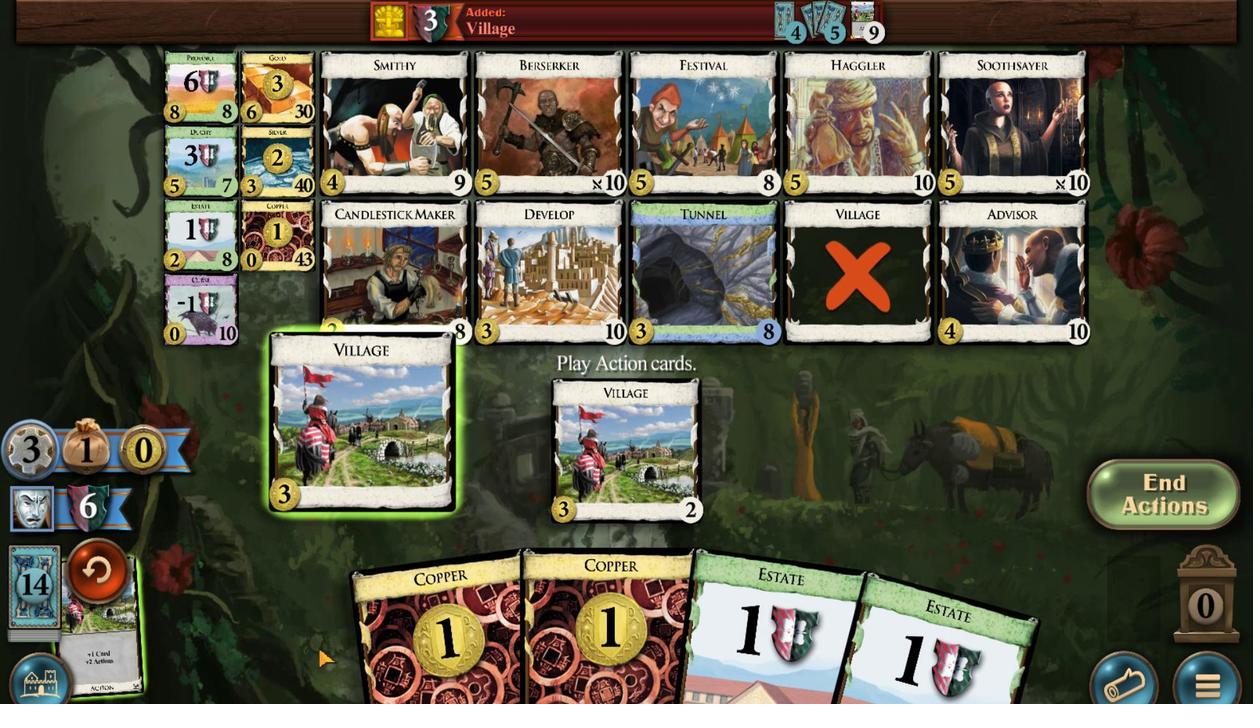
Action: Mouse moved to (565, 503)
Screenshot: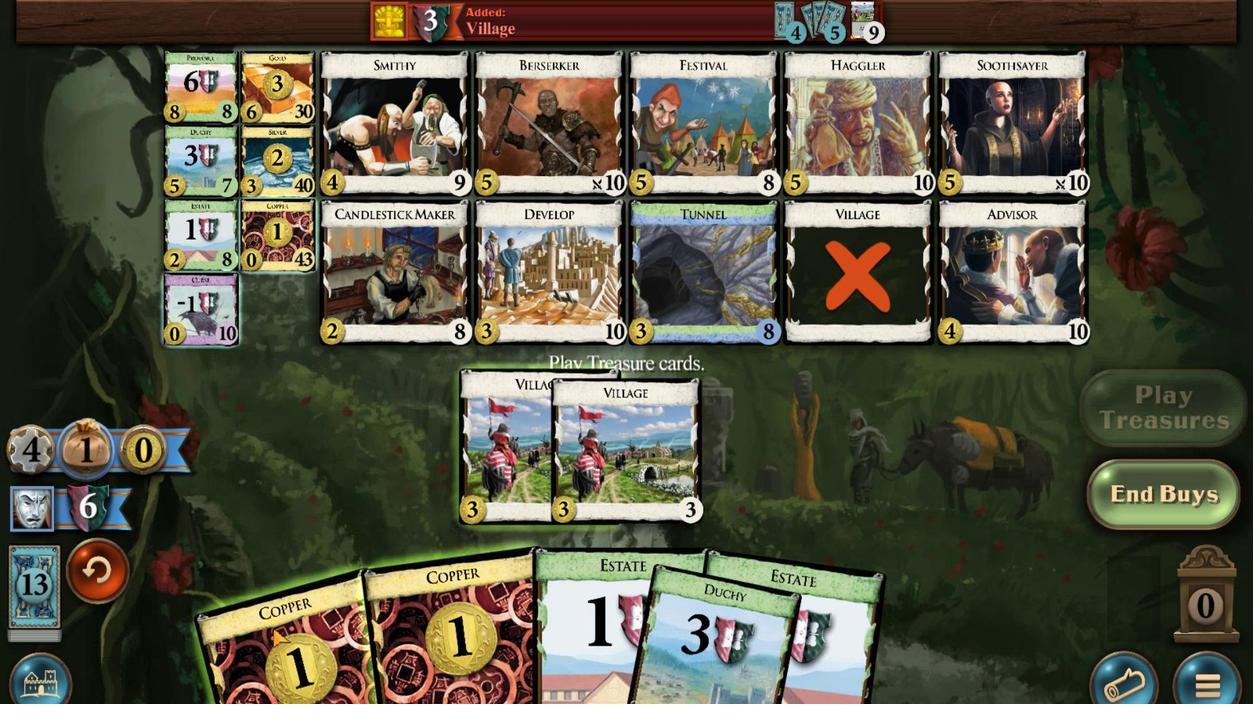 
Action: Mouse scrolled (565, 503) with delta (0, 0)
Screenshot: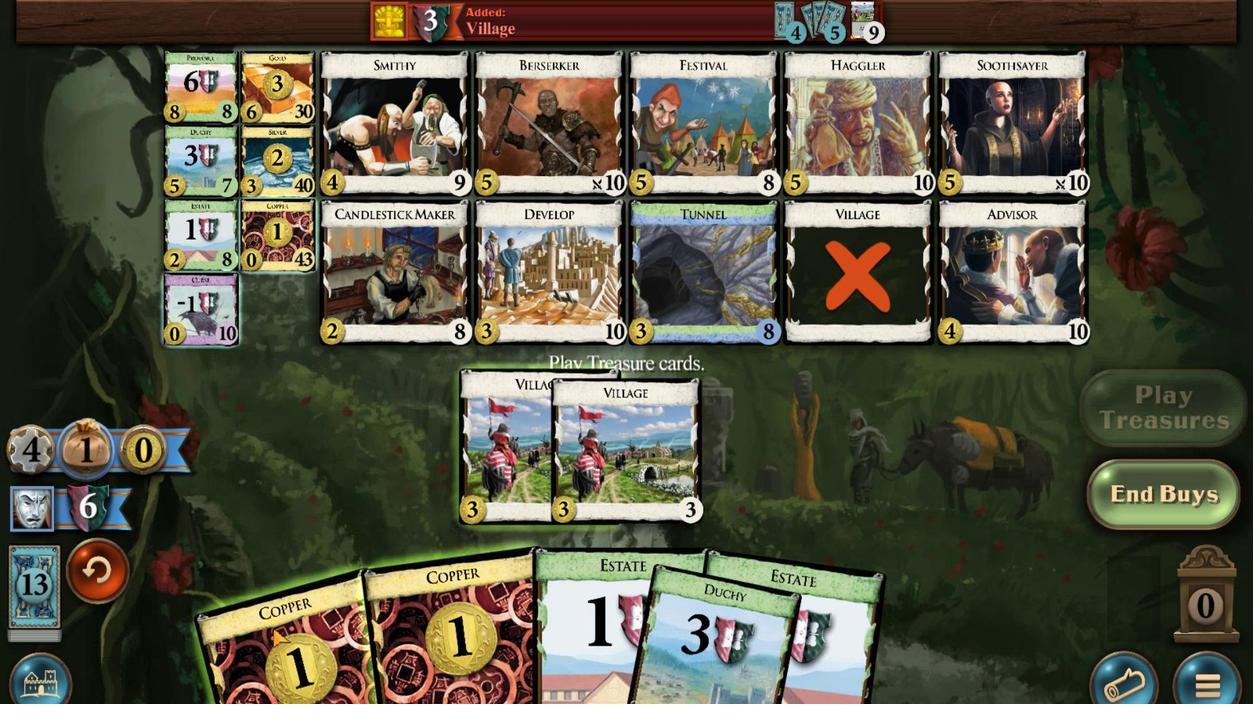 
Action: Mouse moved to (633, 502)
Screenshot: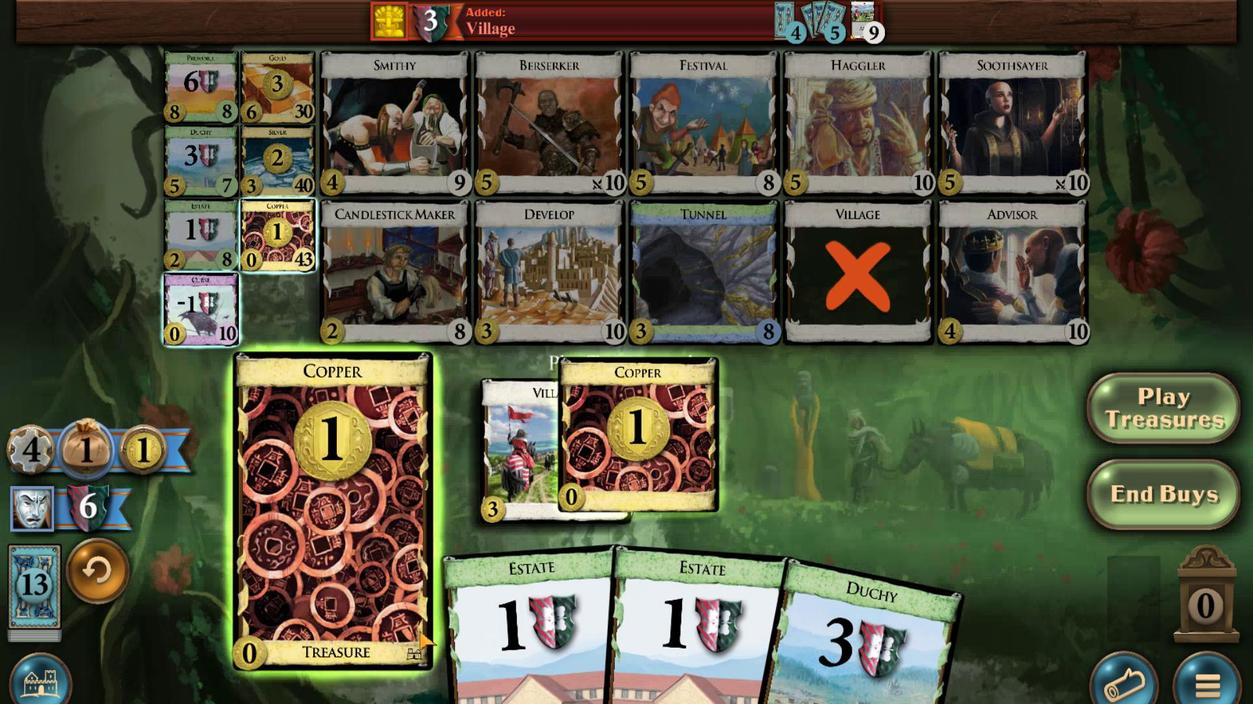 
Action: Mouse scrolled (633, 502) with delta (0, 0)
Screenshot: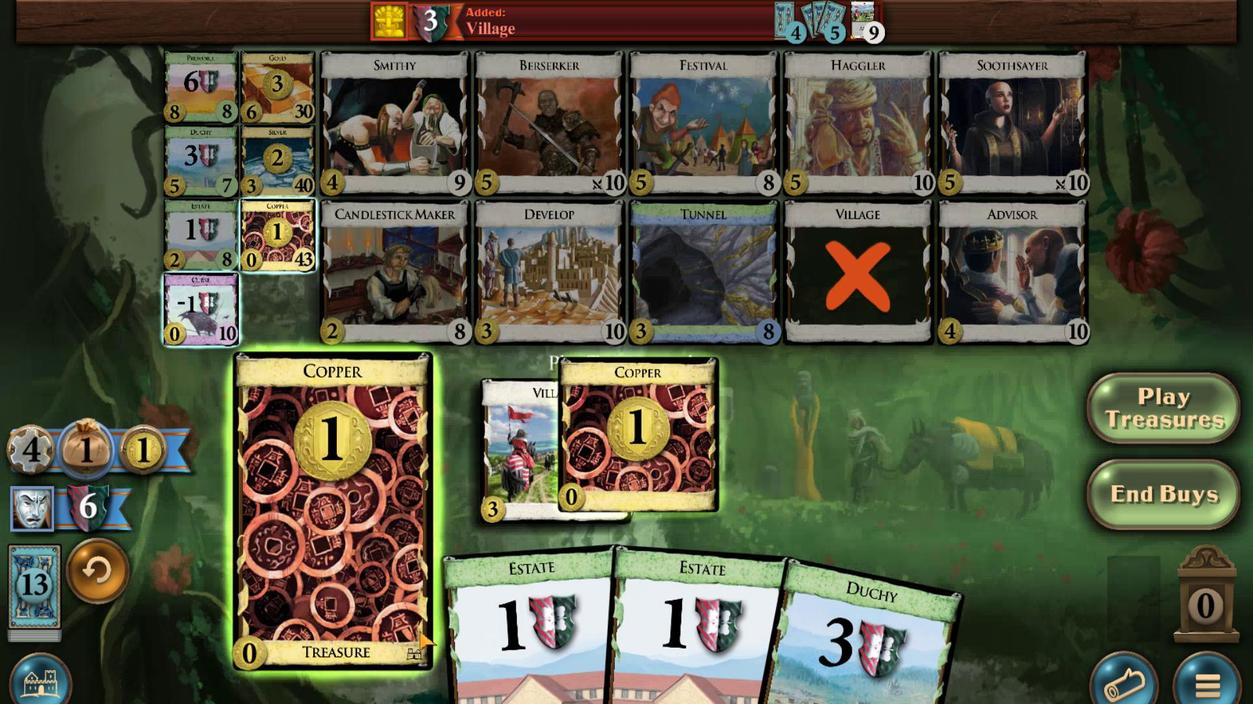 
Action: Mouse moved to (646, 502)
Screenshot: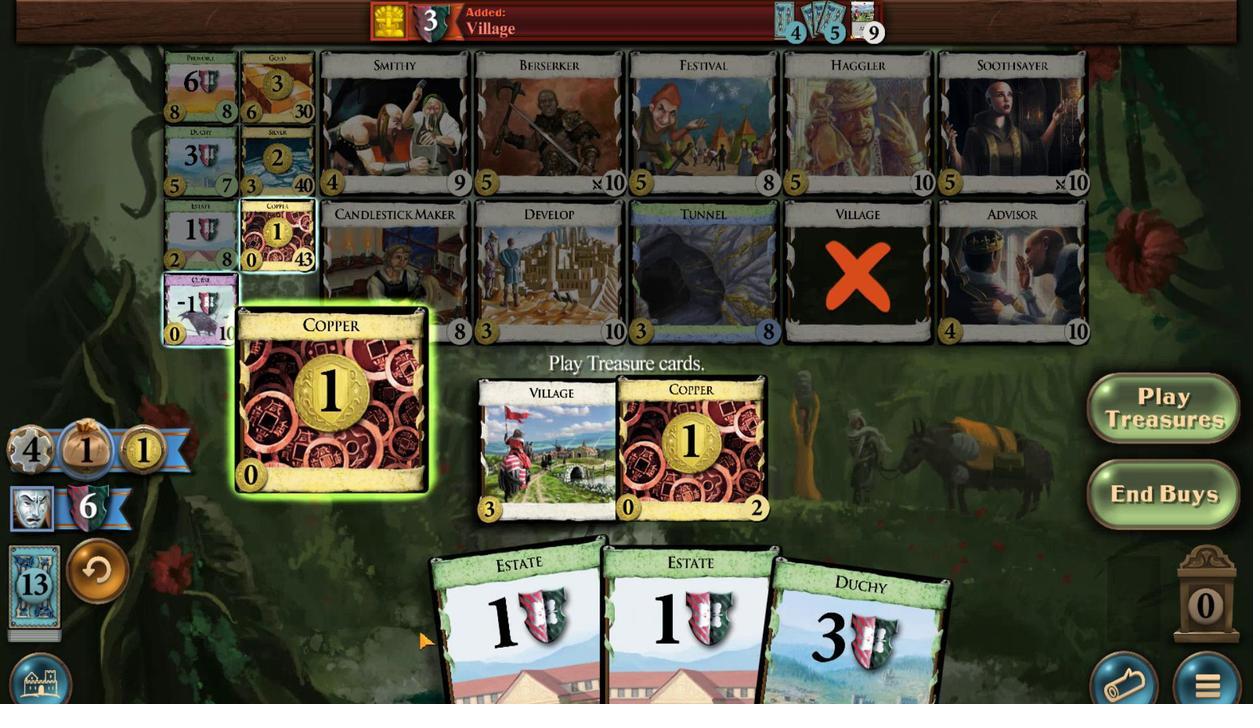 
Action: Mouse scrolled (646, 502) with delta (0, 0)
Screenshot: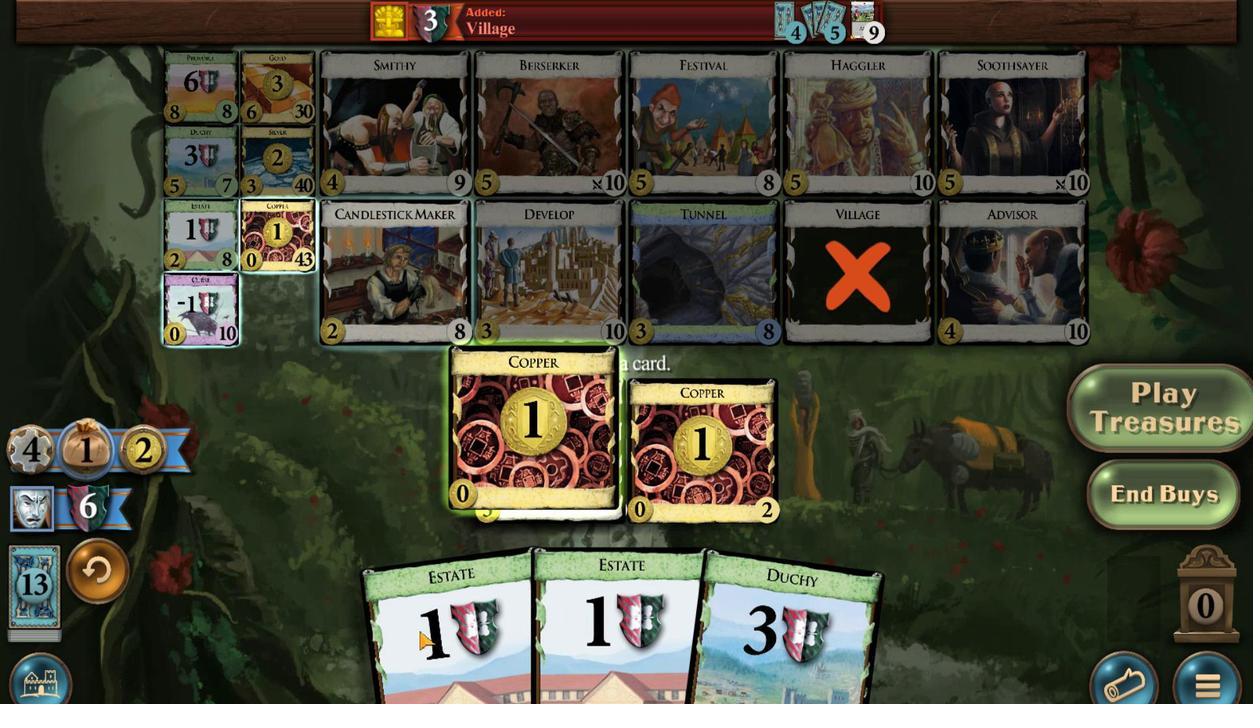 
Action: Mouse moved to (590, 492)
Screenshot: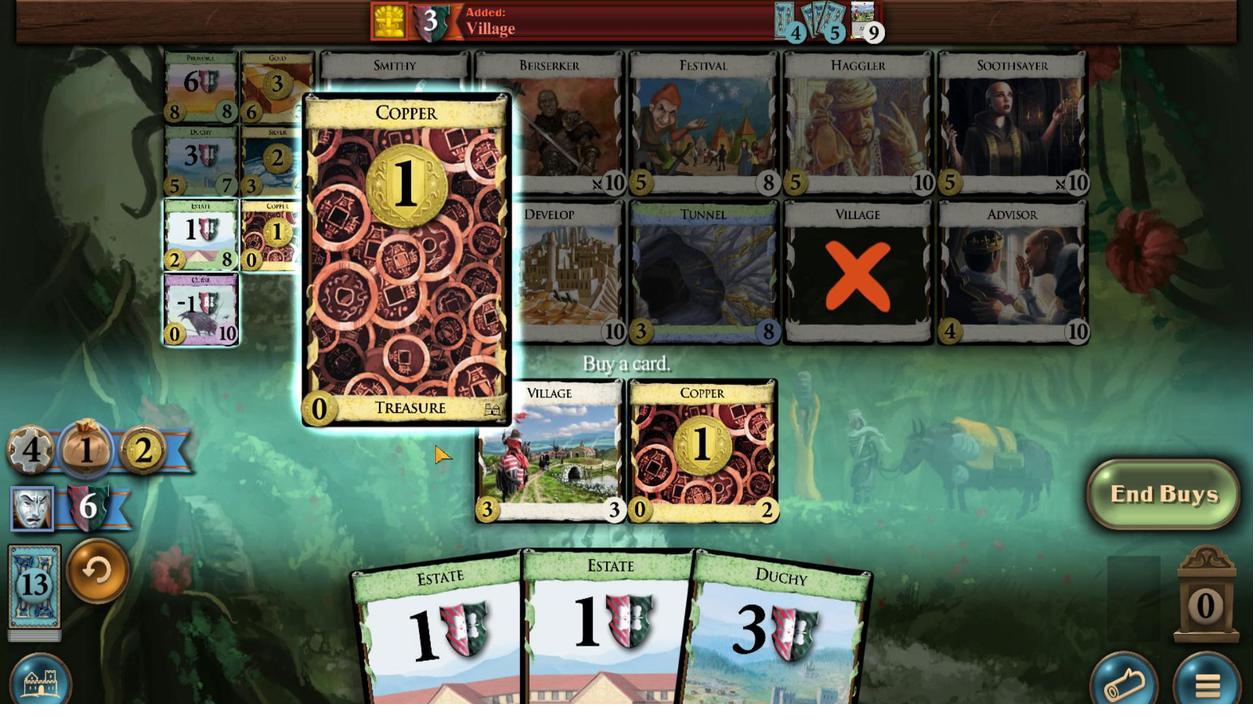 
Action: Mouse pressed left at (590, 492)
Screenshot: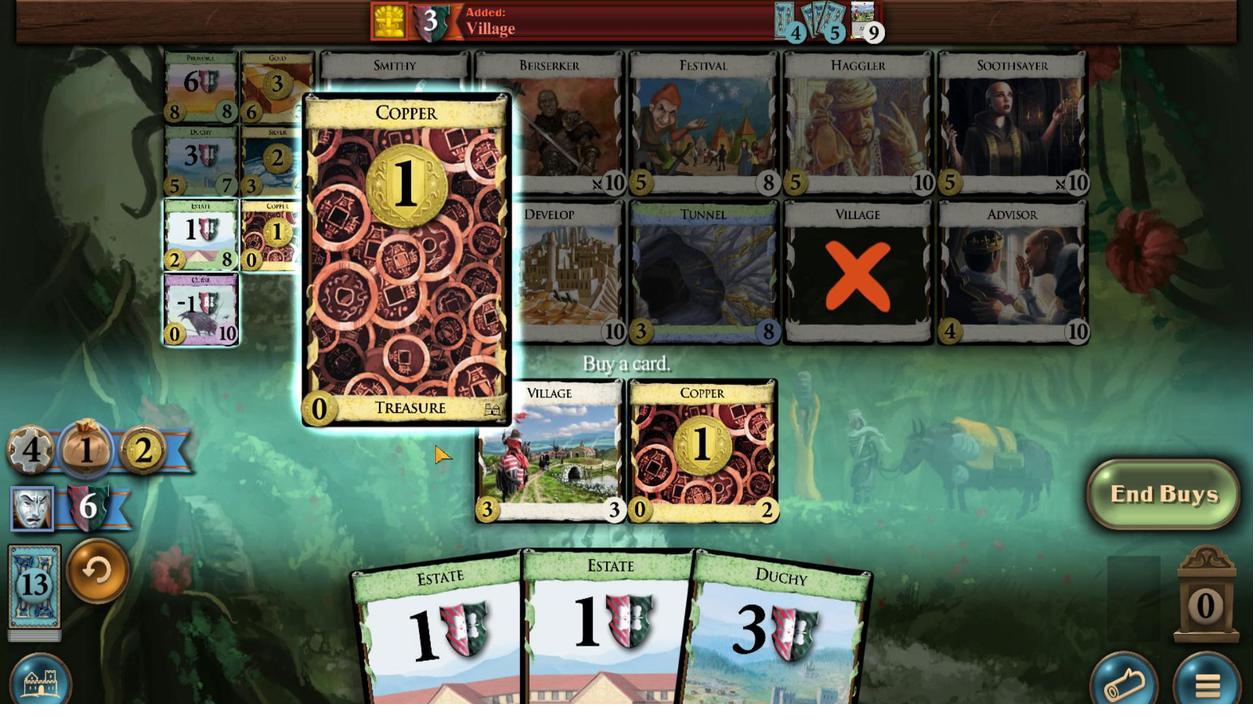 
Action: Mouse moved to (603, 502)
Screenshot: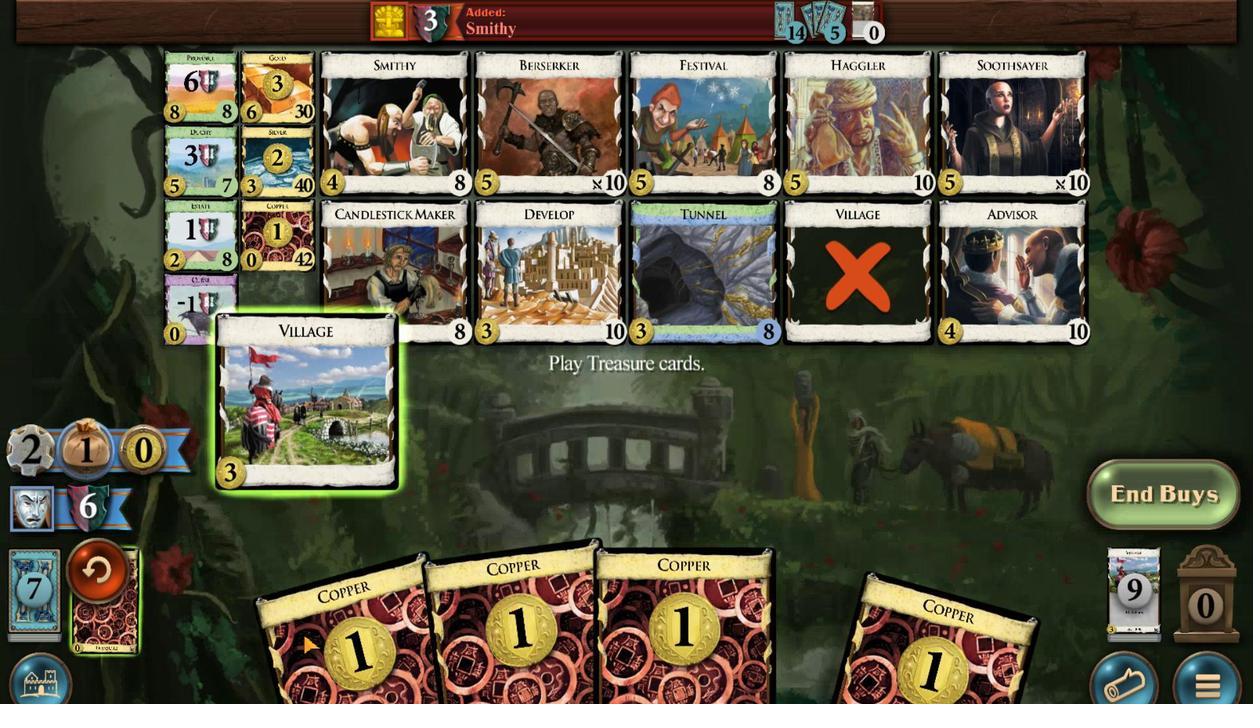 
Action: Mouse scrolled (603, 502) with delta (0, 0)
Screenshot: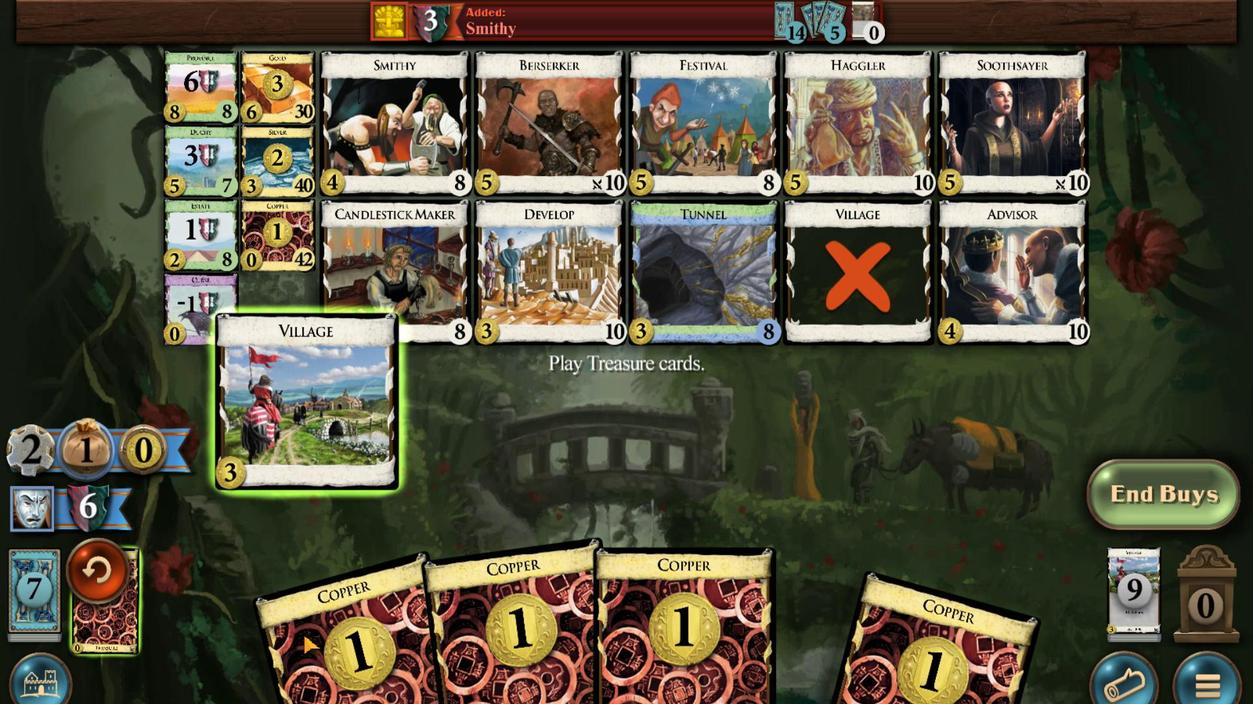 
Action: Mouse scrolled (603, 502) with delta (0, 0)
Screenshot: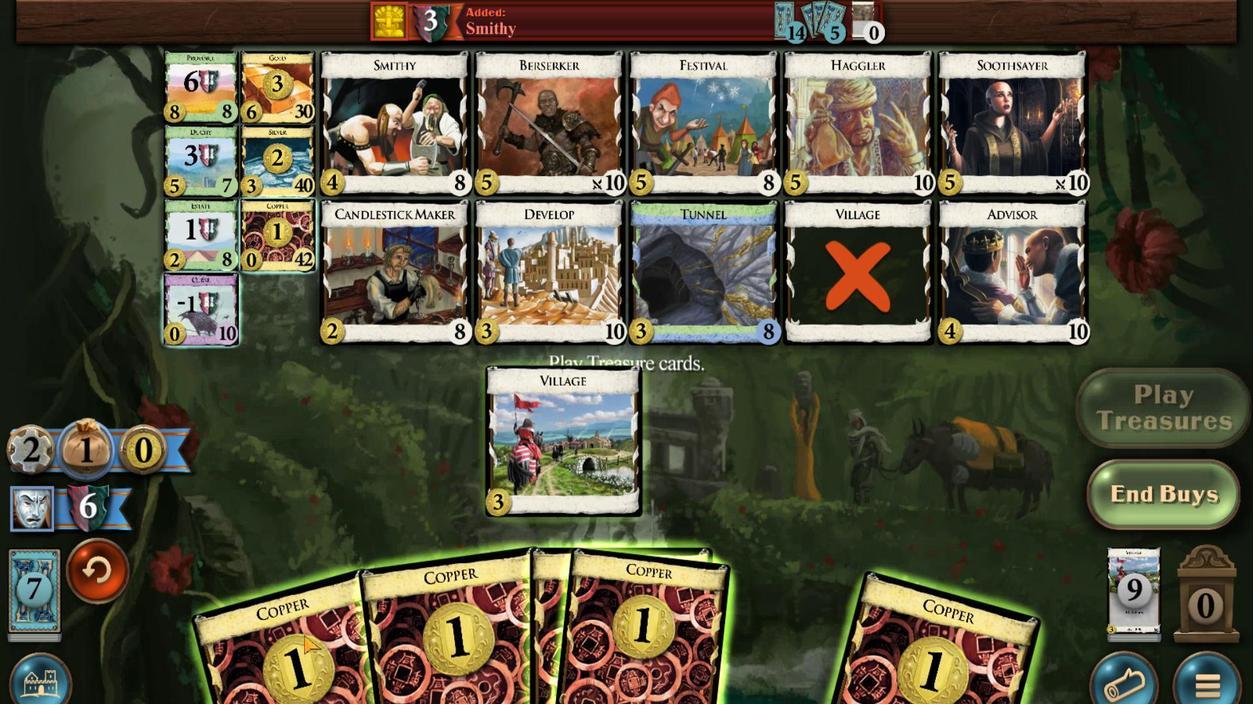 
Action: Mouse moved to (603, 502)
Screenshot: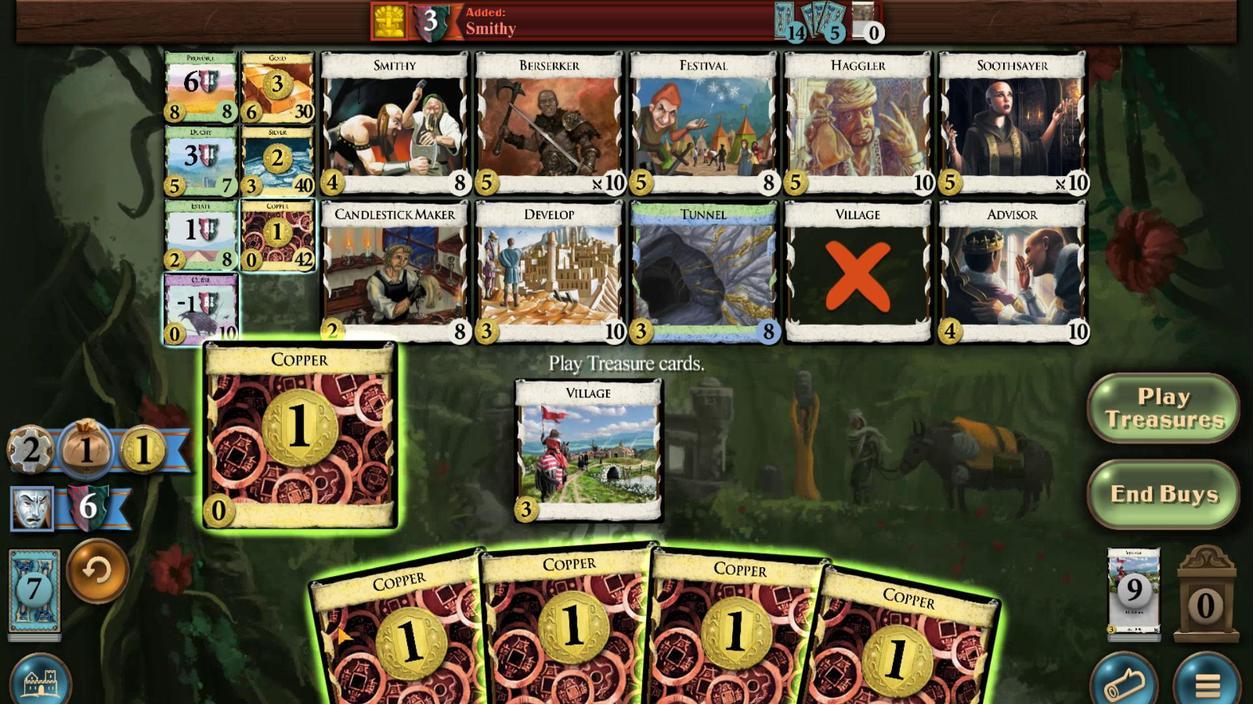 
Action: Mouse scrolled (603, 502) with delta (0, 0)
Screenshot: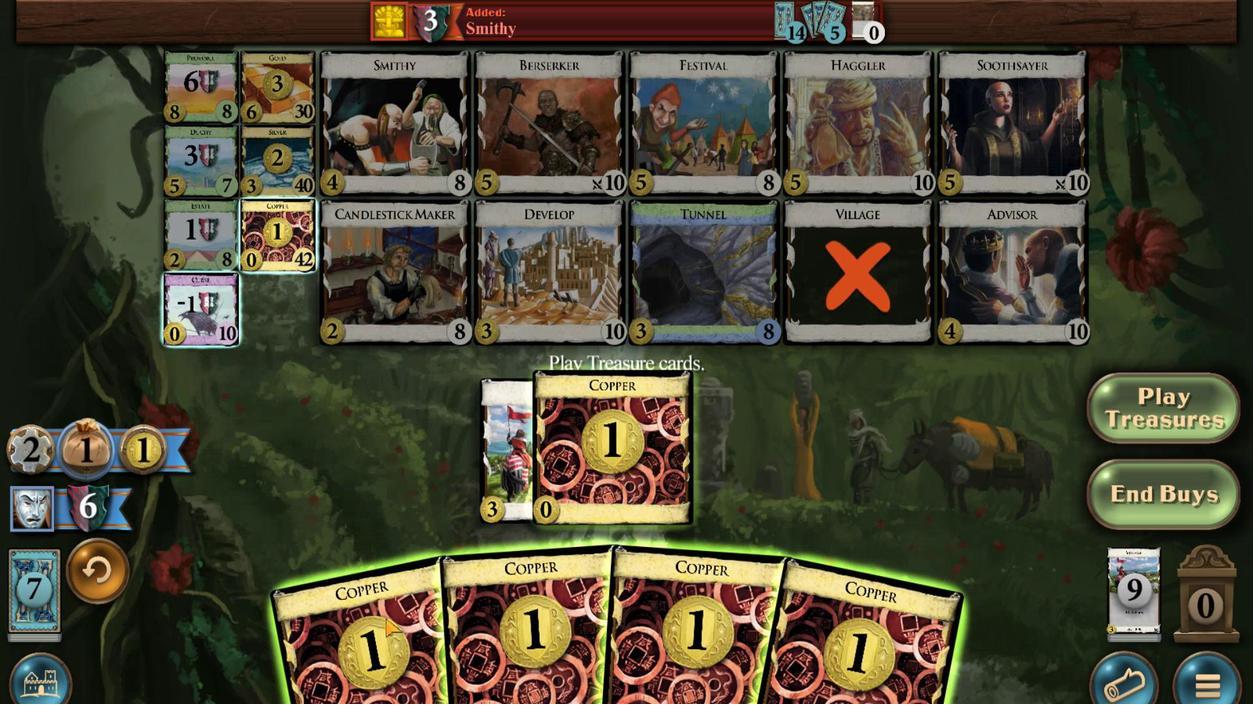 
Action: Mouse moved to (633, 502)
Screenshot: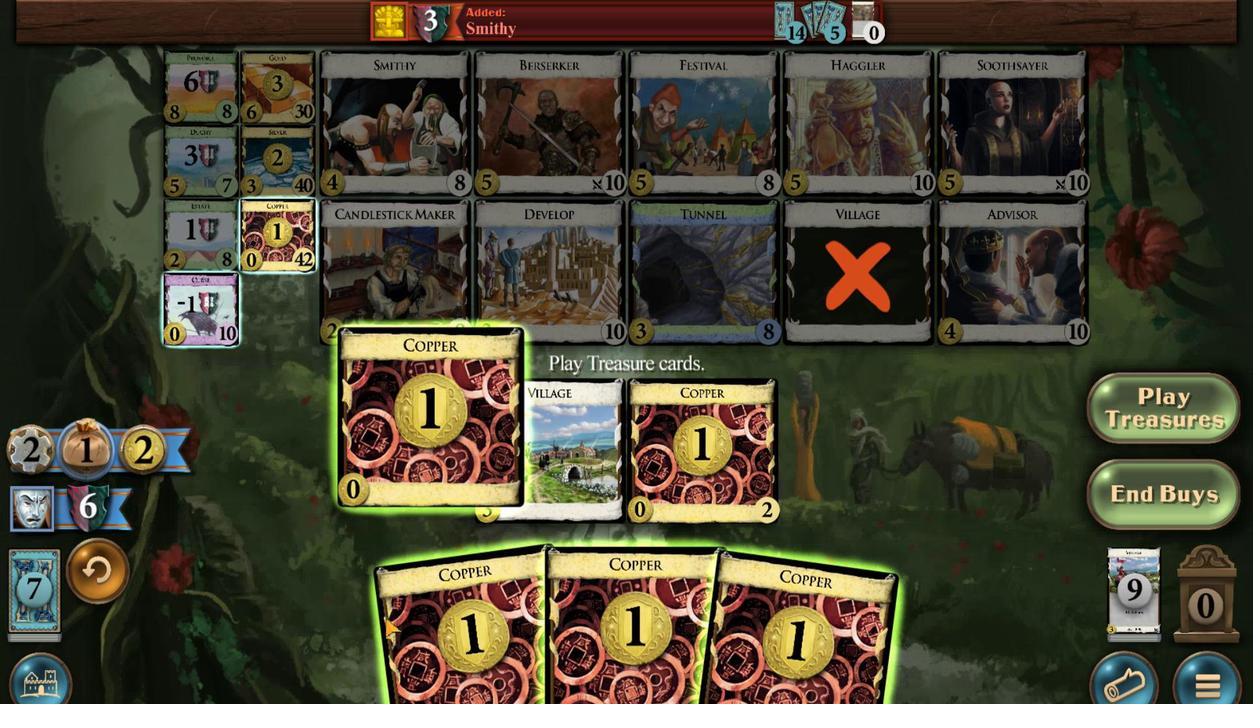 
Action: Mouse scrolled (633, 501) with delta (0, 0)
Screenshot: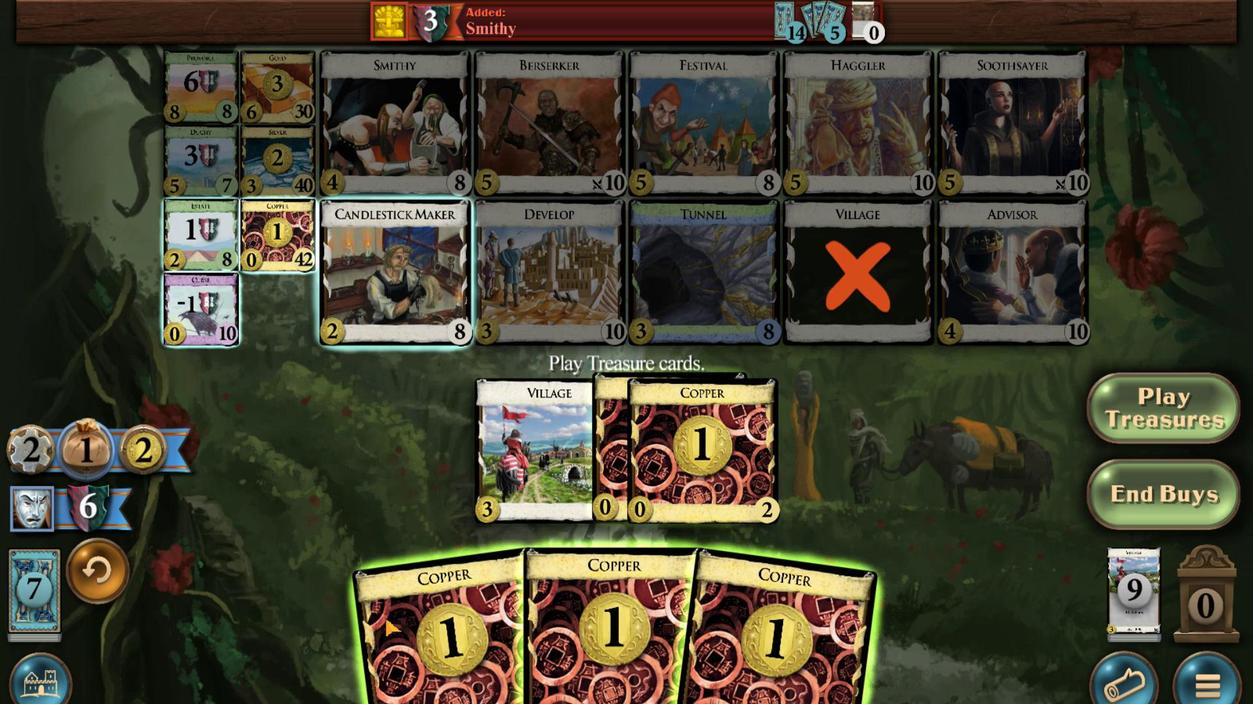 
Action: Mouse moved to (683, 502)
Screenshot: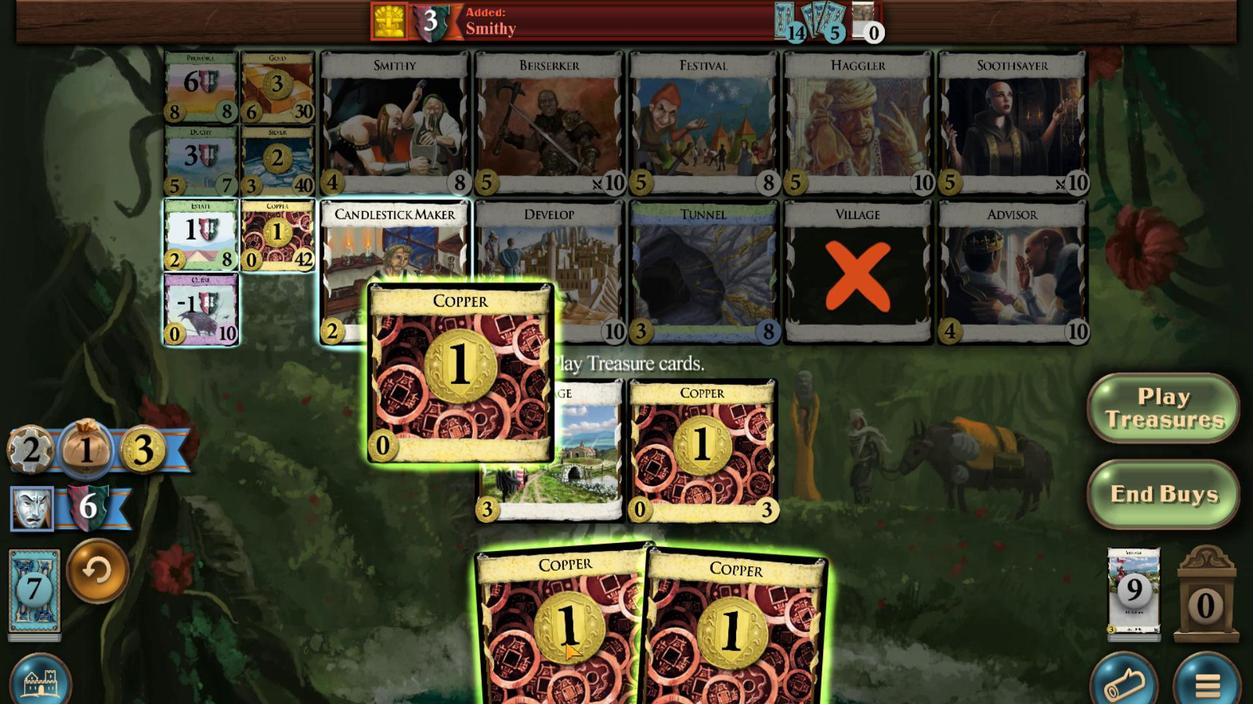 
Action: Mouse scrolled (683, 502) with delta (0, 0)
Screenshot: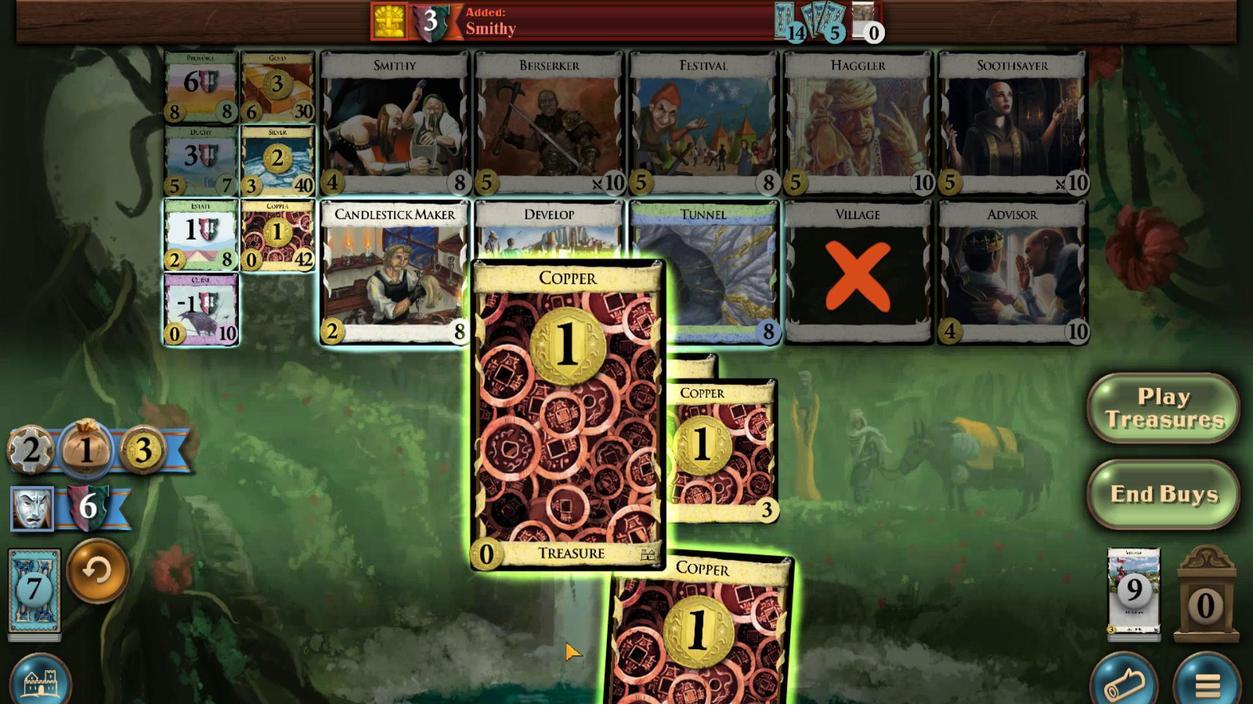
Action: Mouse moved to (700, 502)
Screenshot: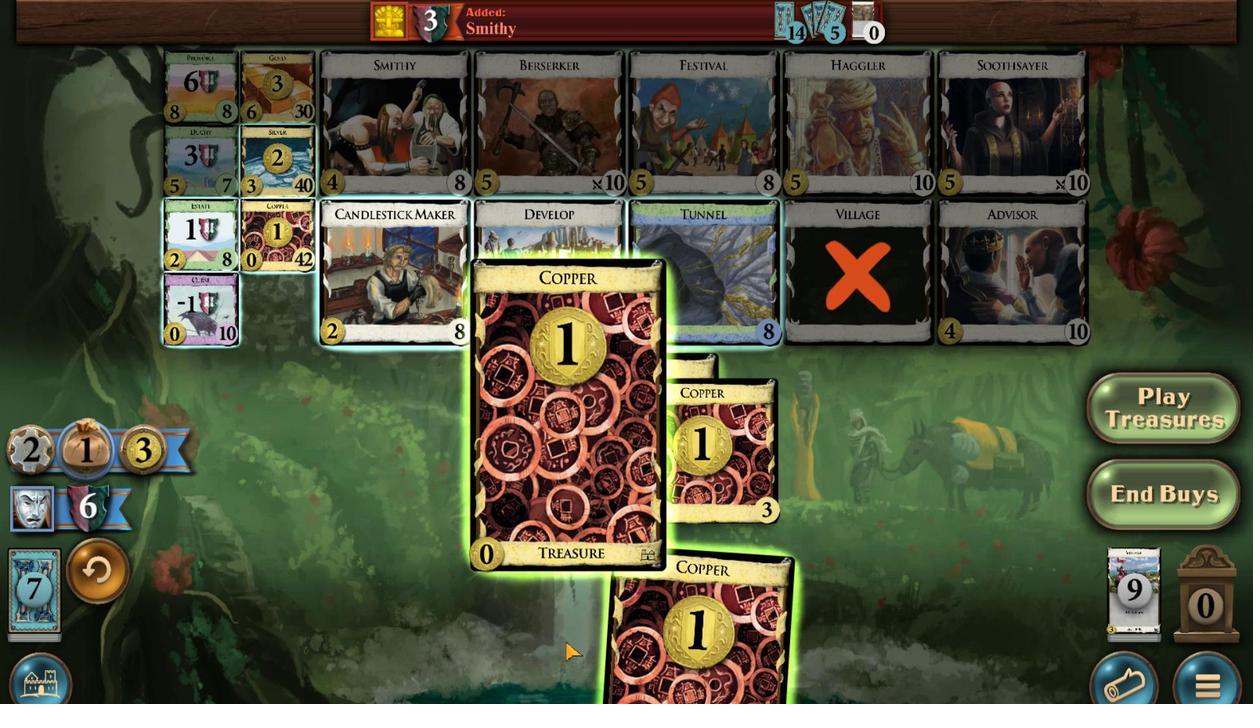 
Action: Mouse scrolled (700, 502) with delta (0, 0)
Screenshot: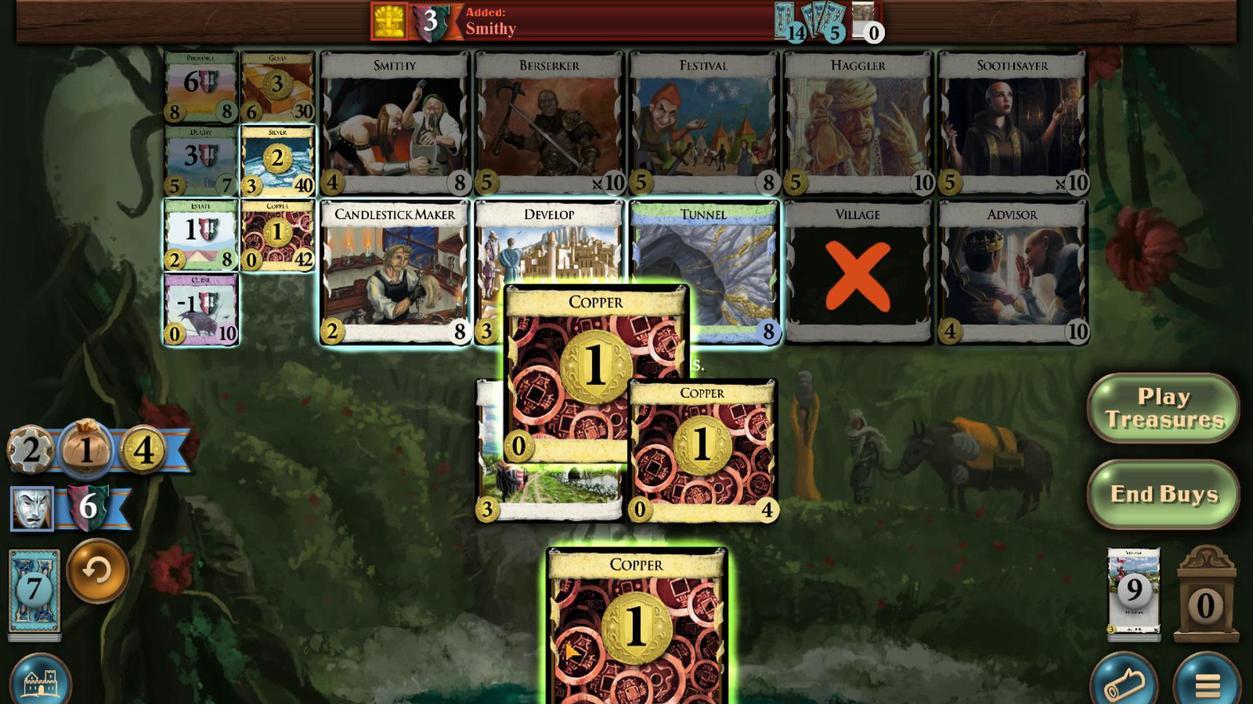
Action: Mouse scrolled (700, 502) with delta (0, 0)
Screenshot: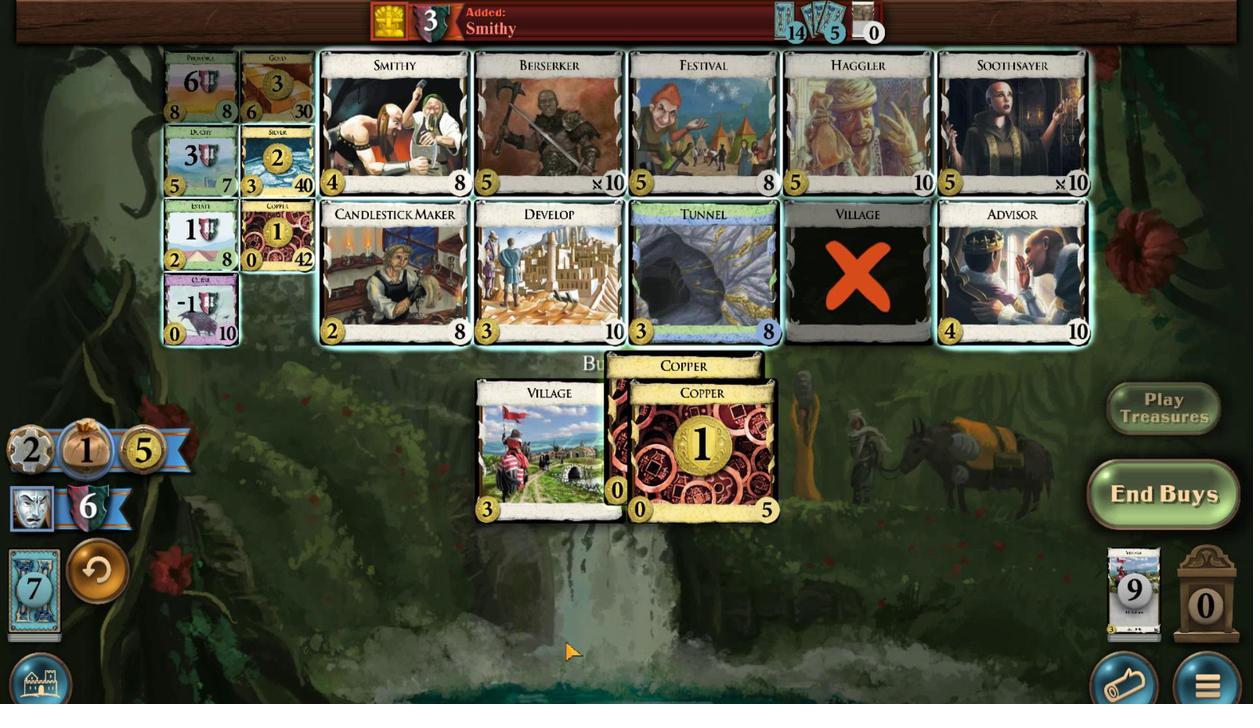 
Action: Mouse moved to (563, 490)
Screenshot: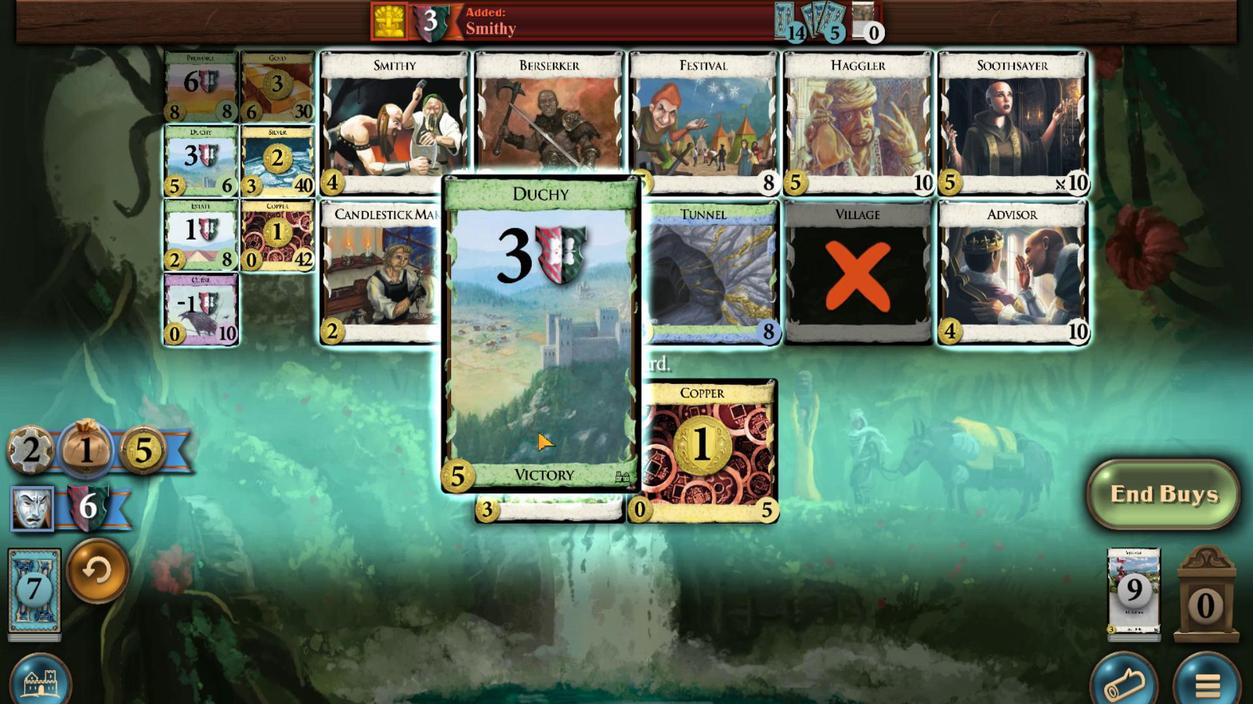 
Action: Mouse pressed left at (563, 490)
Screenshot: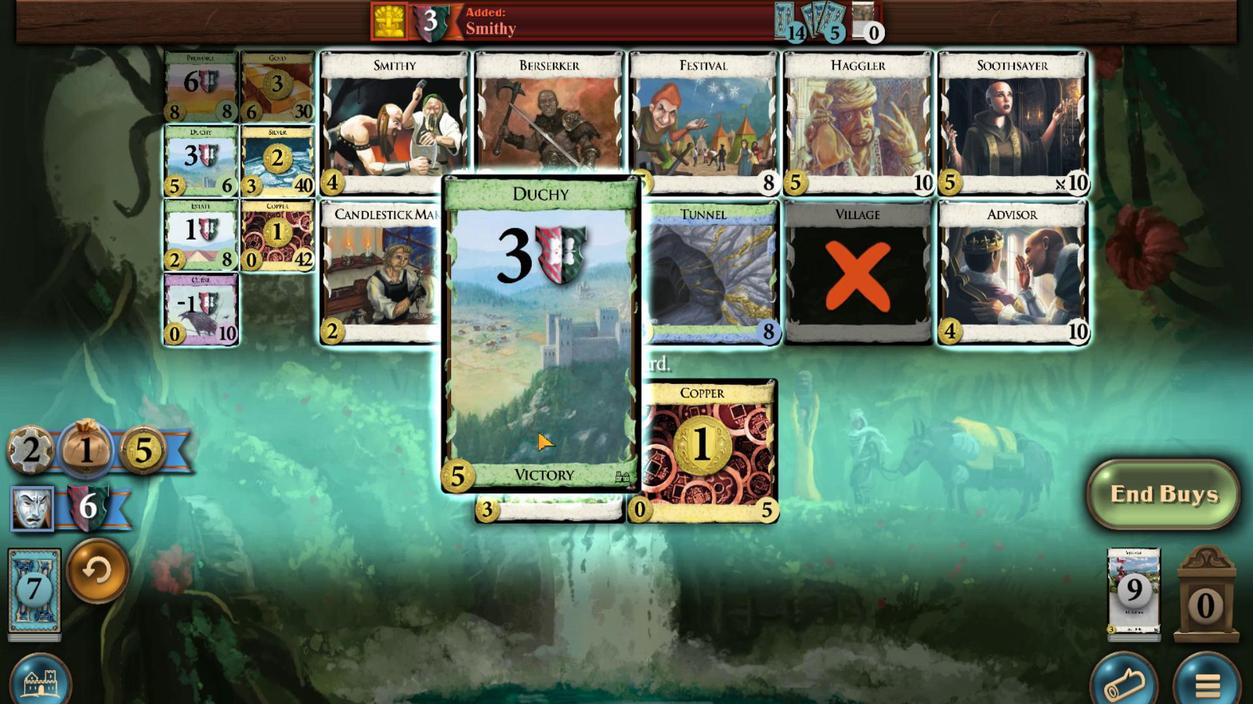 
Action: Mouse moved to (663, 502)
Screenshot: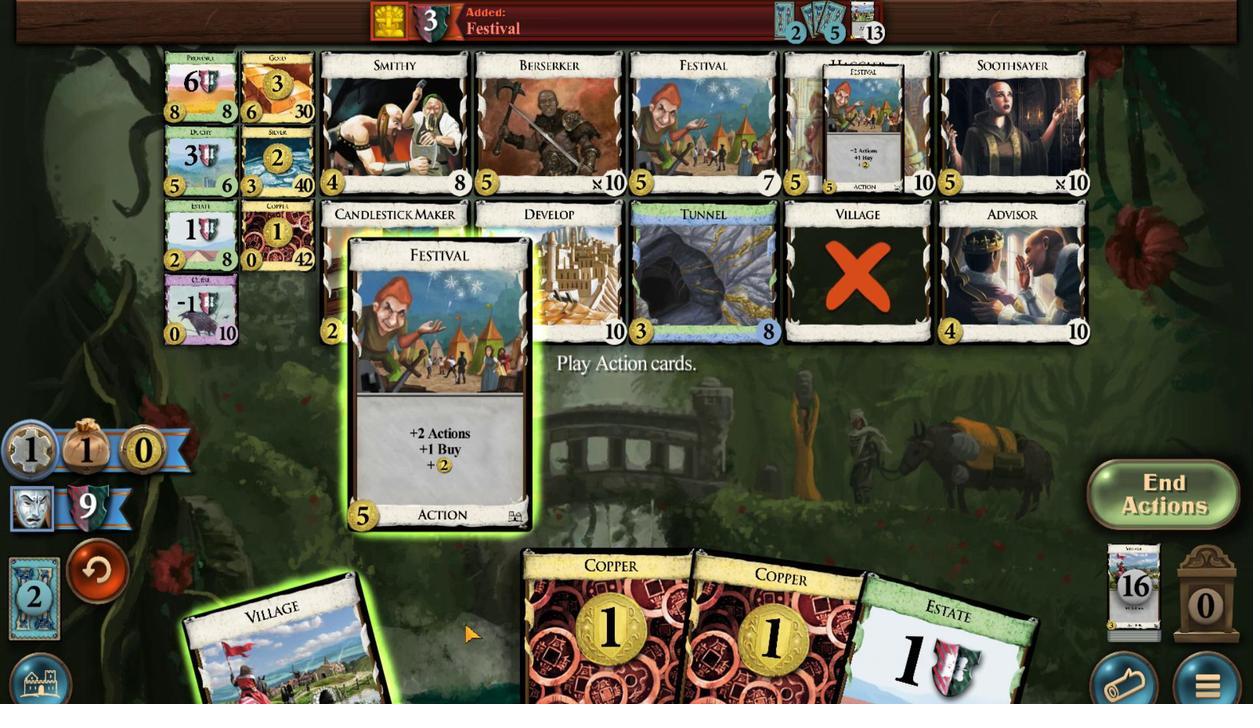 
Action: Mouse scrolled (663, 502) with delta (0, 0)
Screenshot: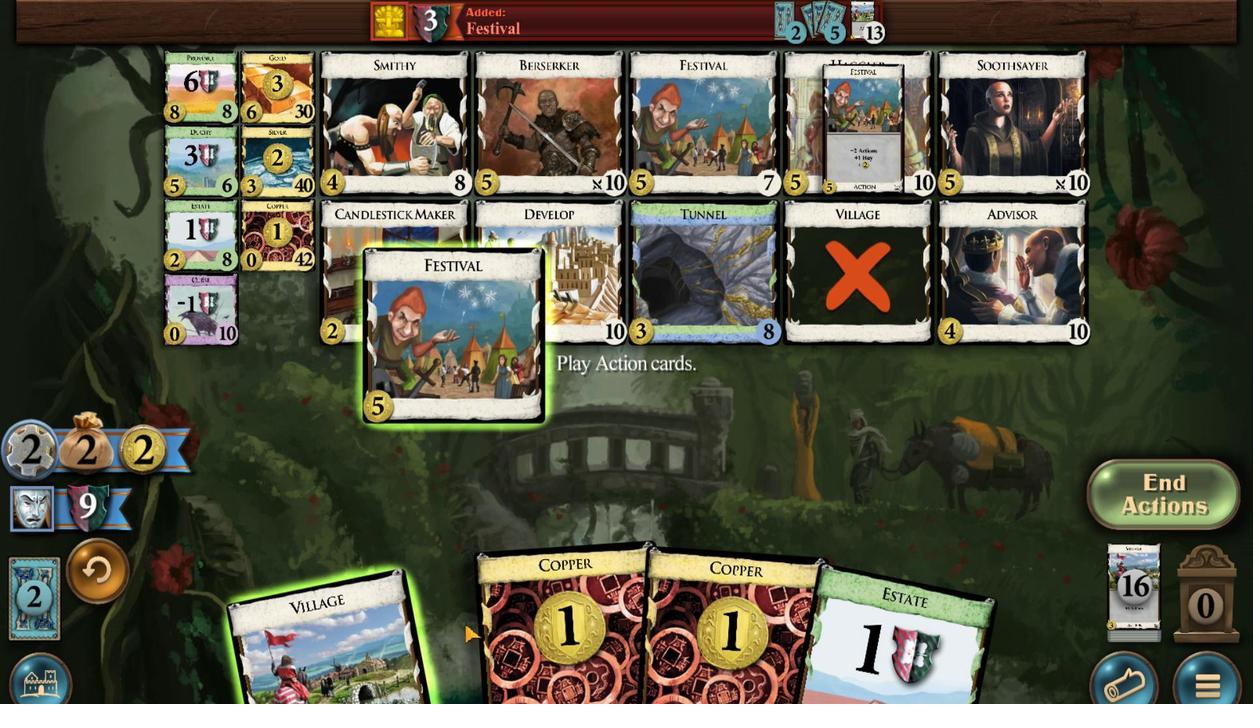 
Action: Mouse scrolled (663, 502) with delta (0, 0)
Screenshot: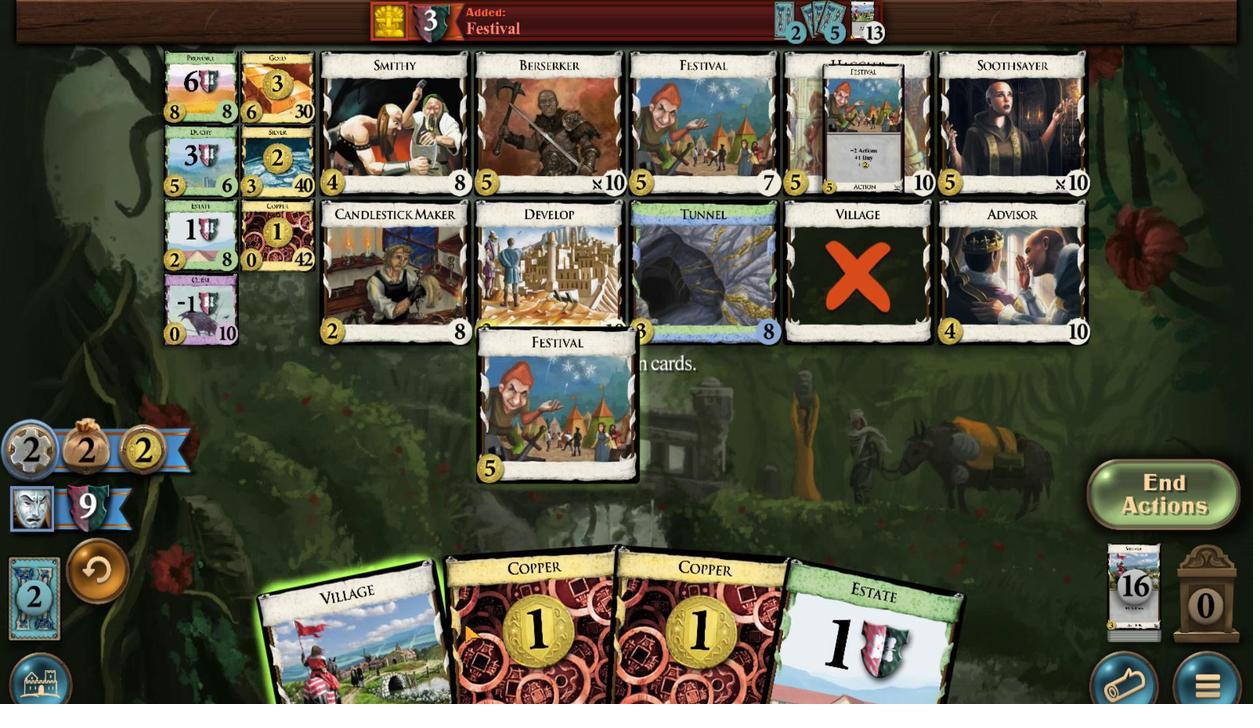
Action: Mouse moved to (627, 503)
Screenshot: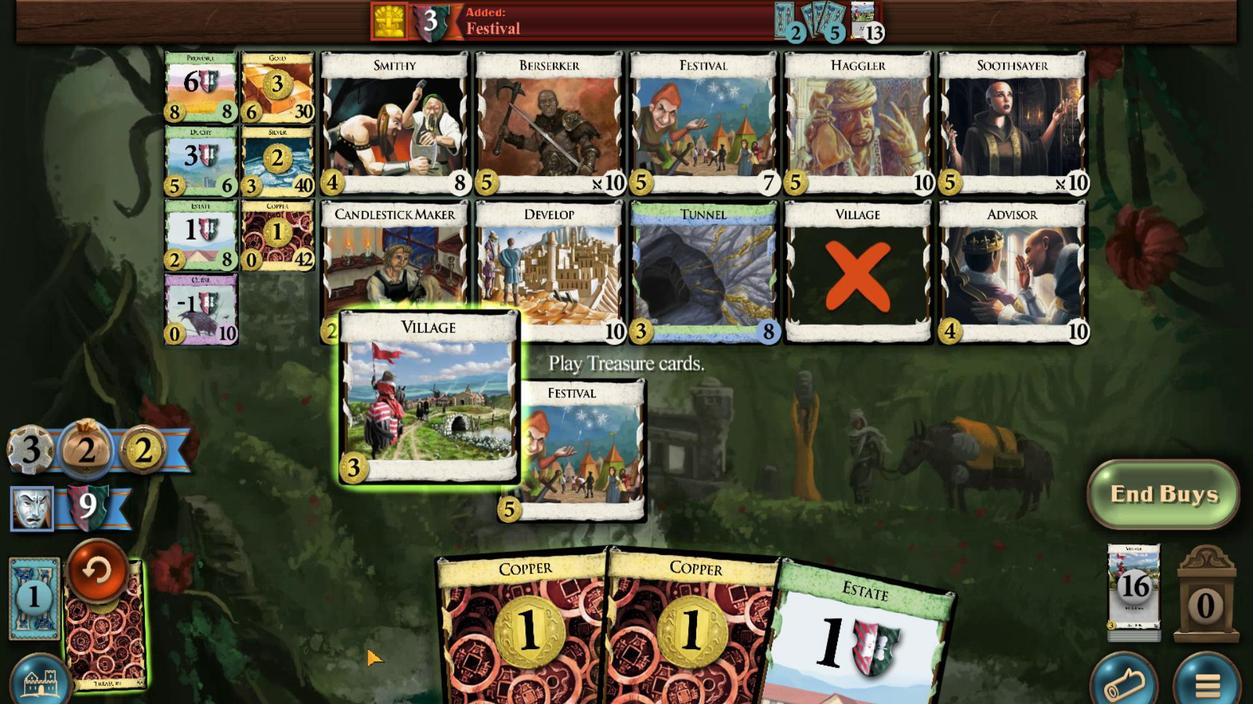 
Action: Mouse scrolled (627, 503) with delta (0, 0)
Screenshot: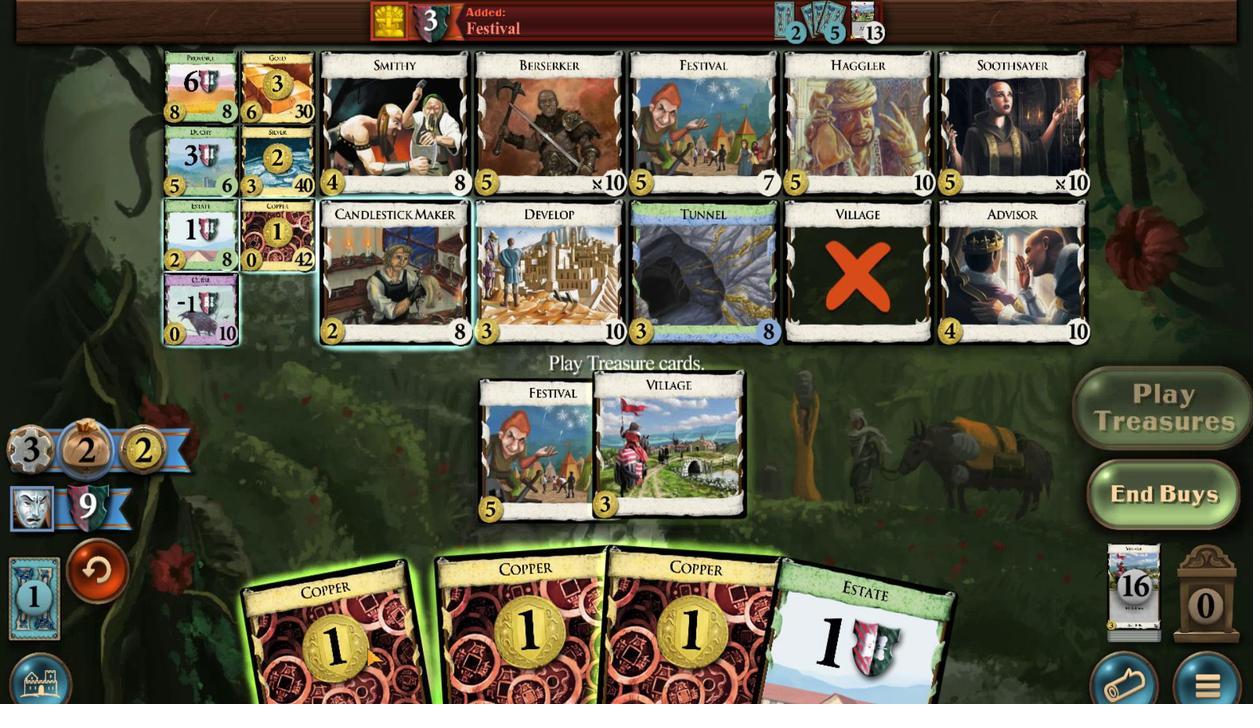 
Action: Mouse moved to (664, 501)
Screenshot: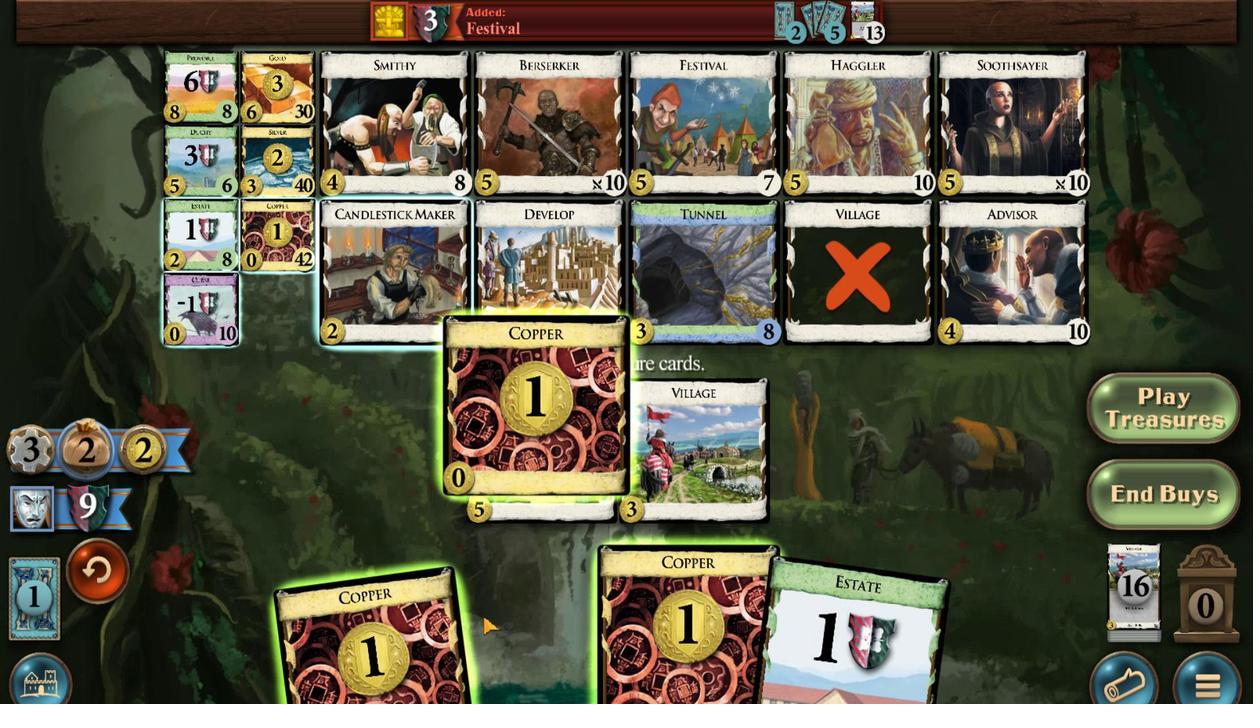 
Action: Mouse scrolled (664, 501) with delta (0, 0)
Screenshot: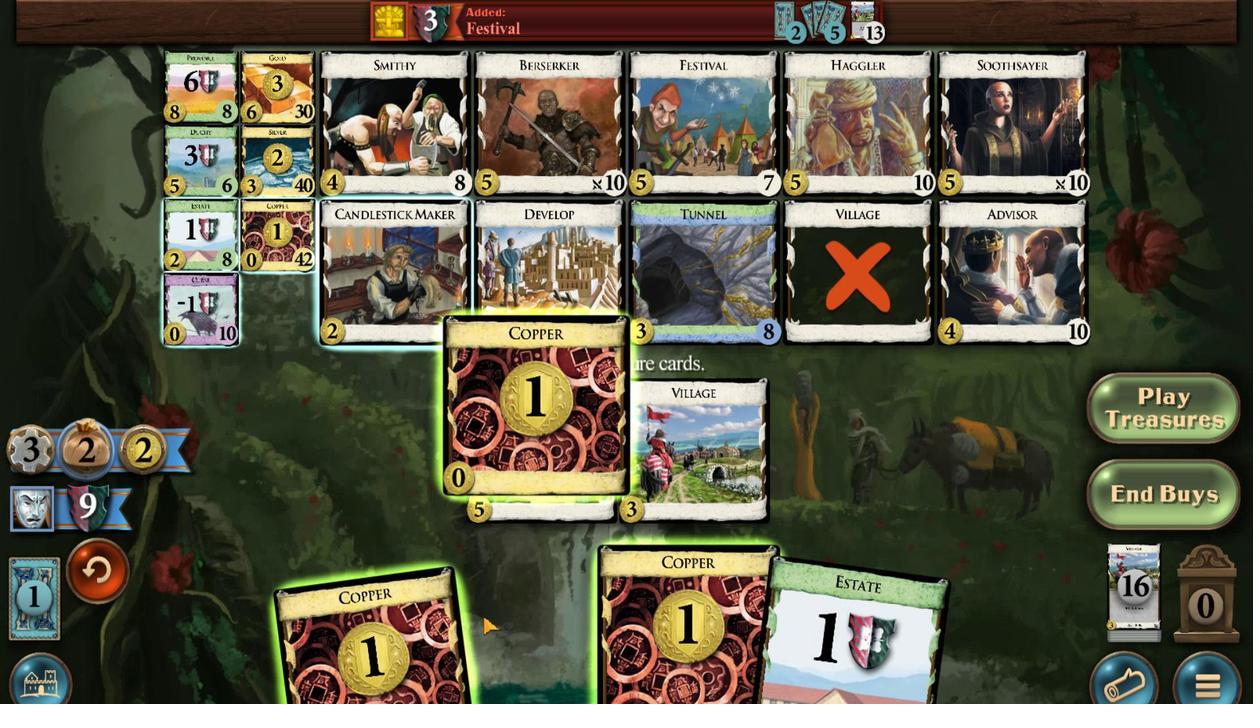 
Action: Mouse moved to (668, 501)
Screenshot: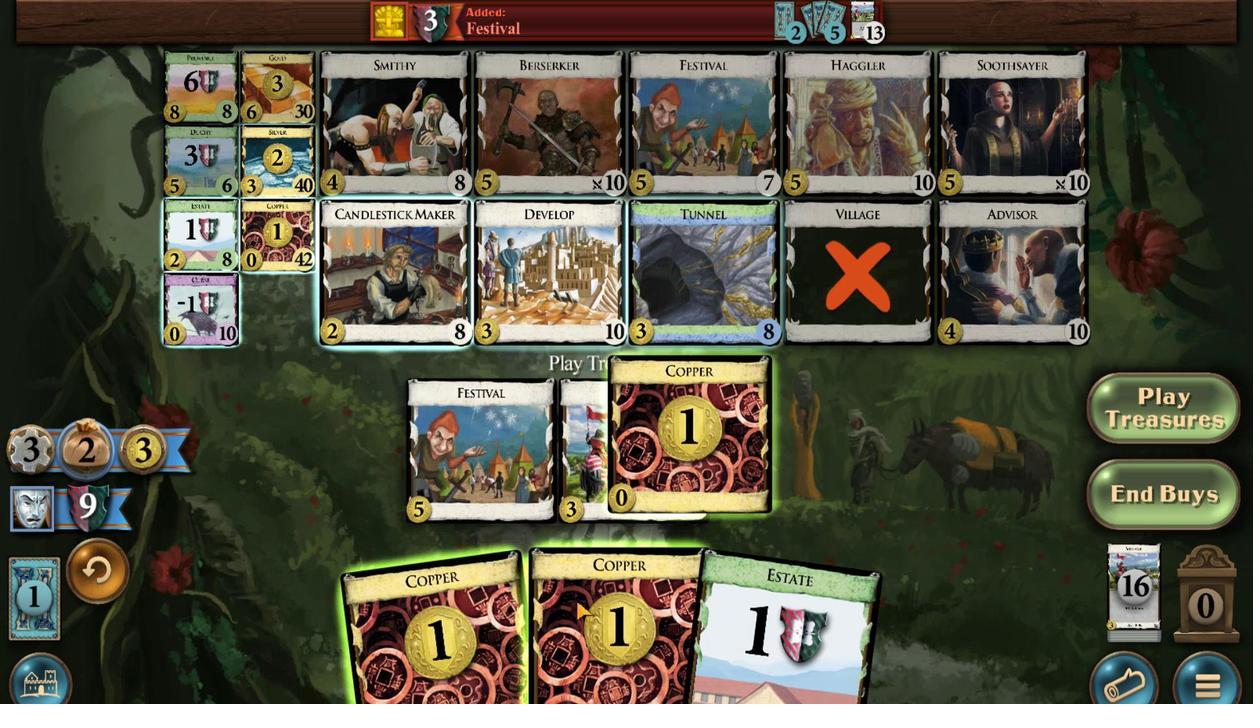 
Action: Mouse scrolled (668, 501) with delta (0, 0)
Screenshot: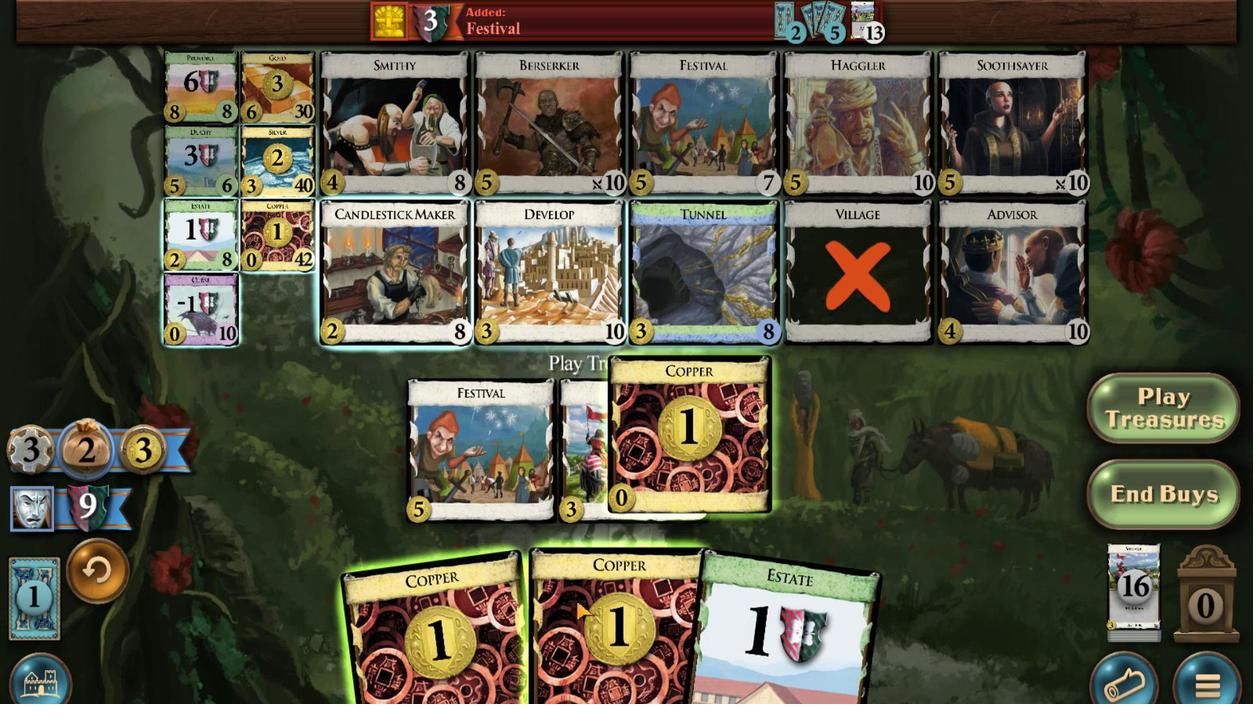 
Action: Mouse moved to (710, 501)
Screenshot: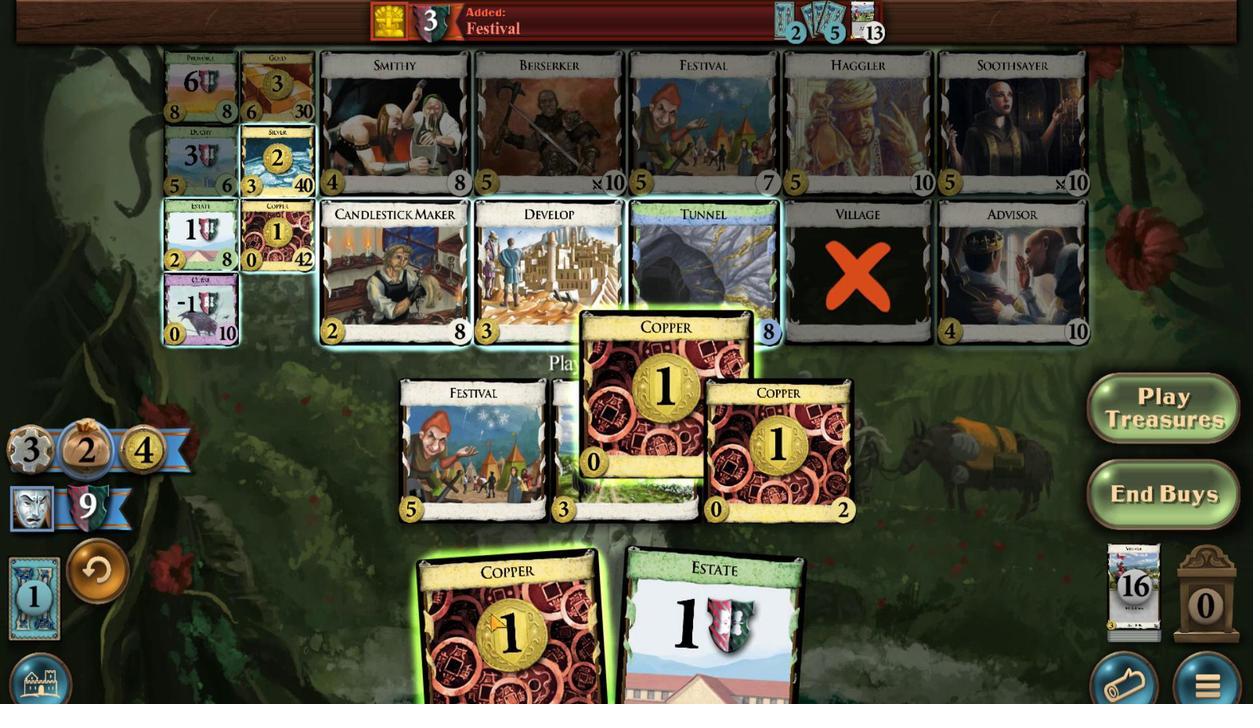 
Action: Mouse scrolled (710, 501) with delta (0, 0)
Screenshot: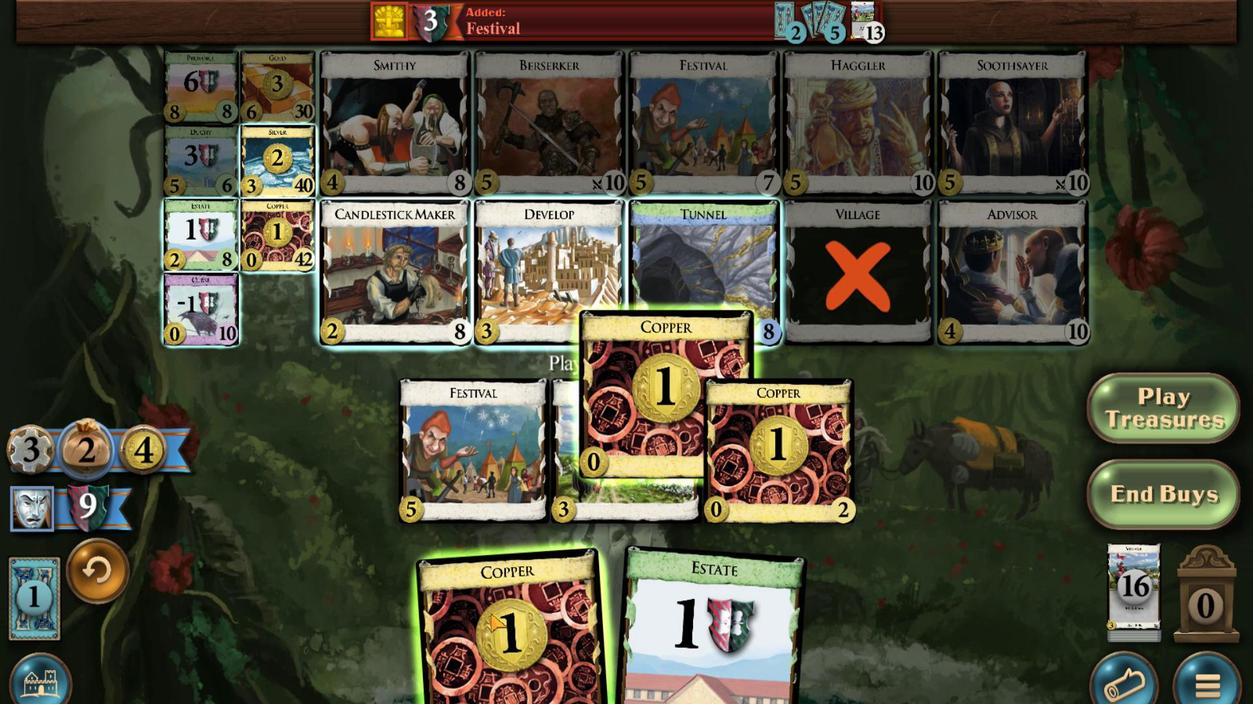 
Action: Mouse moved to (669, 501)
Screenshot: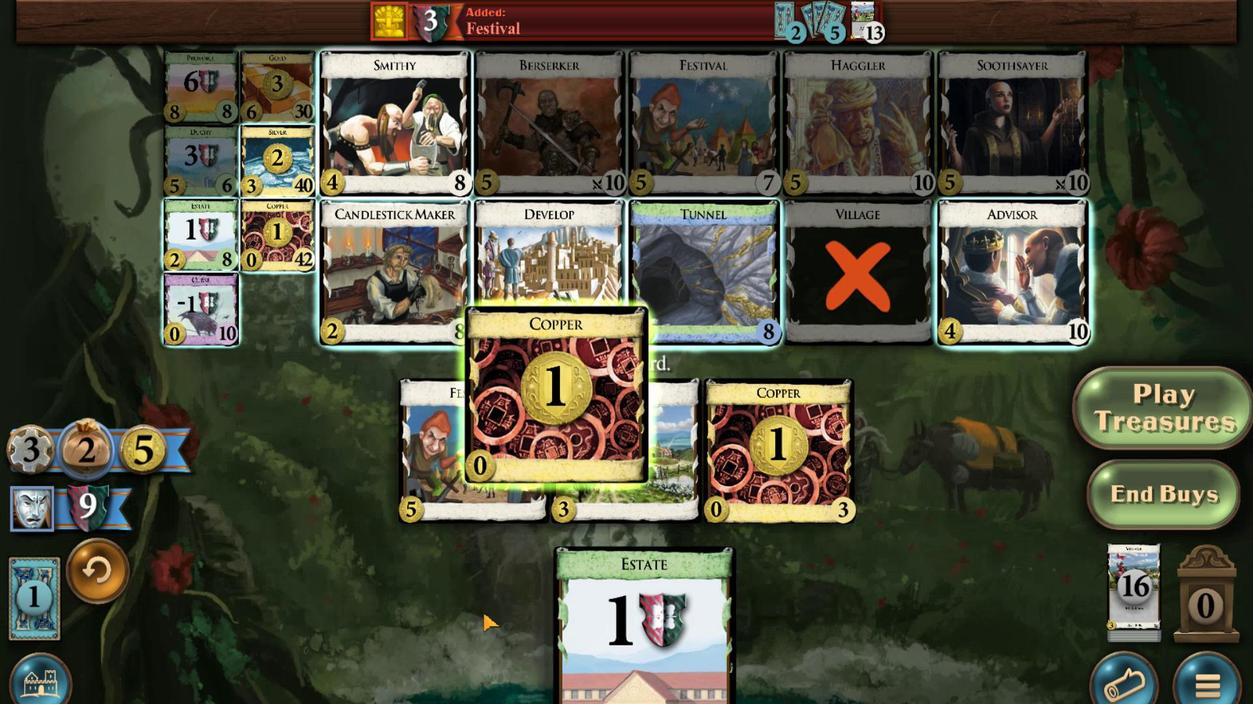 
Action: Mouse scrolled (669, 501) with delta (0, 0)
Screenshot: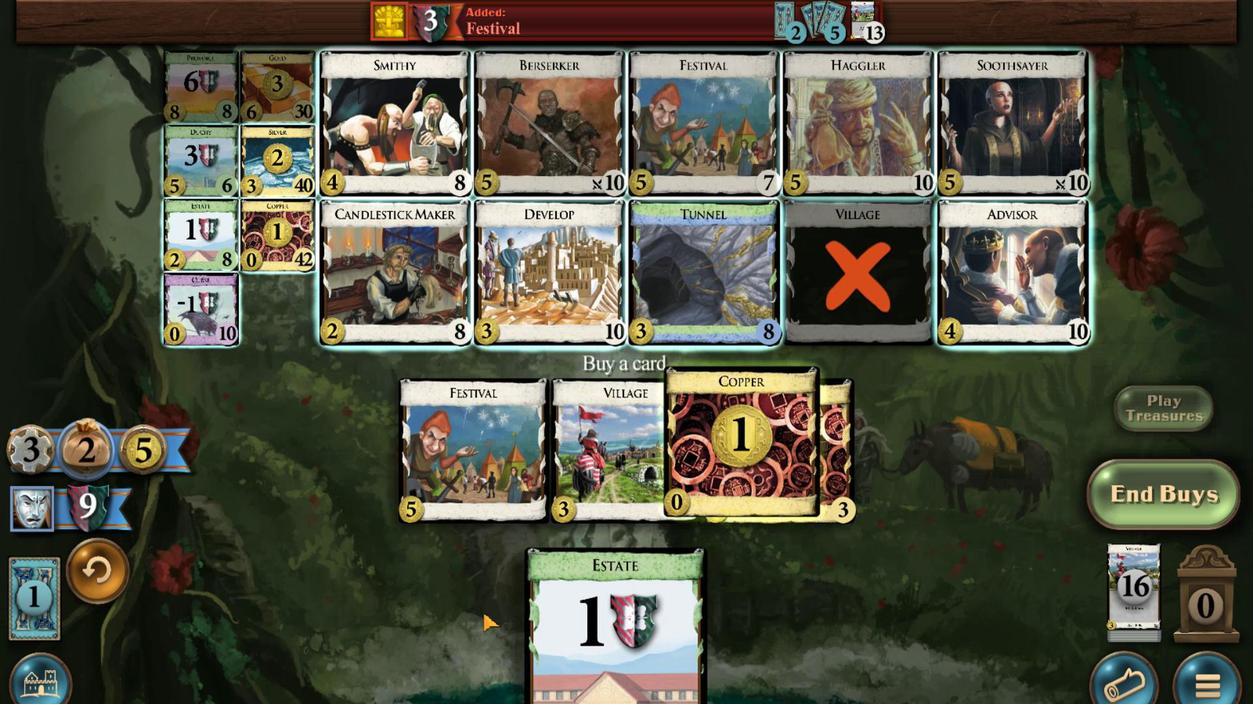 
Action: Mouse moved to (761, 489)
Screenshot: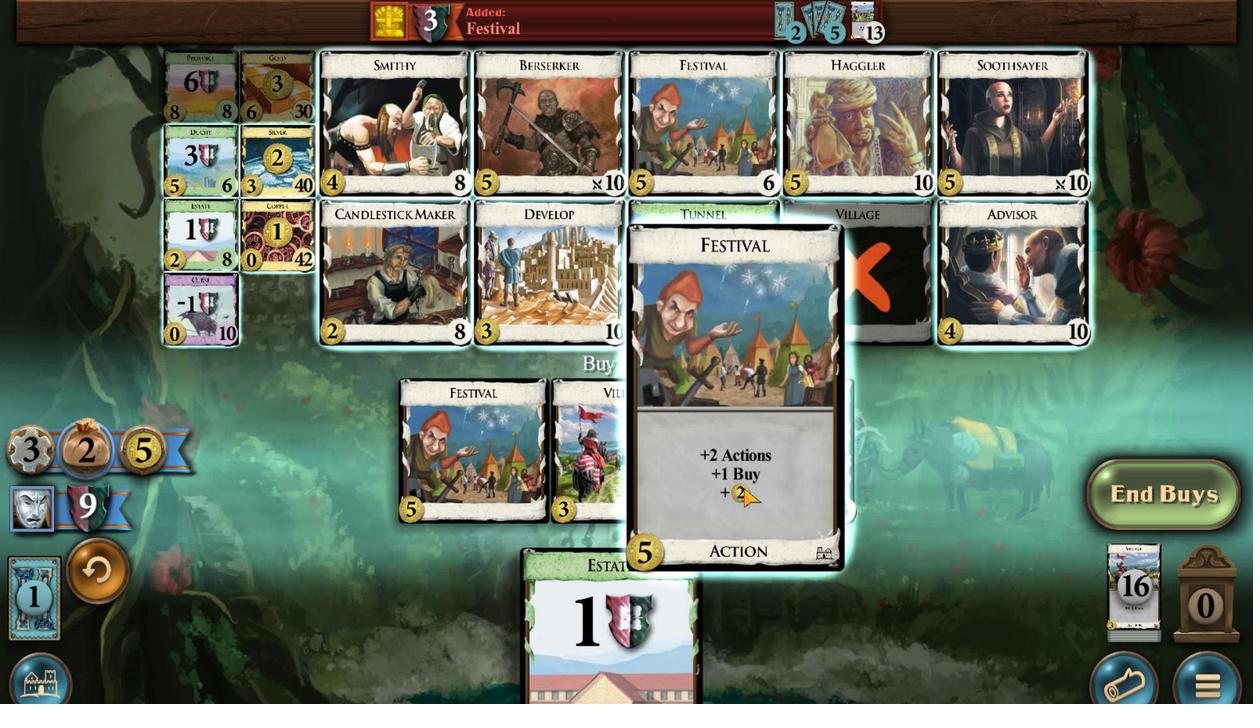 
Action: Mouse pressed left at (761, 489)
Screenshot: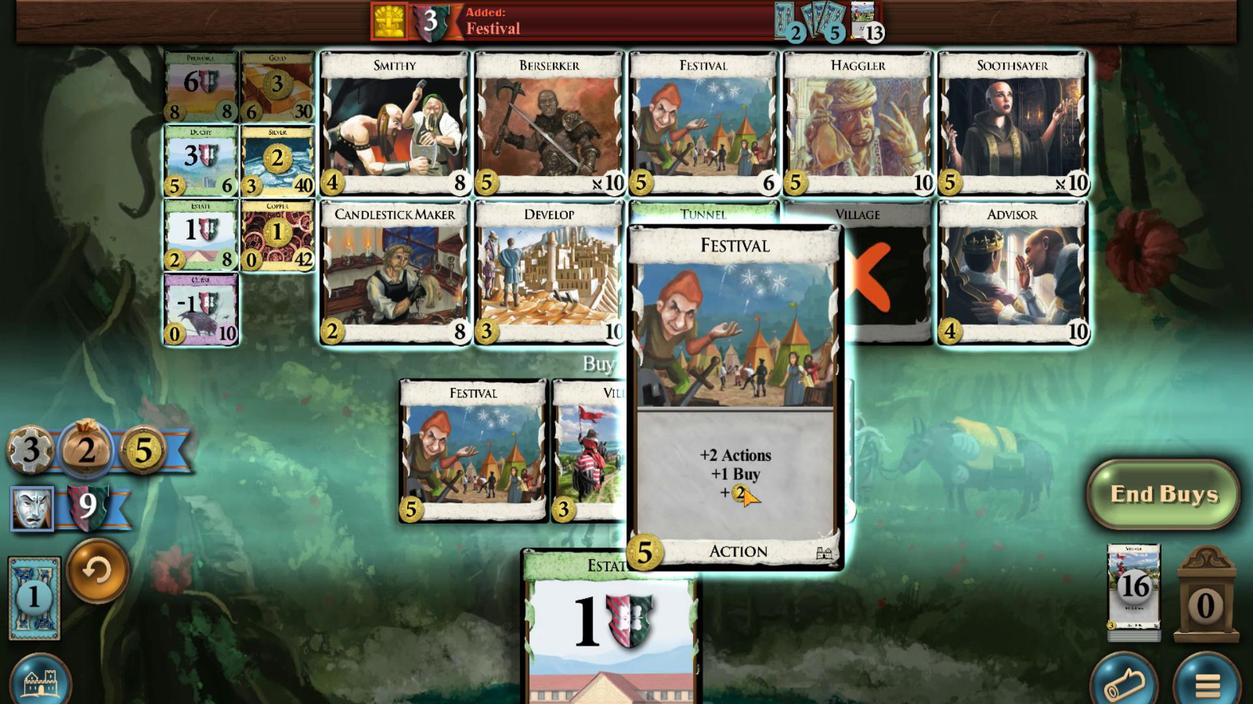 
Action: Mouse moved to (591, 492)
Screenshot: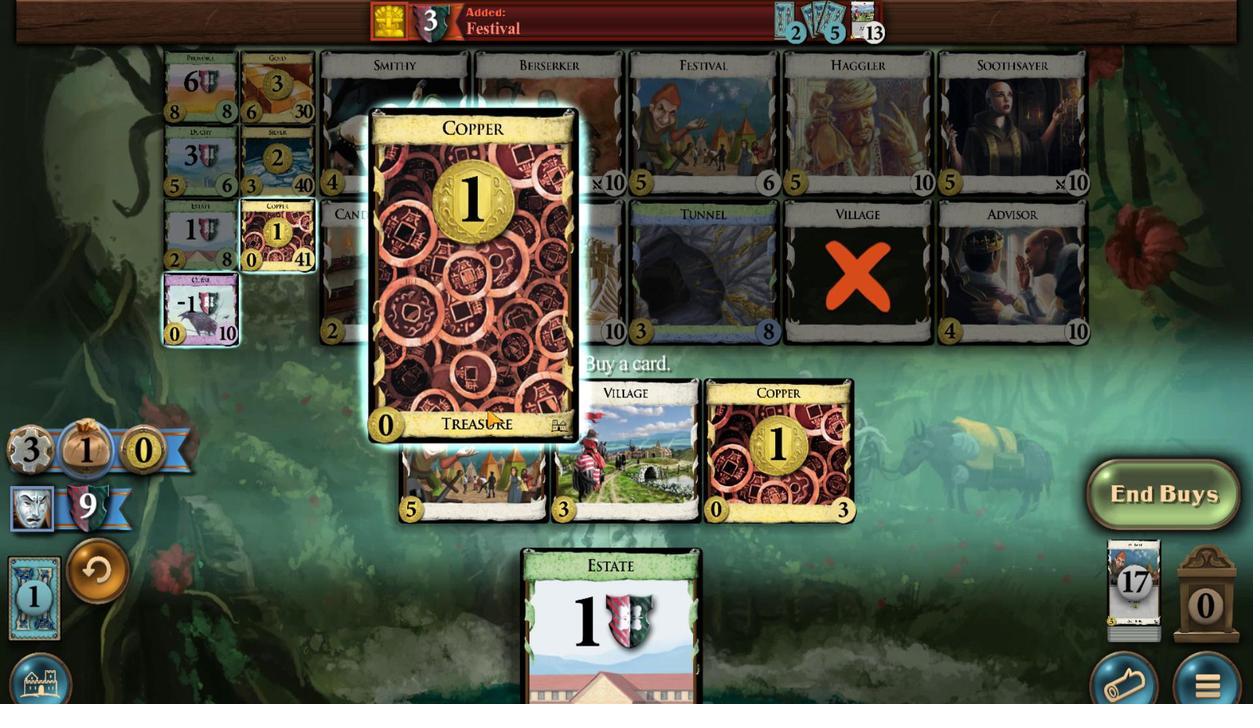 
Action: Mouse pressed left at (591, 492)
Screenshot: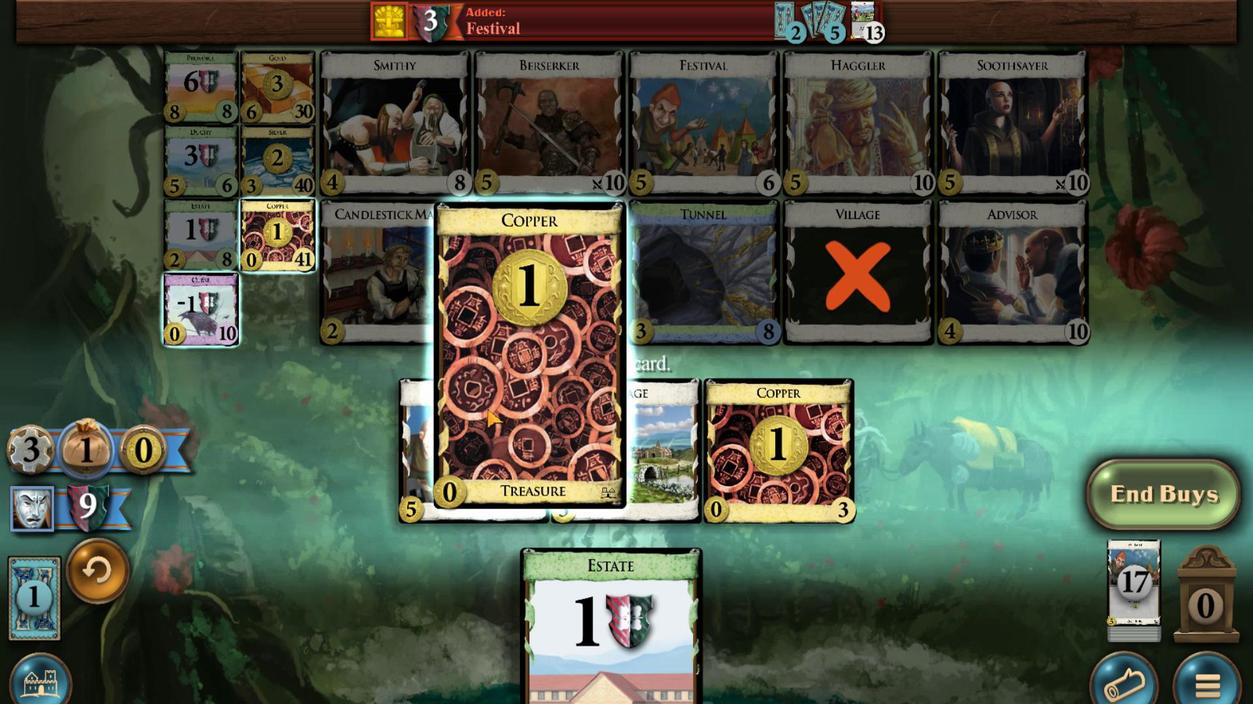 
Action: Mouse moved to (658, 501)
Screenshot: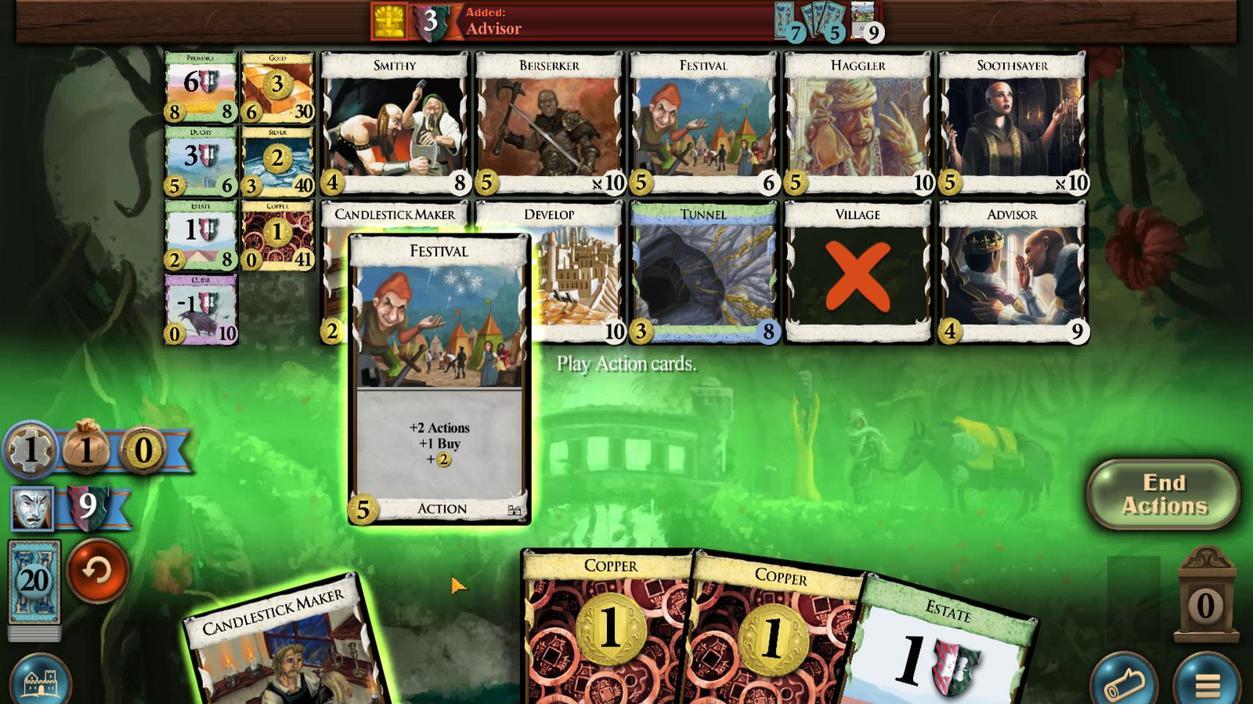 
Action: Mouse scrolled (658, 501) with delta (0, 0)
Screenshot: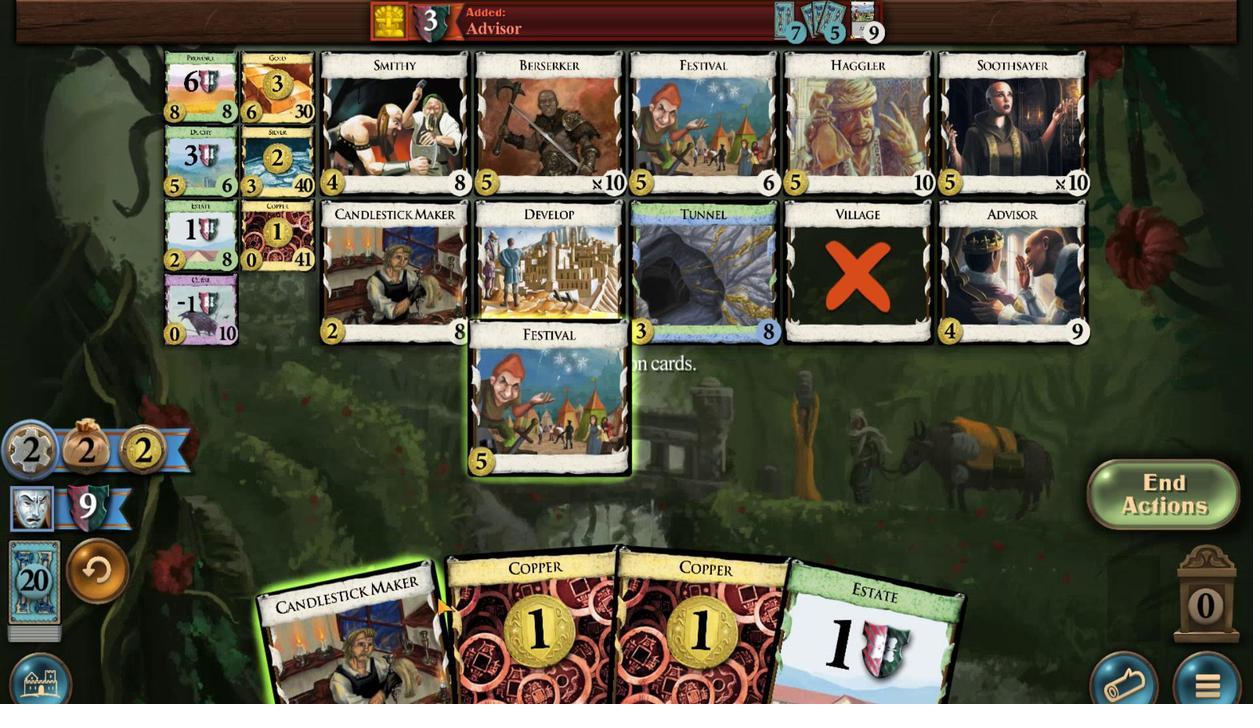 
Action: Mouse scrolled (658, 501) with delta (0, 0)
Screenshot: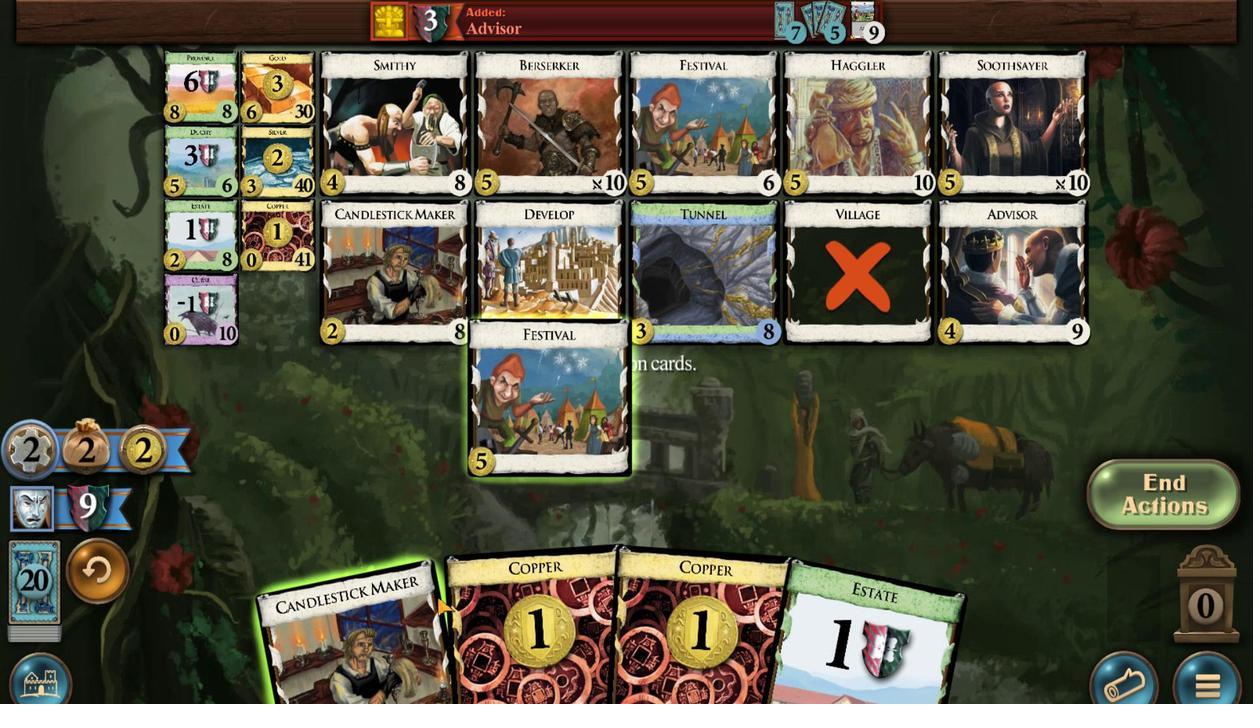 
Action: Mouse moved to (643, 502)
Screenshot: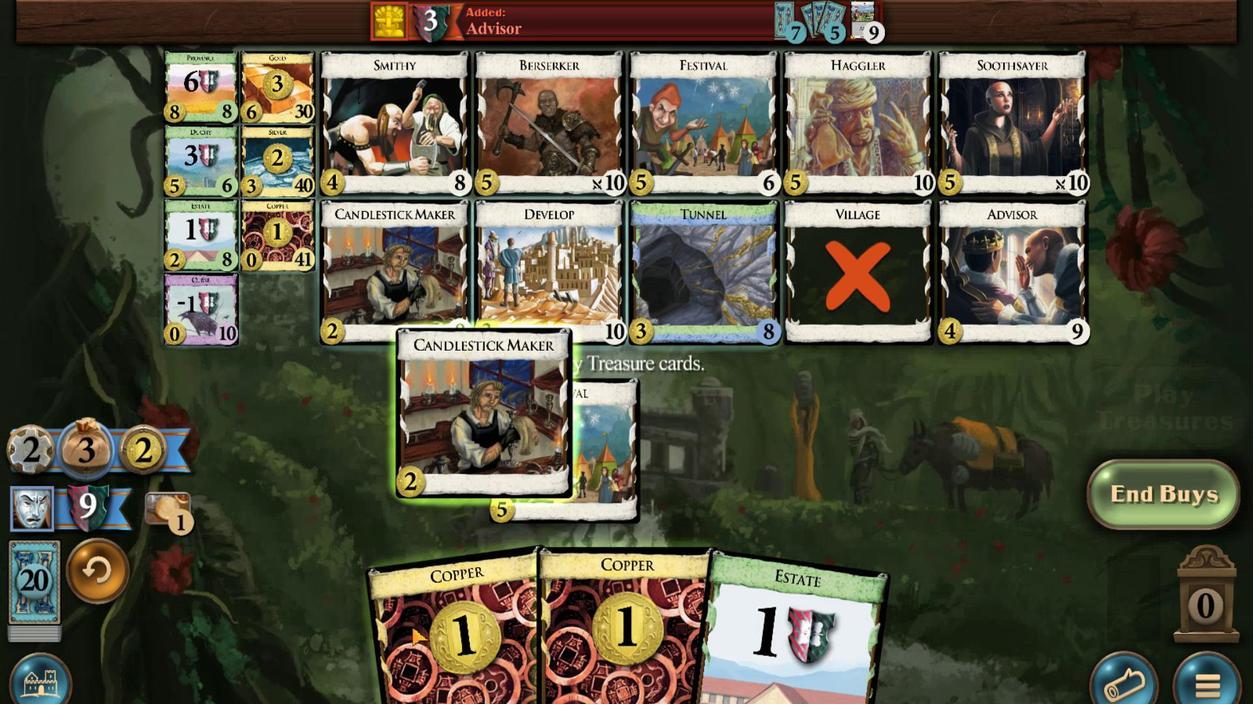 
Action: Mouse scrolled (643, 502) with delta (0, 0)
Screenshot: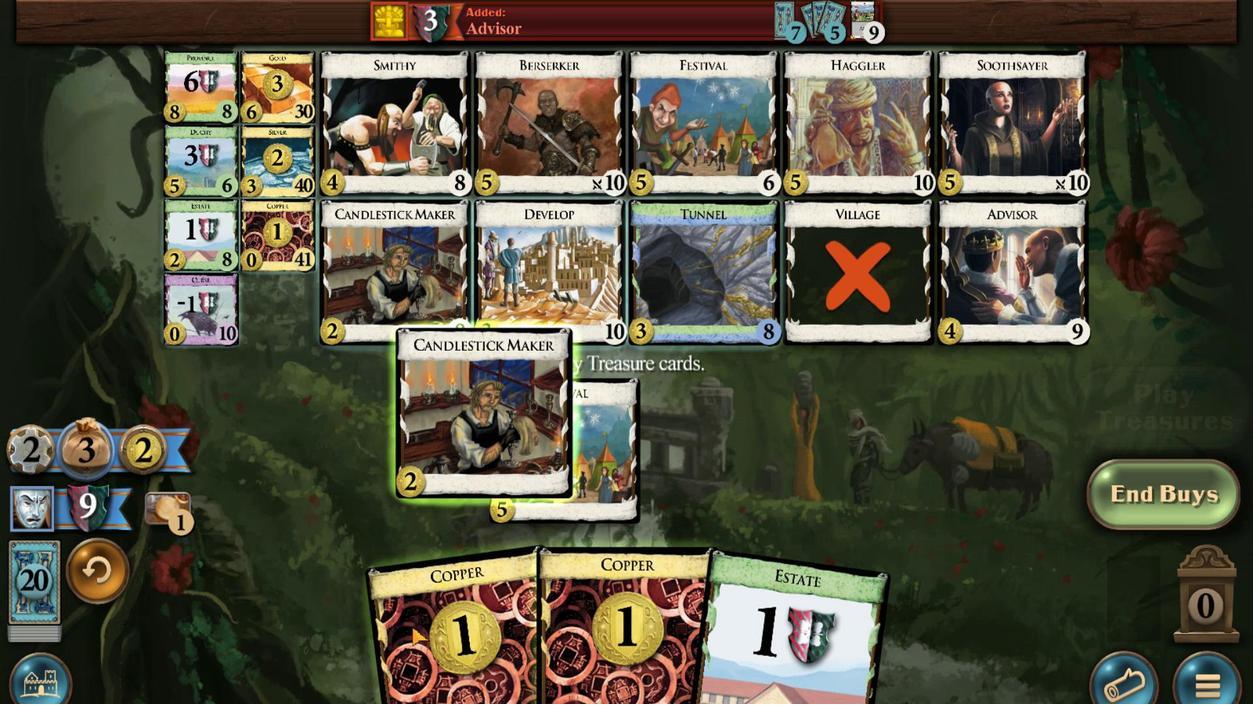 
Action: Mouse moved to (594, 490)
Screenshot: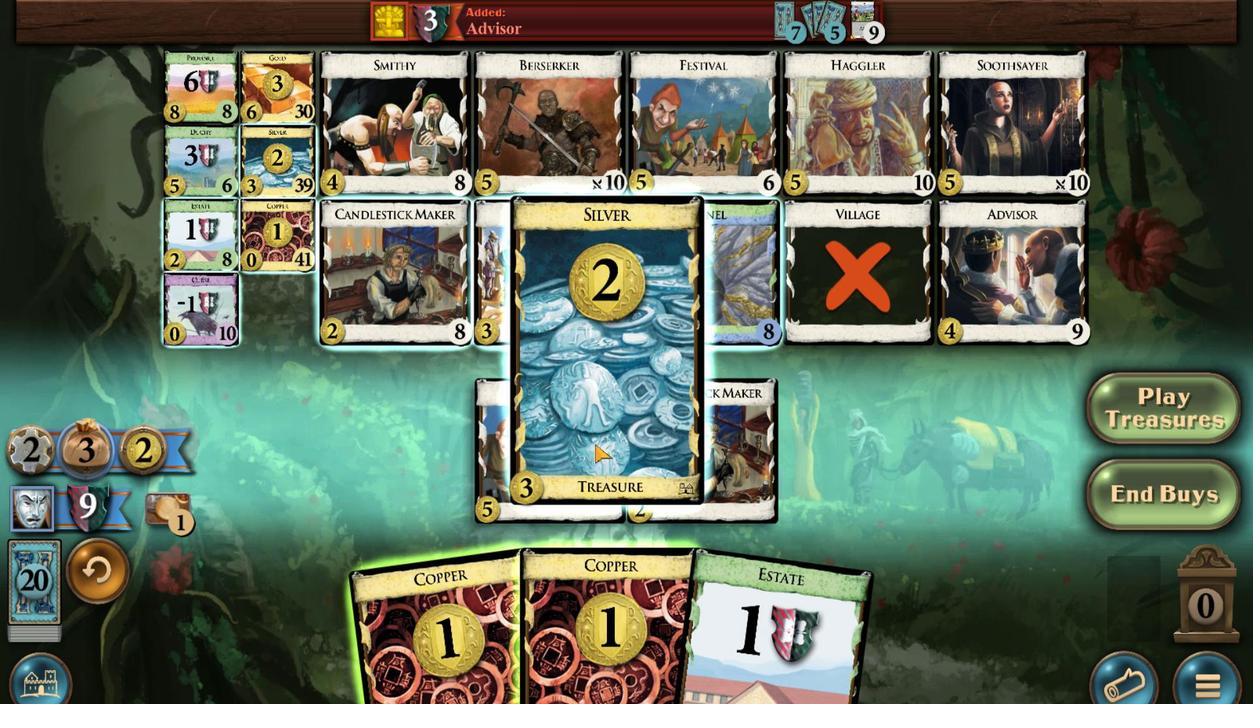 
Action: Mouse pressed left at (594, 490)
Screenshot: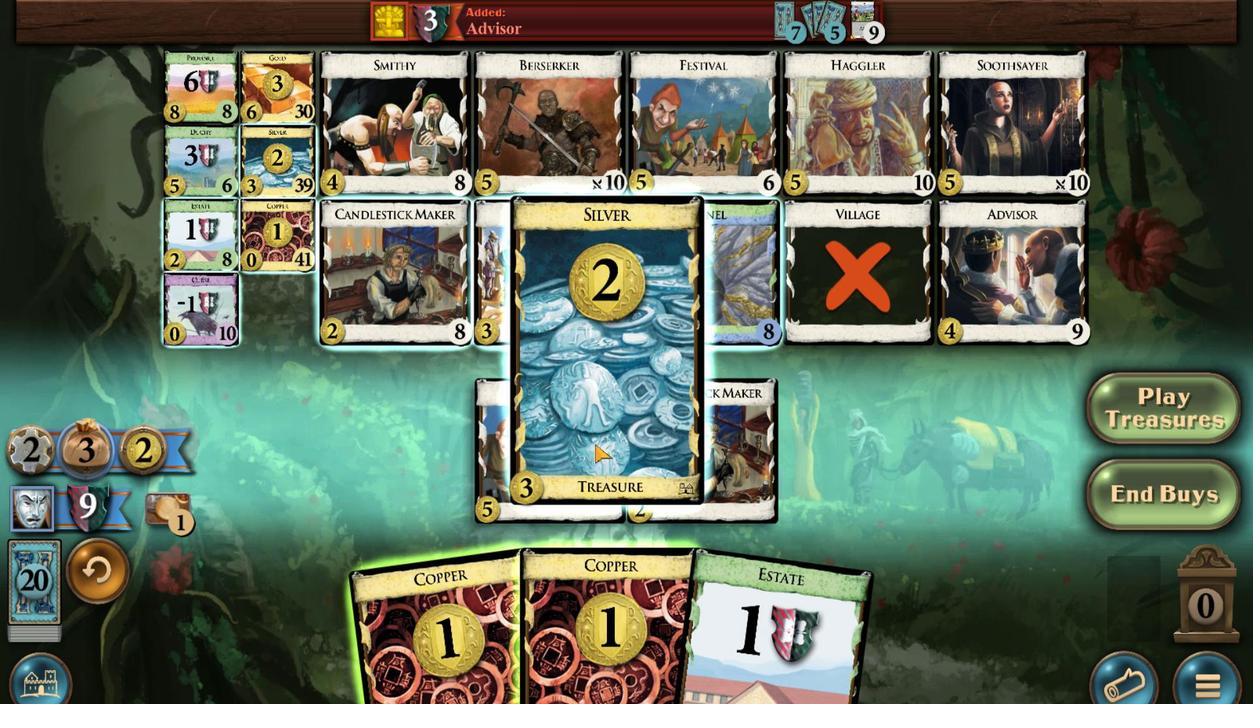 
Action: Mouse moved to (596, 492)
Screenshot: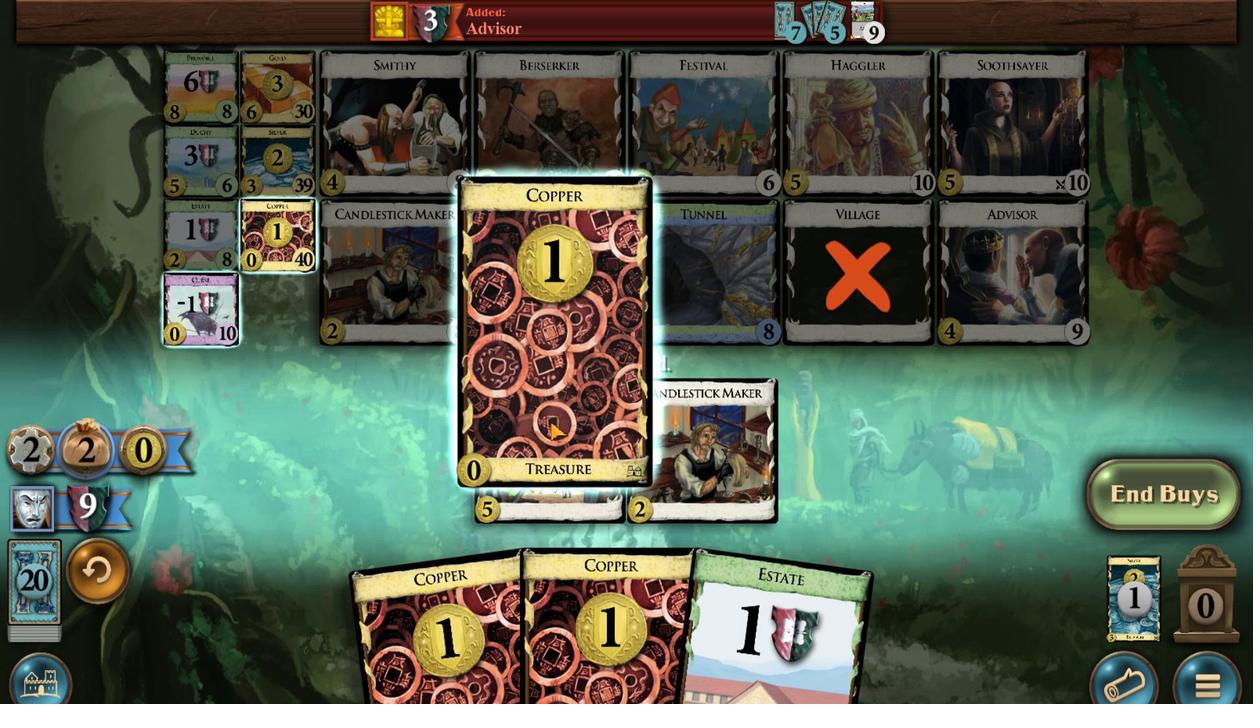 
Action: Mouse pressed left at (596, 492)
Screenshot: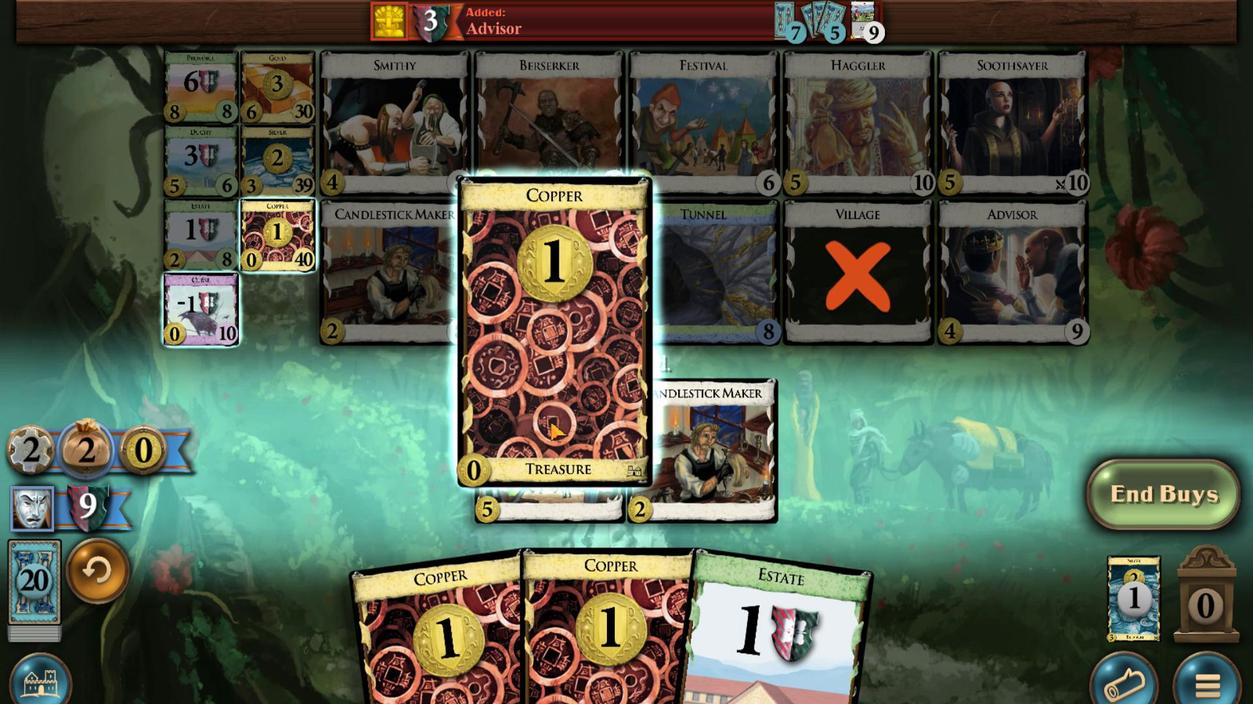 
Action: Mouse moved to (592, 492)
Screenshot: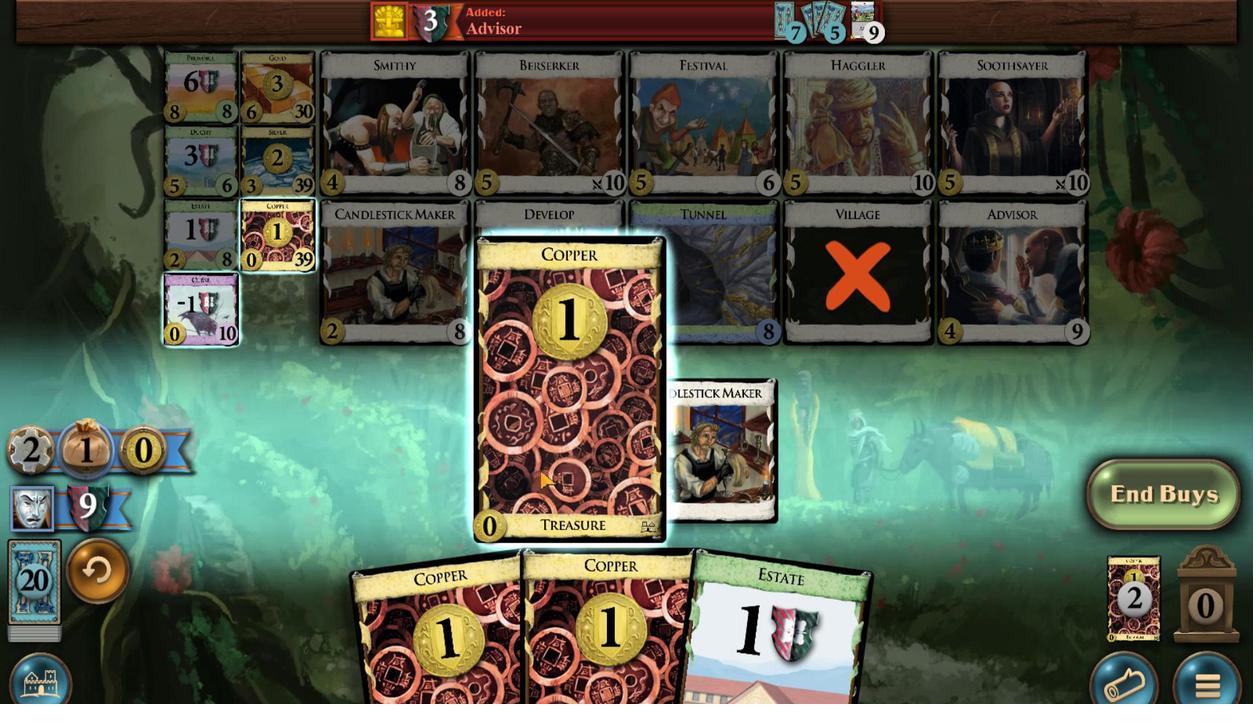 
Action: Mouse pressed left at (592, 492)
Screenshot: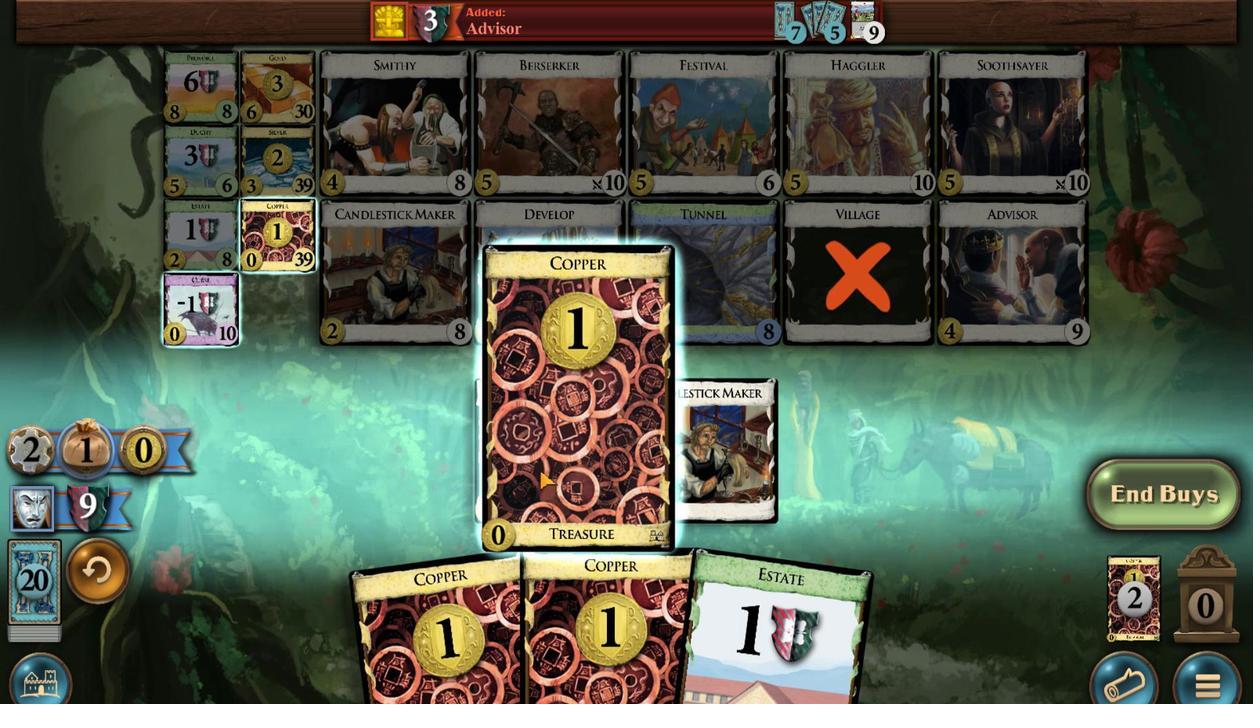 
Action: Mouse moved to (610, 502)
Screenshot: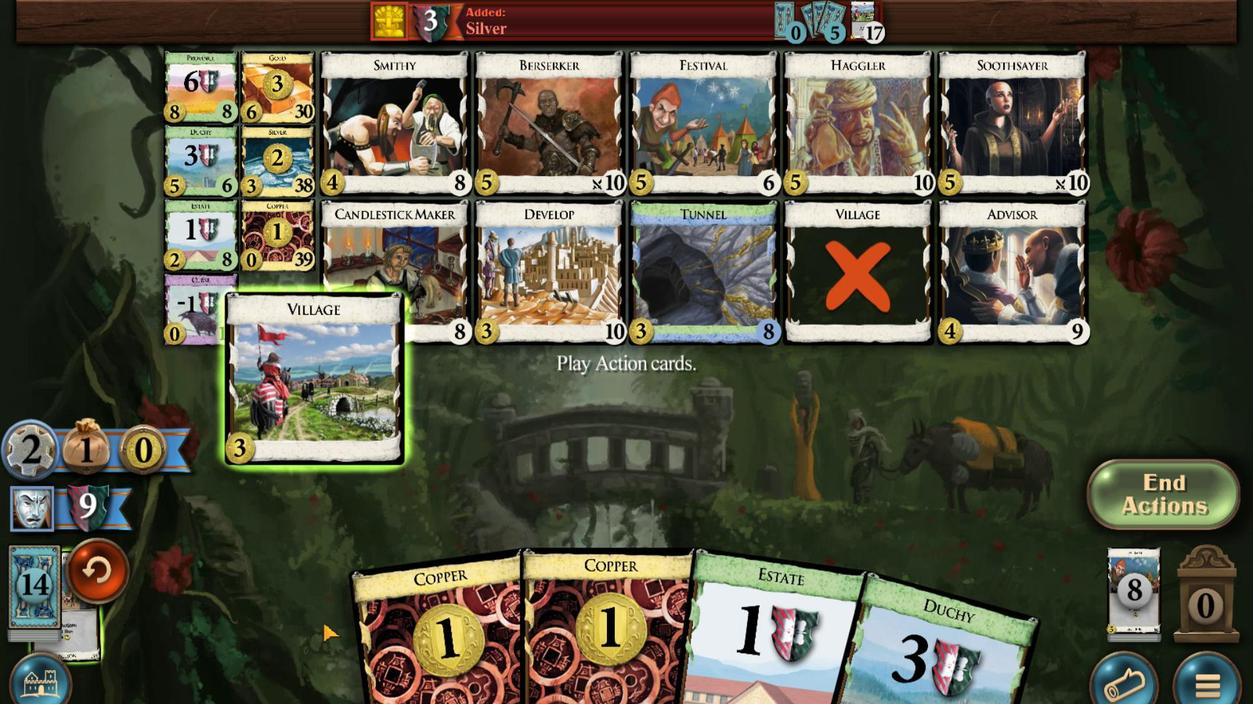 
Action: Mouse scrolled (610, 502) with delta (0, 0)
Screenshot: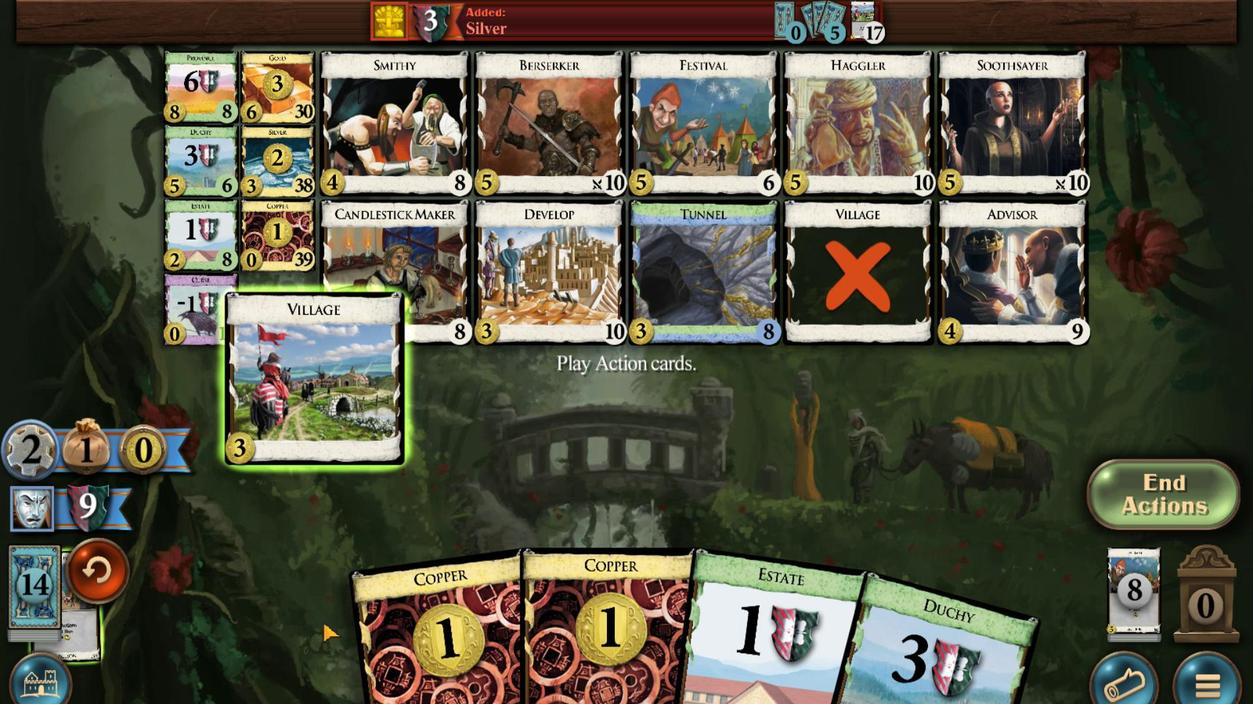 
Action: Mouse scrolled (610, 502) with delta (0, 0)
Screenshot: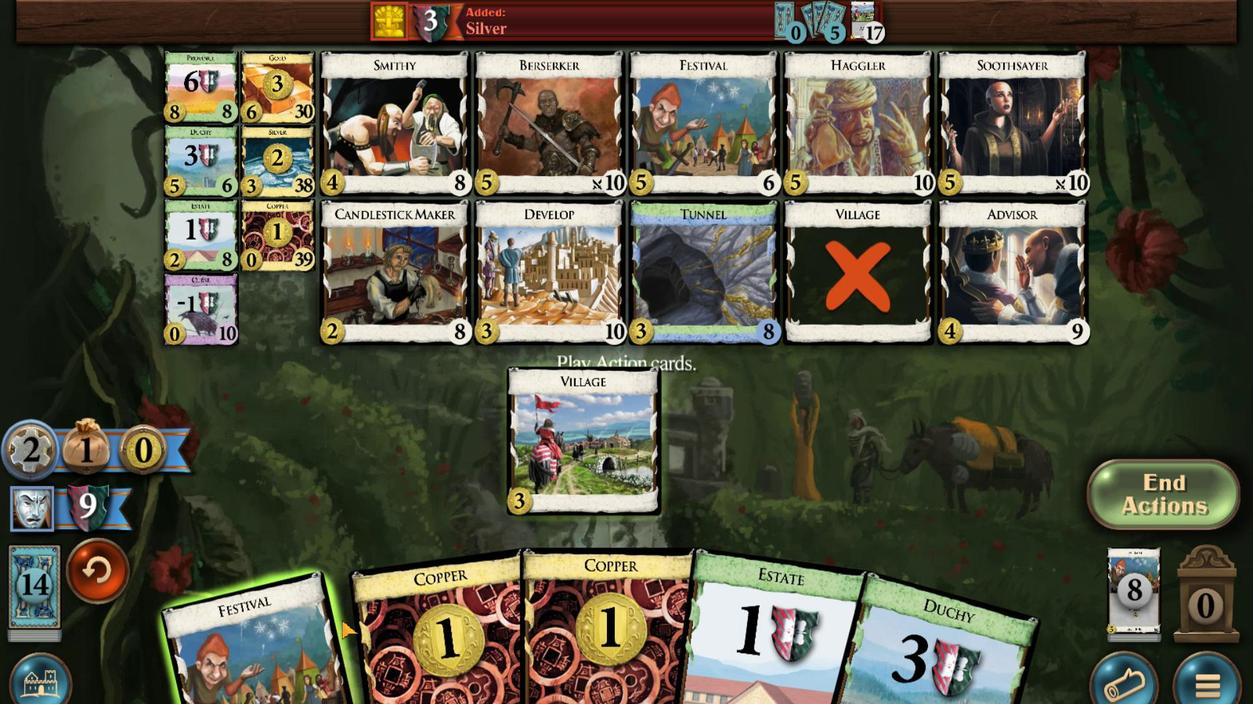 
Action: Mouse moved to (617, 503)
Screenshot: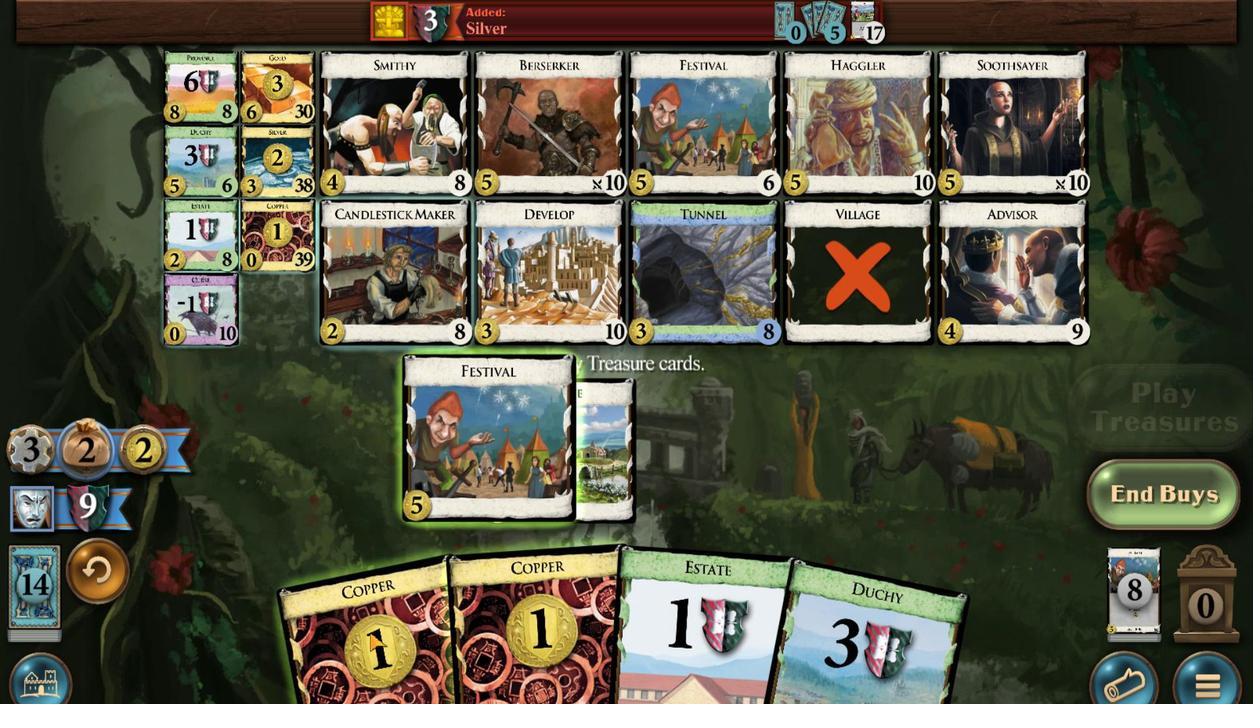 
Action: Mouse scrolled (617, 503) with delta (0, 0)
Screenshot: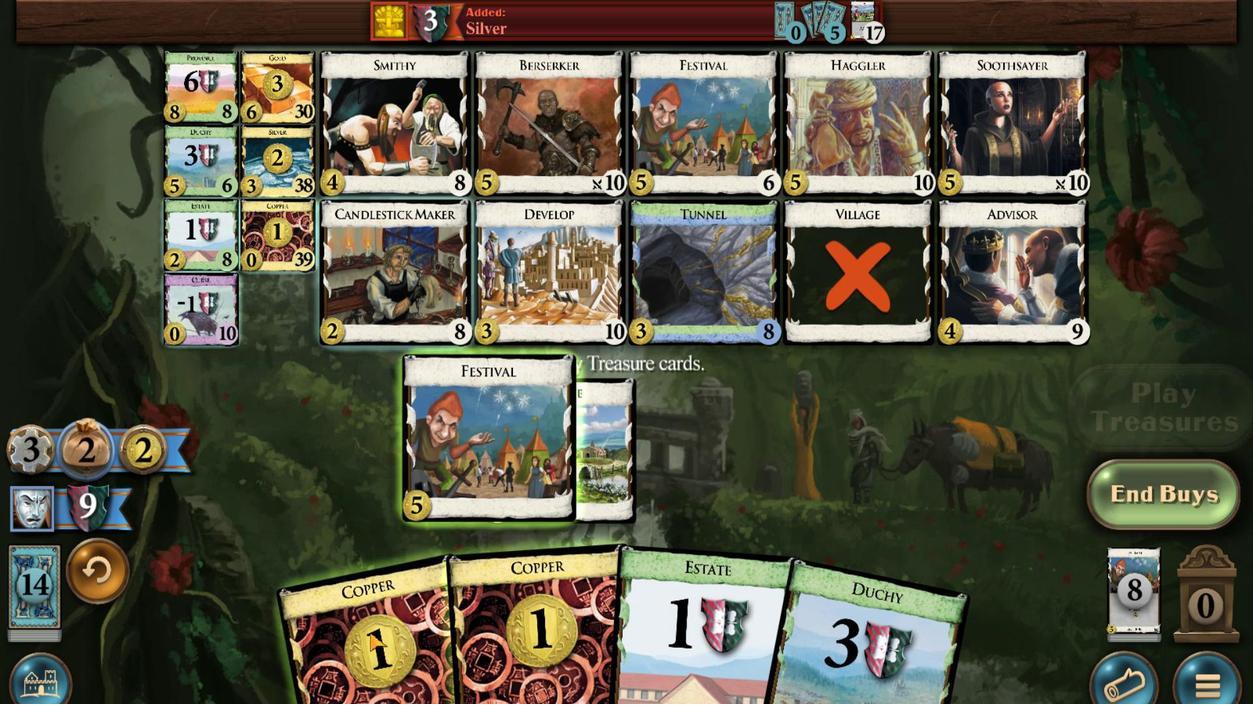 
Action: Mouse moved to (634, 502)
Screenshot: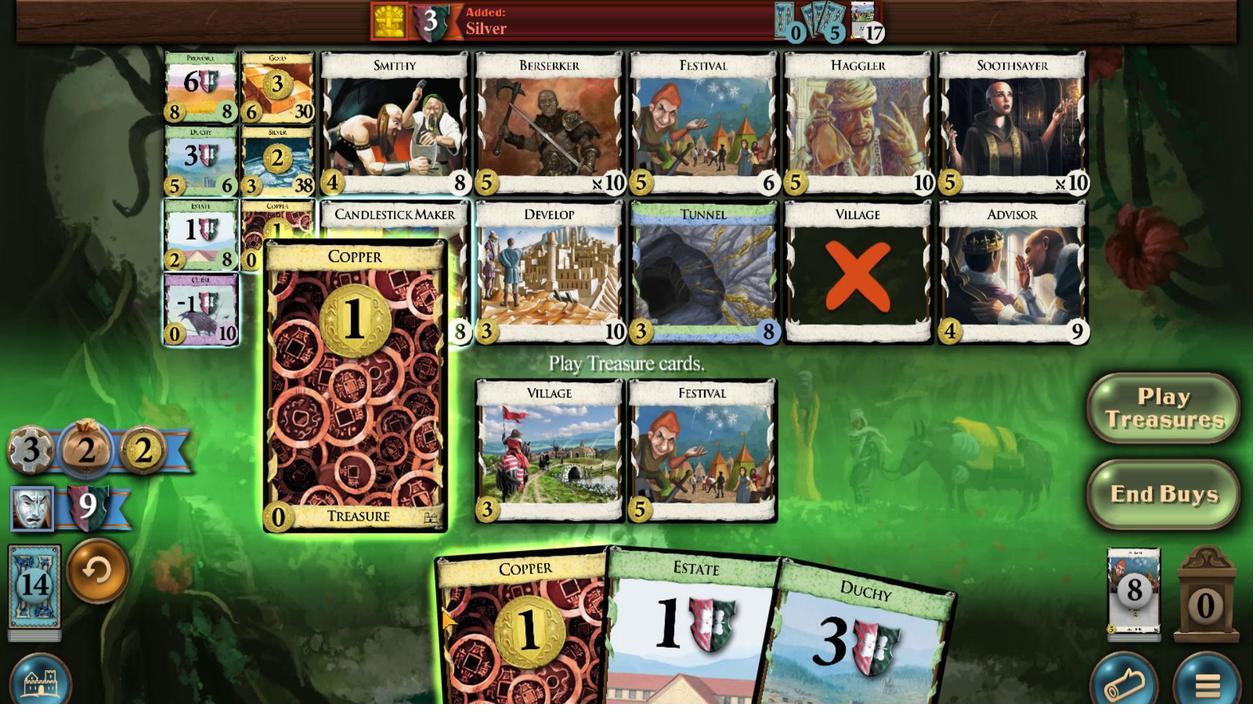 
Action: Mouse scrolled (634, 502) with delta (0, 0)
Screenshot: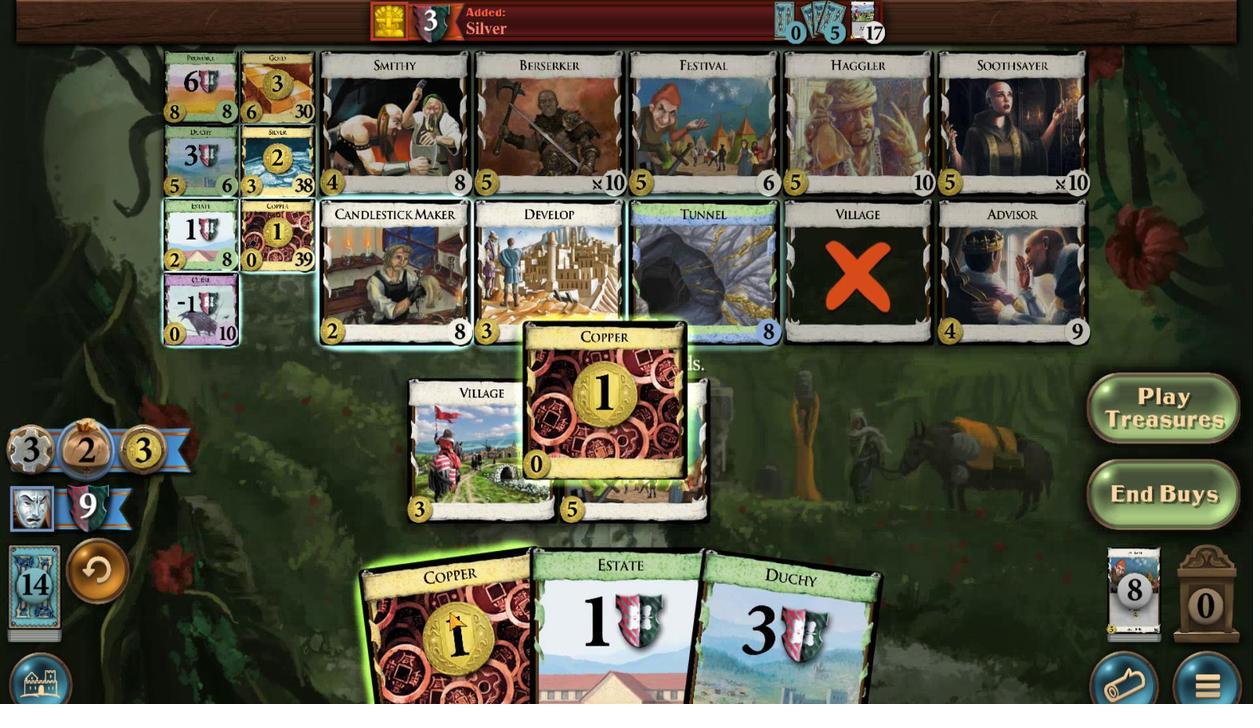 
Action: Mouse scrolled (634, 502) with delta (0, 0)
Screenshot: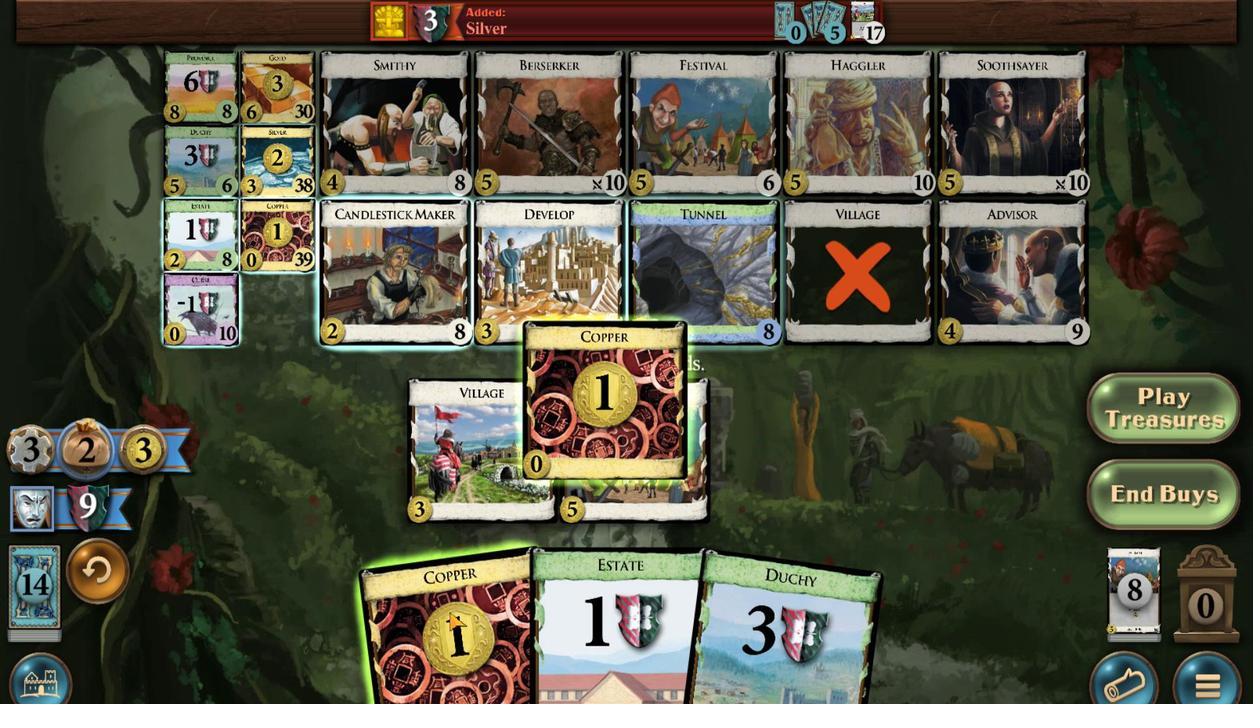 
Action: Mouse moved to (648, 502)
Screenshot: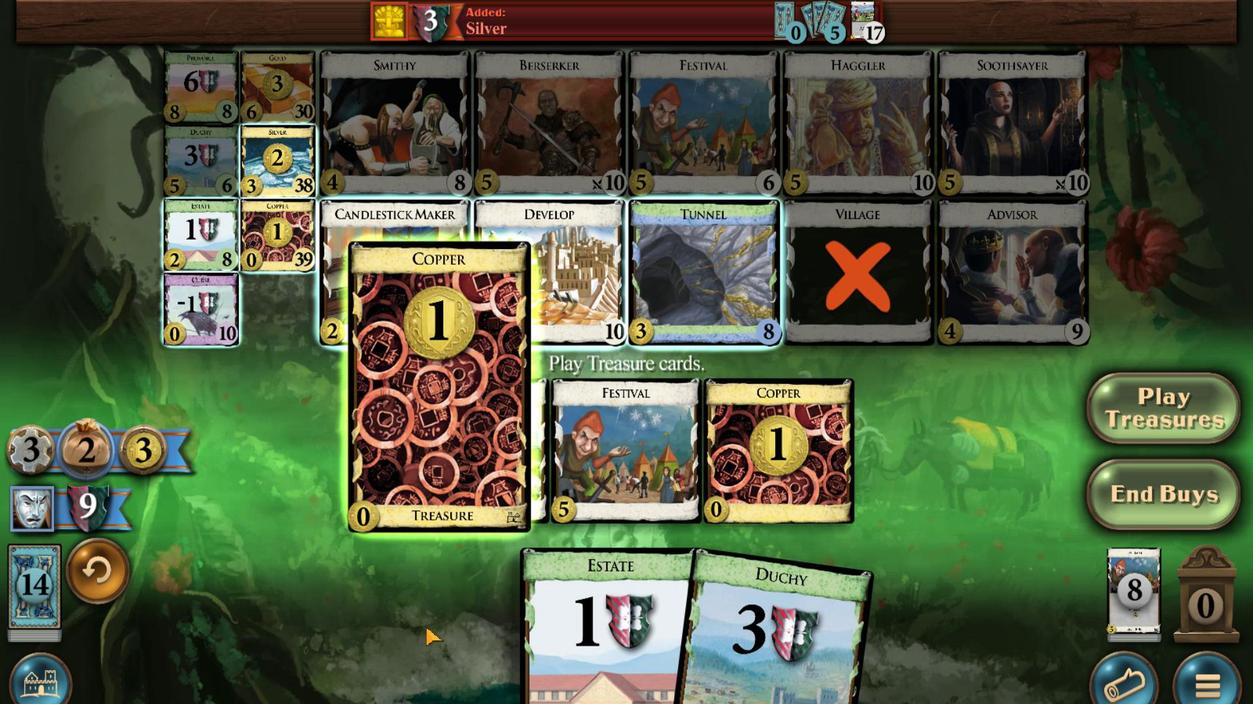 
Action: Mouse scrolled (648, 502) with delta (0, 0)
Screenshot: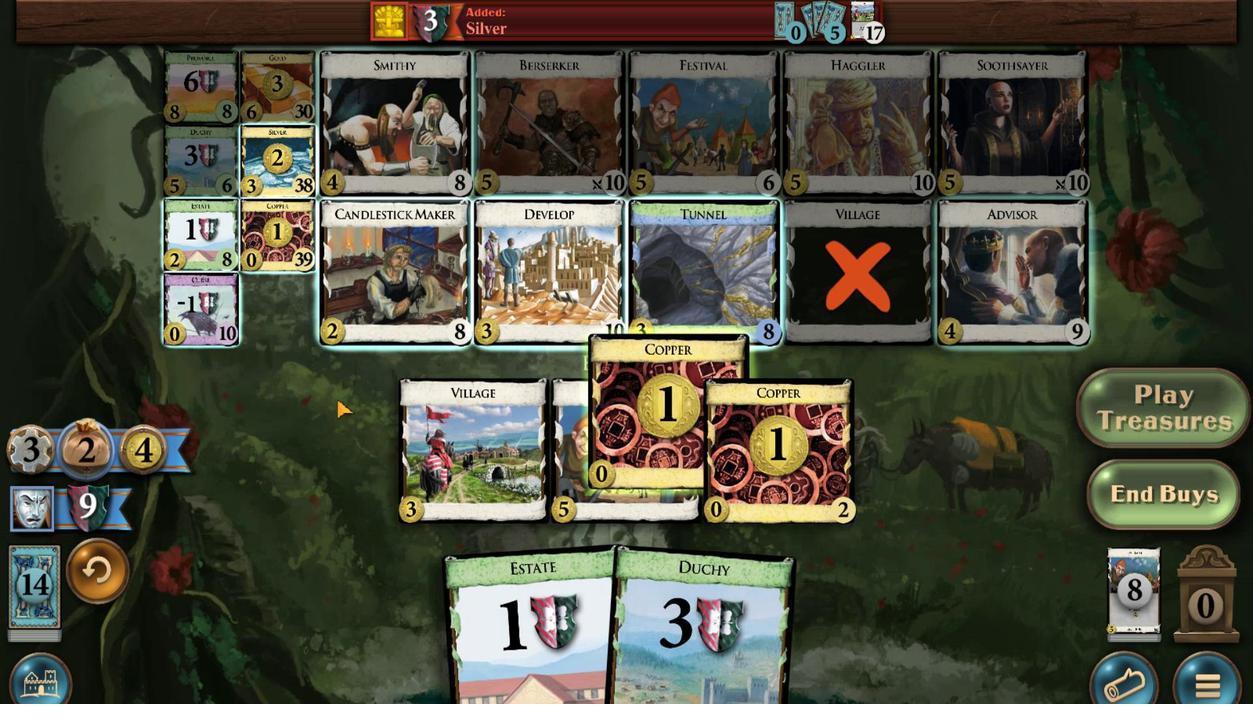
Action: Mouse scrolled (648, 502) with delta (0, 0)
Screenshot: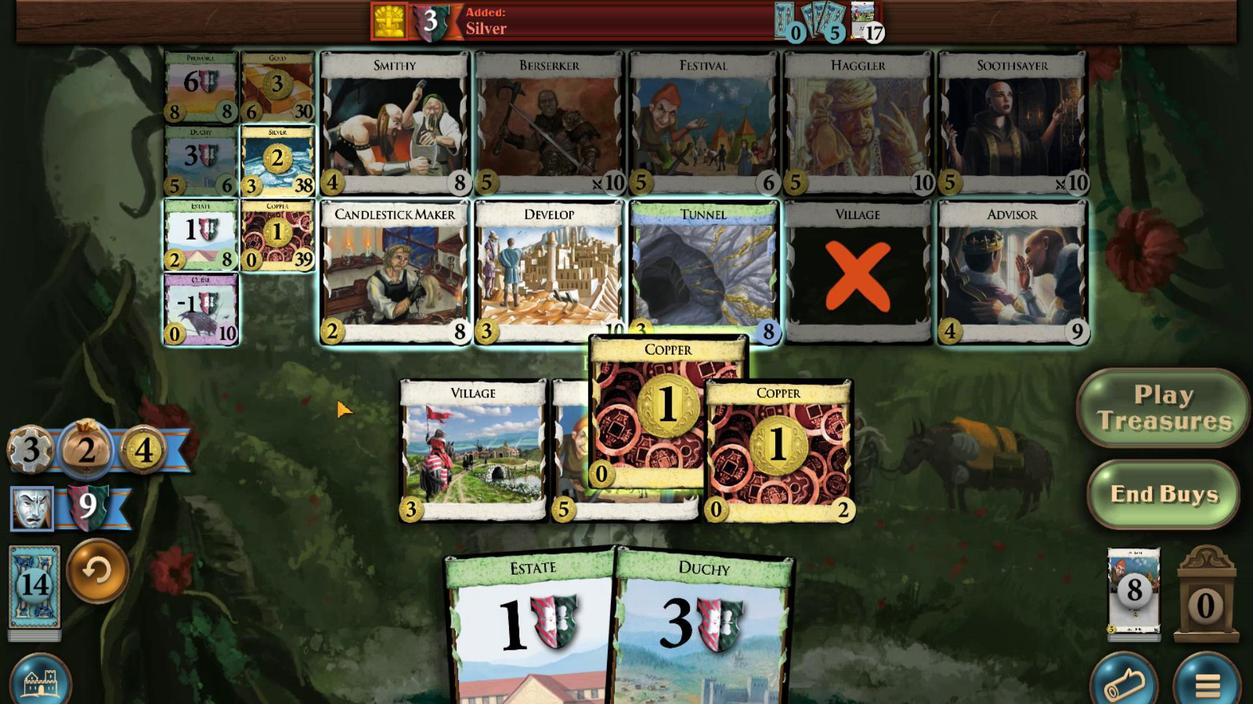 
Action: Mouse moved to (739, 492)
Screenshot: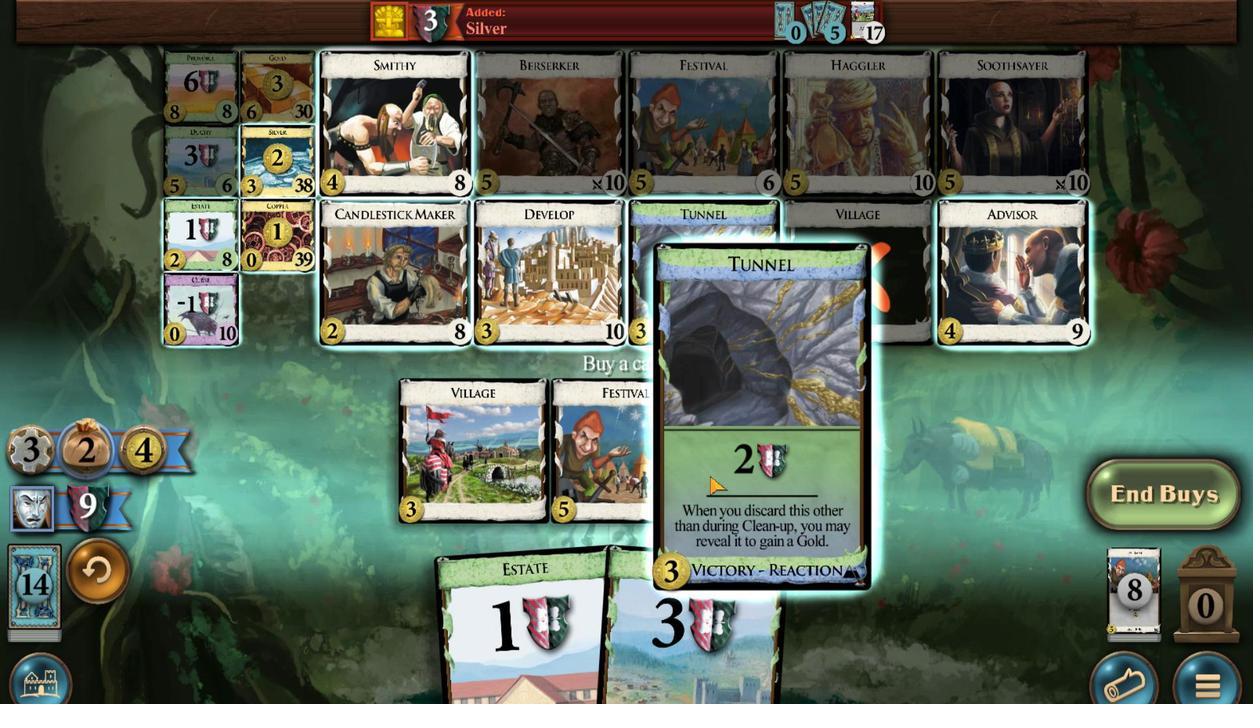 
Action: Mouse pressed left at (739, 492)
Screenshot: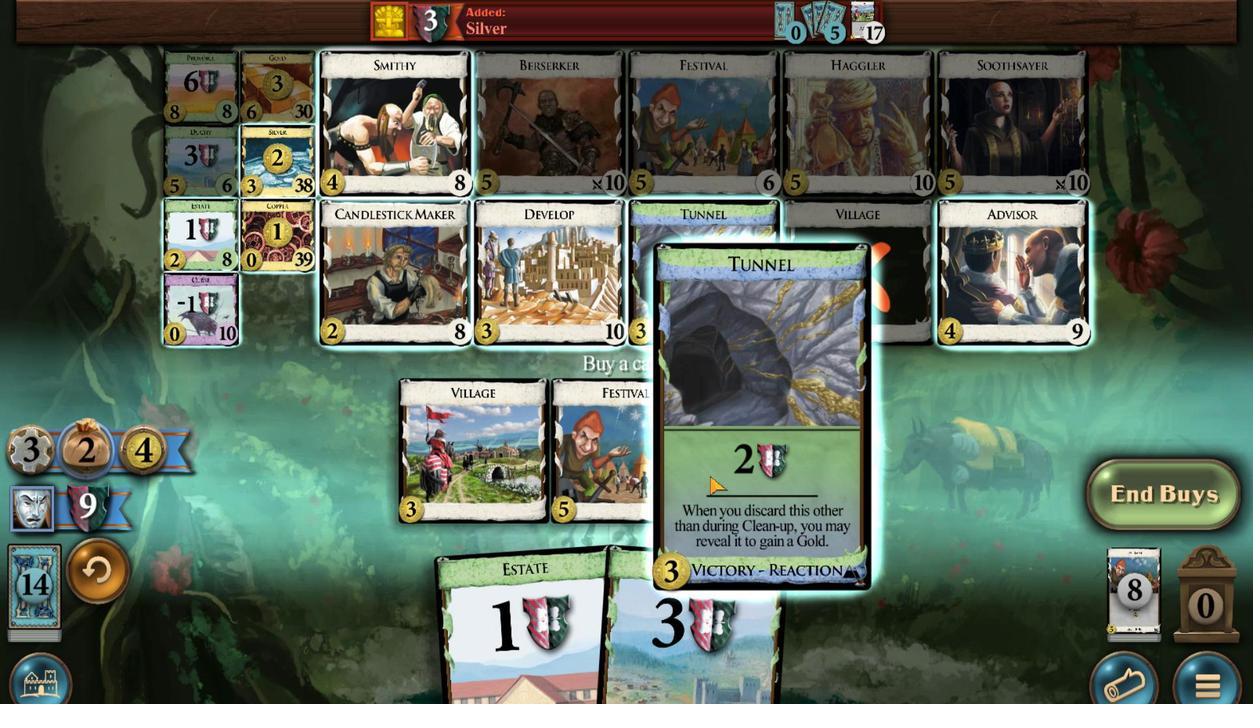 
Action: Mouse moved to (593, 491)
Screenshot: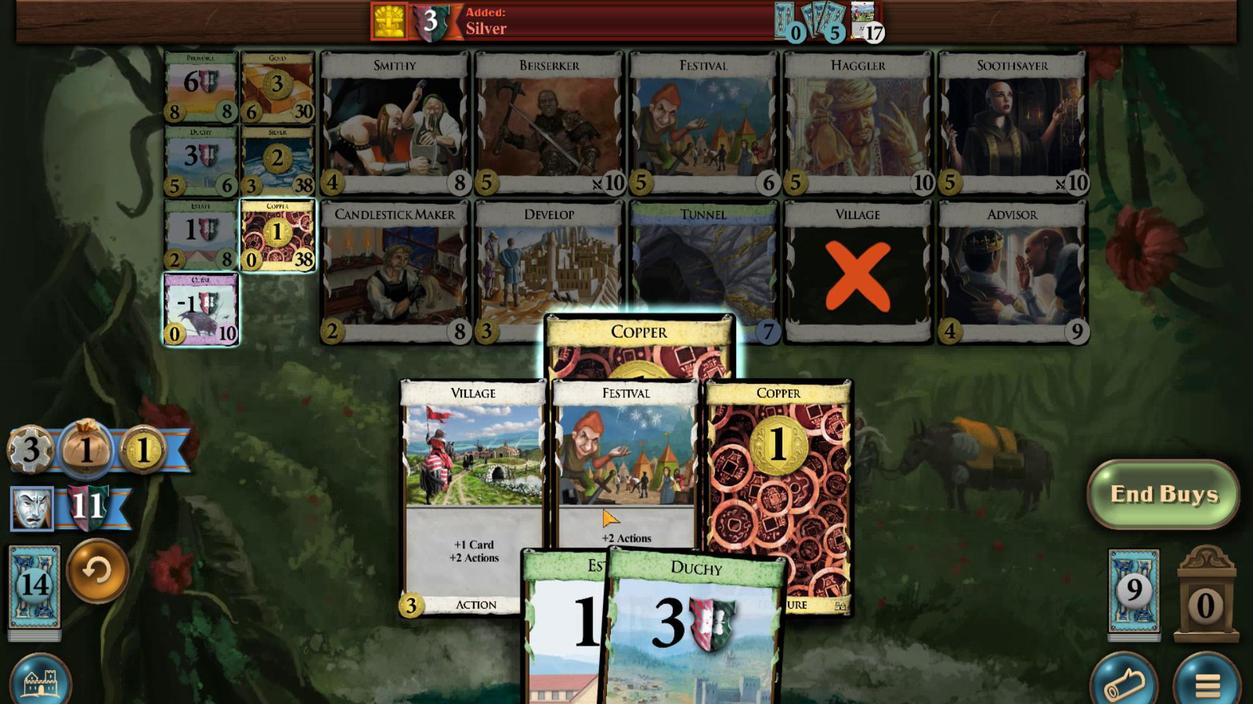
Action: Mouse pressed left at (593, 491)
Screenshot: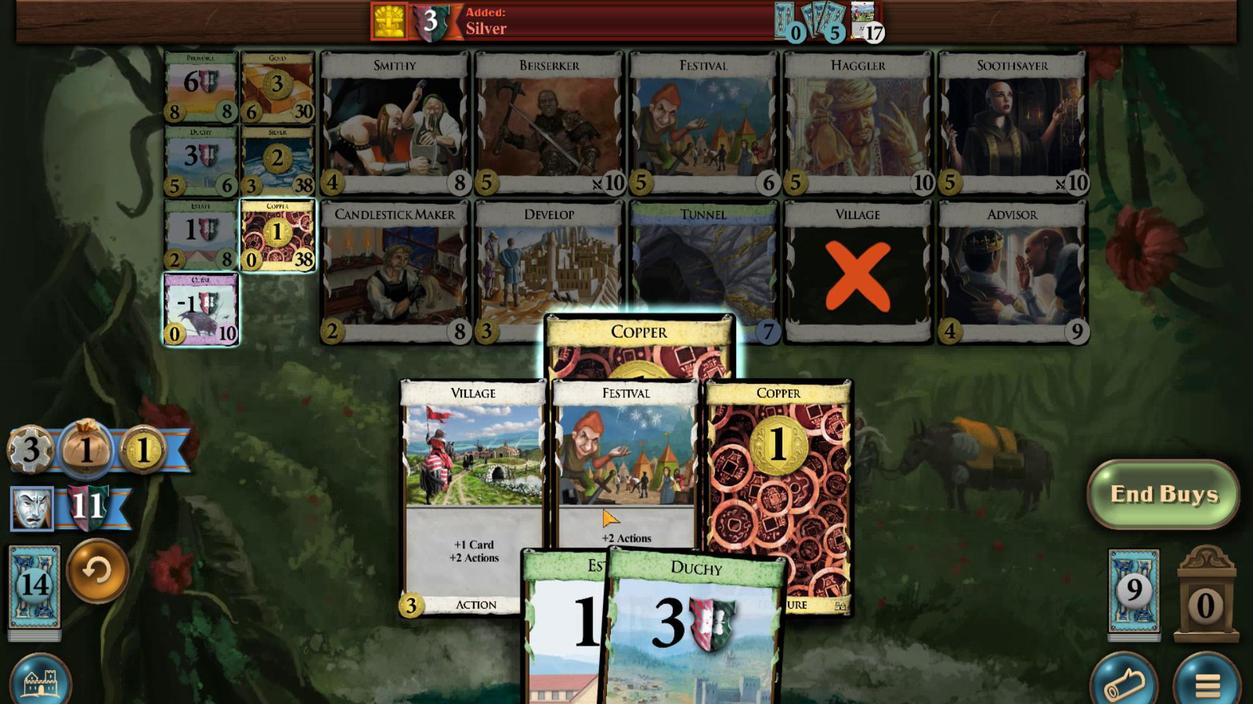 
Action: Mouse moved to (736, 492)
Screenshot: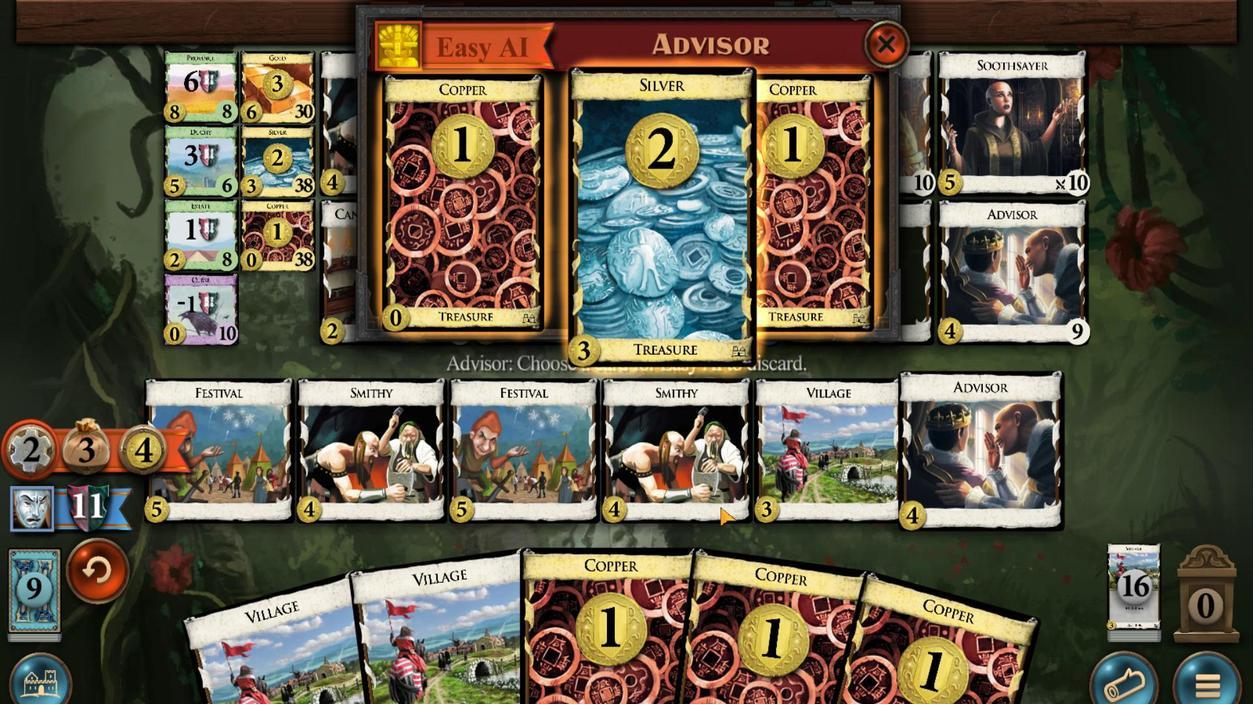 
Action: Mouse pressed left at (736, 492)
Screenshot: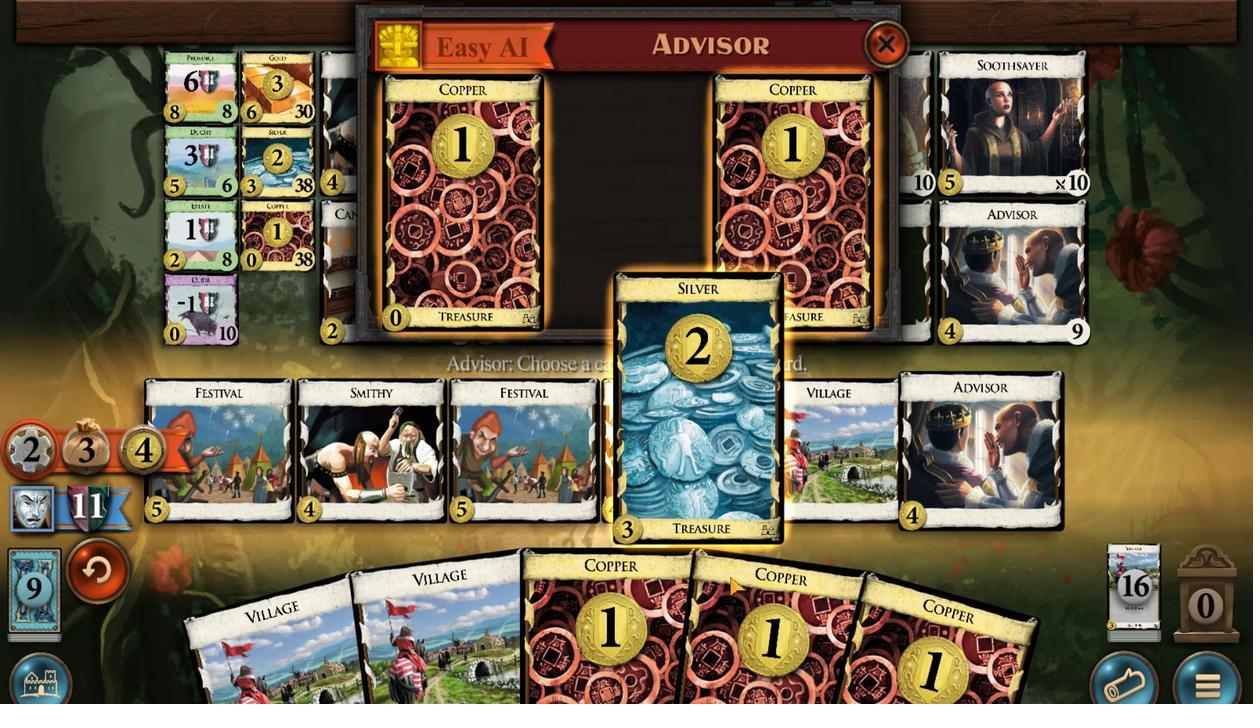 
Action: Mouse moved to (706, 502)
Screenshot: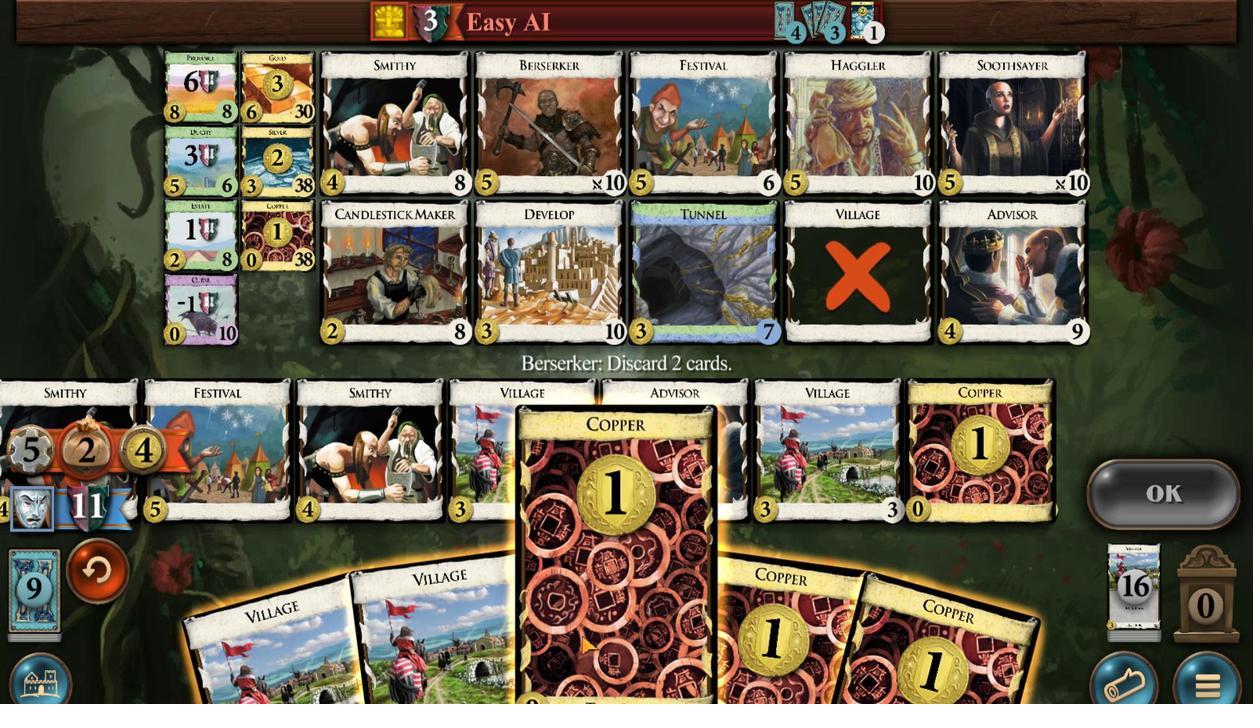 
Action: Mouse scrolled (706, 502) with delta (0, 0)
Screenshot: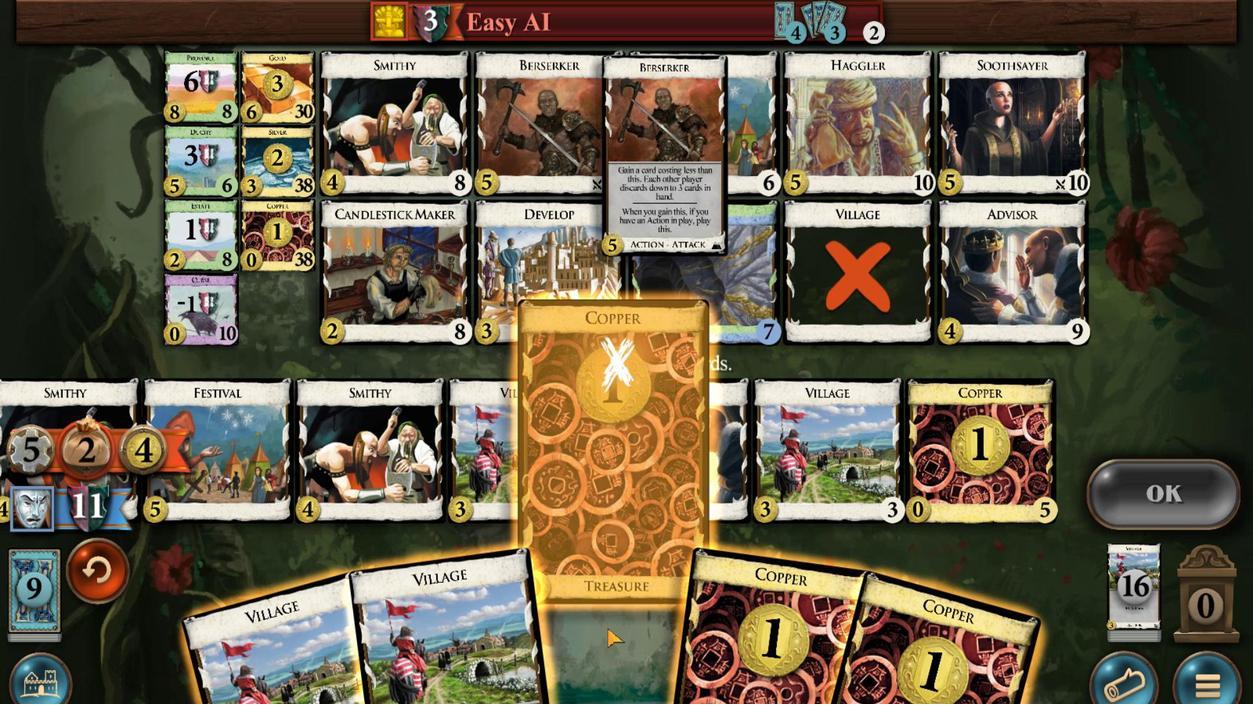
Action: Mouse moved to (773, 501)
Screenshot: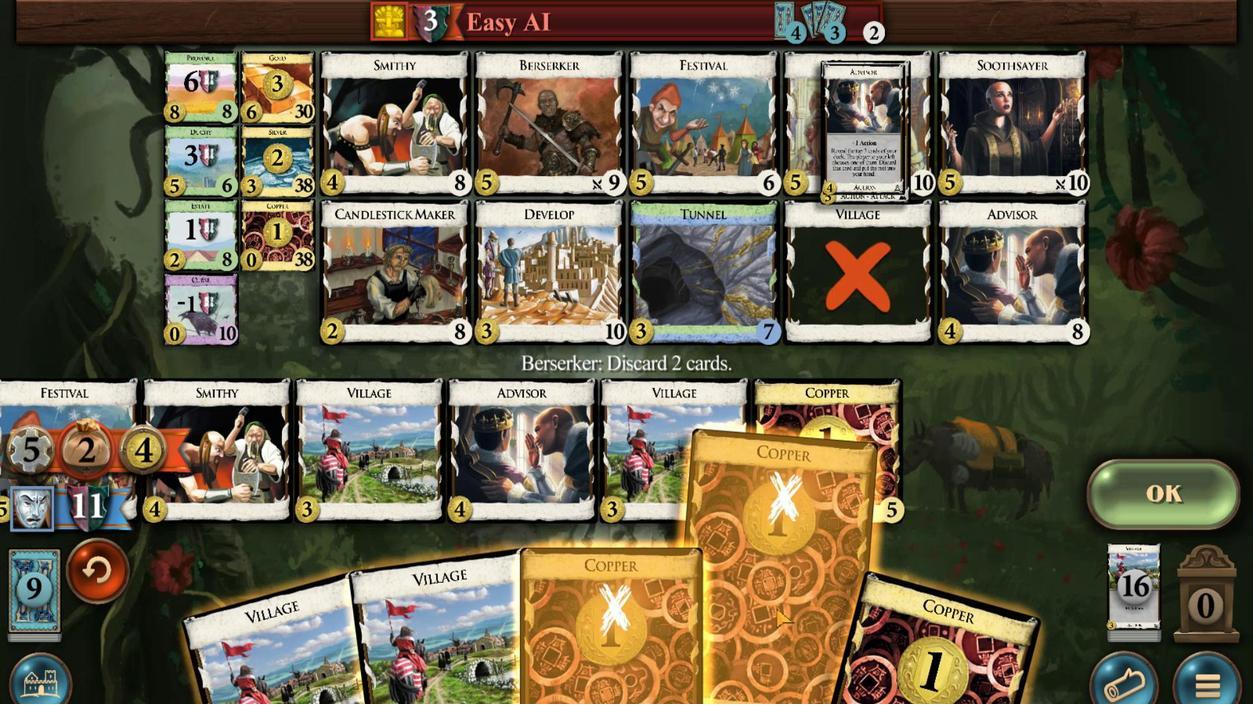 
Action: Mouse scrolled (773, 501) with delta (0, 0)
Screenshot: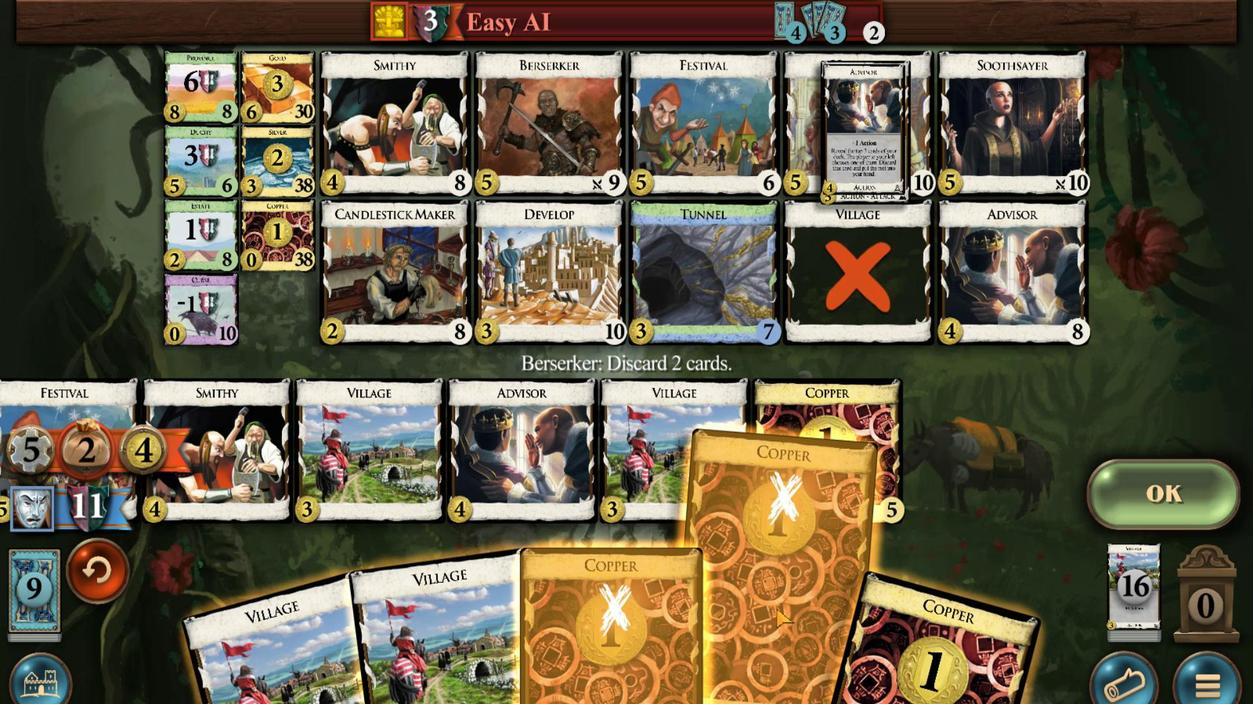 
Action: Mouse moved to (927, 498)
Screenshot: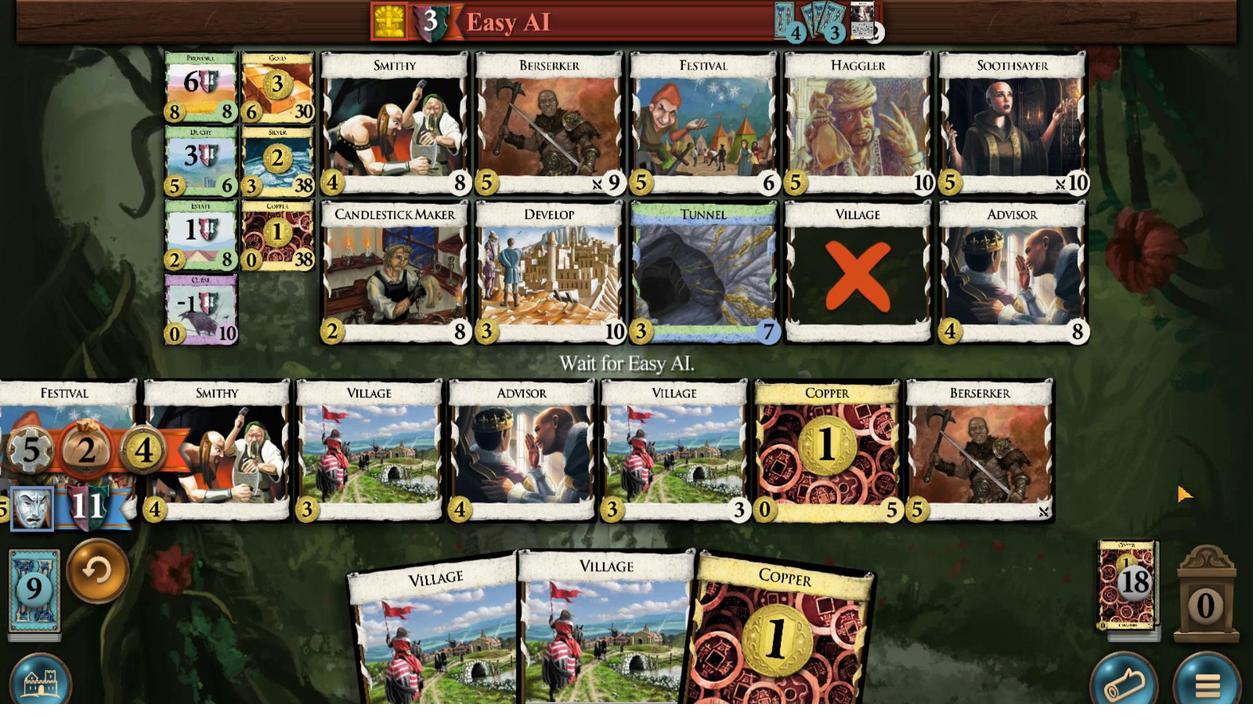 
Action: Mouse pressed left at (927, 498)
Screenshot: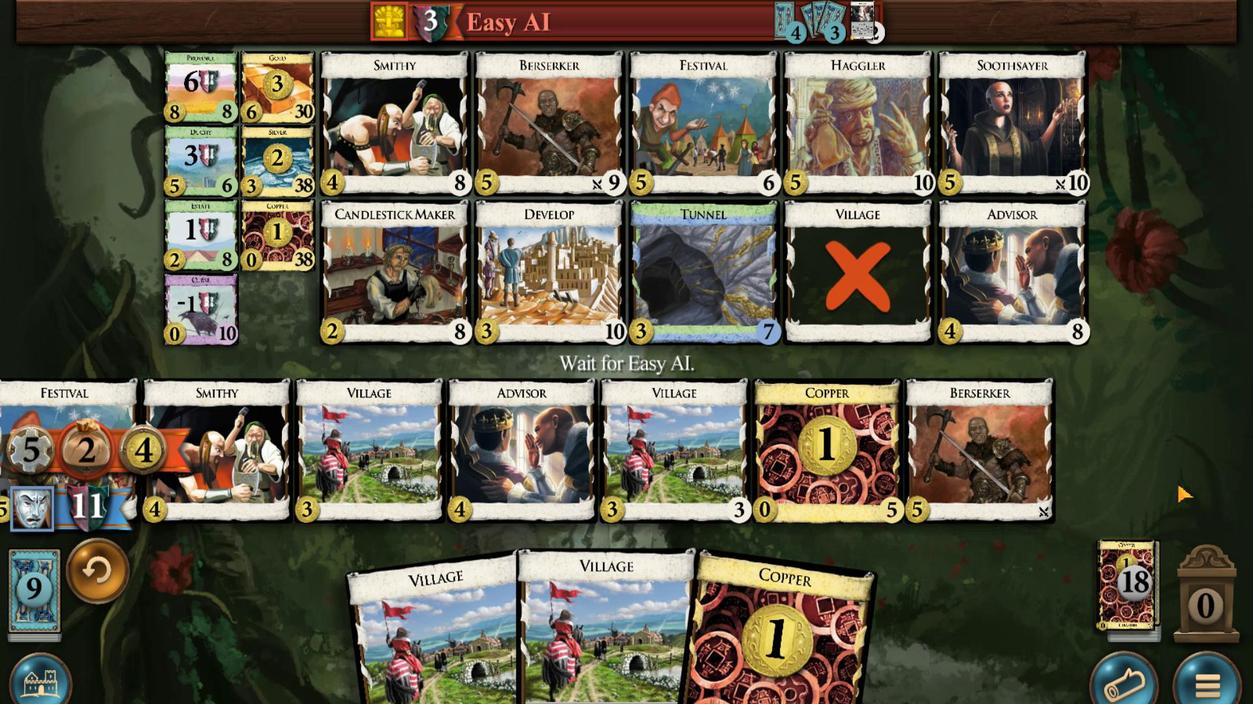 
Action: Mouse moved to (700, 502)
Screenshot: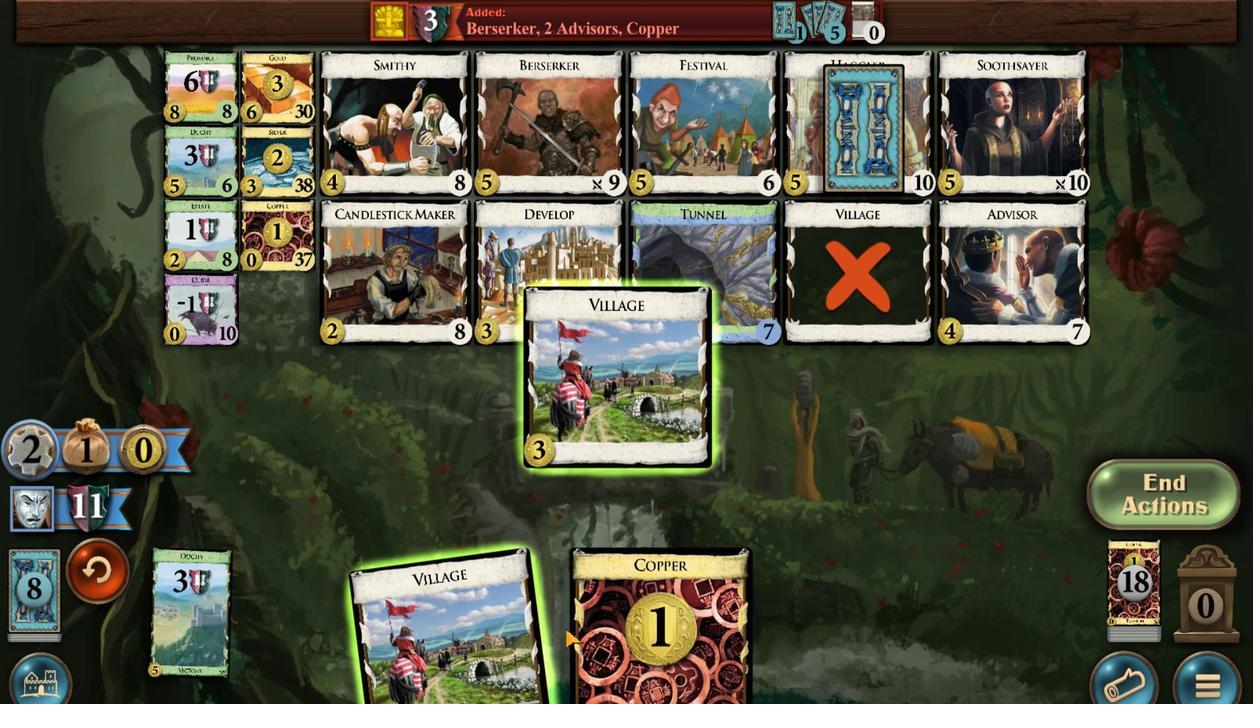 
Action: Mouse scrolled (700, 502) with delta (0, 0)
Screenshot: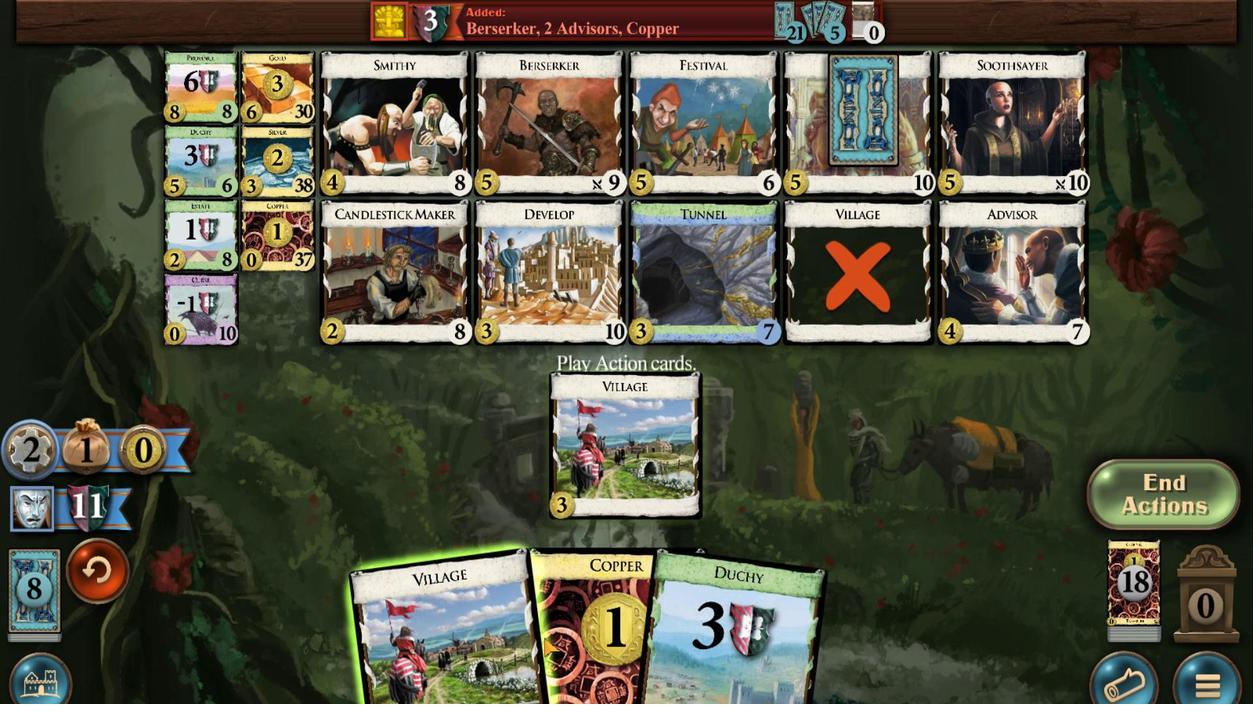 
Action: Mouse moved to (674, 503)
Screenshot: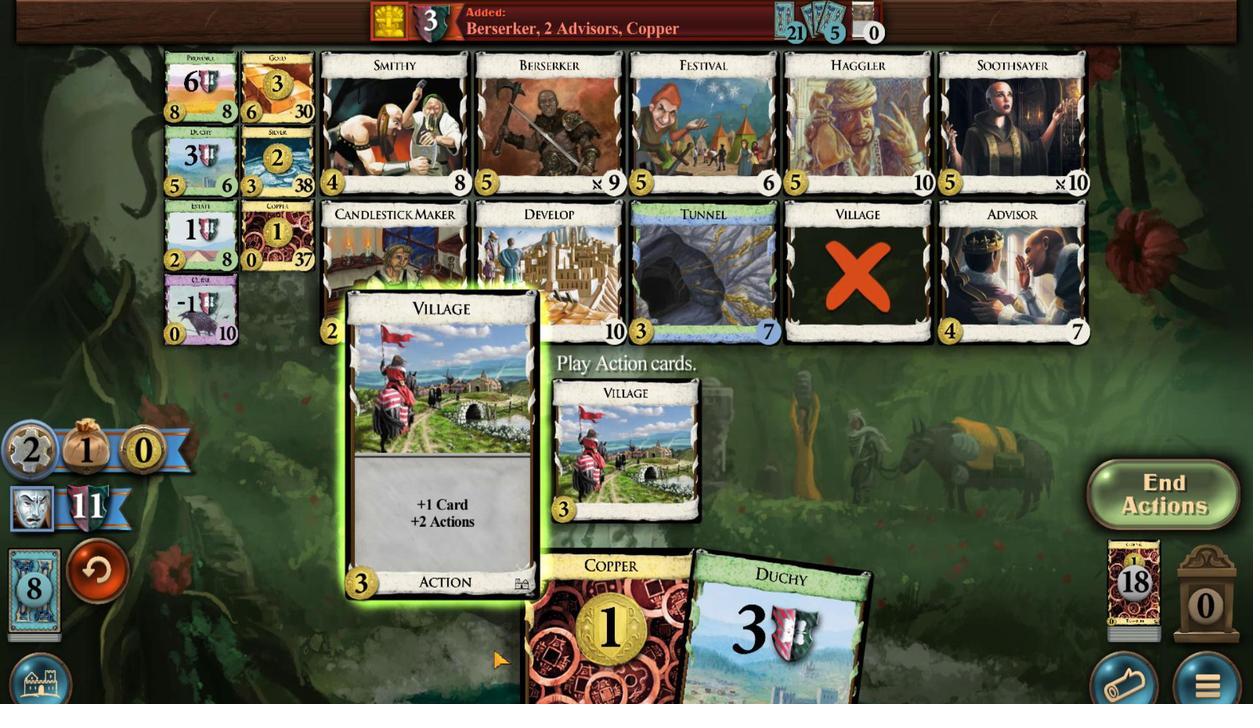 
Action: Mouse scrolled (674, 503) with delta (0, 0)
Screenshot: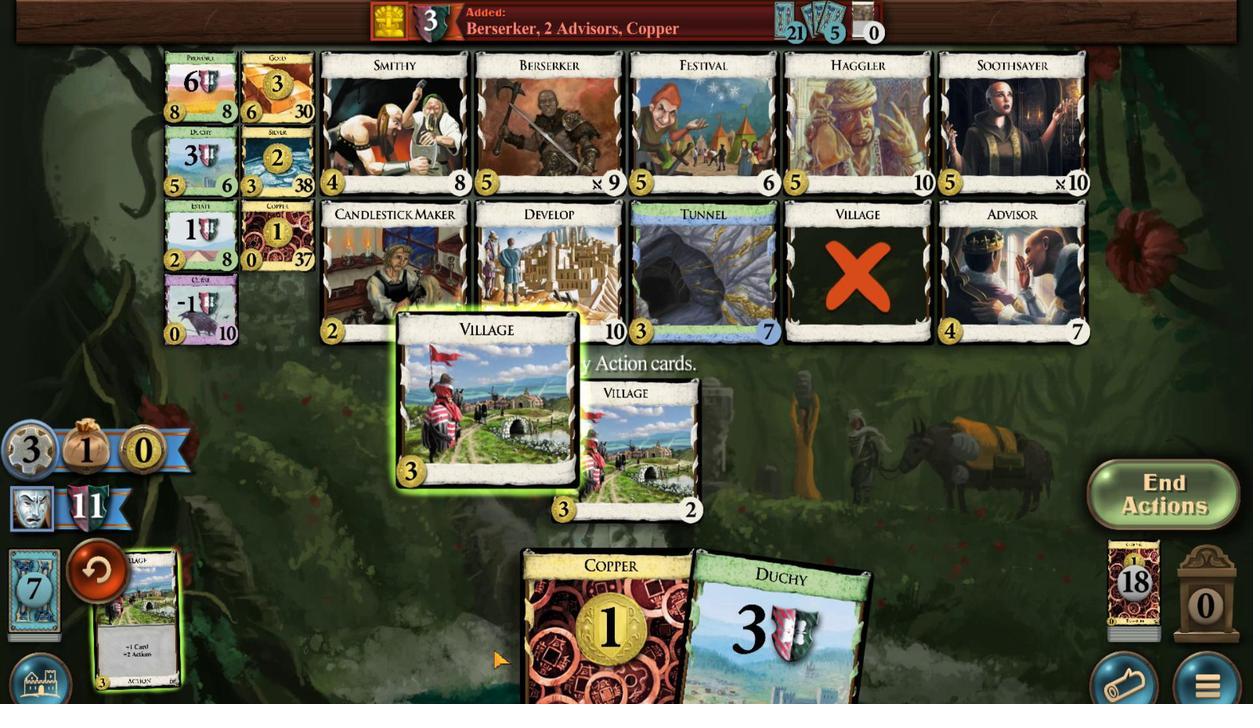 
Action: Mouse moved to (646, 503)
Screenshot: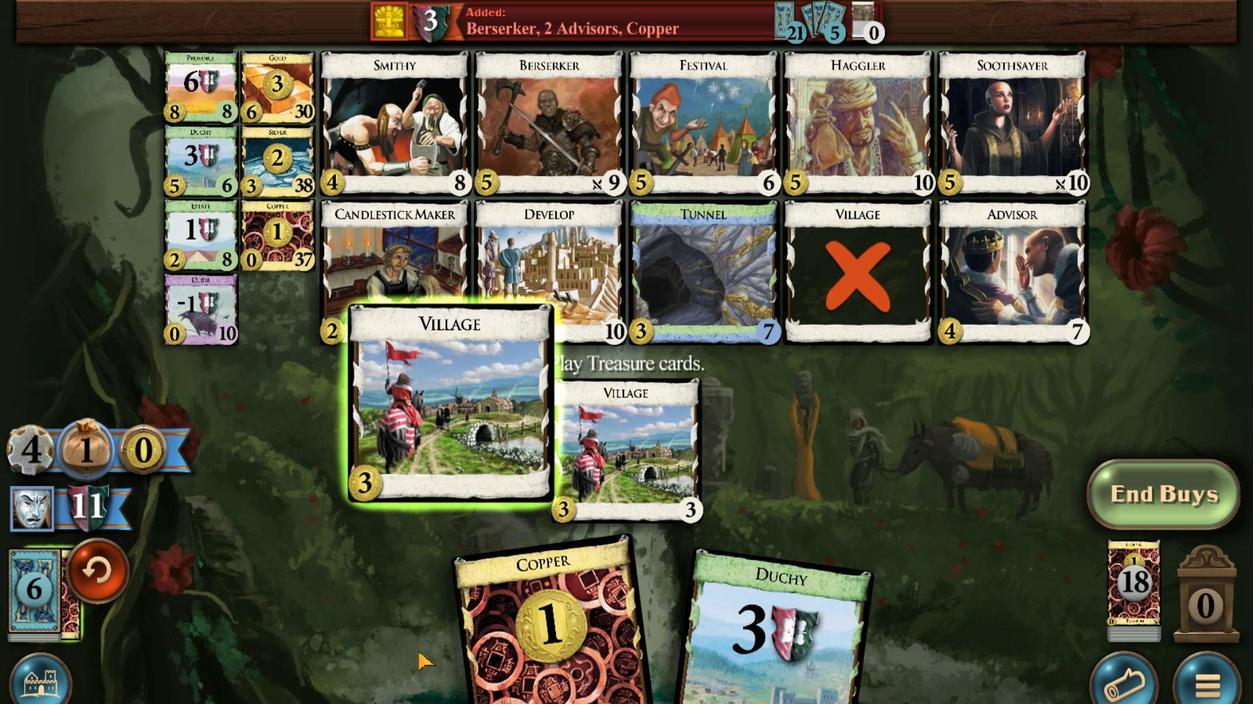
Action: Mouse scrolled (646, 503) with delta (0, 0)
Screenshot: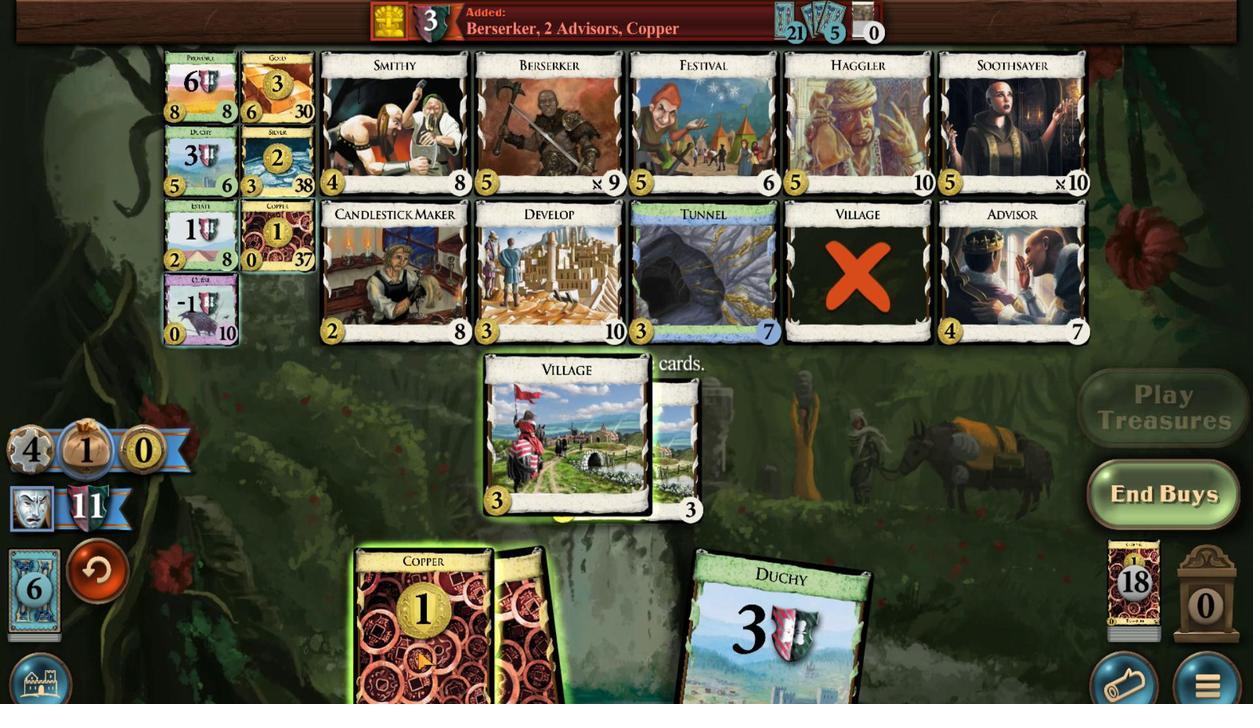 
Action: Mouse moved to (658, 502)
Screenshot: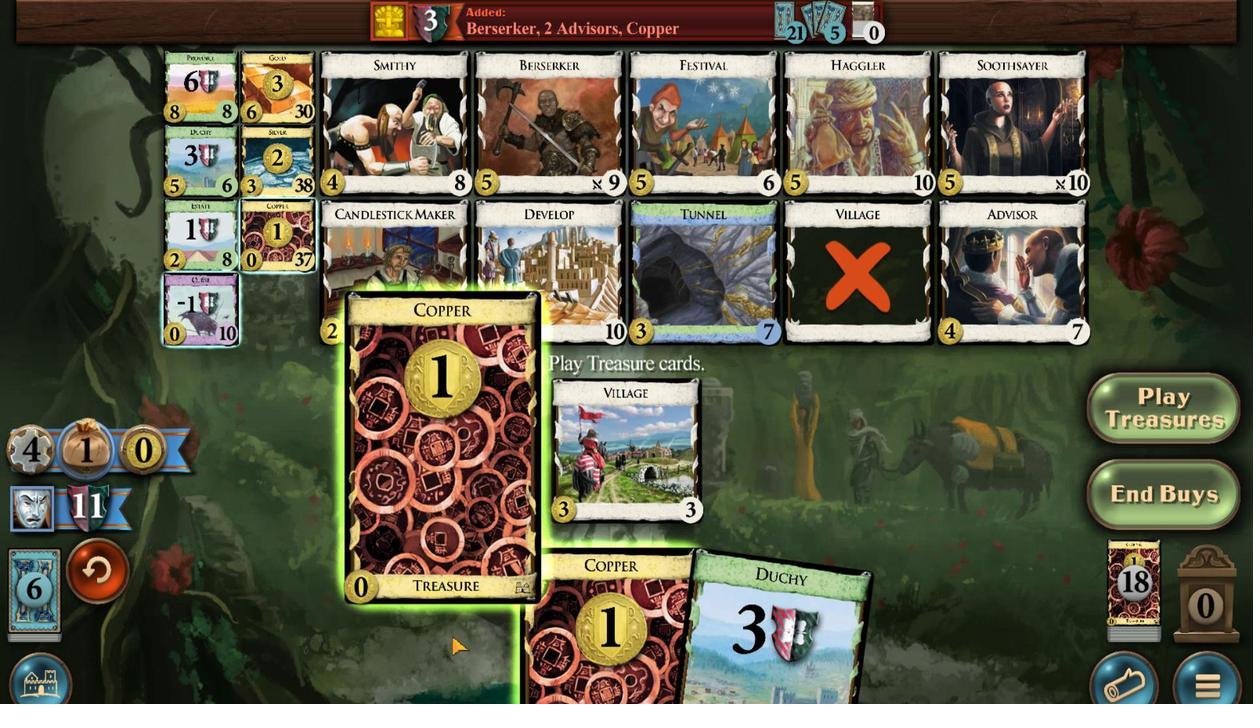 
Action: Mouse scrolled (658, 502) with delta (0, 0)
Screenshot: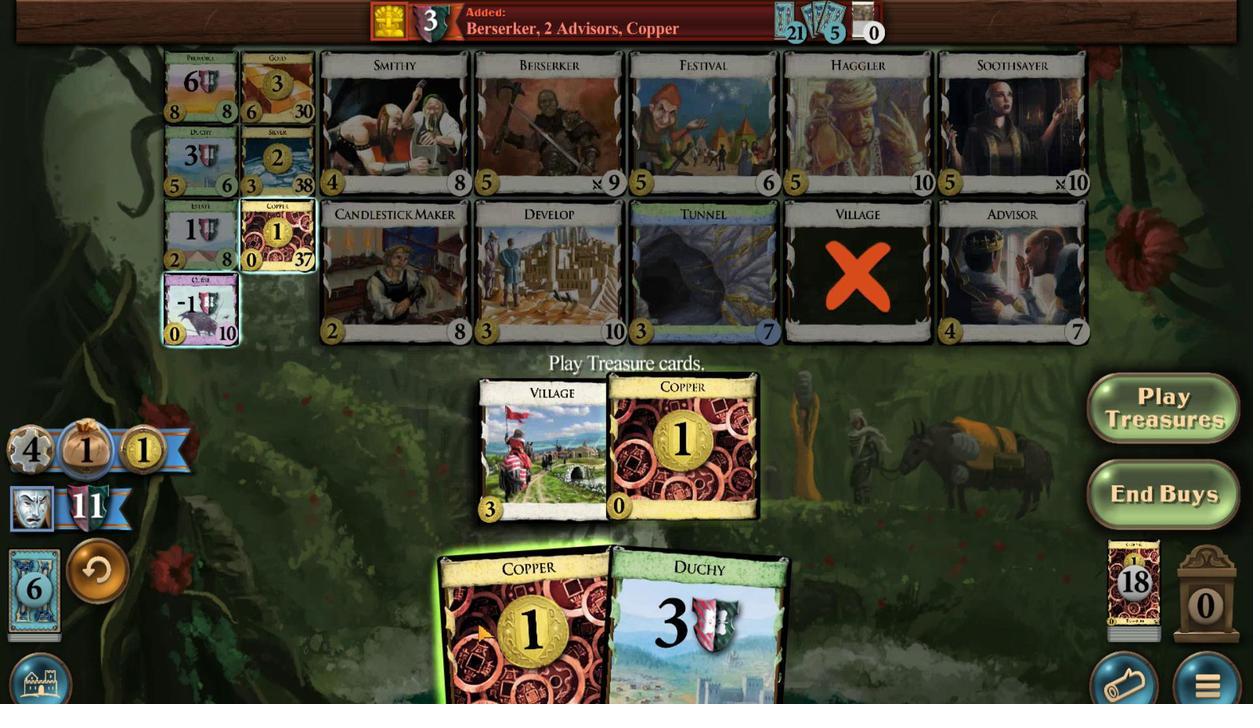 
Action: Mouse moved to (671, 502)
Screenshot: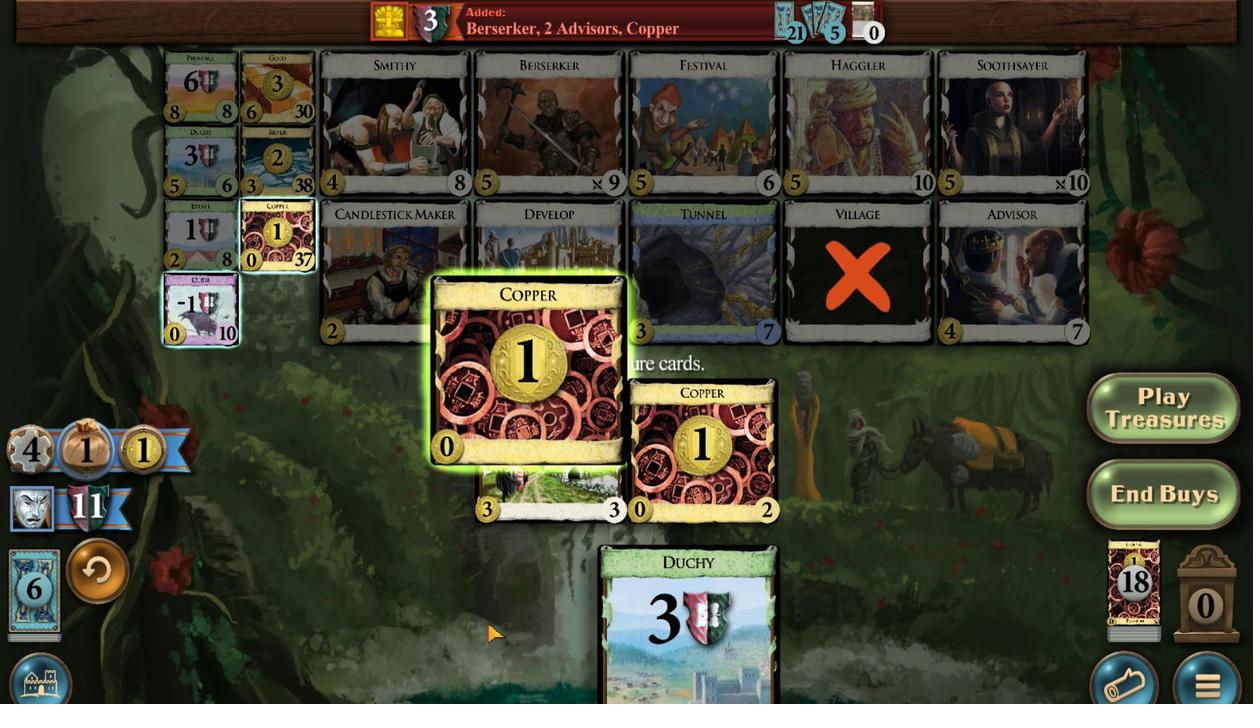 
Action: Mouse scrolled (671, 502) with delta (0, 0)
Screenshot: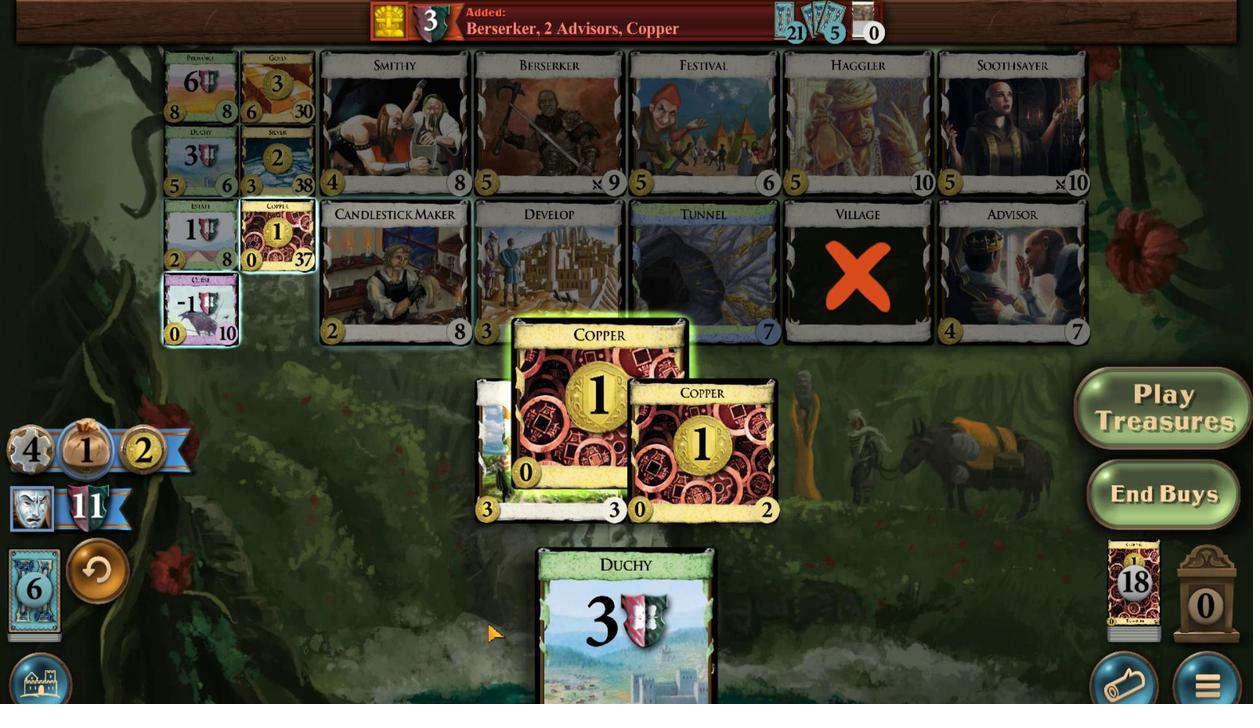 
Action: Mouse moved to (590, 492)
Screenshot: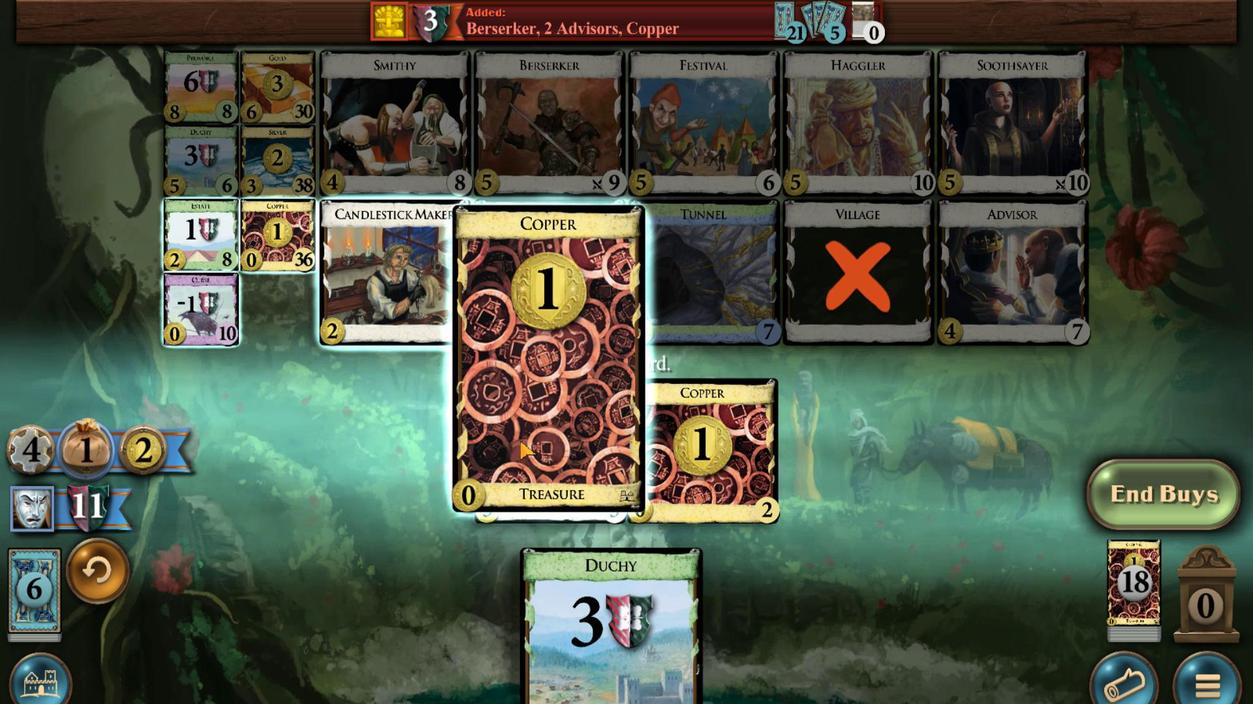 
Action: Mouse pressed left at (590, 492)
Screenshot: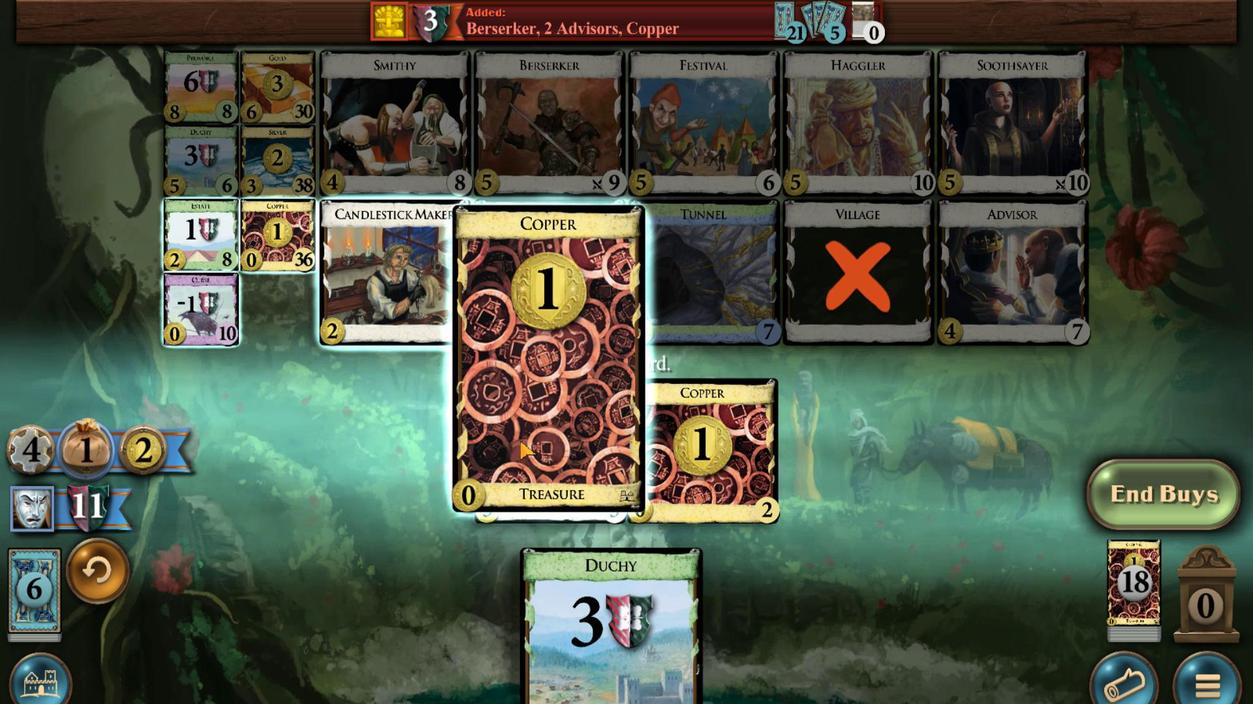 
Action: Mouse moved to (601, 503)
Screenshot: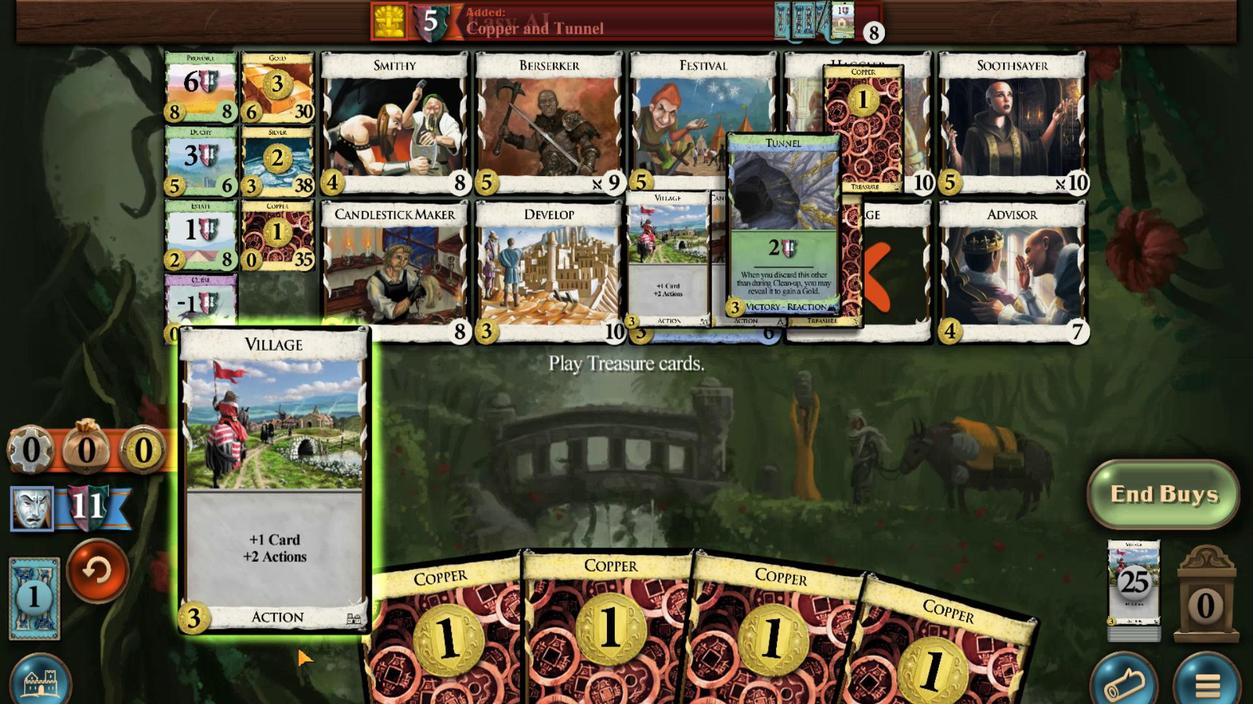 
Action: Mouse scrolled (601, 503) with delta (0, 0)
Screenshot: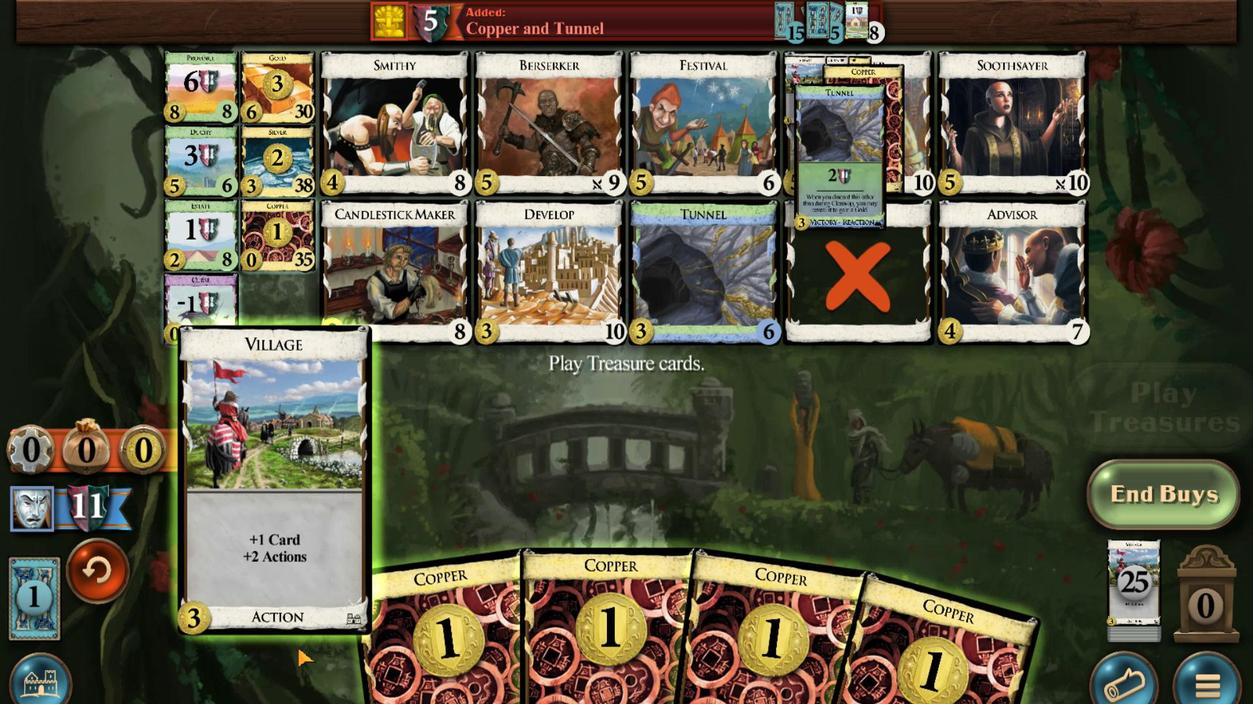 
Action: Mouse moved to (653, 503)
Screenshot: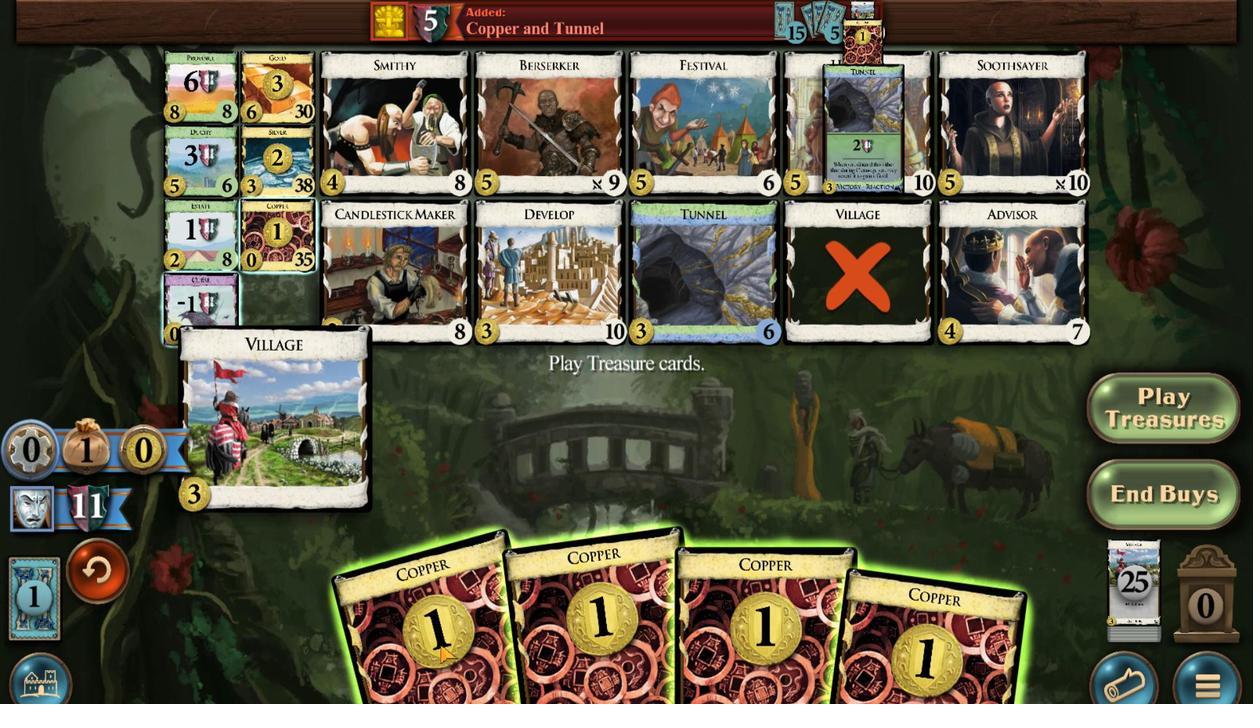 
Action: Mouse scrolled (653, 503) with delta (0, 0)
Screenshot: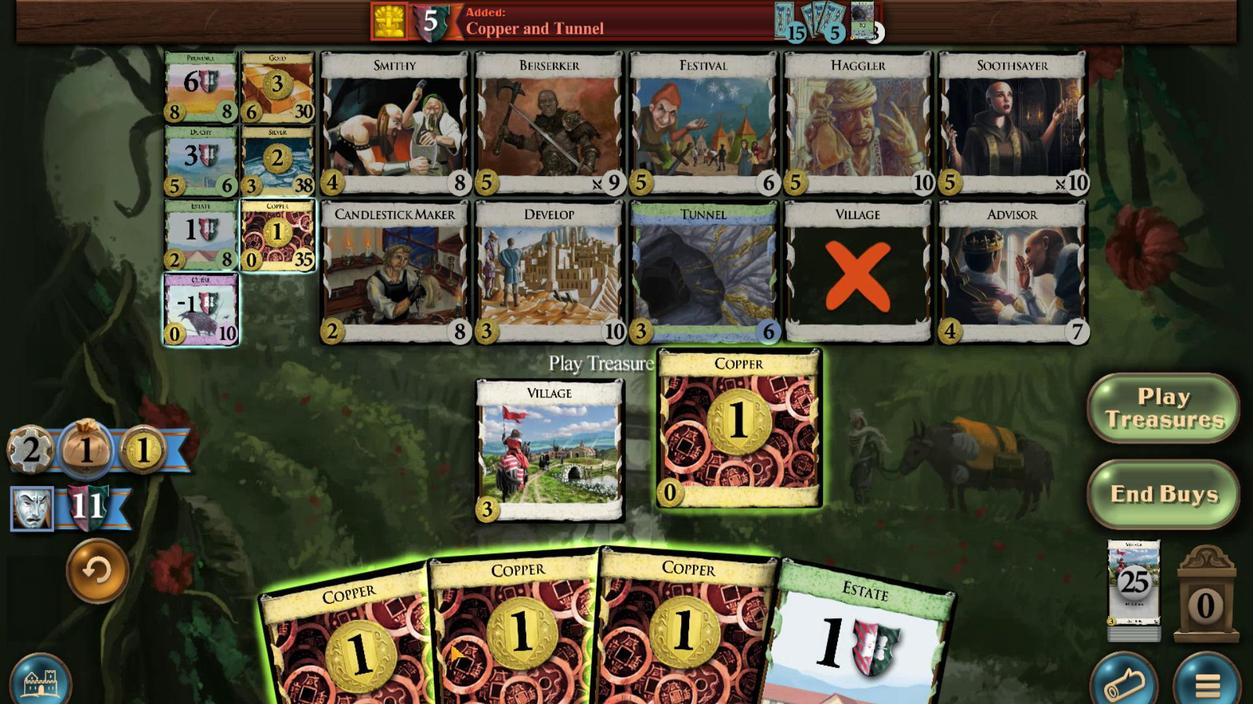 
Action: Mouse moved to (697, 502)
Screenshot: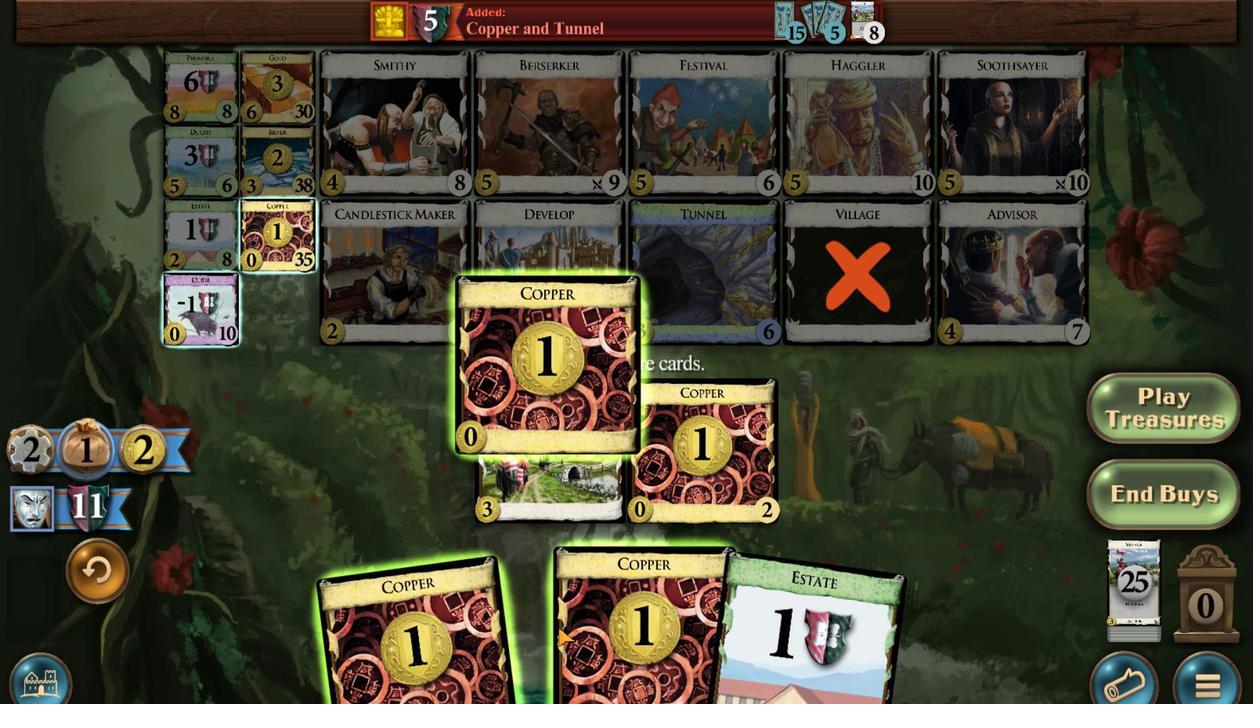 
Action: Mouse scrolled (697, 502) with delta (0, 0)
Screenshot: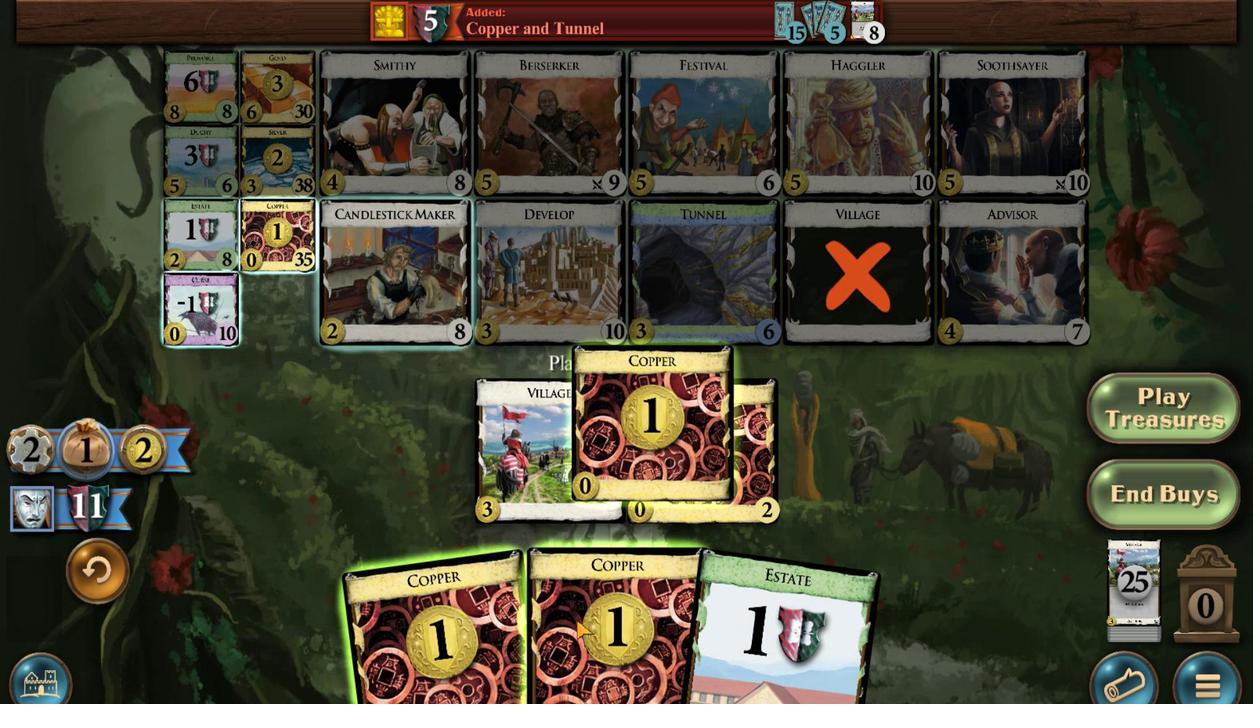 
Action: Mouse moved to (706, 502)
Screenshot: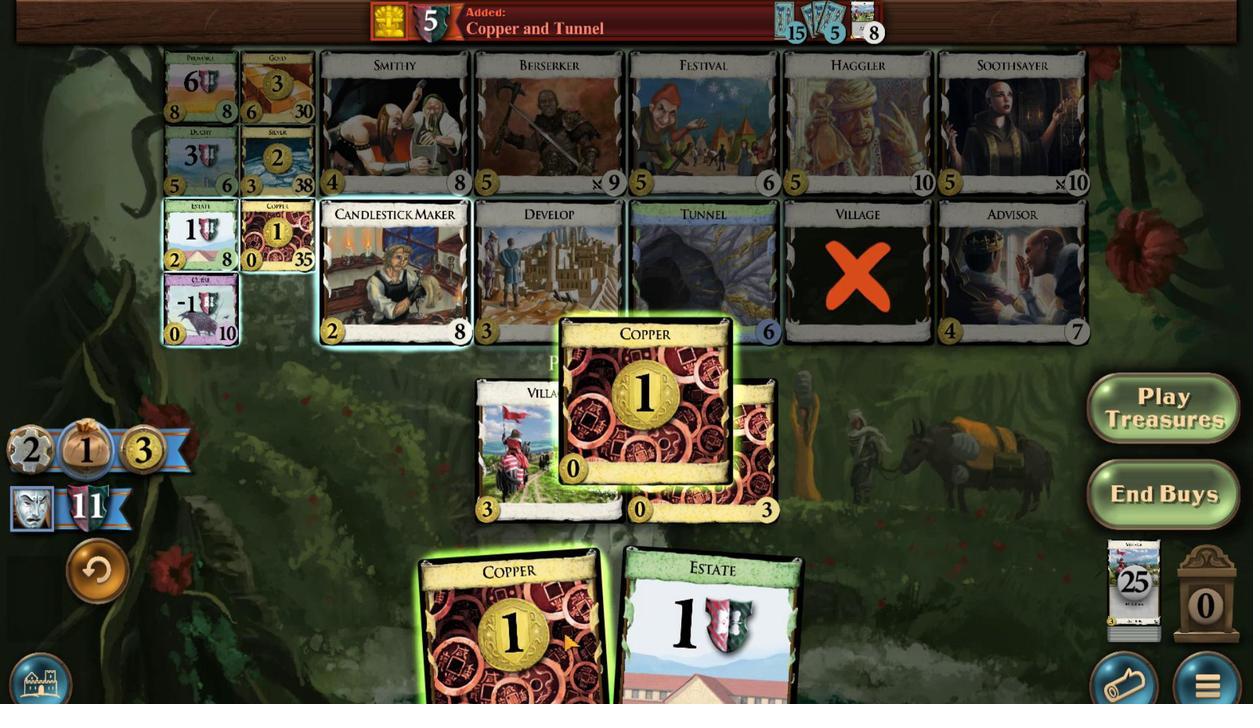 
Action: Mouse scrolled (706, 502) with delta (0, 0)
